 Task: Use a password generator extension to create strong and secure passwords.
Action: Mouse moved to (1264, 36)
Screenshot: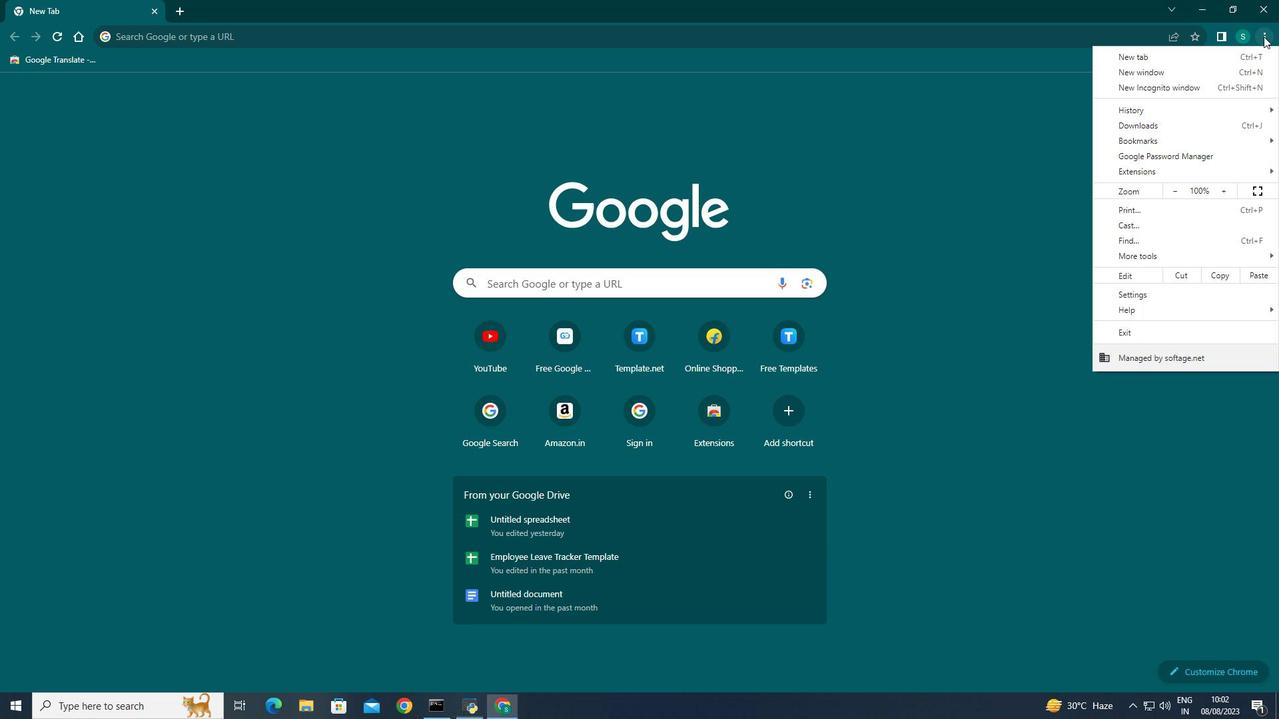 
Action: Mouse pressed left at (1264, 36)
Screenshot: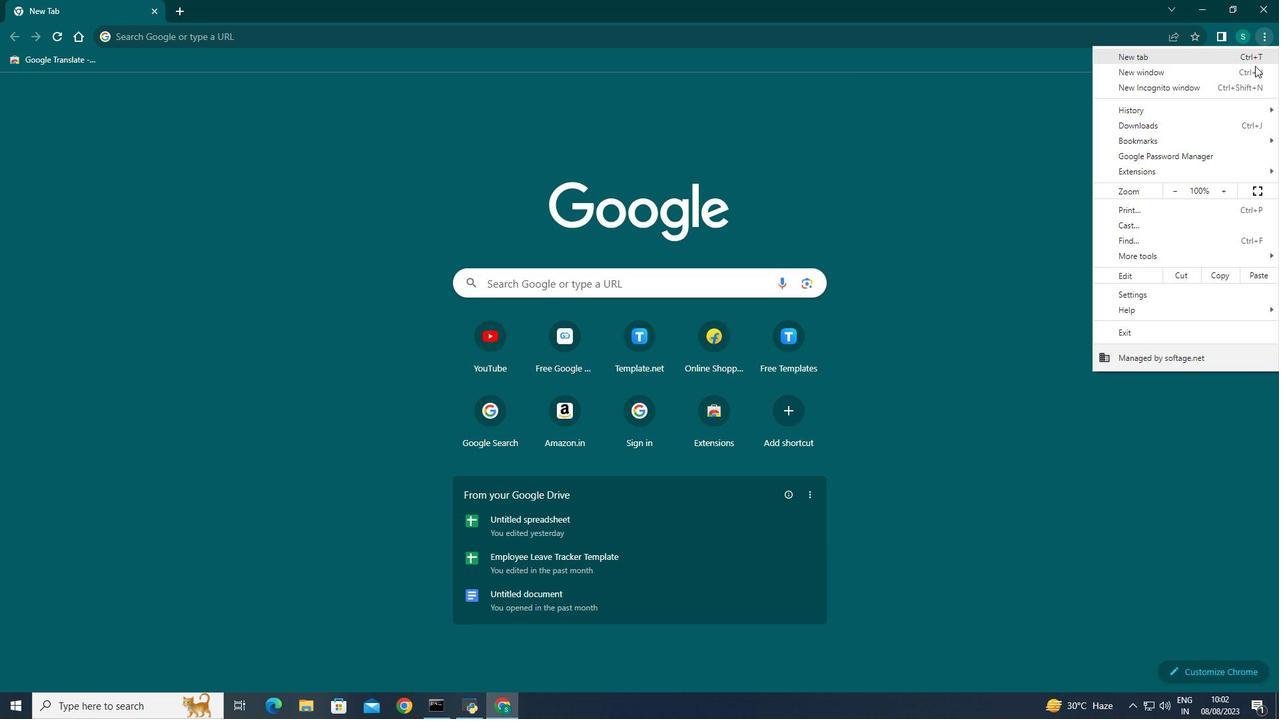 
Action: Mouse moved to (1159, 299)
Screenshot: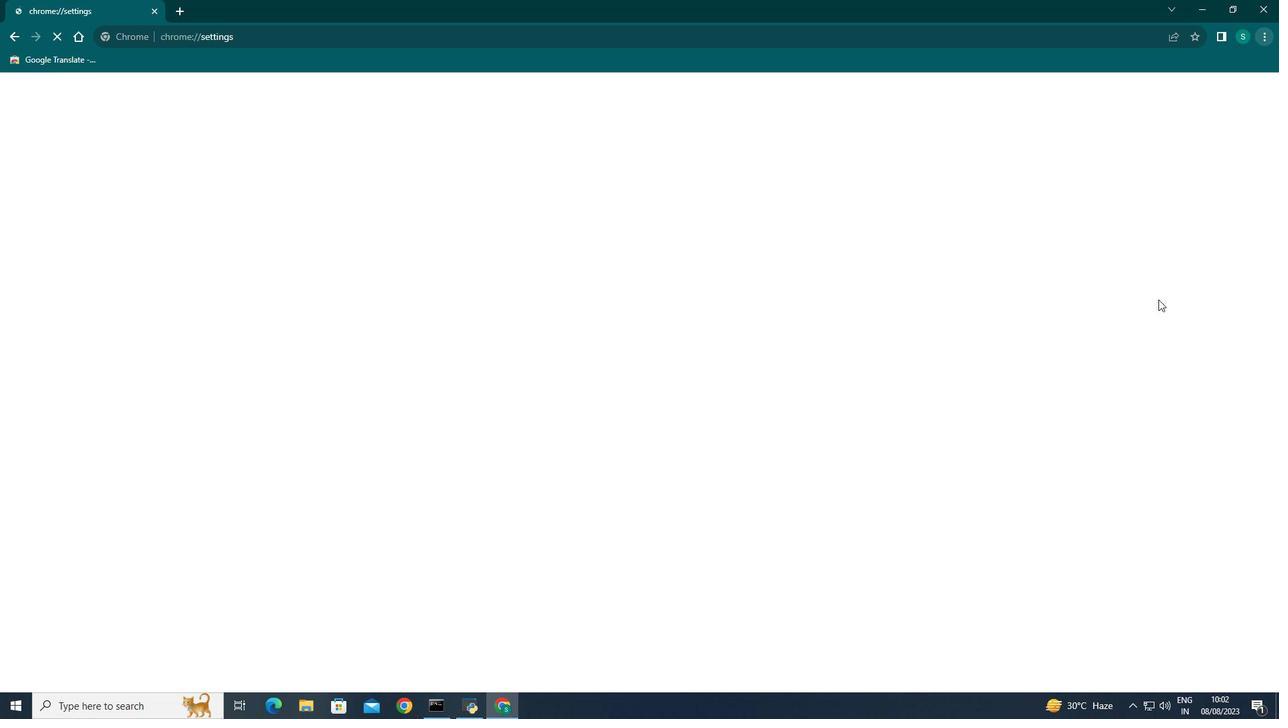 
Action: Mouse pressed left at (1159, 299)
Screenshot: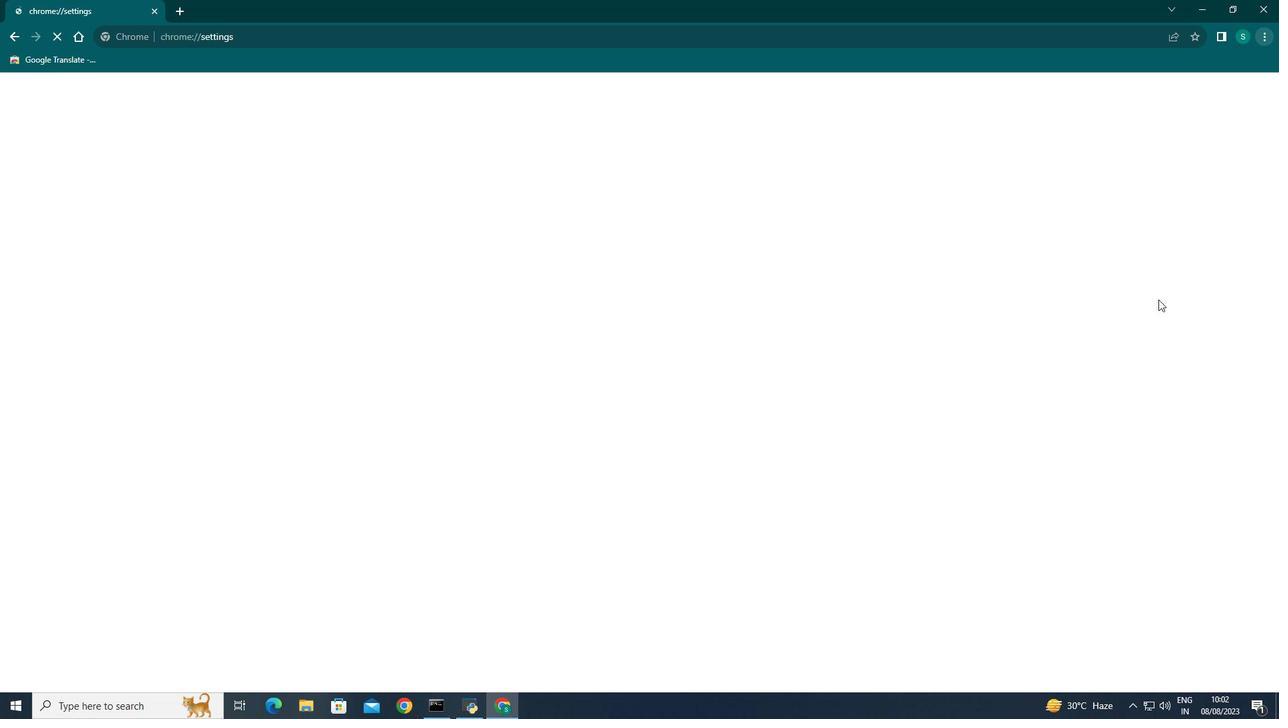 
Action: Mouse moved to (70, 499)
Screenshot: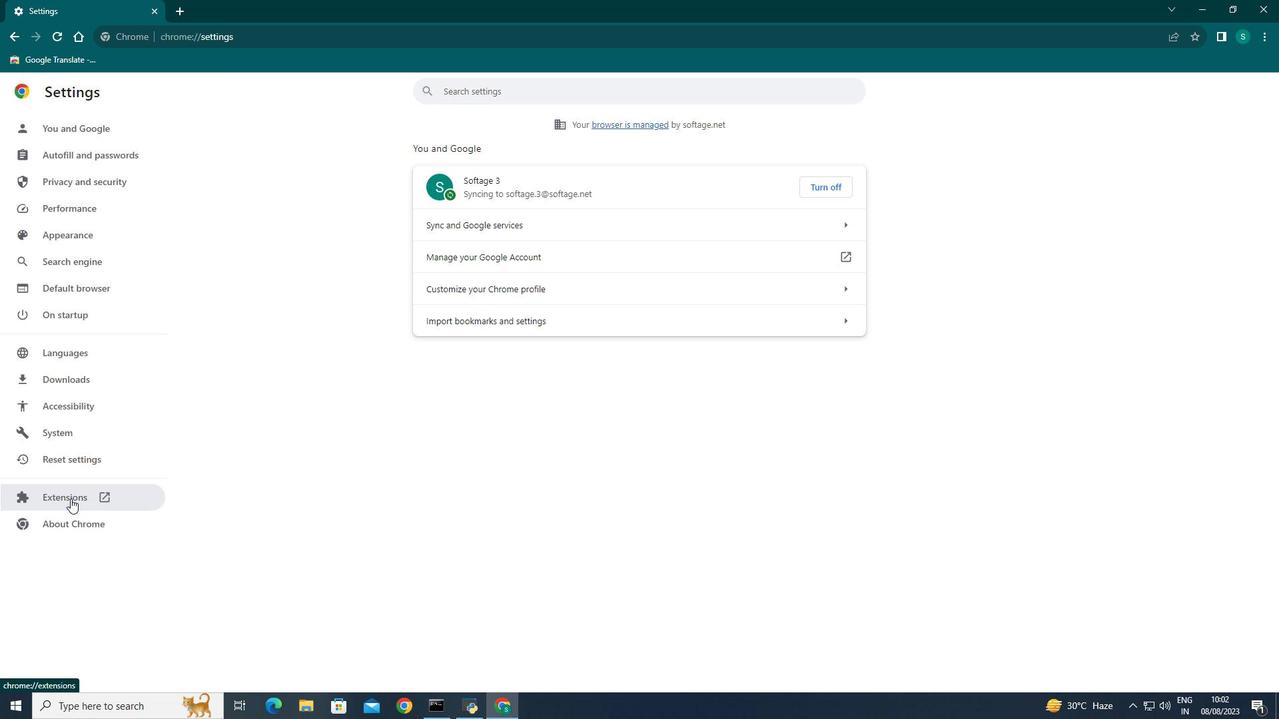 
Action: Mouse pressed left at (70, 499)
Screenshot: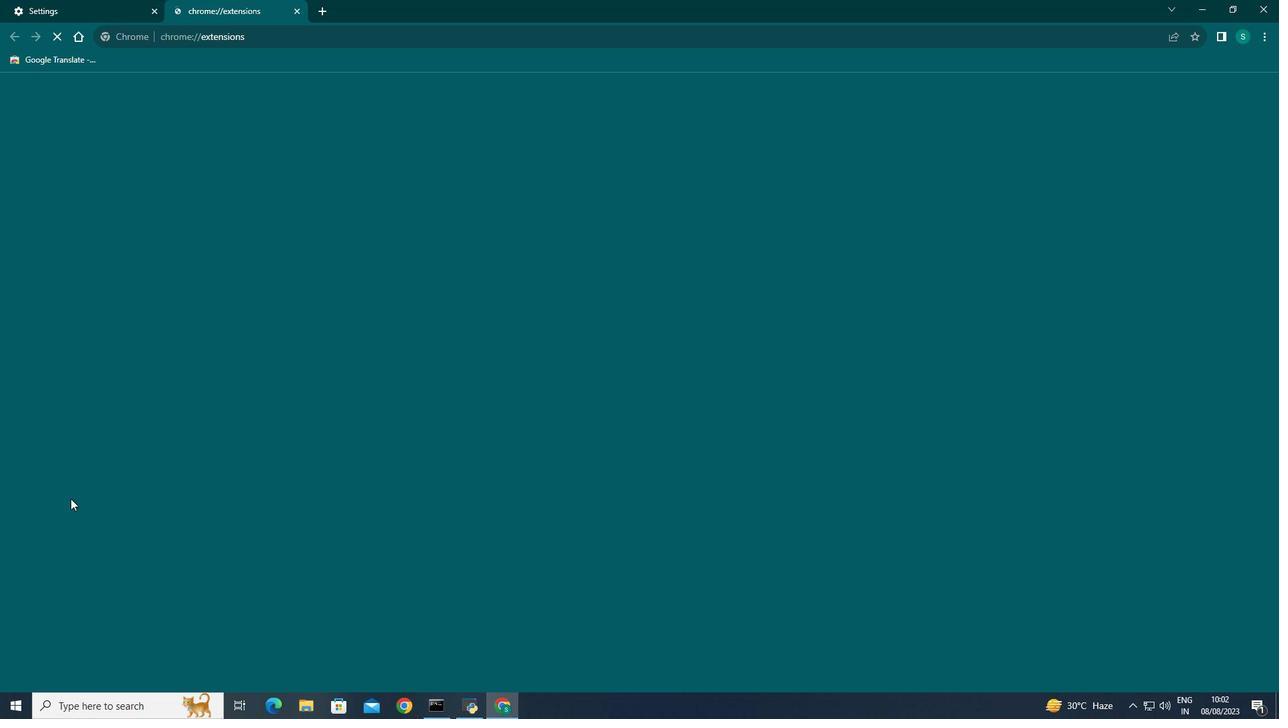 
Action: Mouse moved to (24, 90)
Screenshot: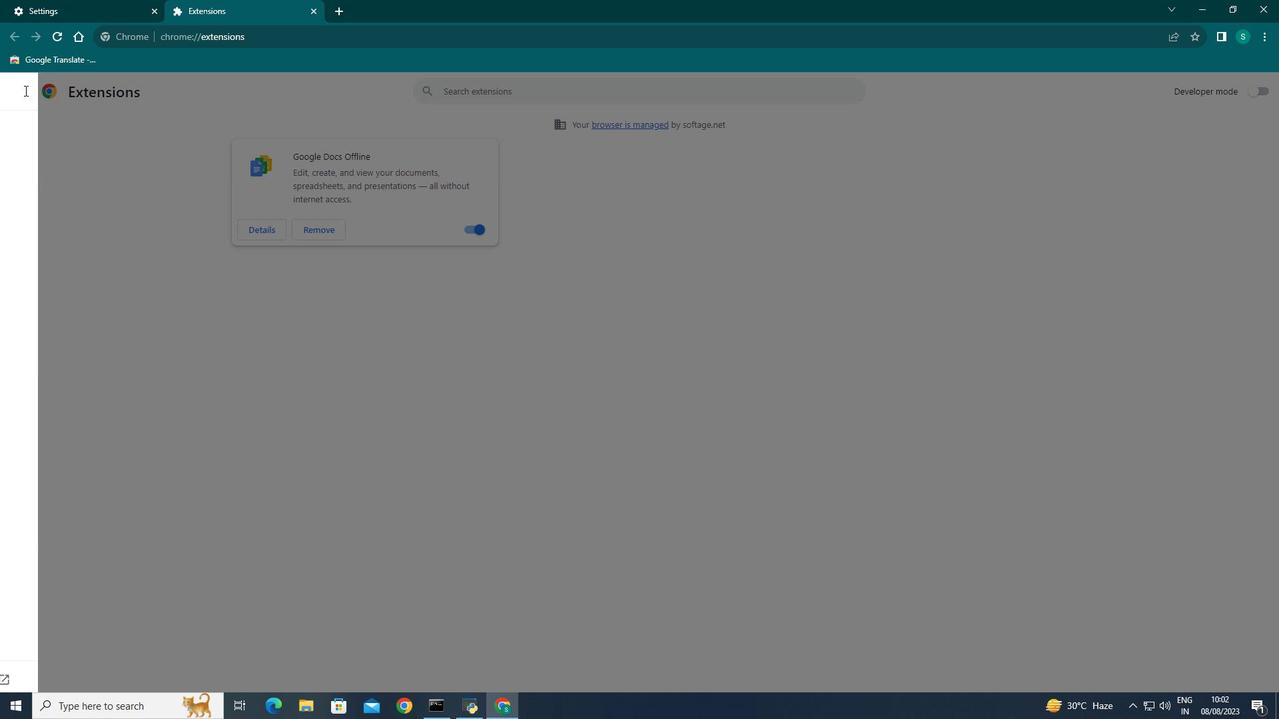 
Action: Mouse pressed left at (24, 90)
Screenshot: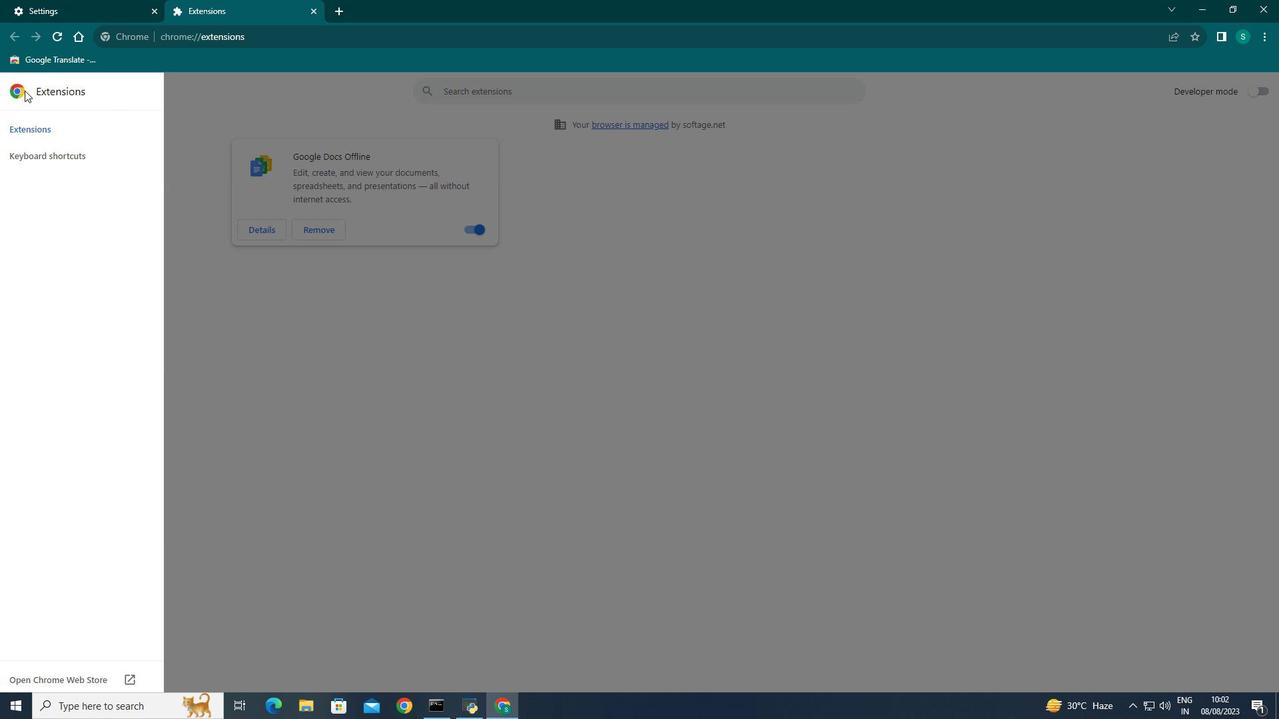 
Action: Mouse moved to (69, 675)
Screenshot: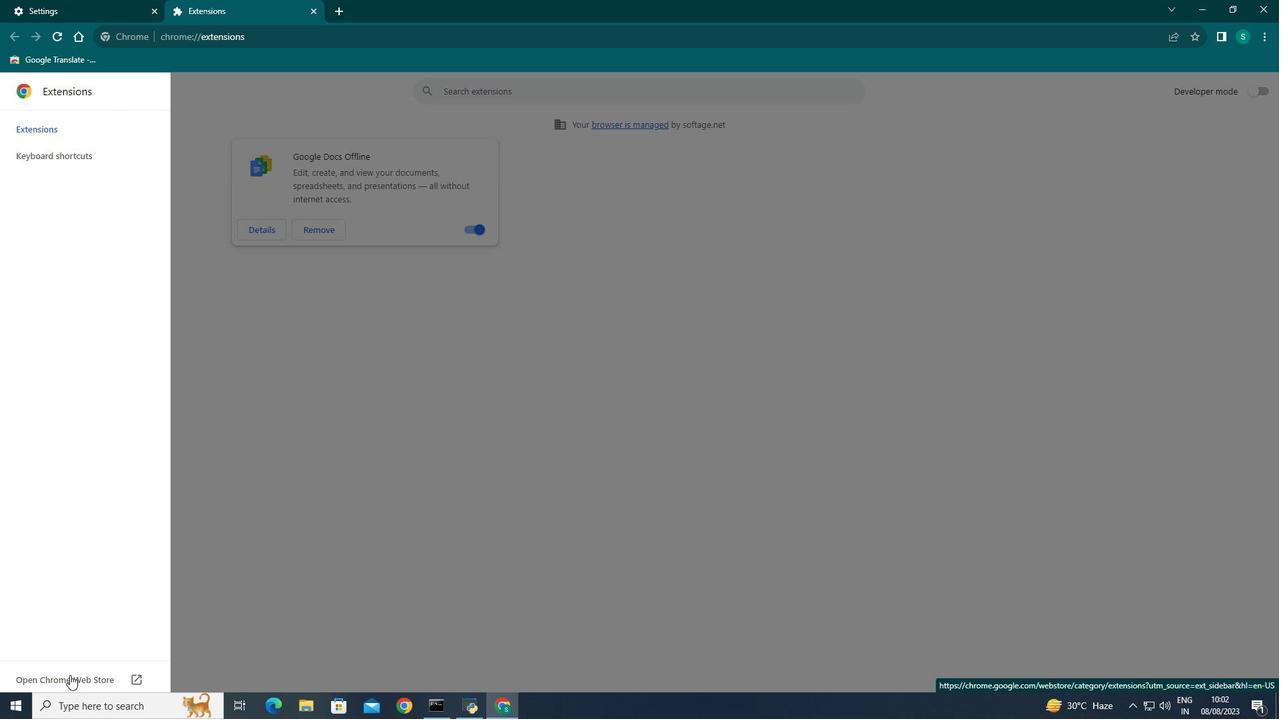 
Action: Mouse pressed left at (69, 675)
Screenshot: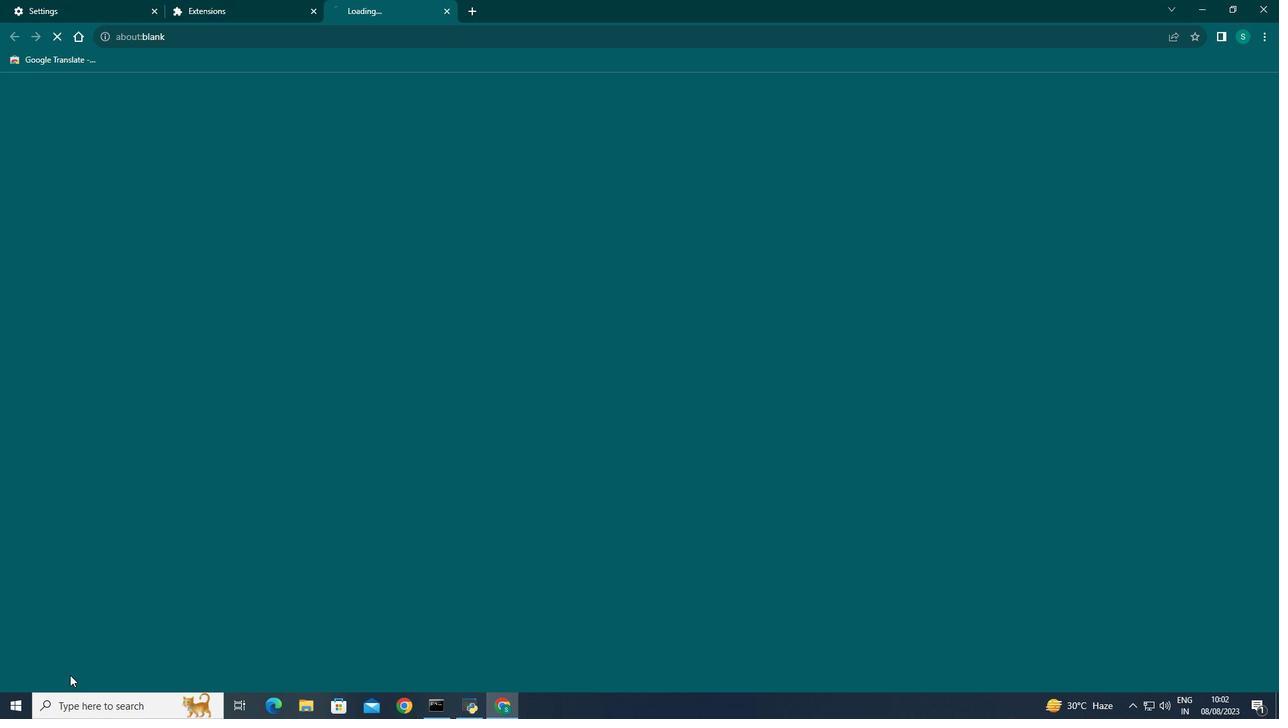 
Action: Mouse moved to (323, 149)
Screenshot: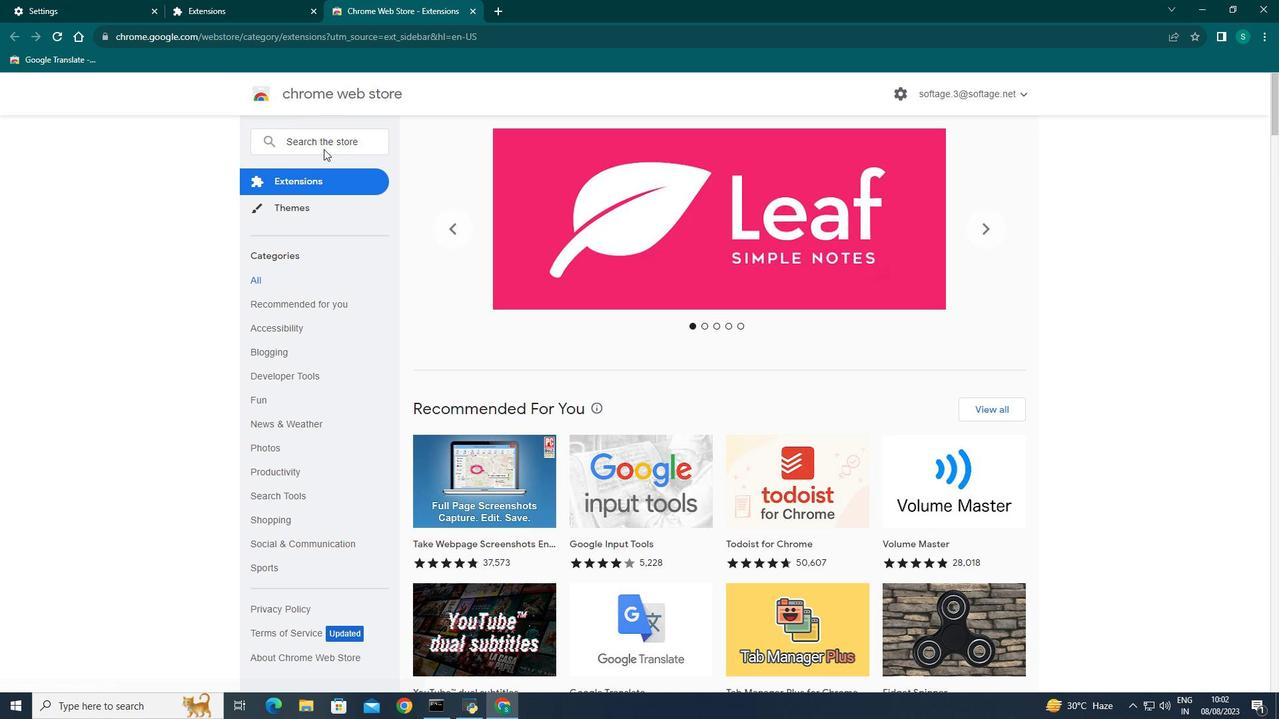 
Action: Mouse pressed left at (323, 149)
Screenshot: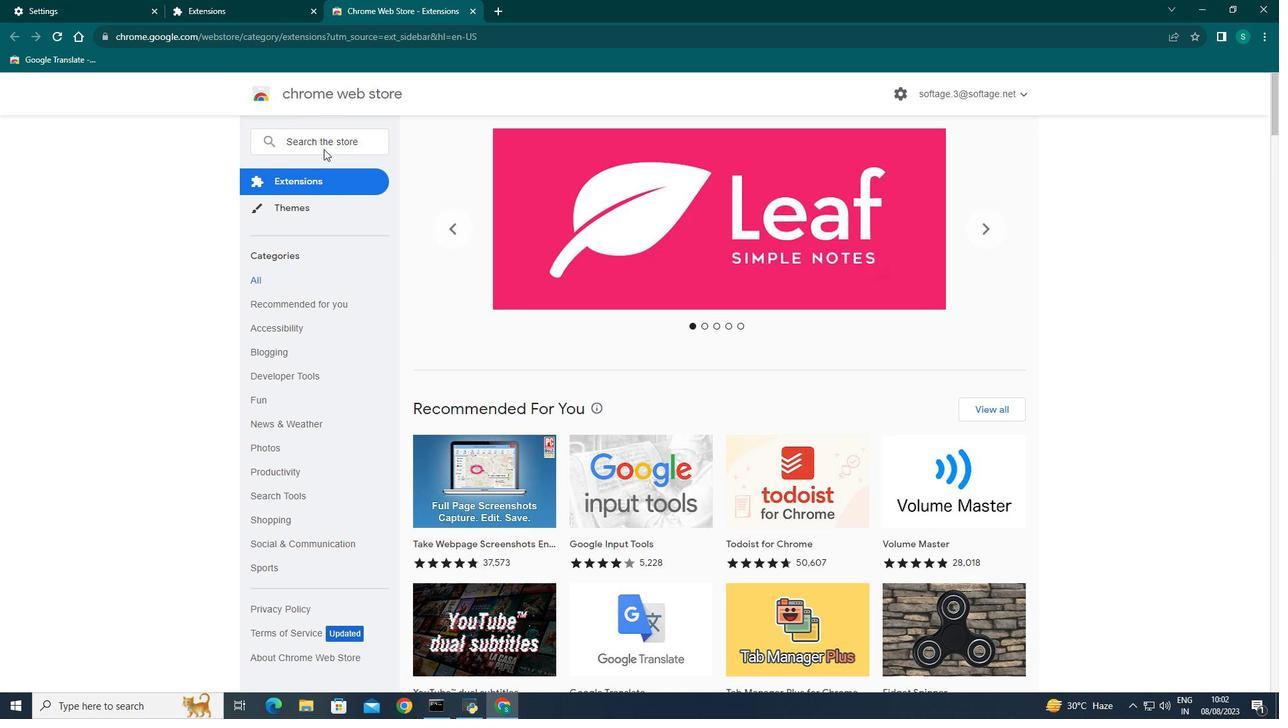 
Action: Key pressed <Key.caps_lock>P
Screenshot: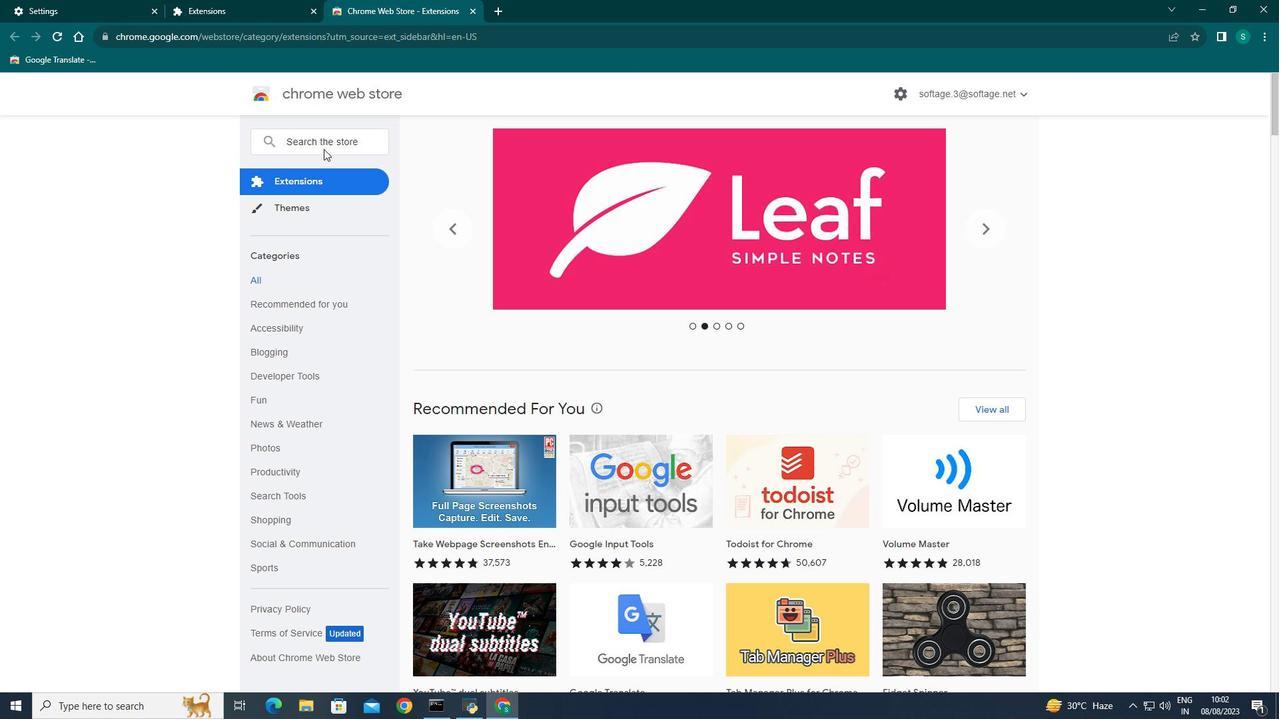 
Action: Mouse moved to (341, 141)
Screenshot: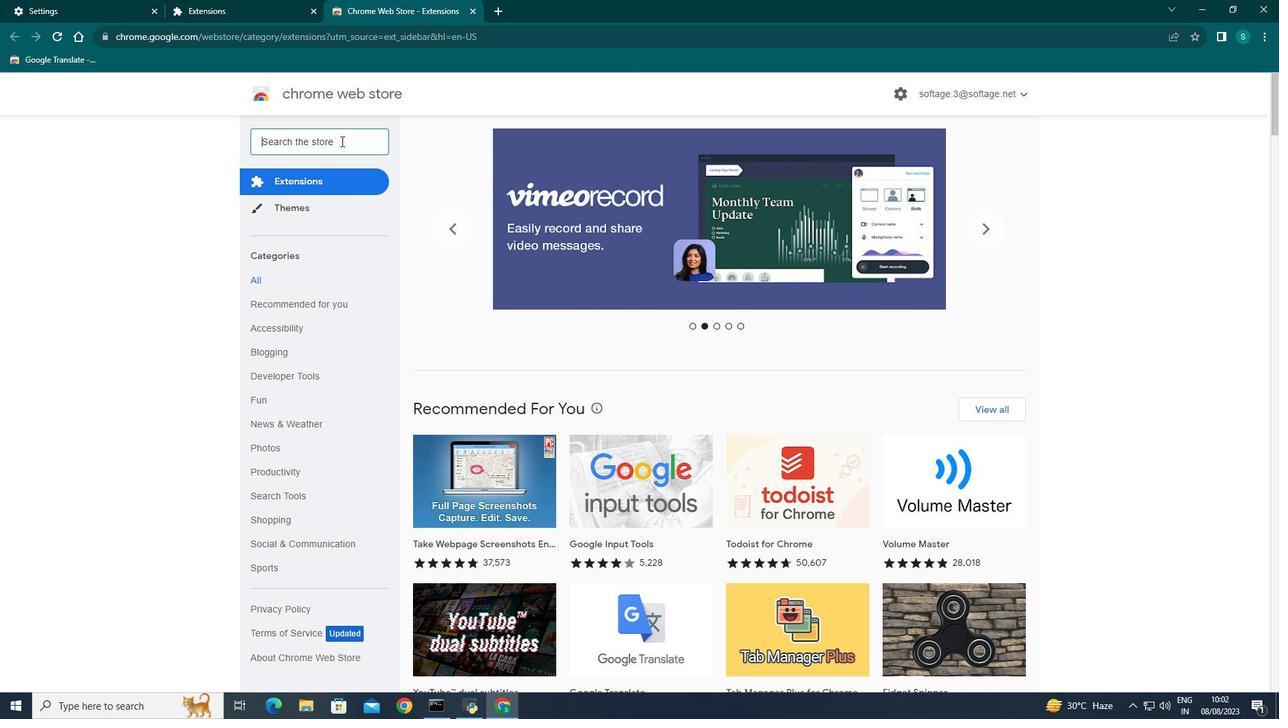 
Action: Mouse pressed left at (341, 141)
Screenshot: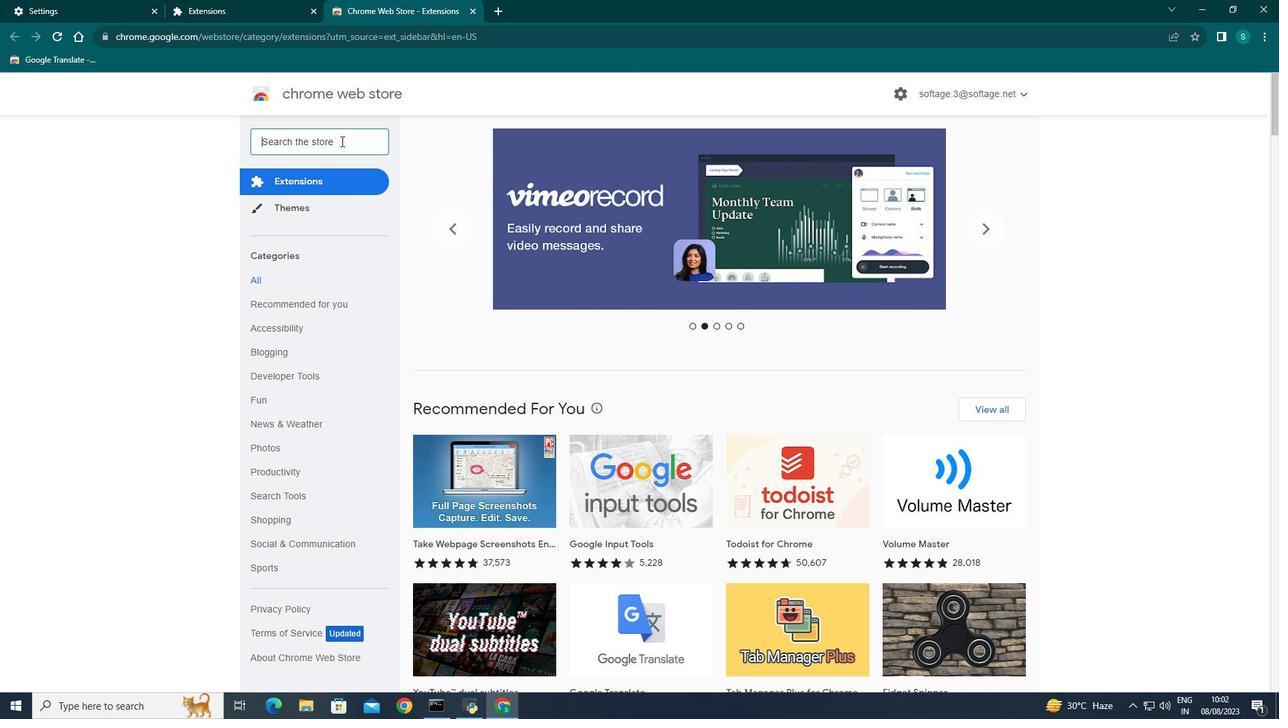 
Action: Key pressed PASSWORD<Key.space>GENERATOR<Key.enter>
Screenshot: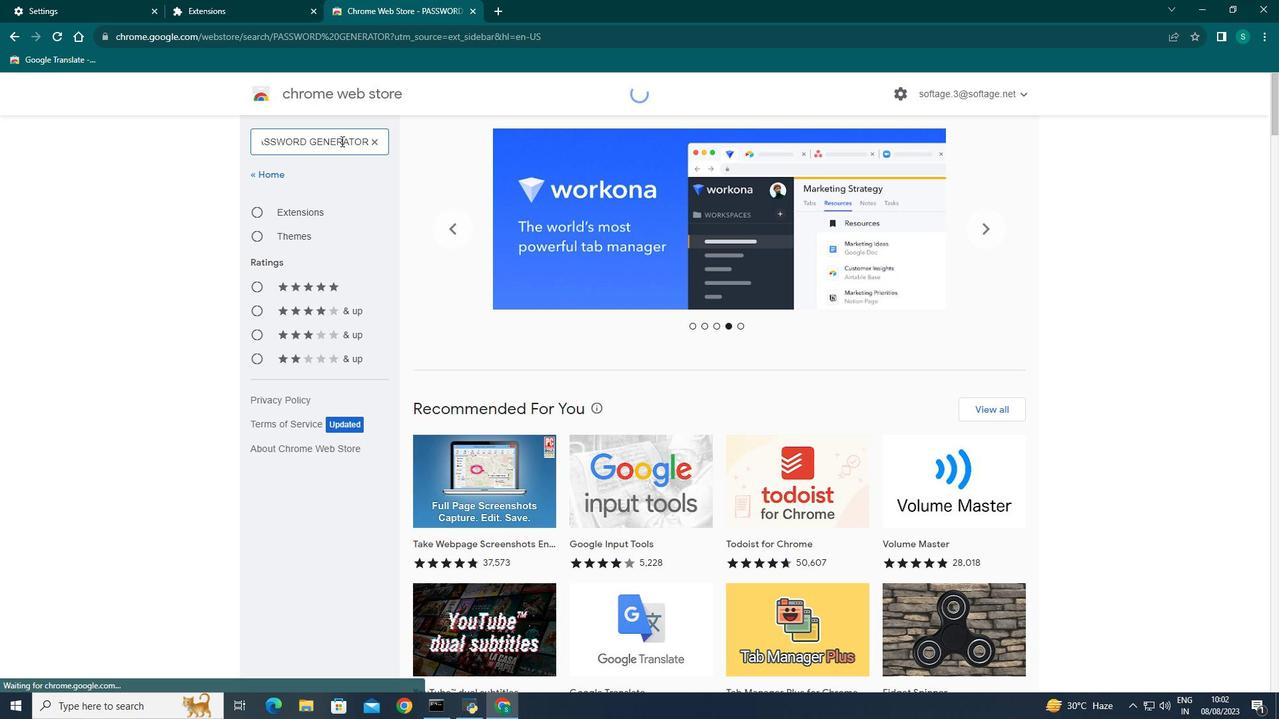 
Action: Mouse moved to (635, 465)
Screenshot: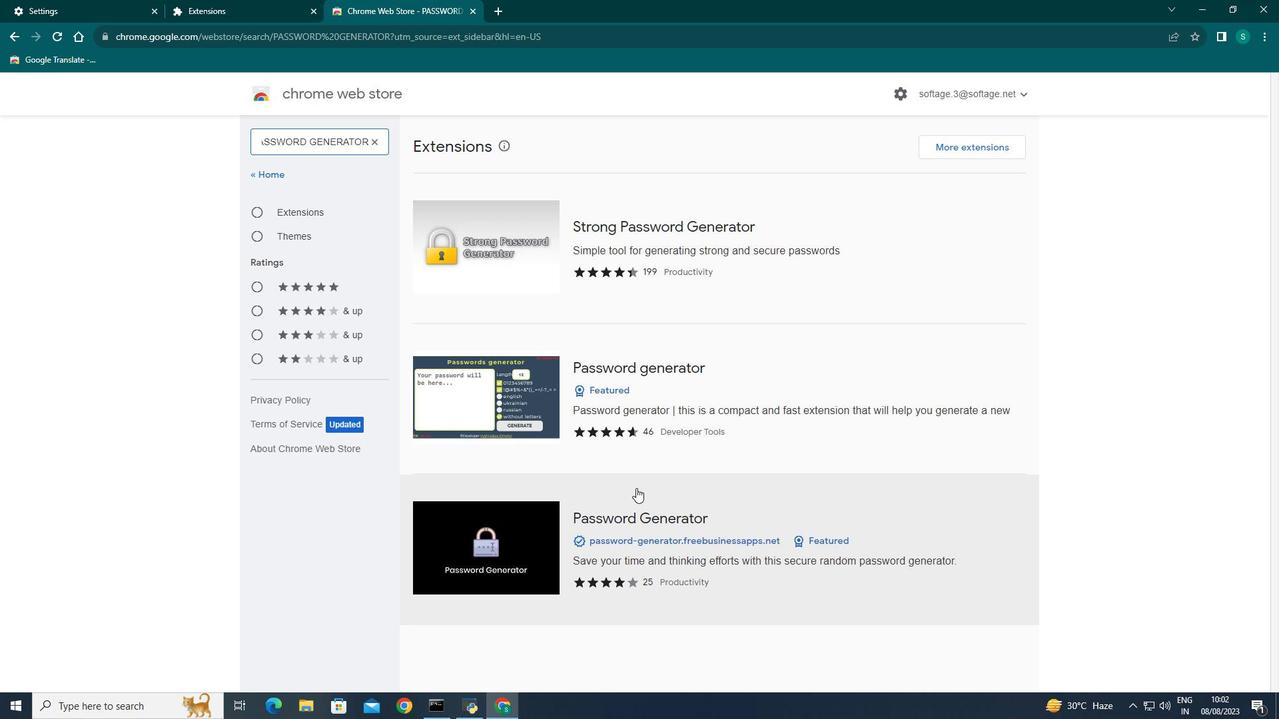 
Action: Mouse scrolled (635, 465) with delta (0, 0)
Screenshot: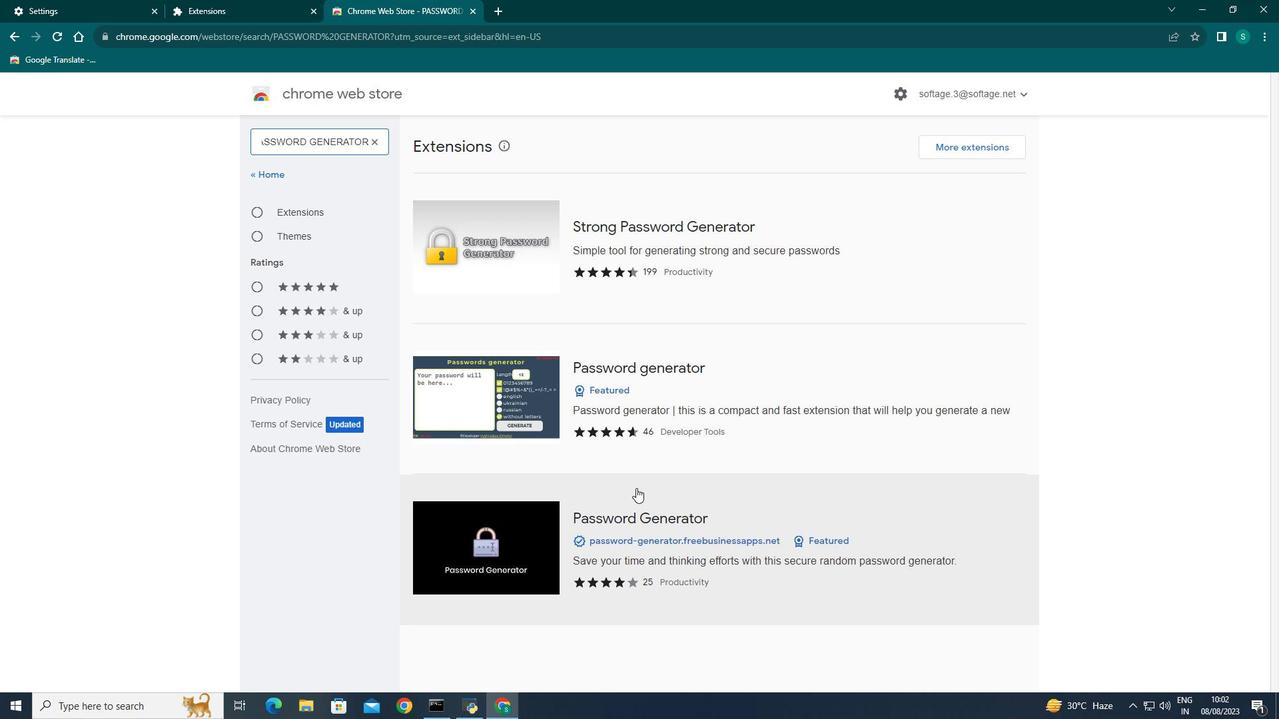 
Action: Mouse moved to (635, 468)
Screenshot: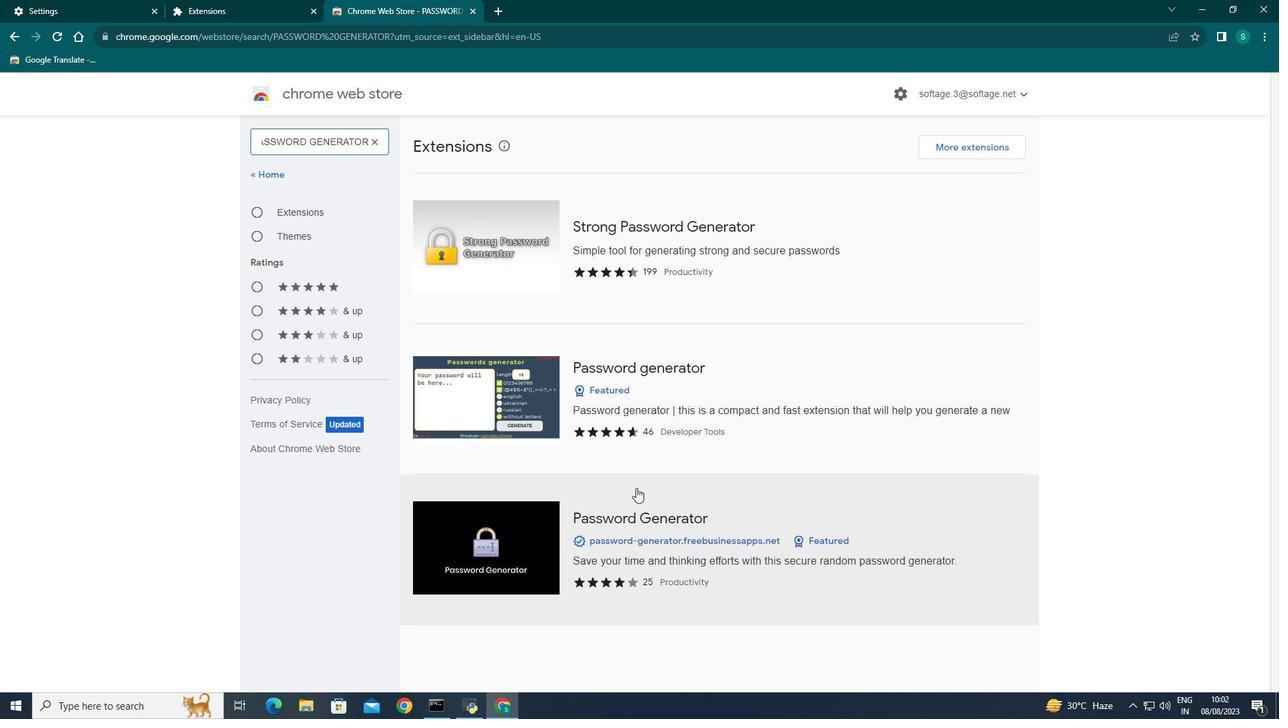
Action: Mouse scrolled (635, 467) with delta (0, 0)
Screenshot: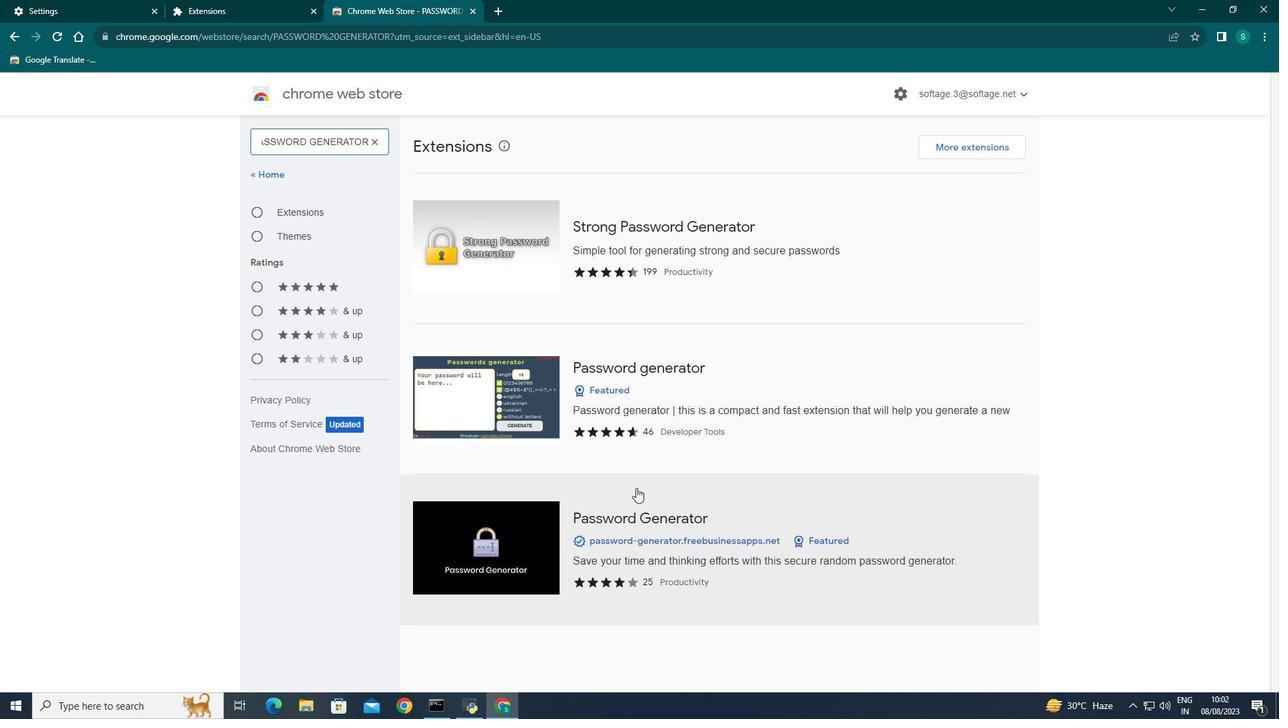 
Action: Mouse moved to (635, 469)
Screenshot: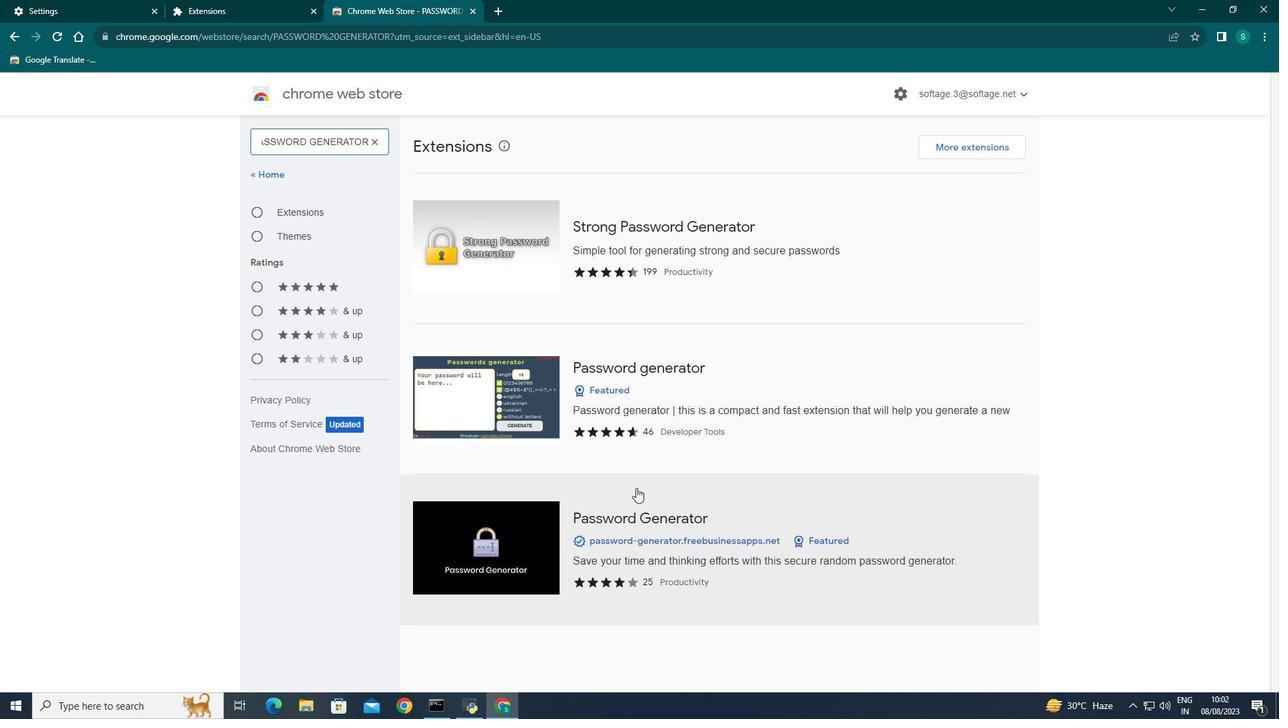 
Action: Mouse scrolled (635, 468) with delta (0, 0)
Screenshot: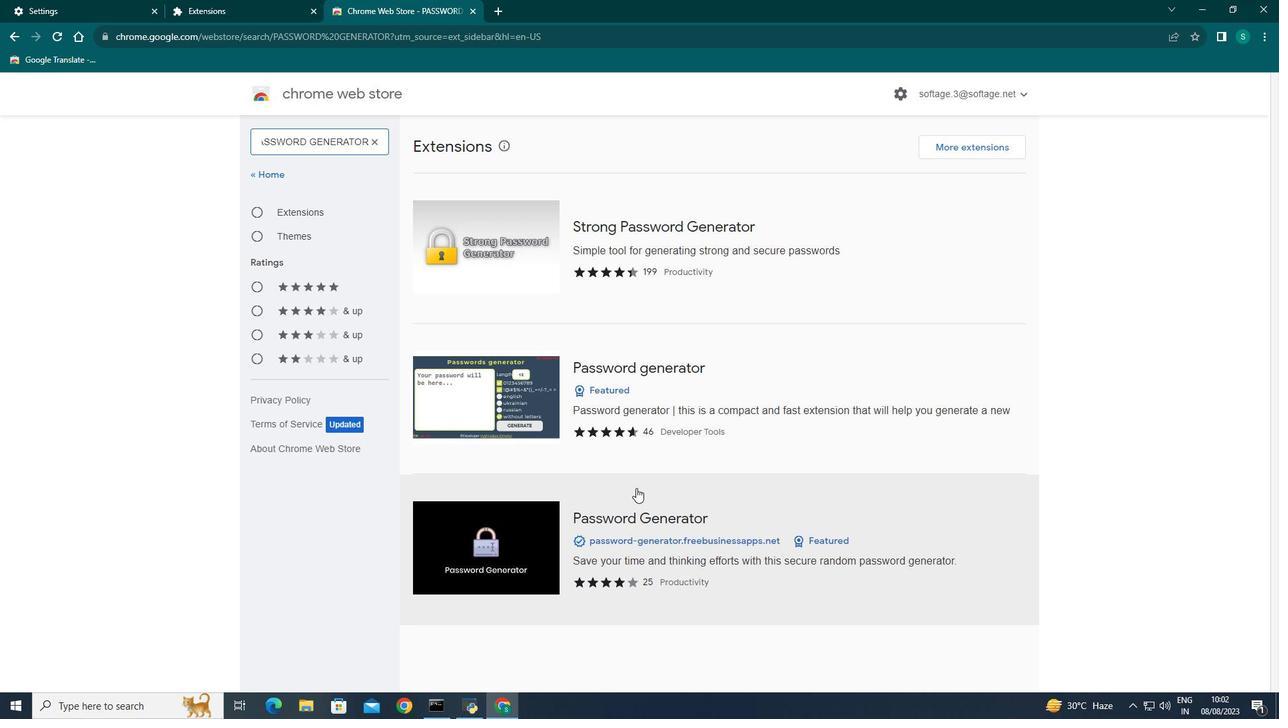 
Action: Mouse moved to (635, 469)
Screenshot: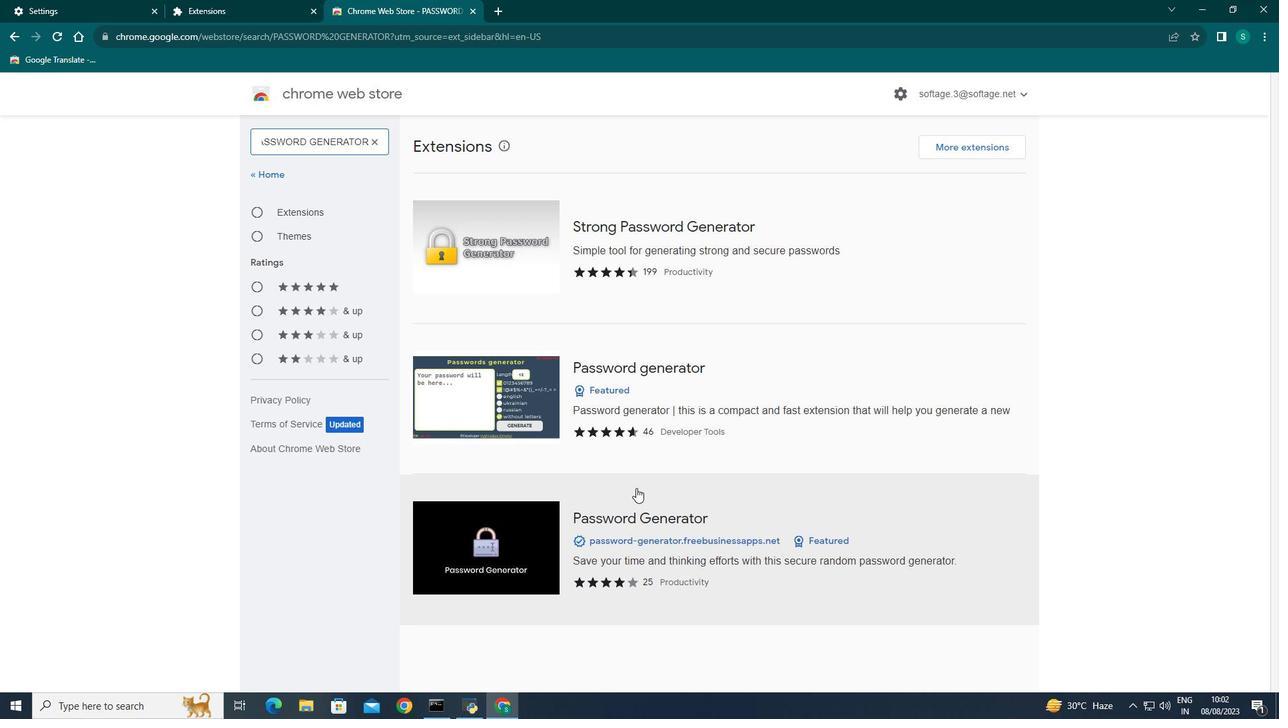 
Action: Mouse scrolled (635, 469) with delta (0, 0)
Screenshot: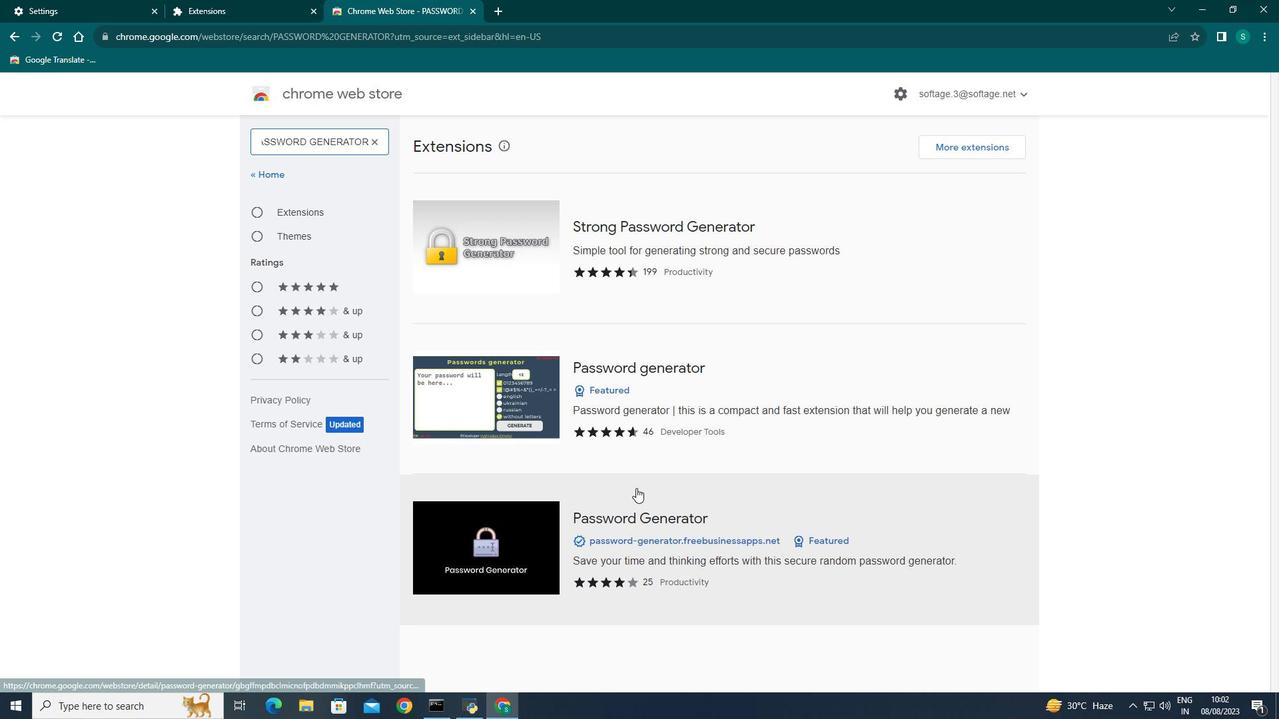 
Action: Mouse moved to (635, 471)
Screenshot: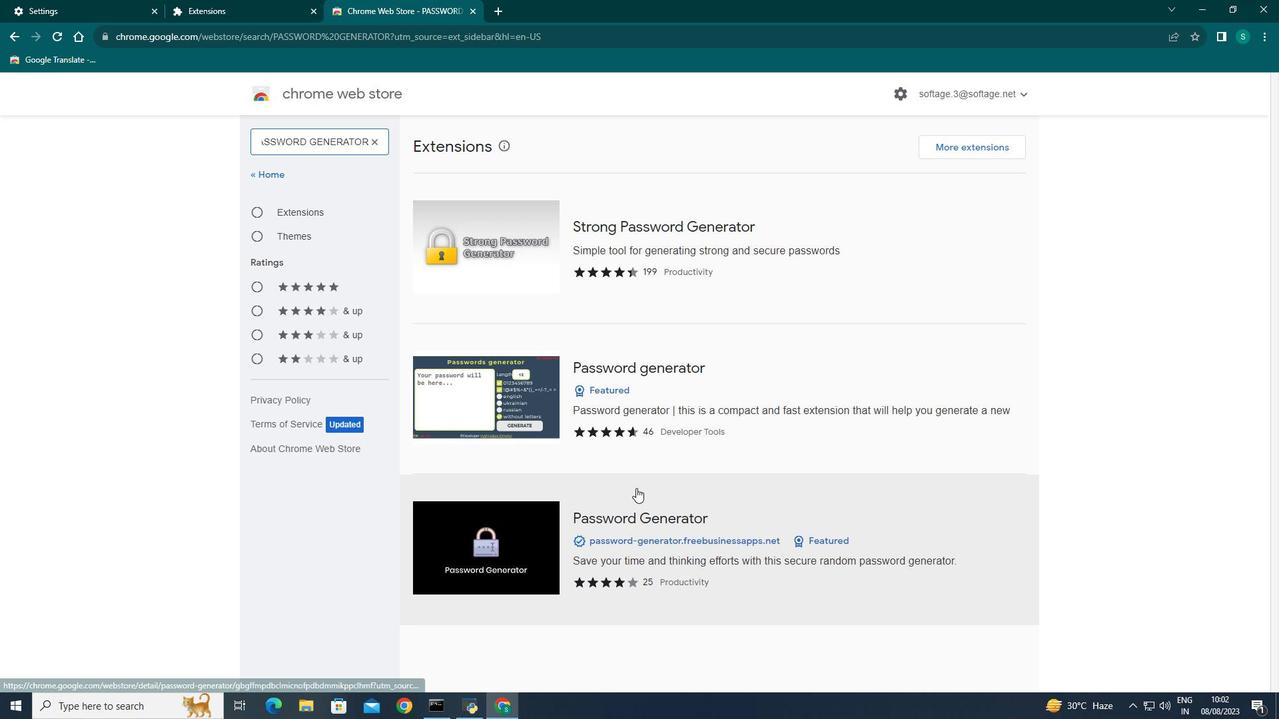 
Action: Mouse scrolled (635, 470) with delta (0, 0)
Screenshot: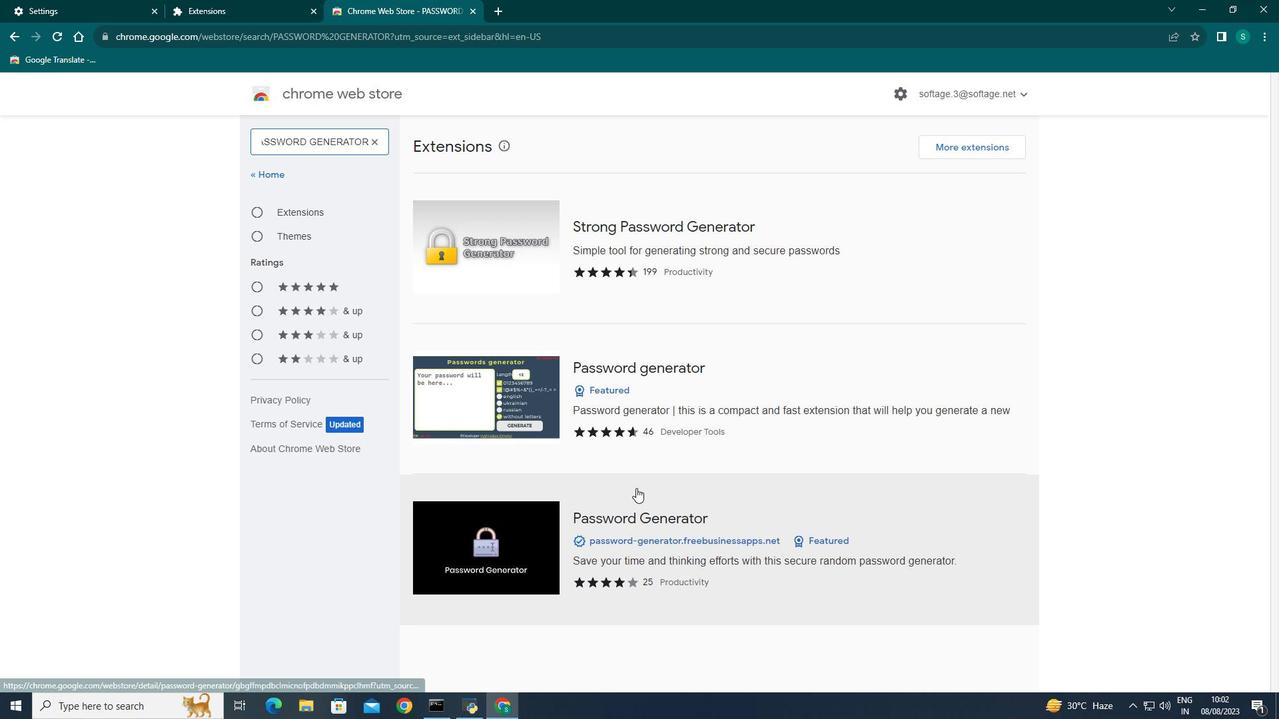
Action: Mouse moved to (647, 521)
Screenshot: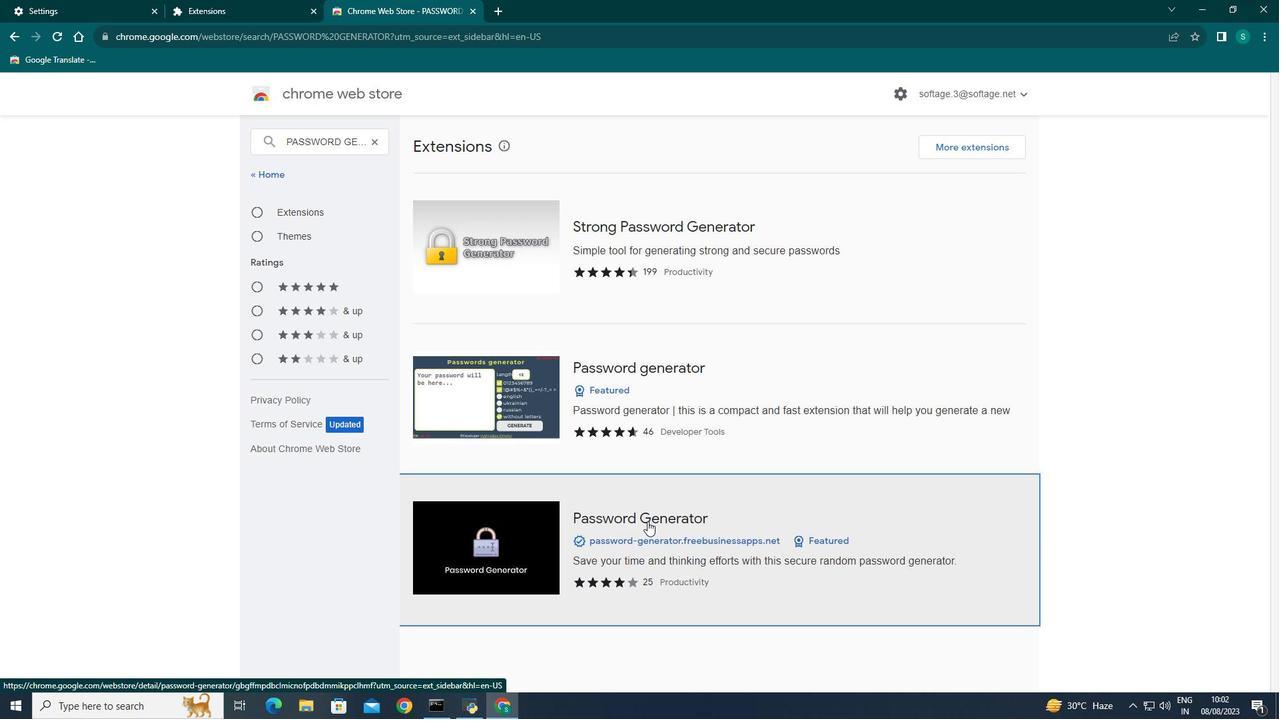 
Action: Mouse pressed left at (647, 521)
Screenshot: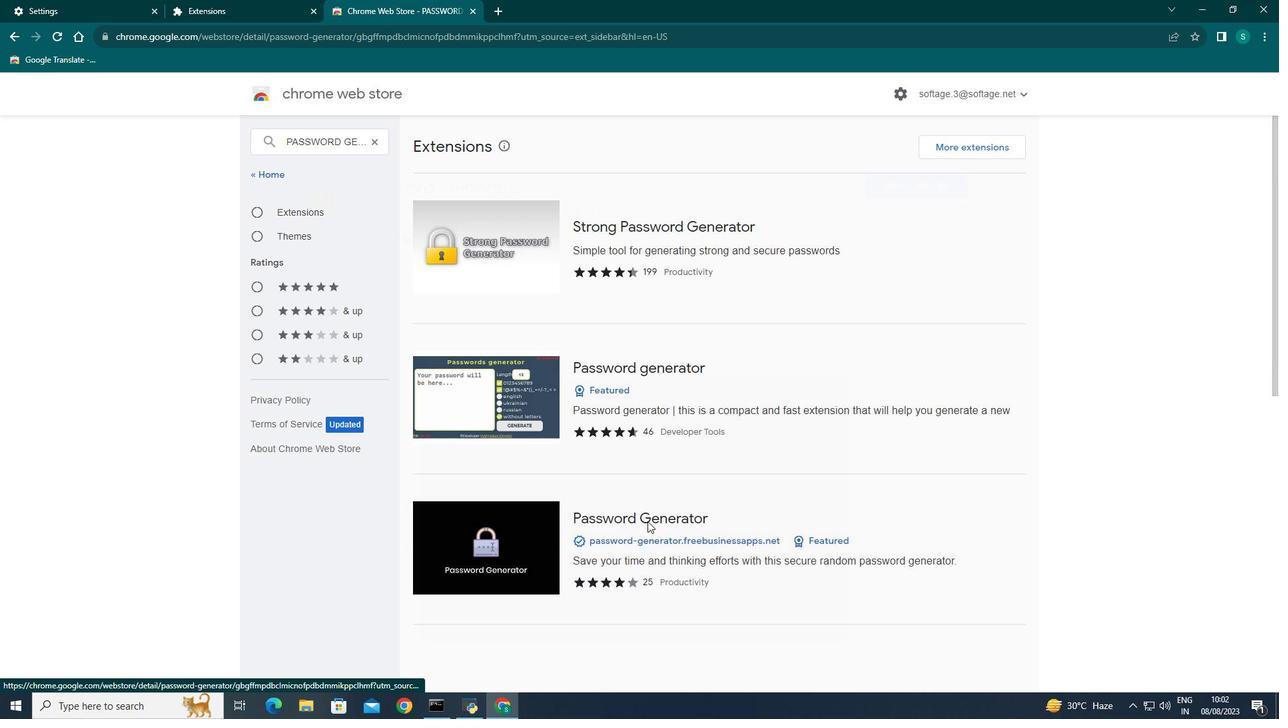
Action: Mouse moved to (780, 521)
Screenshot: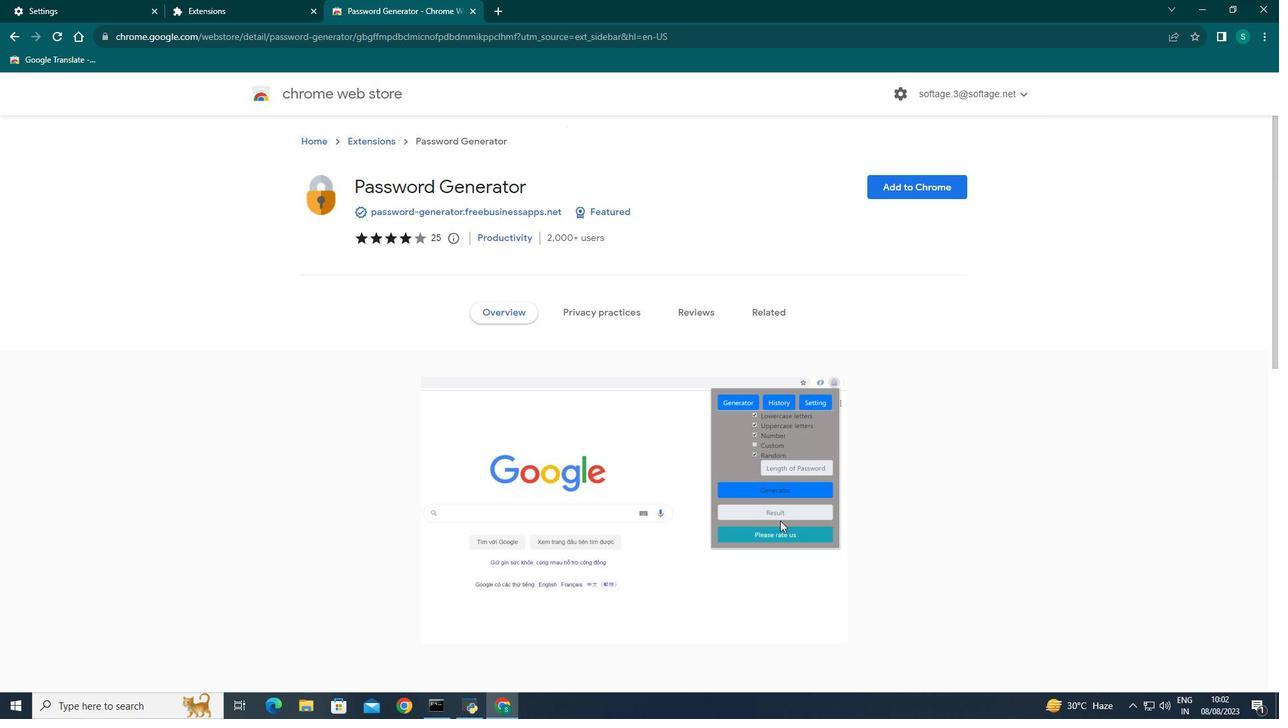 
Action: Mouse scrolled (780, 520) with delta (0, 0)
Screenshot: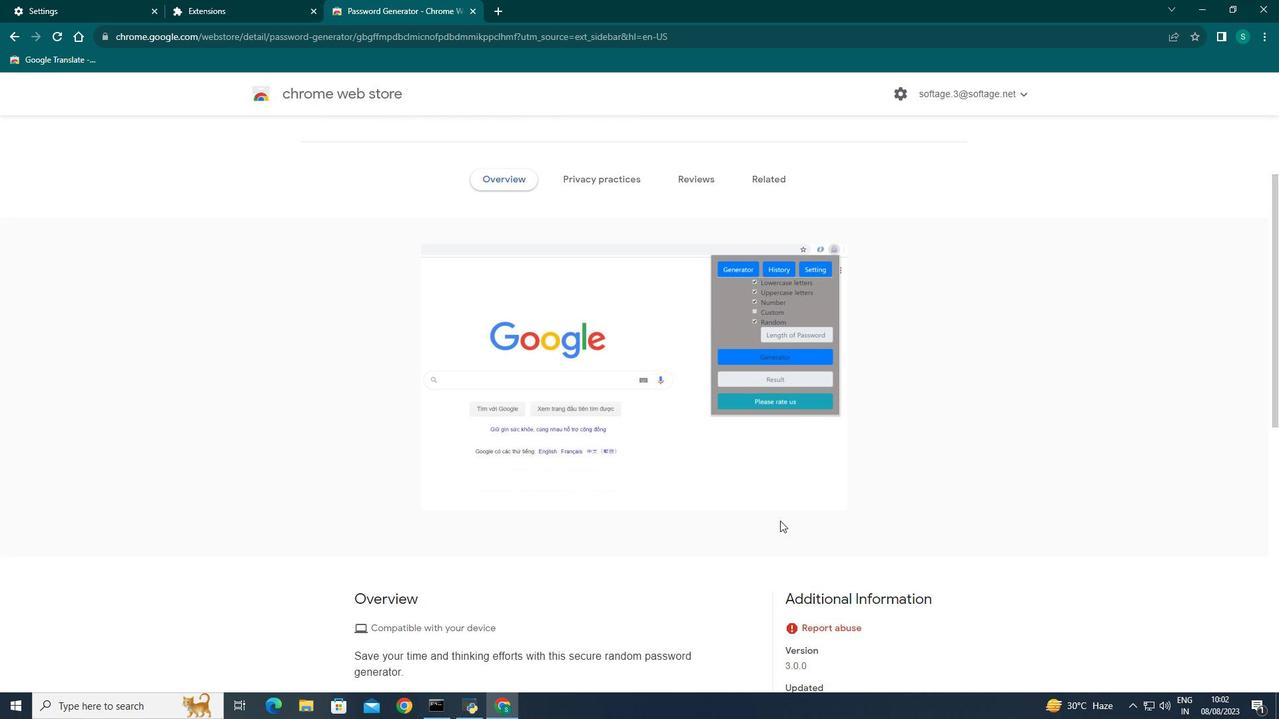 
Action: Mouse scrolled (780, 520) with delta (0, 0)
Screenshot: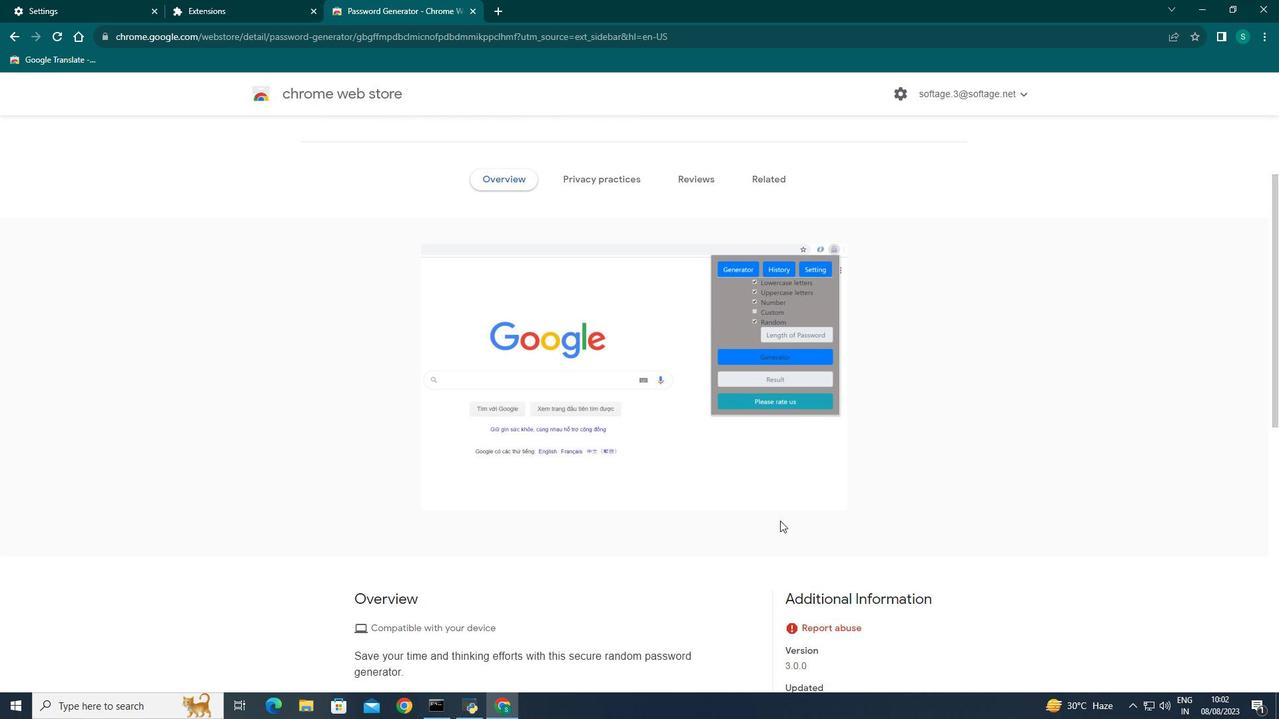 
Action: Mouse scrolled (780, 521) with delta (0, 0)
Screenshot: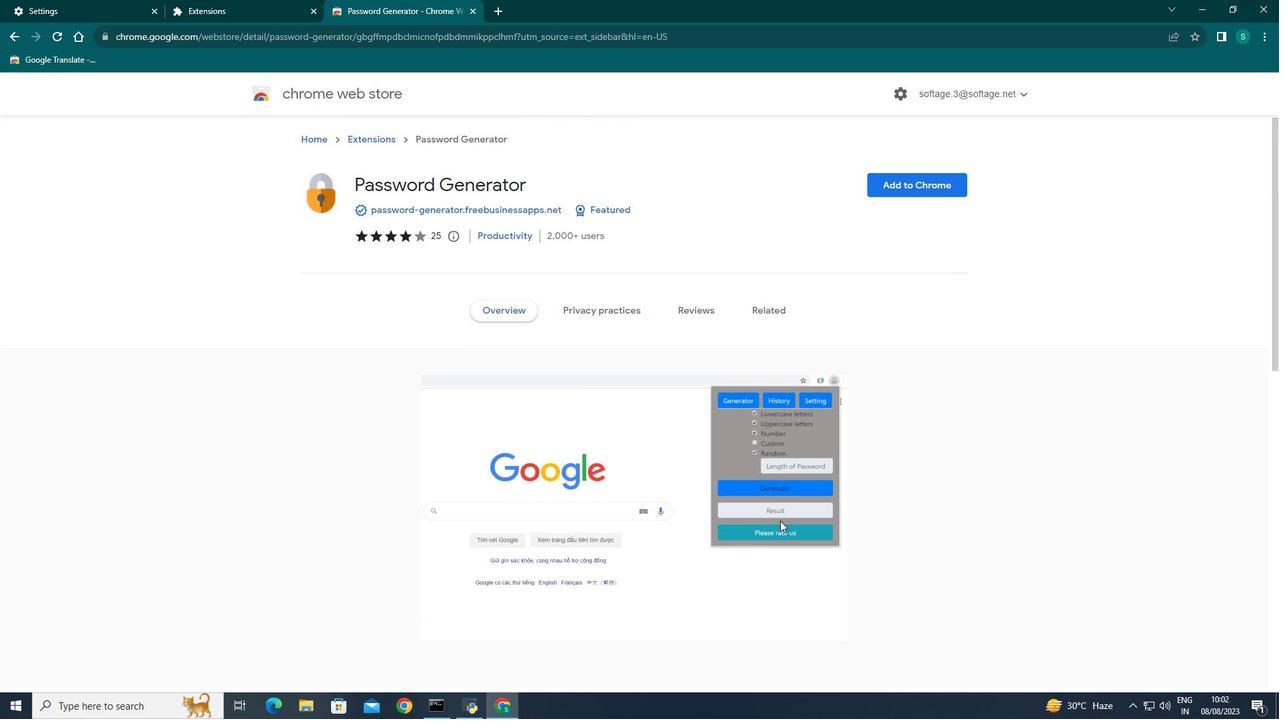 
Action: Mouse scrolled (780, 521) with delta (0, 0)
Screenshot: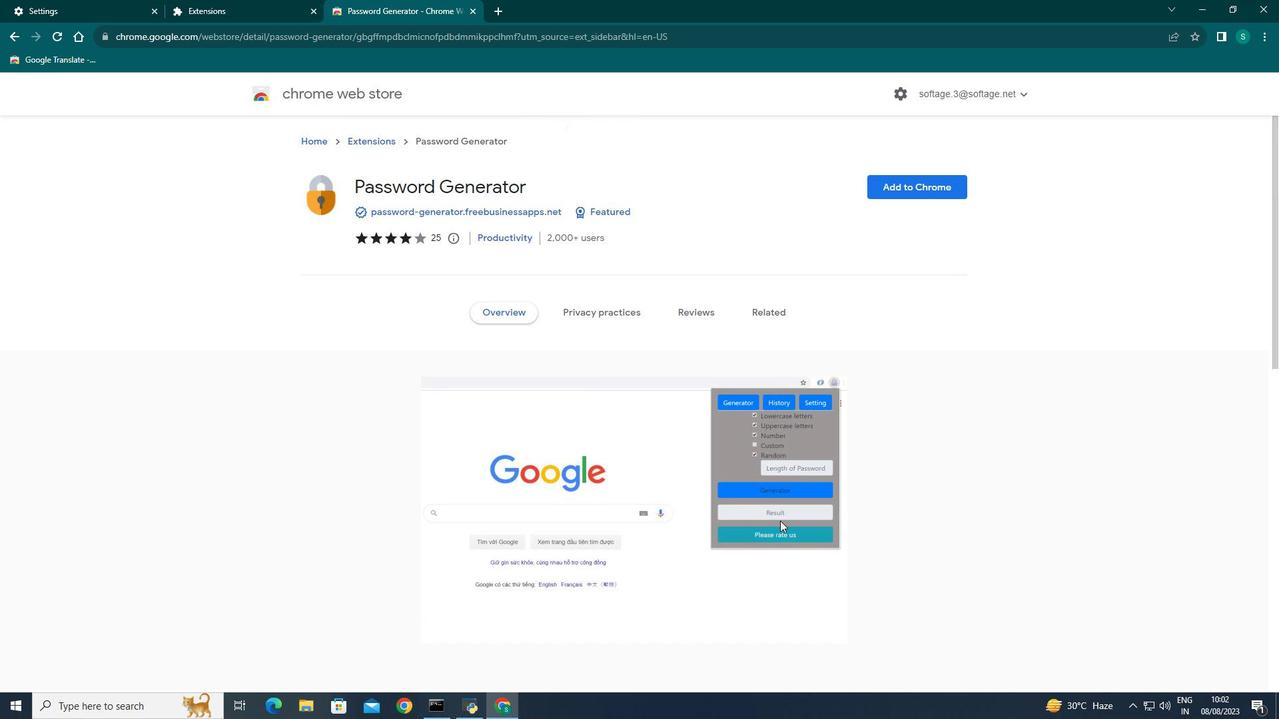 
Action: Mouse scrolled (780, 521) with delta (0, 0)
Screenshot: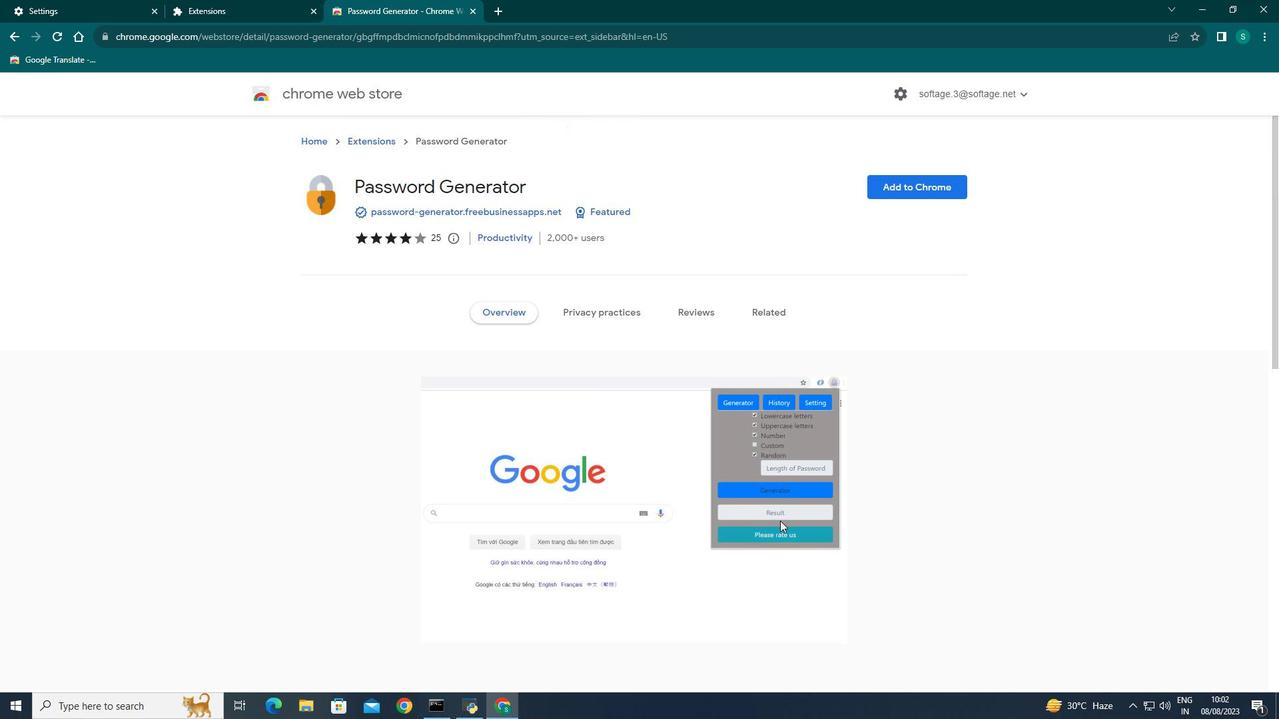 
Action: Mouse scrolled (780, 521) with delta (0, 0)
Screenshot: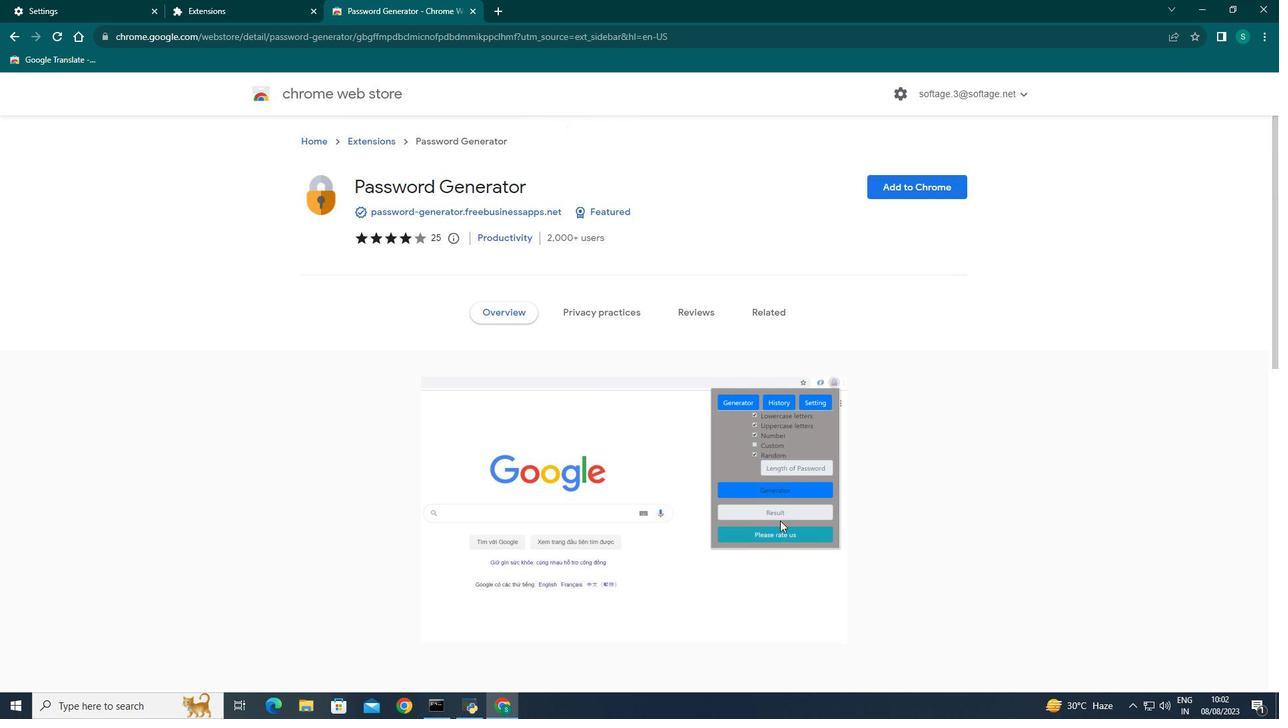
Action: Mouse scrolled (780, 521) with delta (0, 0)
Screenshot: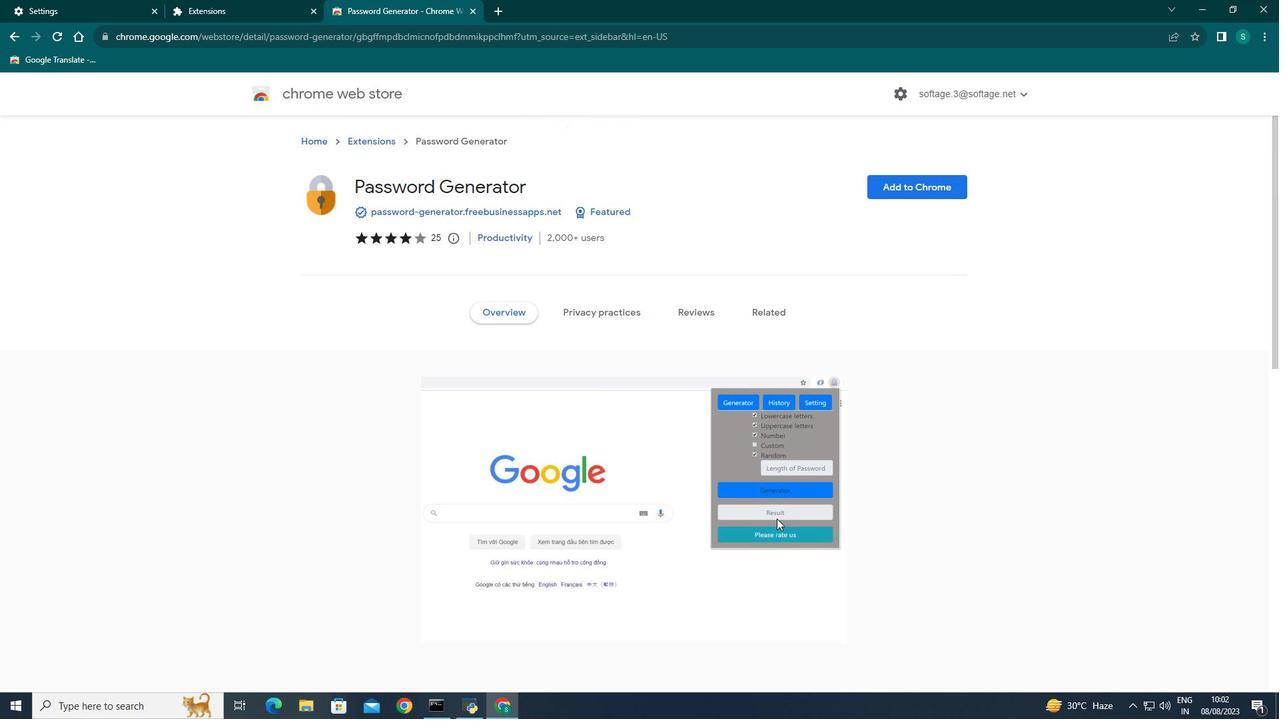 
Action: Mouse scrolled (780, 521) with delta (0, 0)
Screenshot: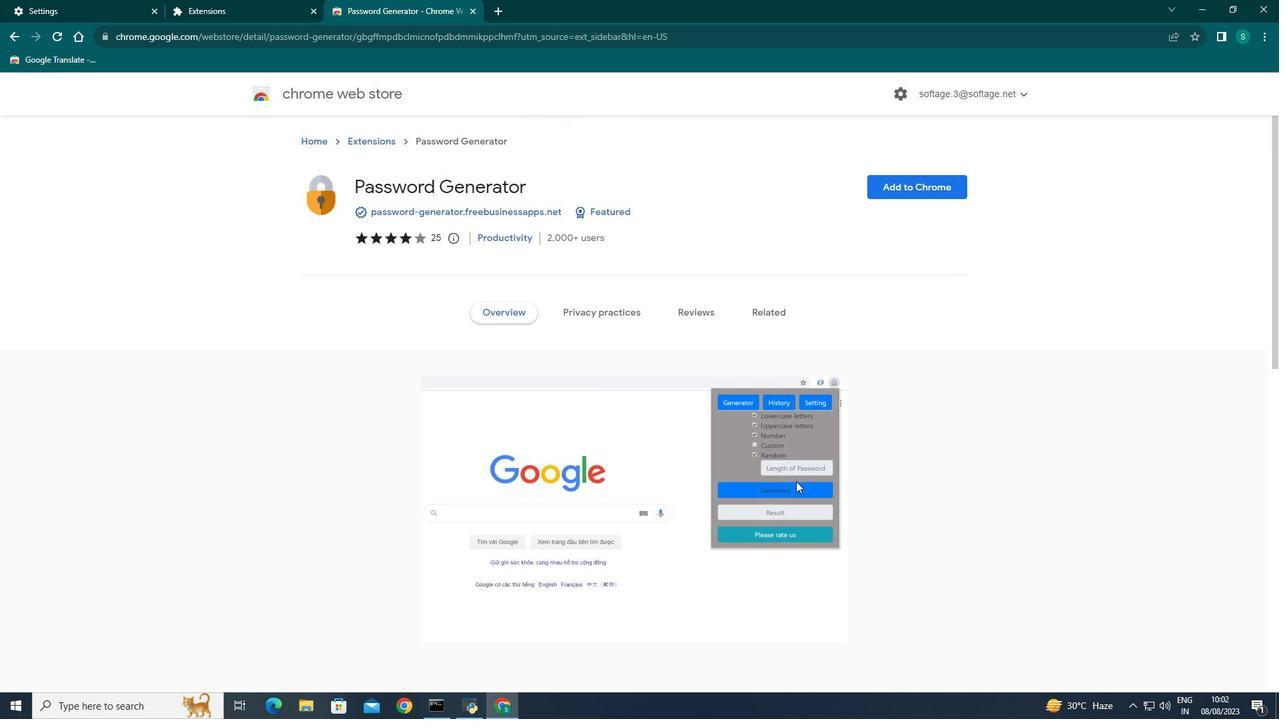 
Action: Mouse scrolled (780, 521) with delta (0, 0)
Screenshot: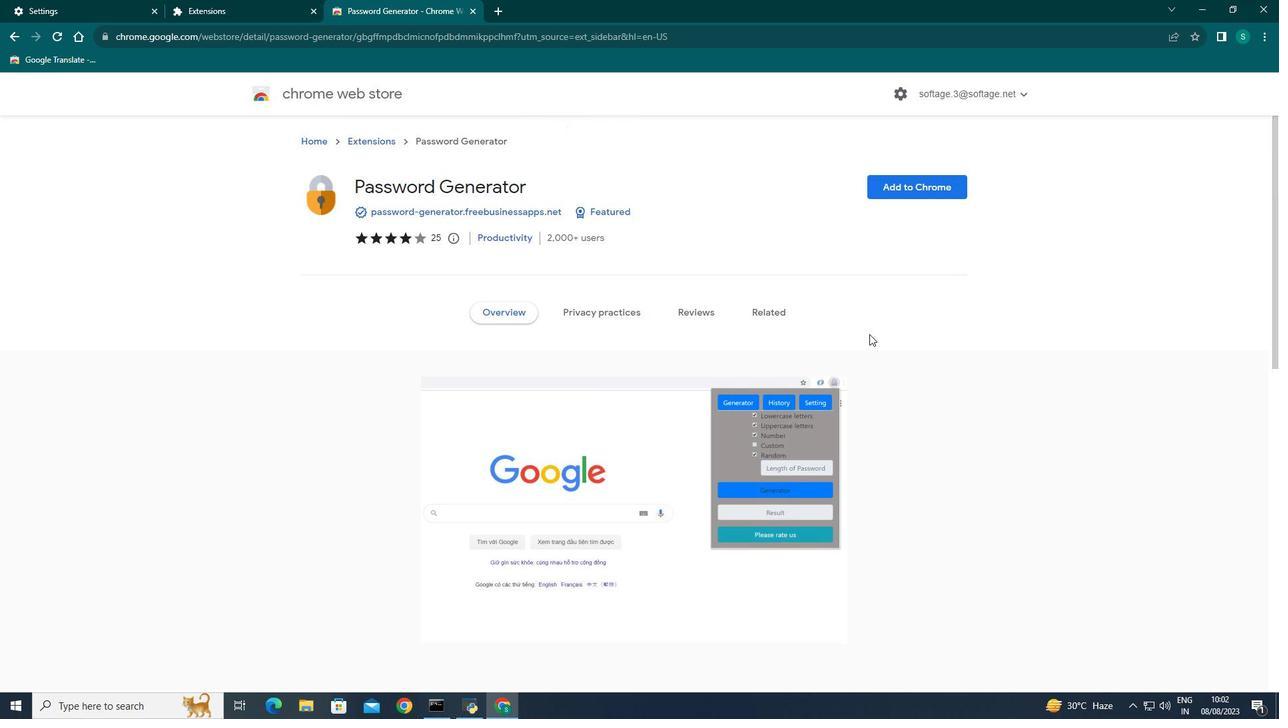 
Action: Mouse scrolled (780, 521) with delta (0, 0)
Screenshot: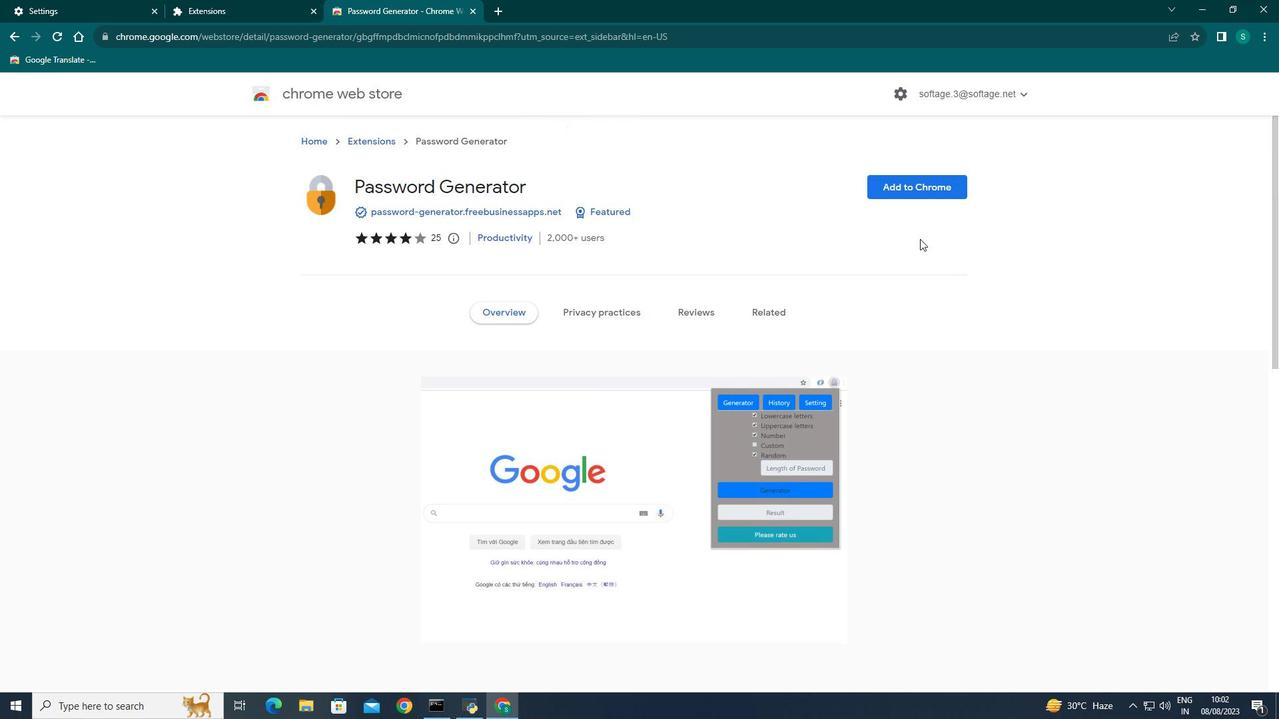 
Action: Mouse moved to (917, 193)
Screenshot: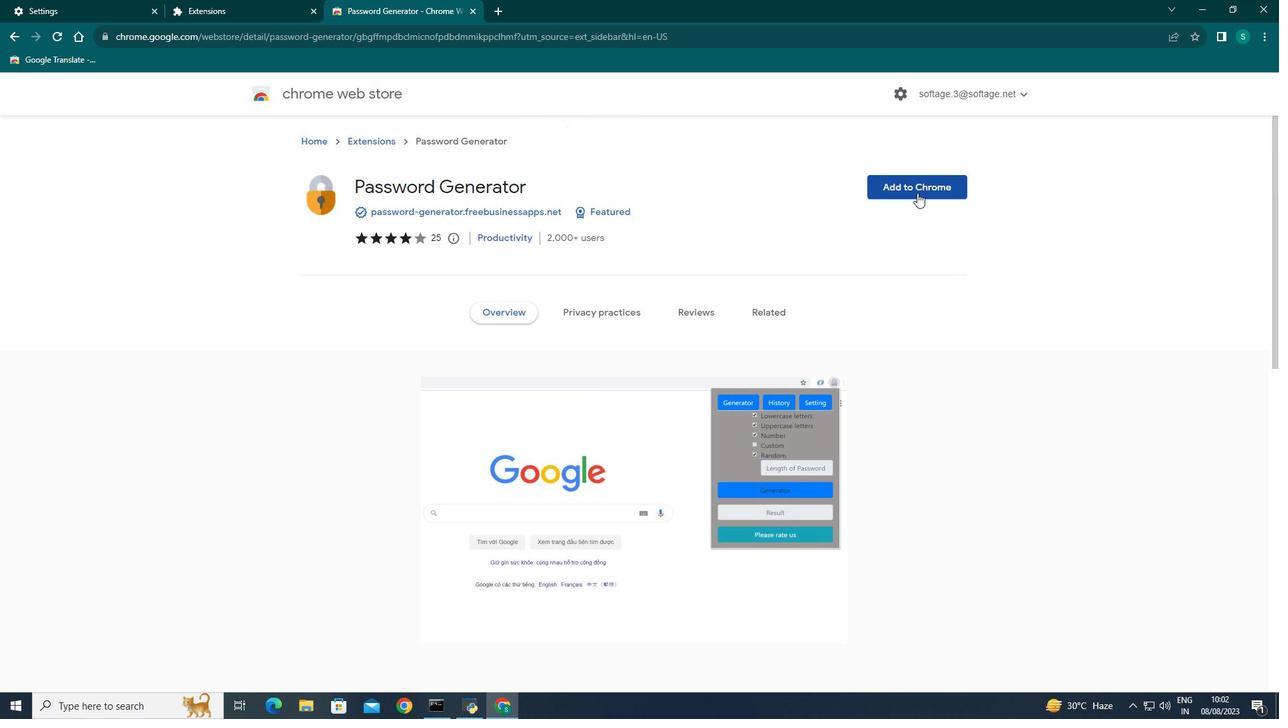 
Action: Mouse pressed left at (917, 193)
Screenshot: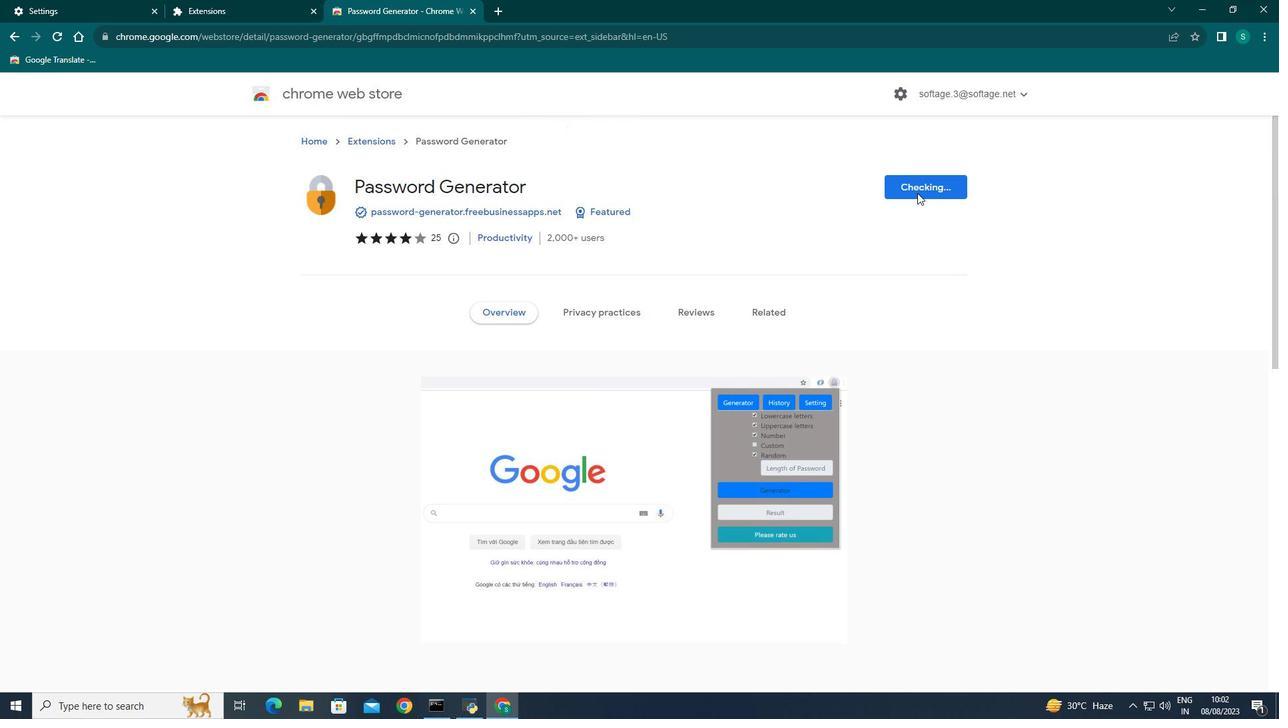 
Action: Mouse moved to (663, 102)
Screenshot: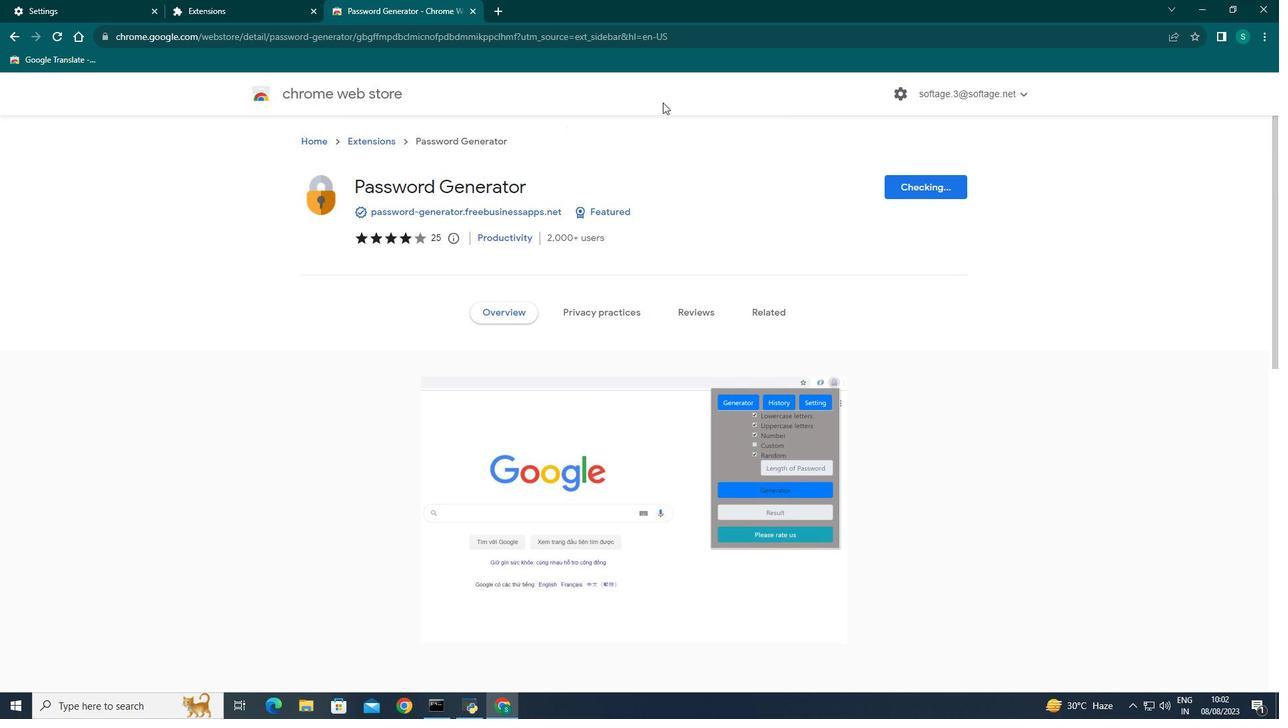 
Action: Mouse pressed left at (663, 102)
Screenshot: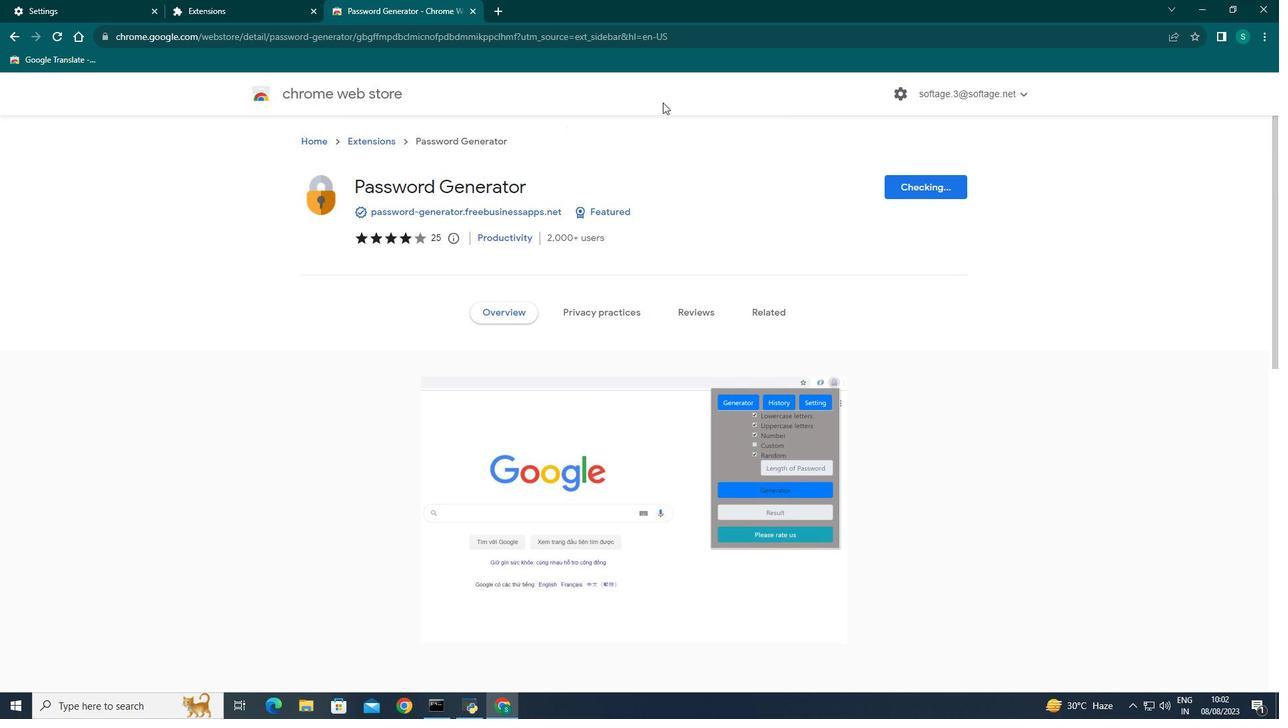 
Action: Mouse moved to (1175, 56)
Screenshot: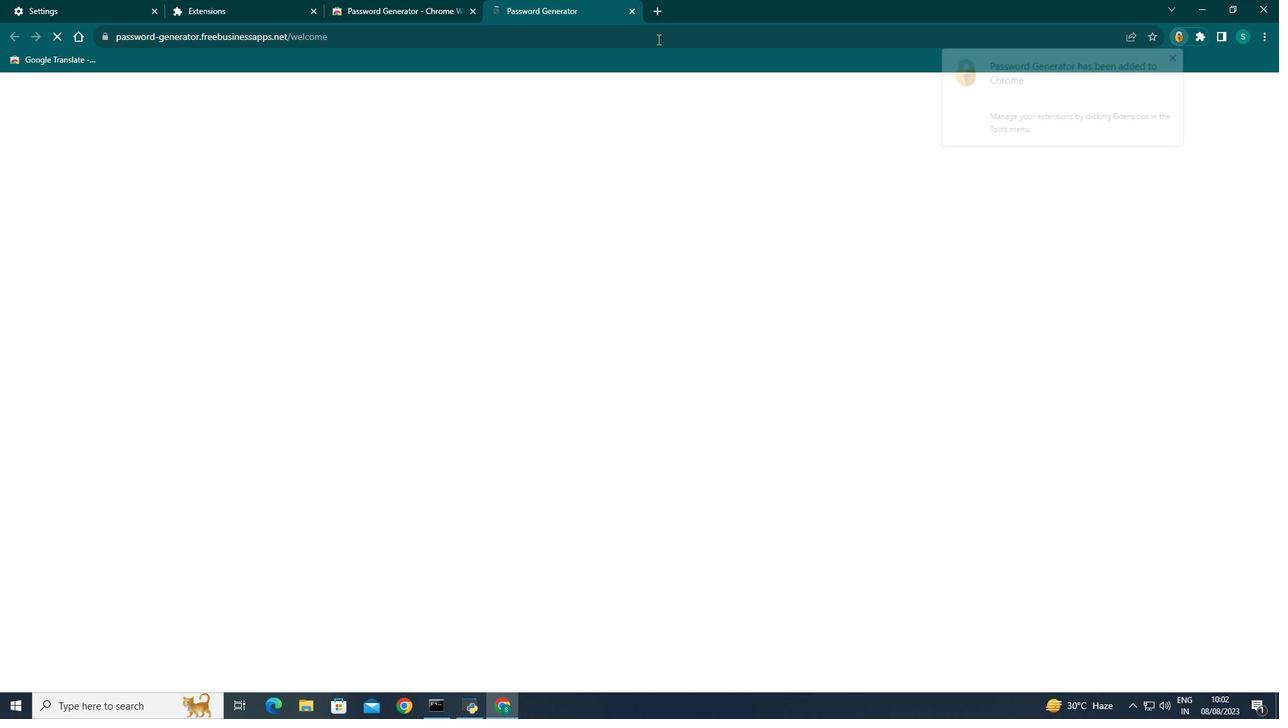 
Action: Mouse pressed left at (1175, 56)
Screenshot: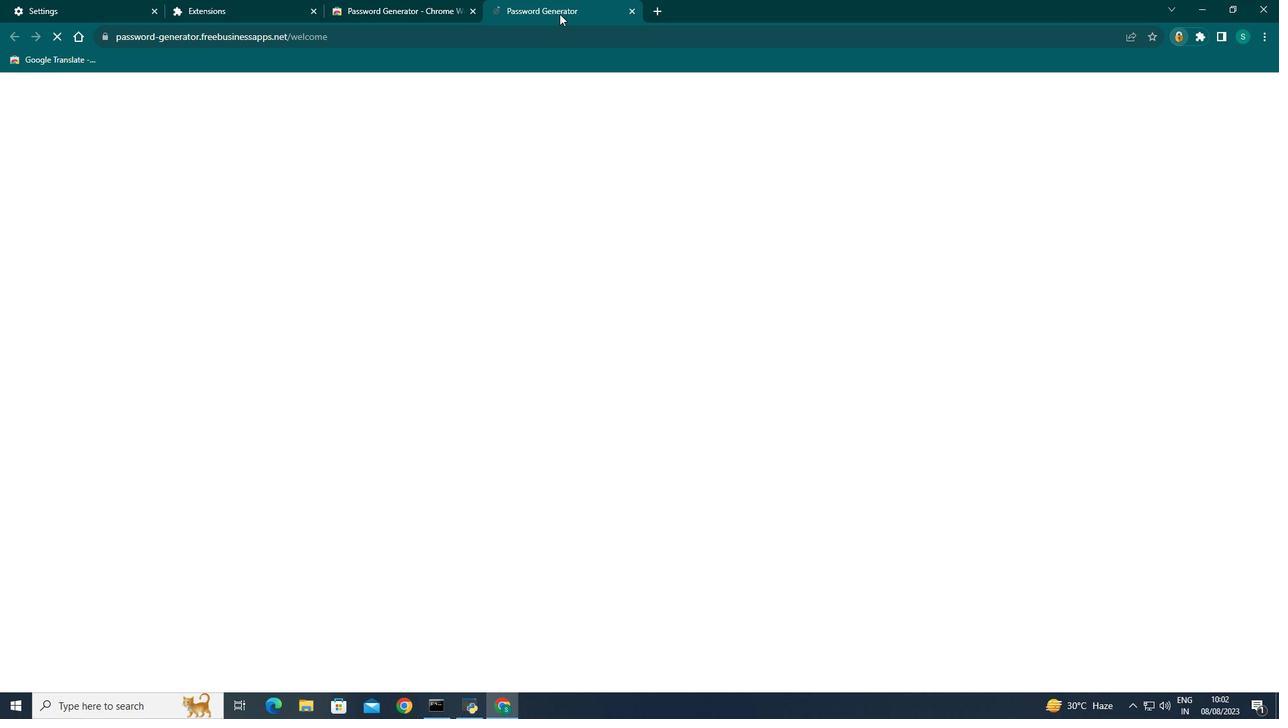 
Action: Mouse moved to (422, 0)
Screenshot: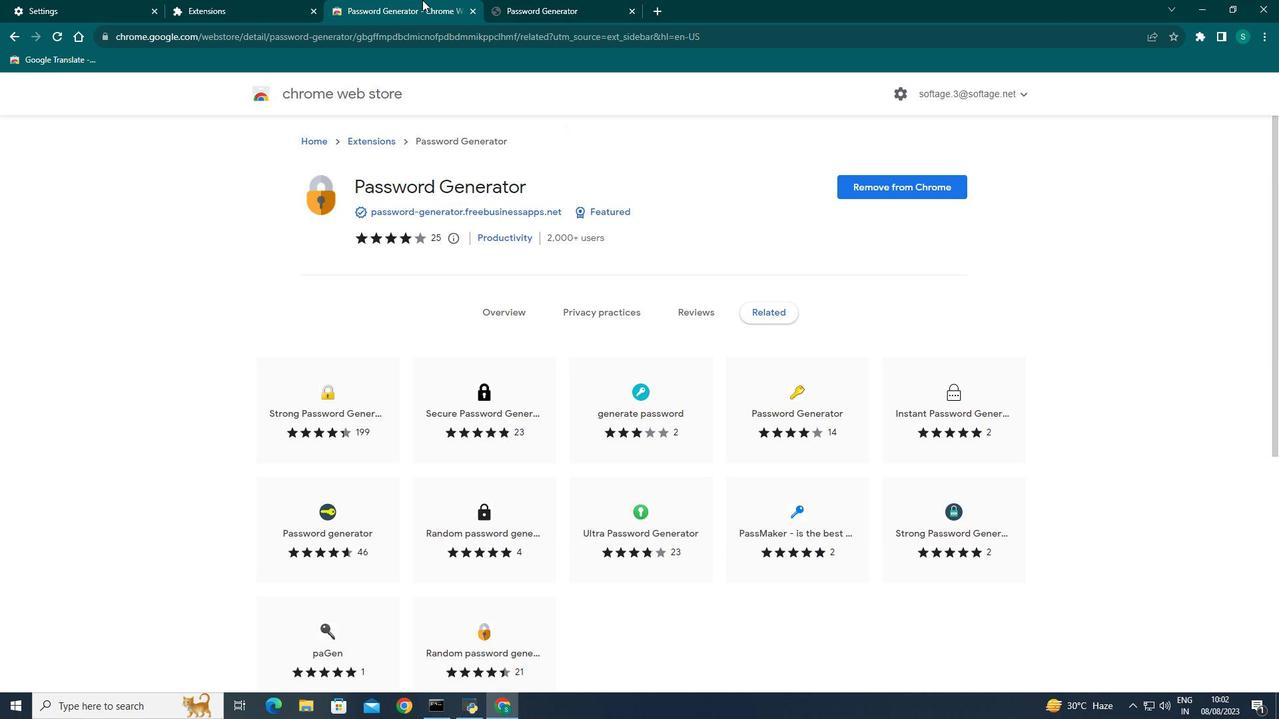 
Action: Mouse pressed left at (422, 0)
Screenshot: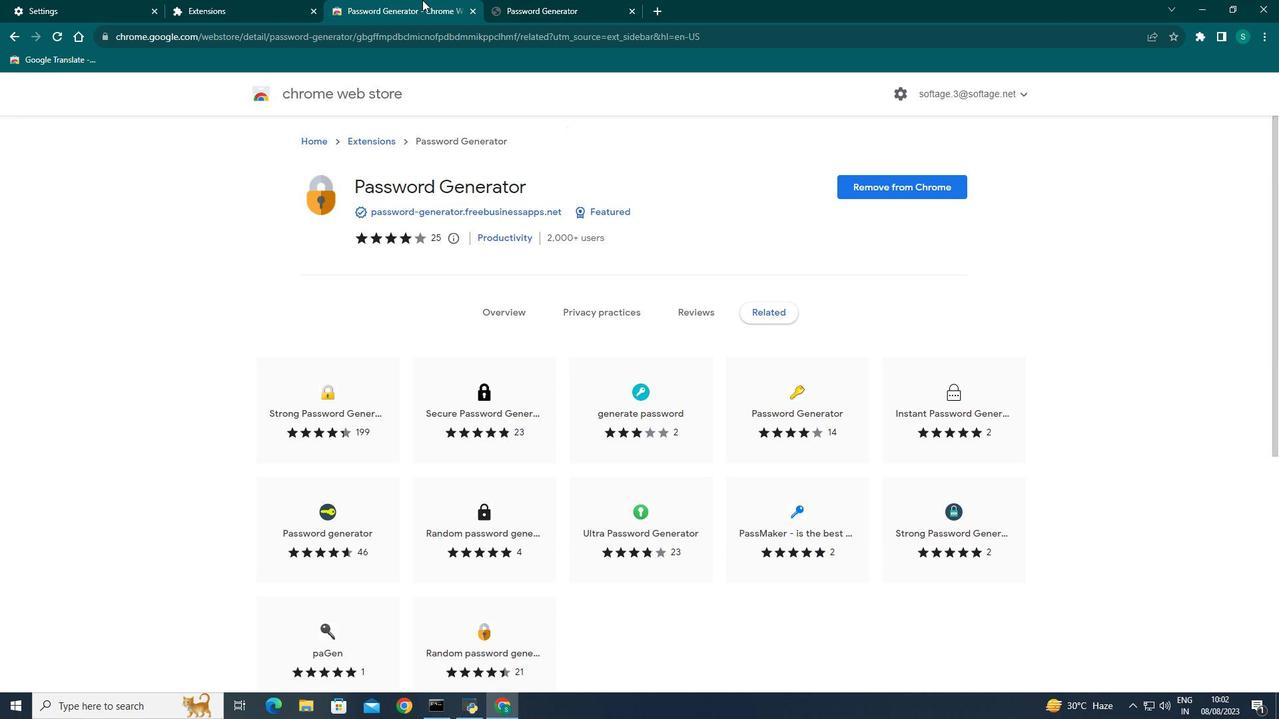 
Action: Mouse moved to (17, 37)
Screenshot: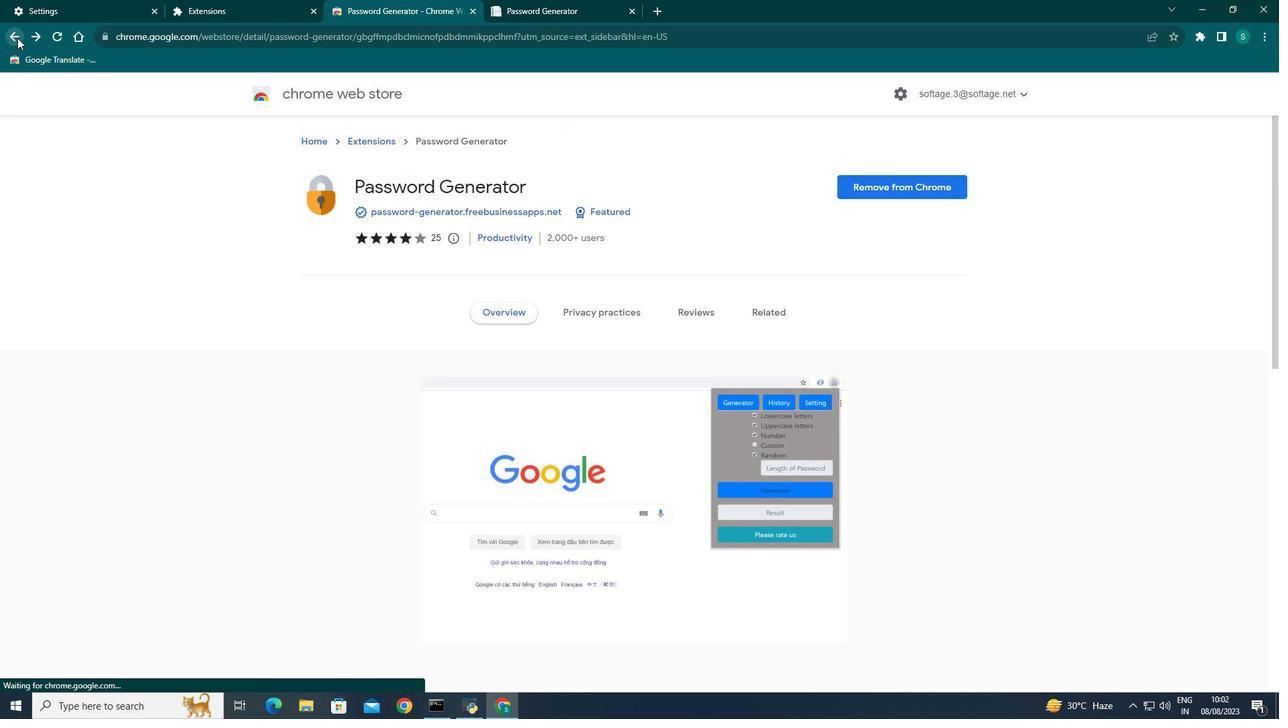 
Action: Mouse pressed left at (17, 37)
Screenshot: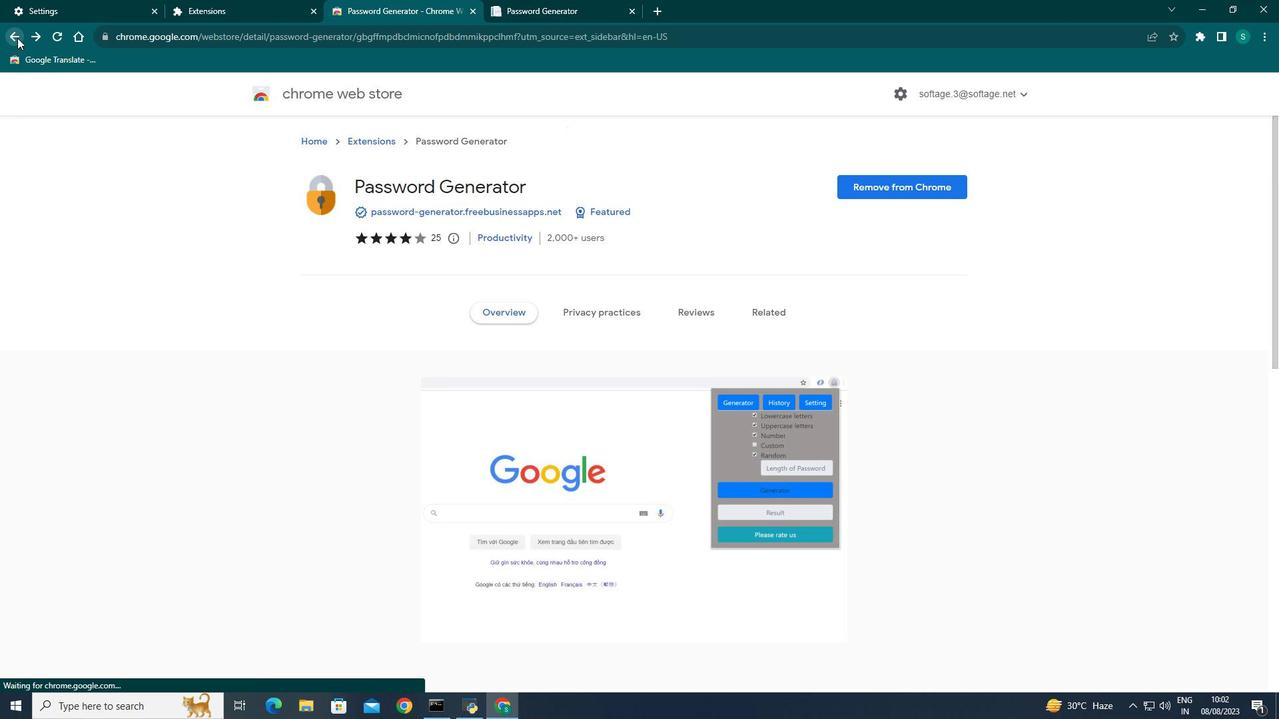 
Action: Mouse moved to (10, 36)
Screenshot: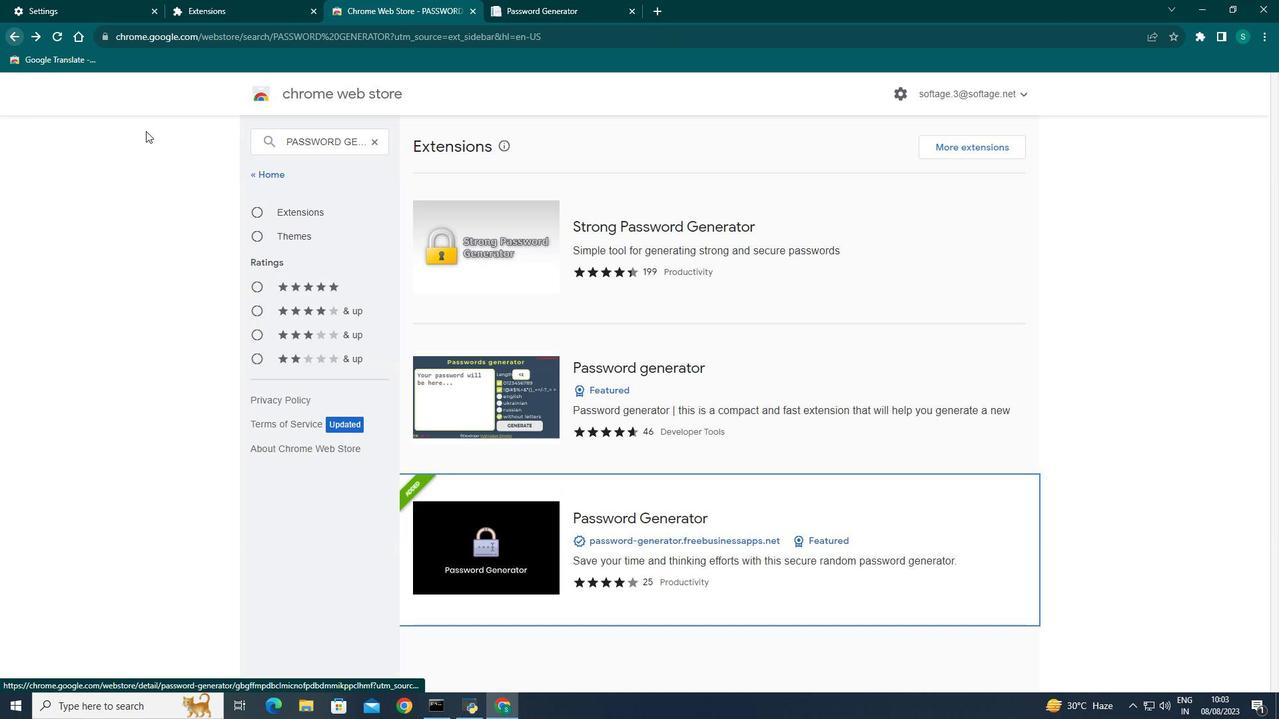 
Action: Mouse pressed left at (10, 36)
Screenshot: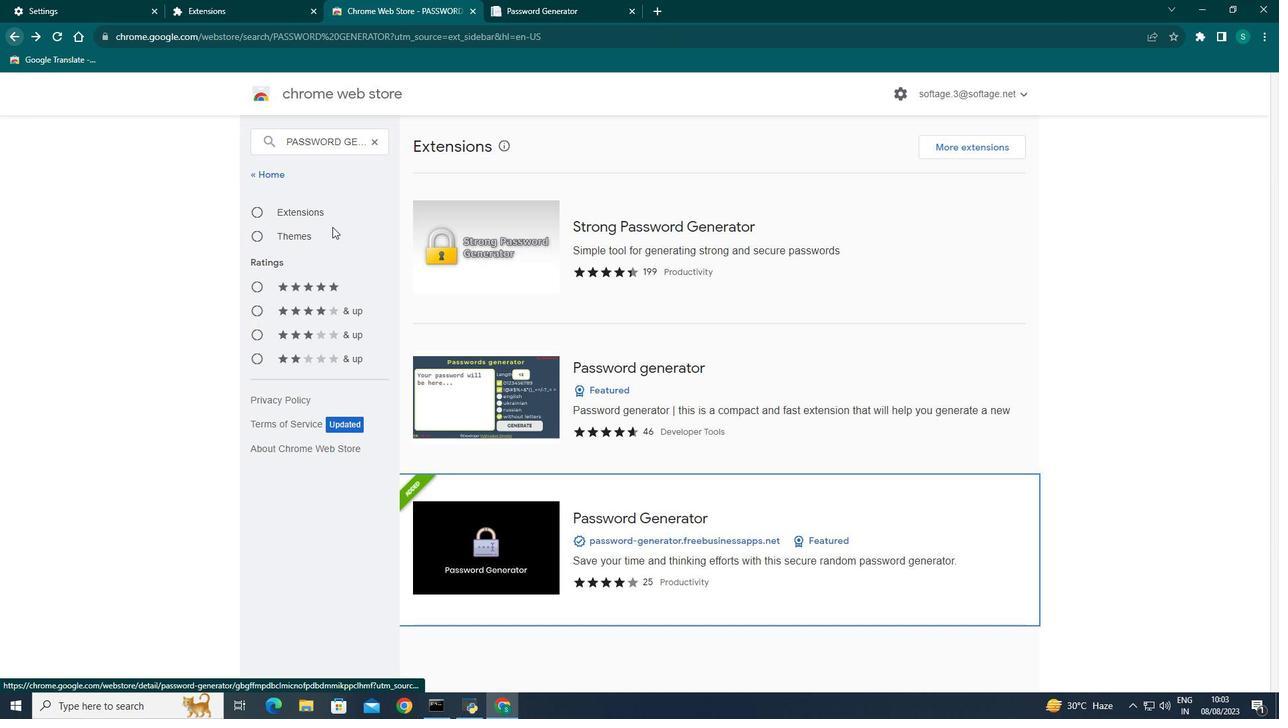 
Action: Mouse moved to (674, 395)
Screenshot: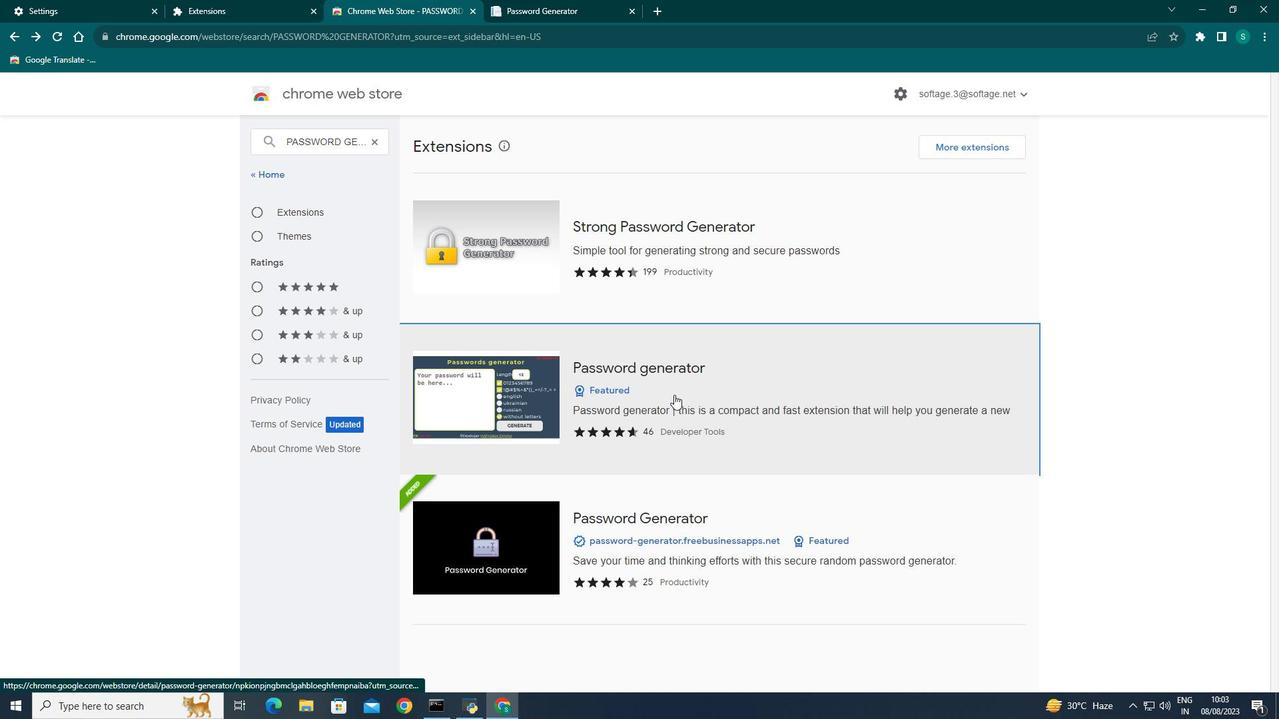 
Action: Mouse pressed left at (674, 395)
Screenshot: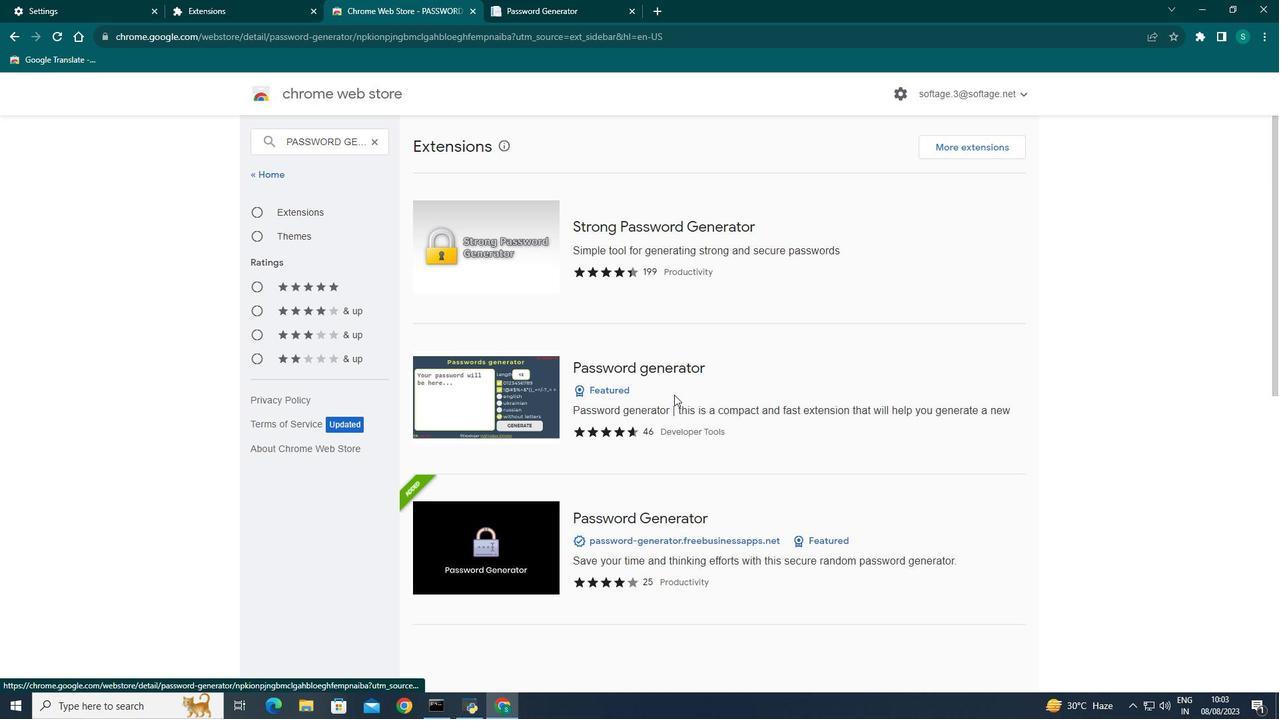 
Action: Mouse moved to (926, 196)
Screenshot: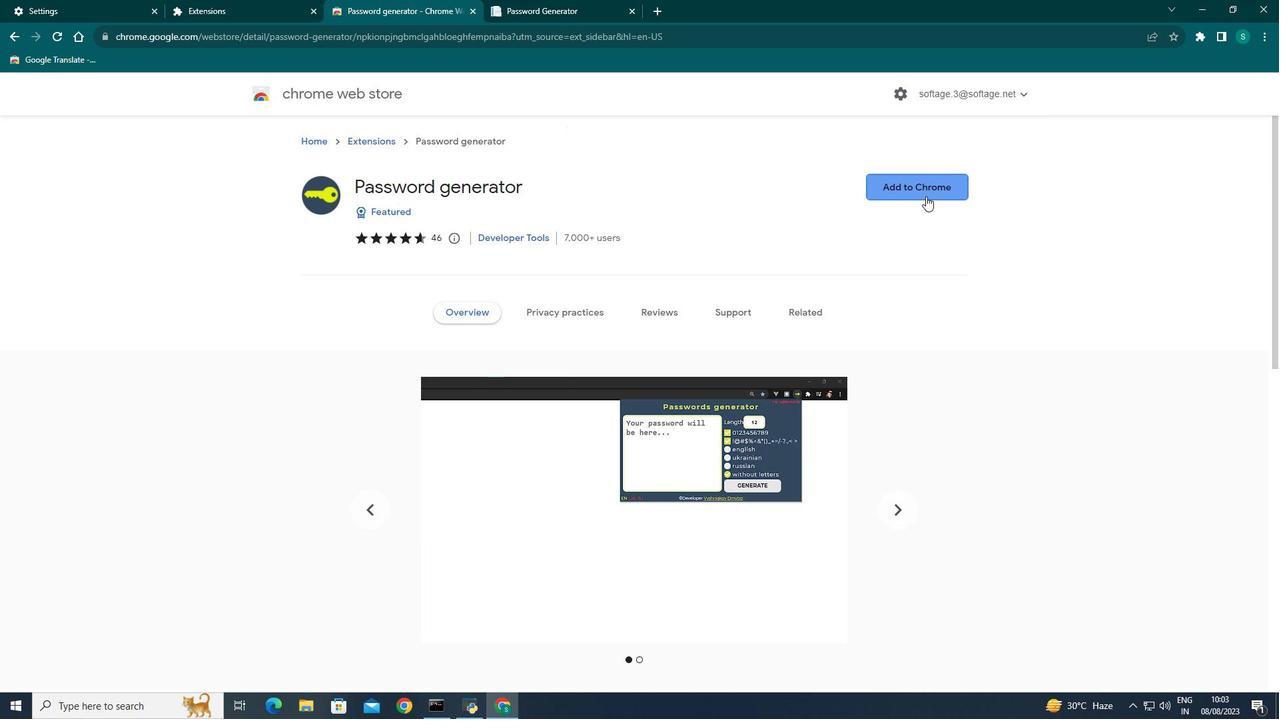 
Action: Mouse pressed left at (926, 196)
Screenshot: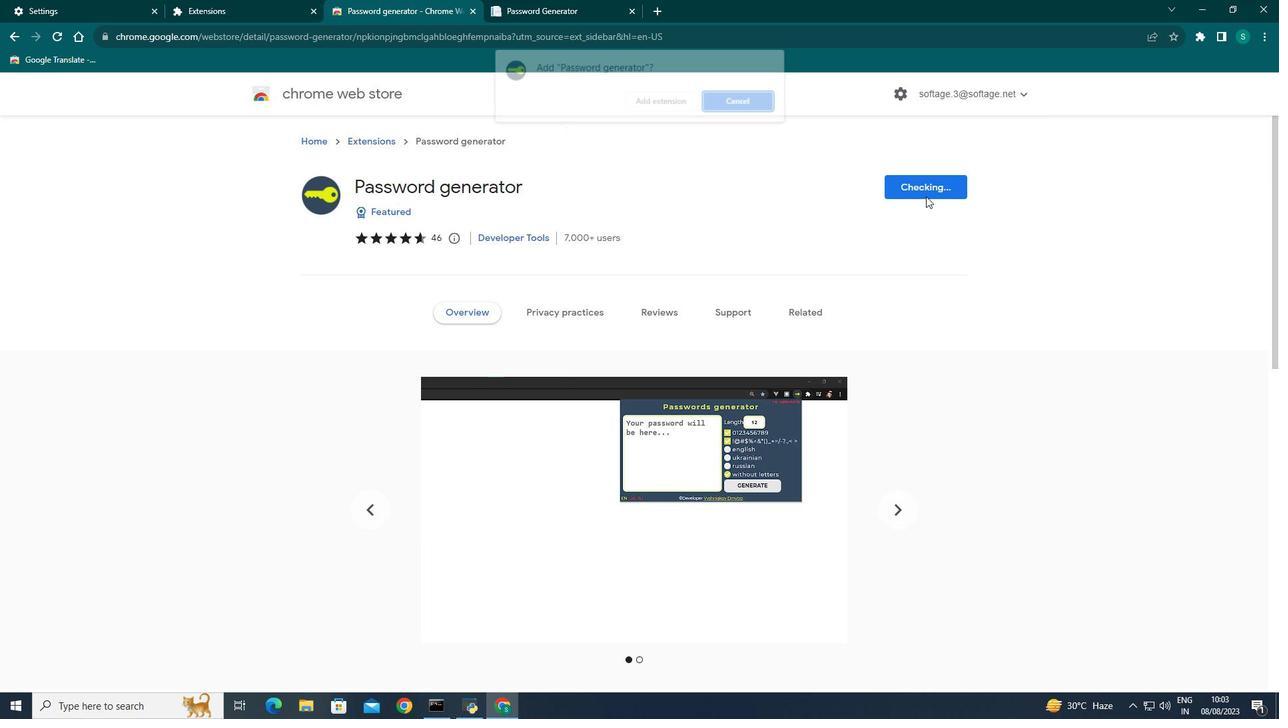 
Action: Mouse moved to (668, 105)
Screenshot: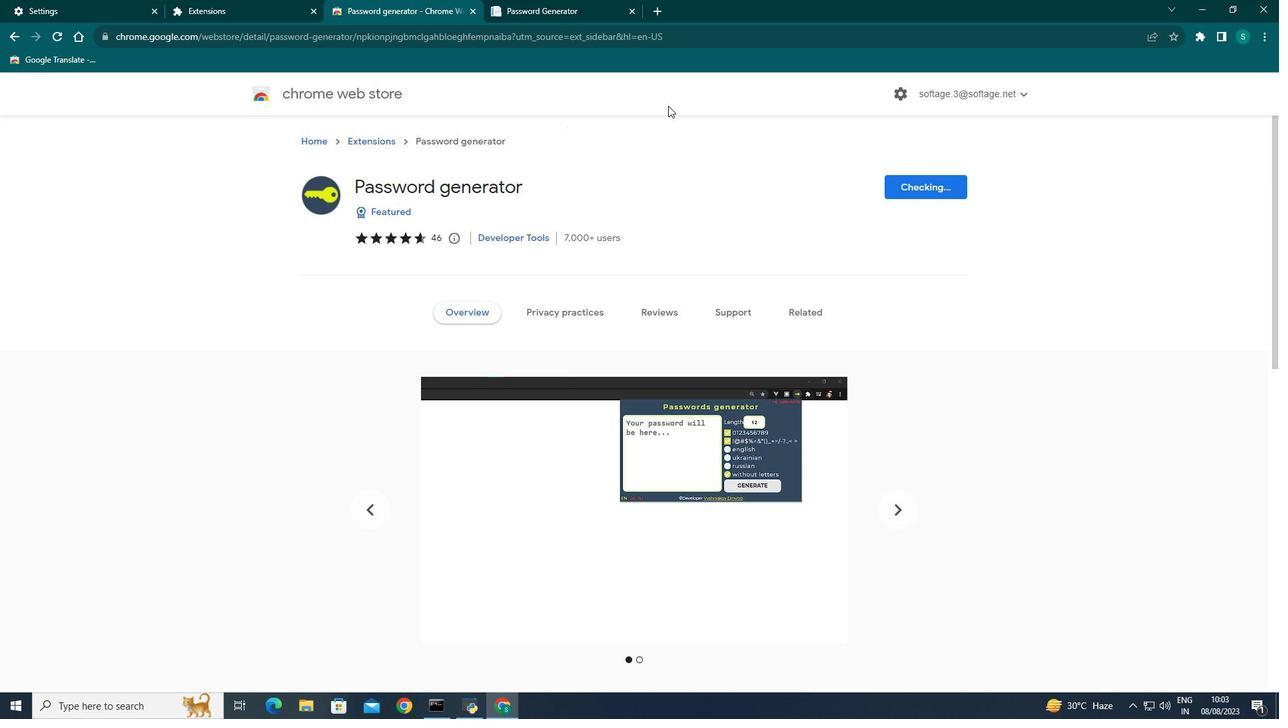 
Action: Mouse pressed left at (668, 105)
Screenshot: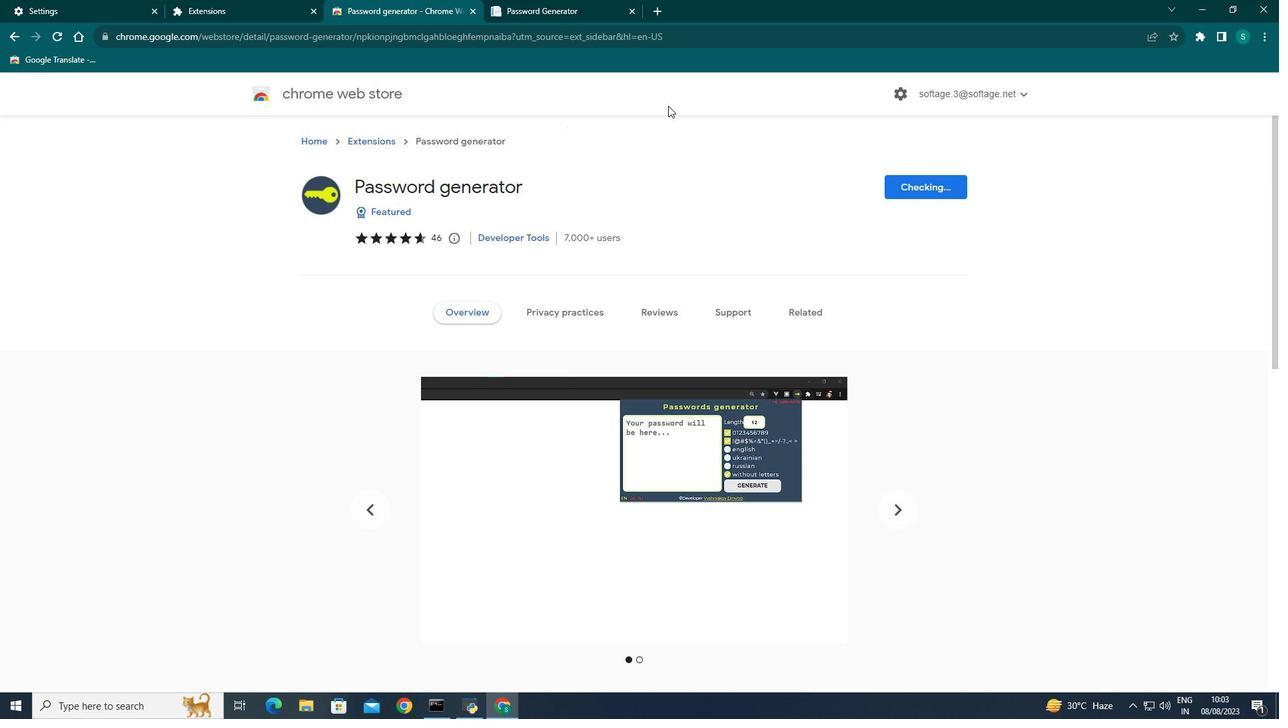 
Action: Mouse moved to (1179, 57)
Screenshot: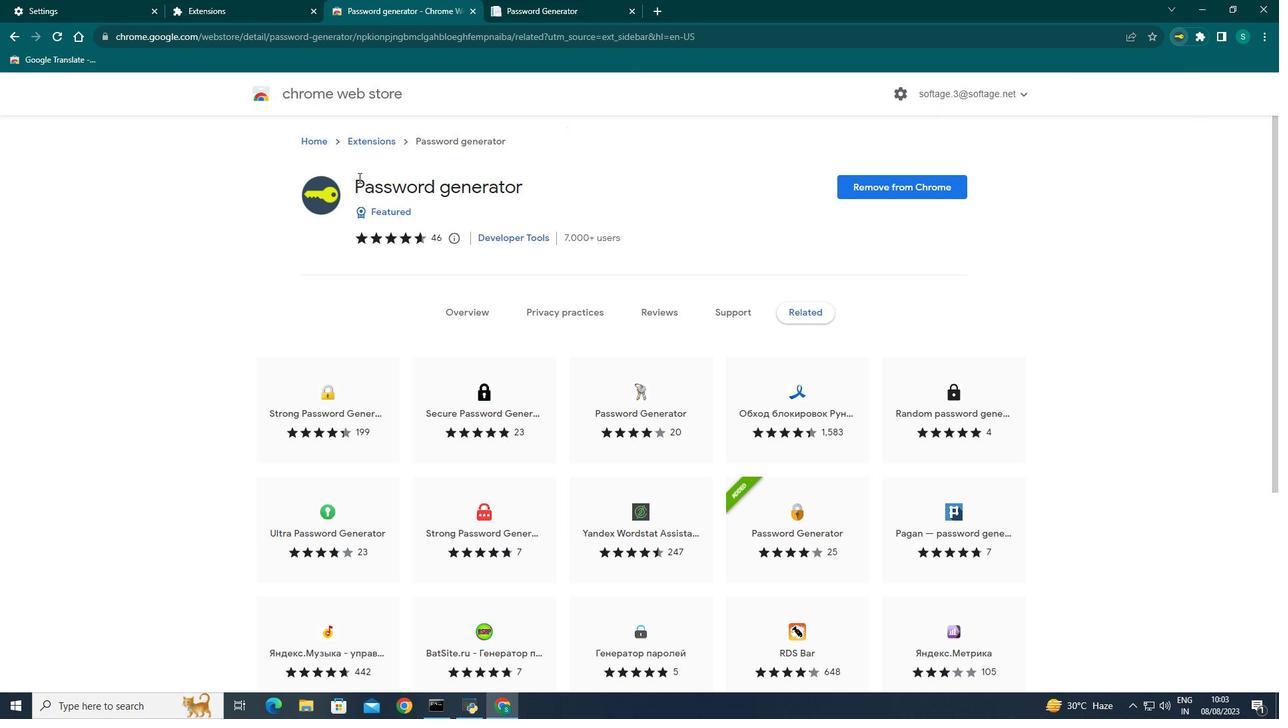 
Action: Mouse pressed left at (1179, 57)
Screenshot: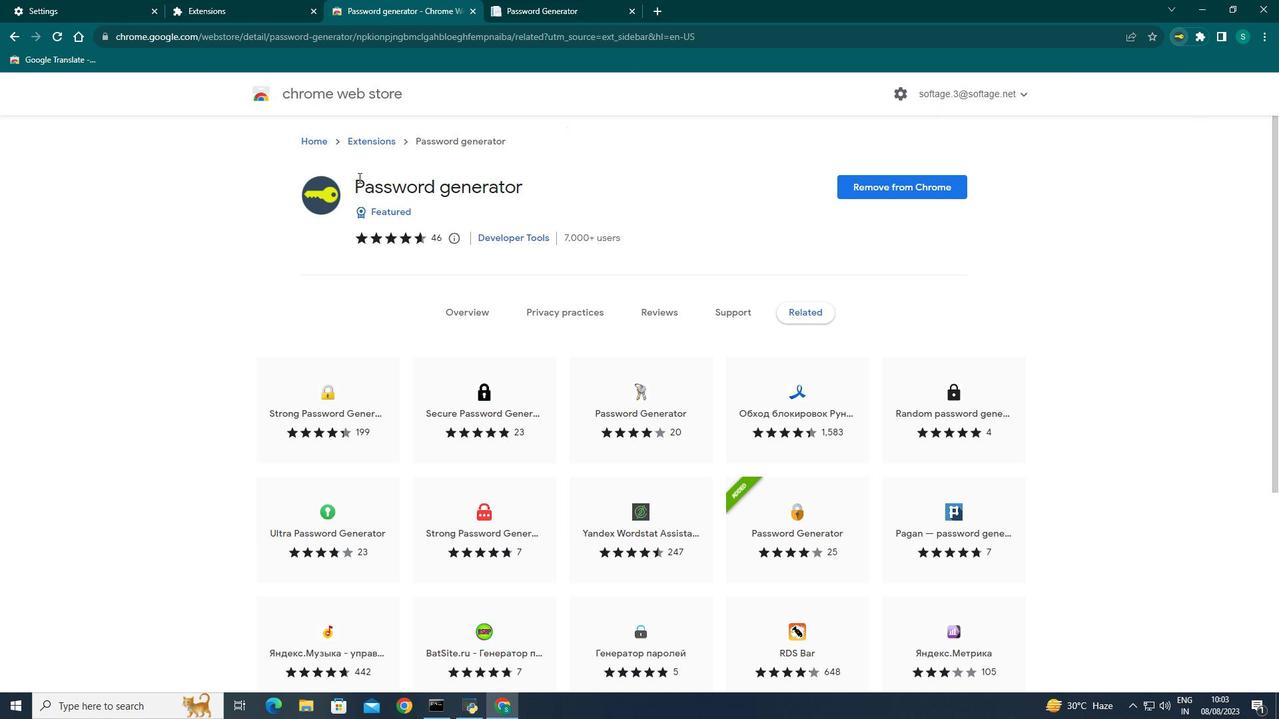 
Action: Mouse moved to (211, 2)
Screenshot: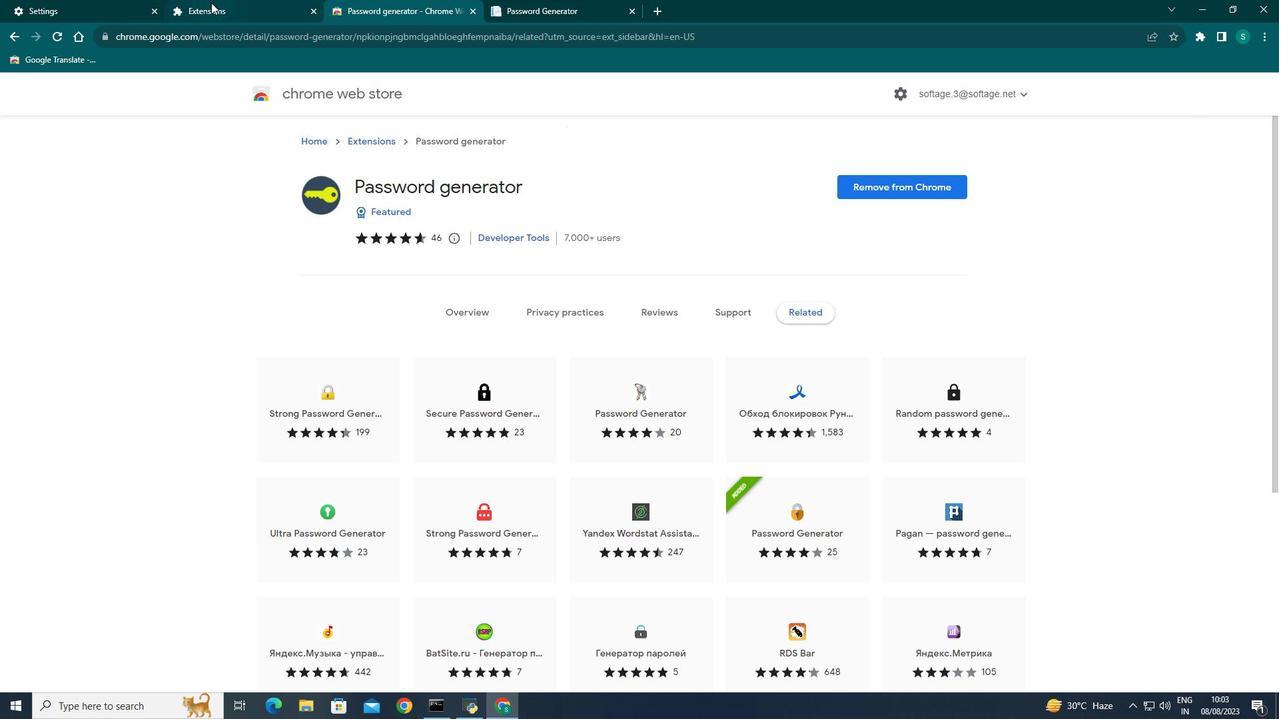 
Action: Mouse pressed left at (211, 2)
Screenshot: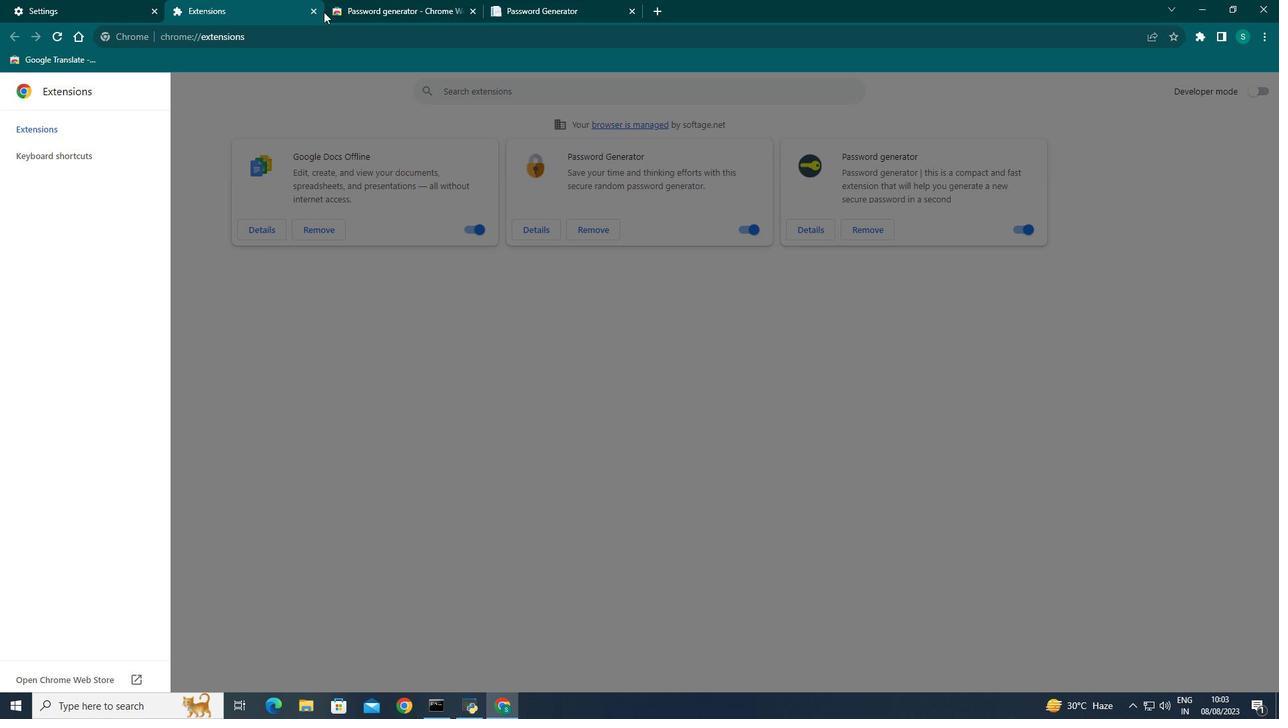 
Action: Mouse moved to (373, 0)
Screenshot: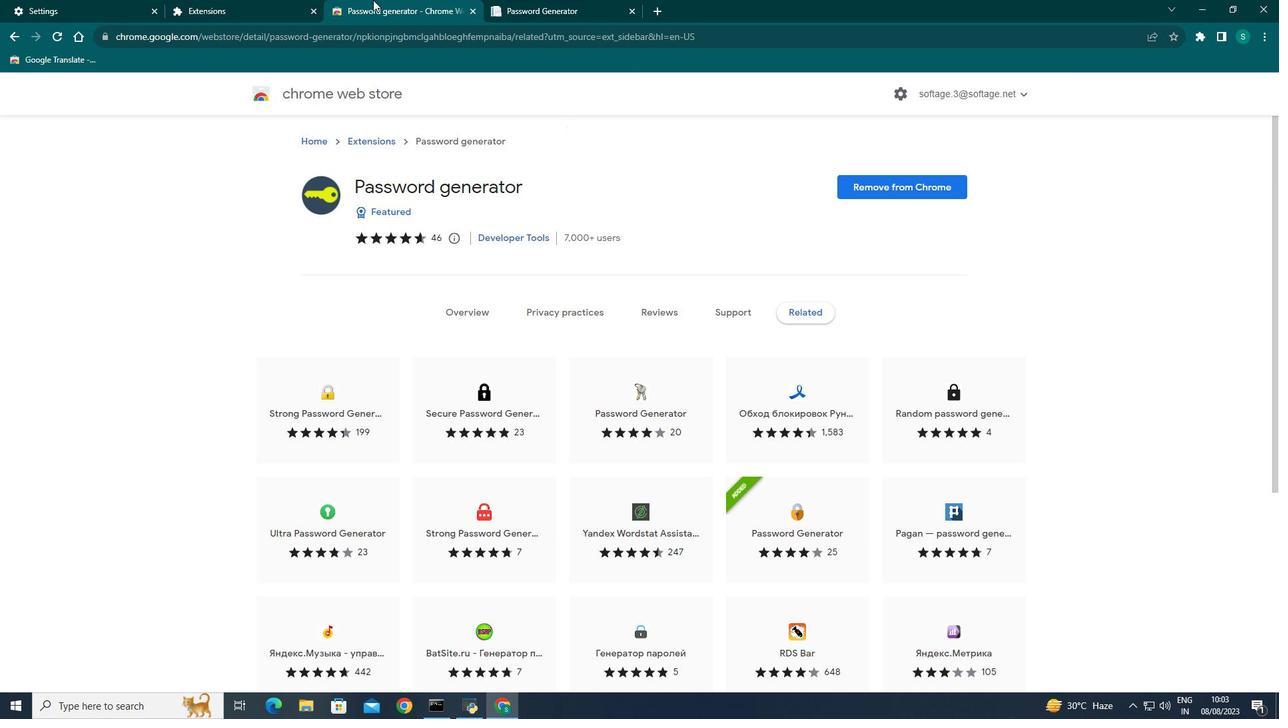 
Action: Mouse pressed left at (373, 0)
Screenshot: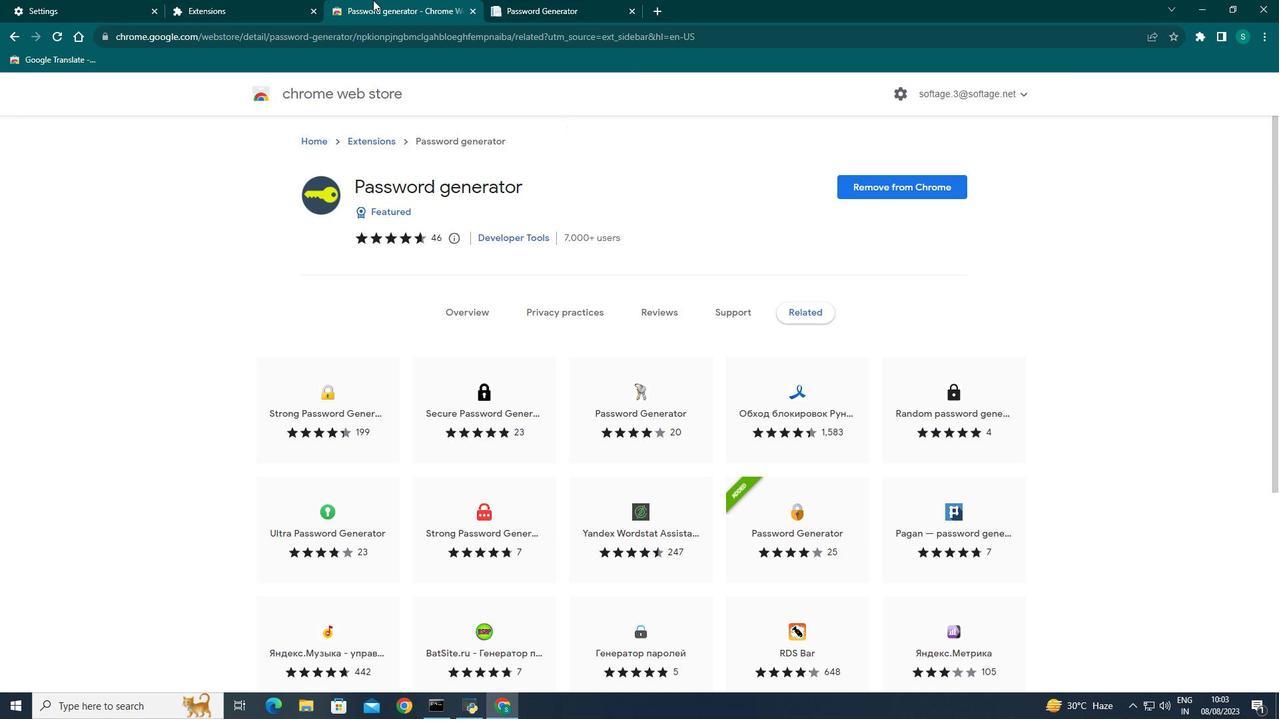 
Action: Mouse moved to (7, 26)
Screenshot: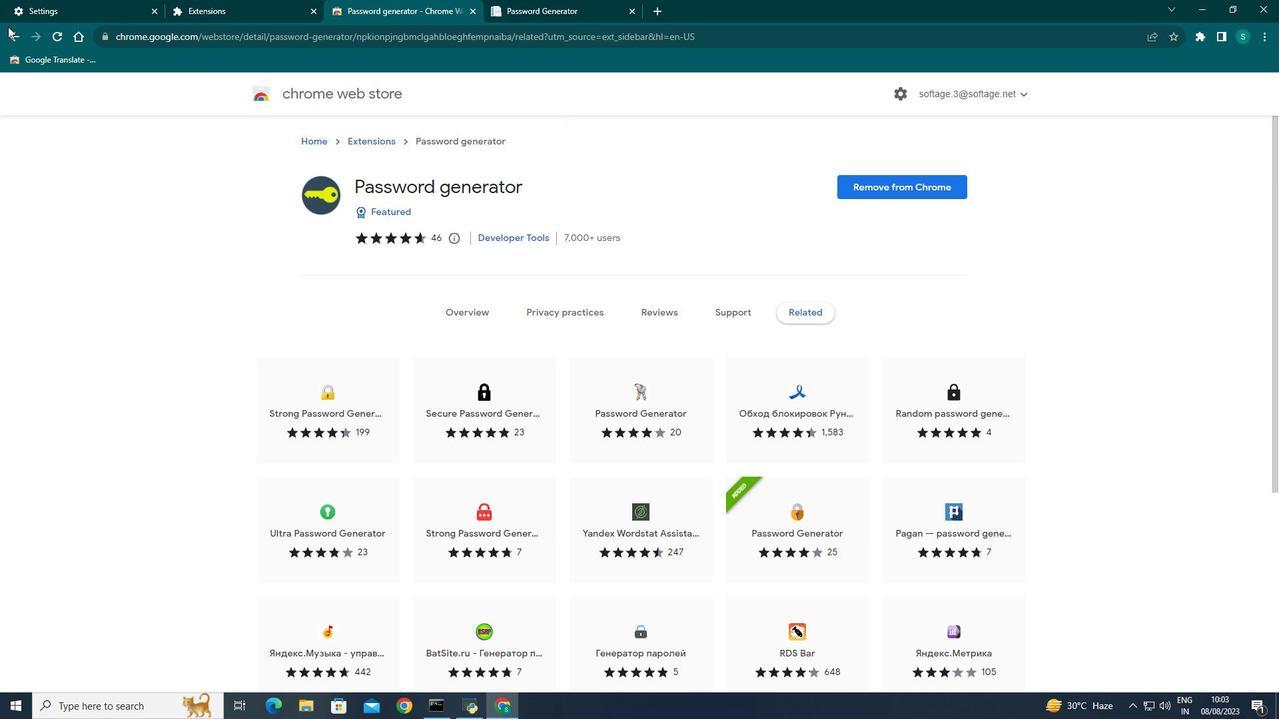 
Action: Mouse pressed left at (7, 26)
Screenshot: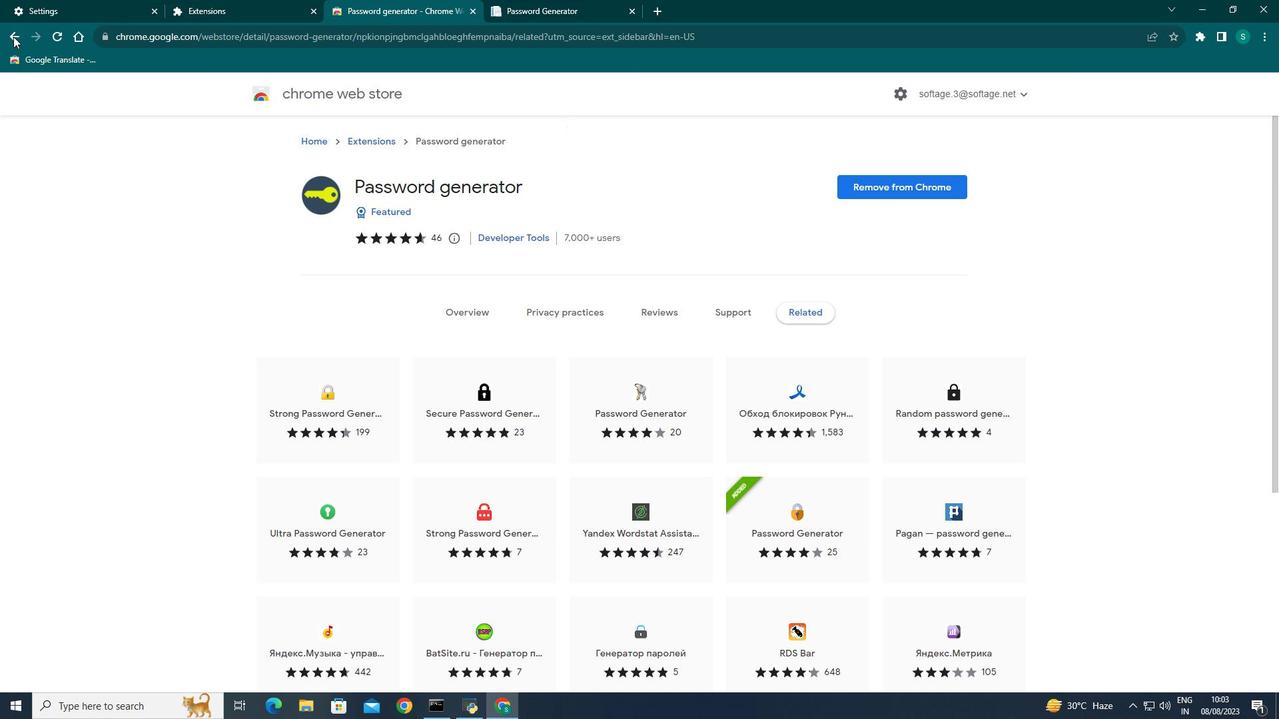 
Action: Mouse moved to (13, 36)
Screenshot: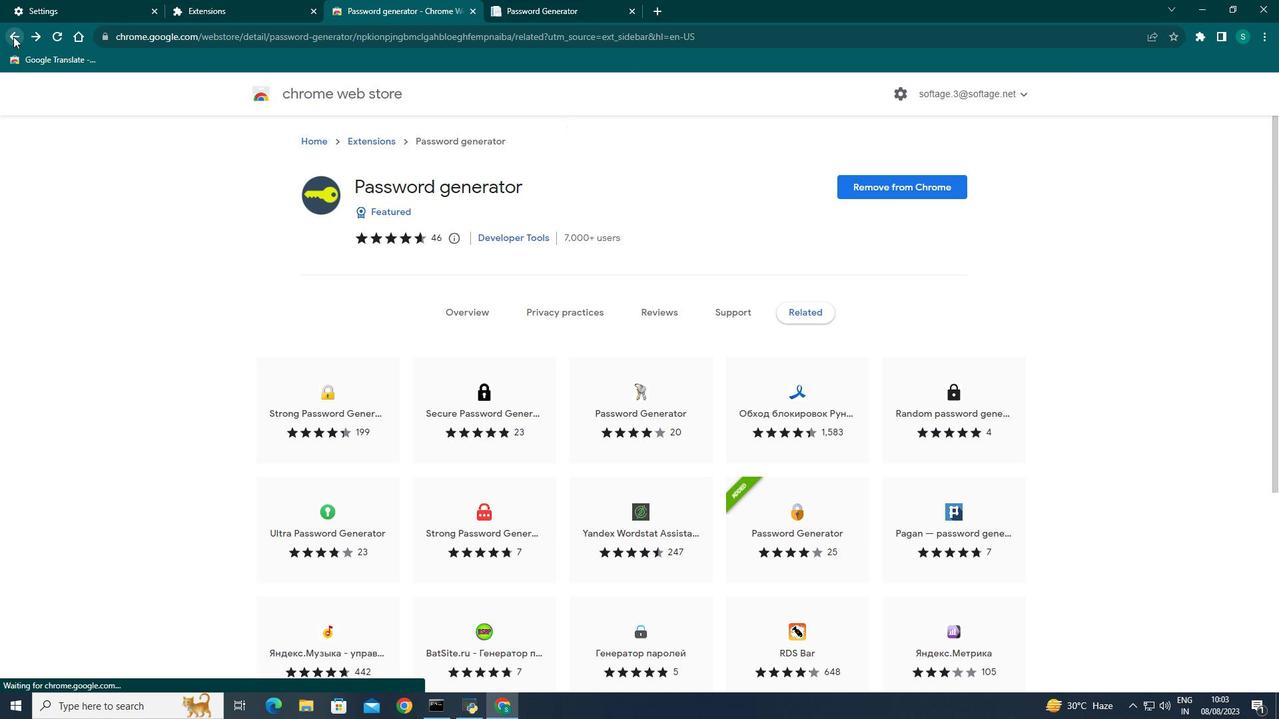 
Action: Mouse pressed left at (13, 36)
Screenshot: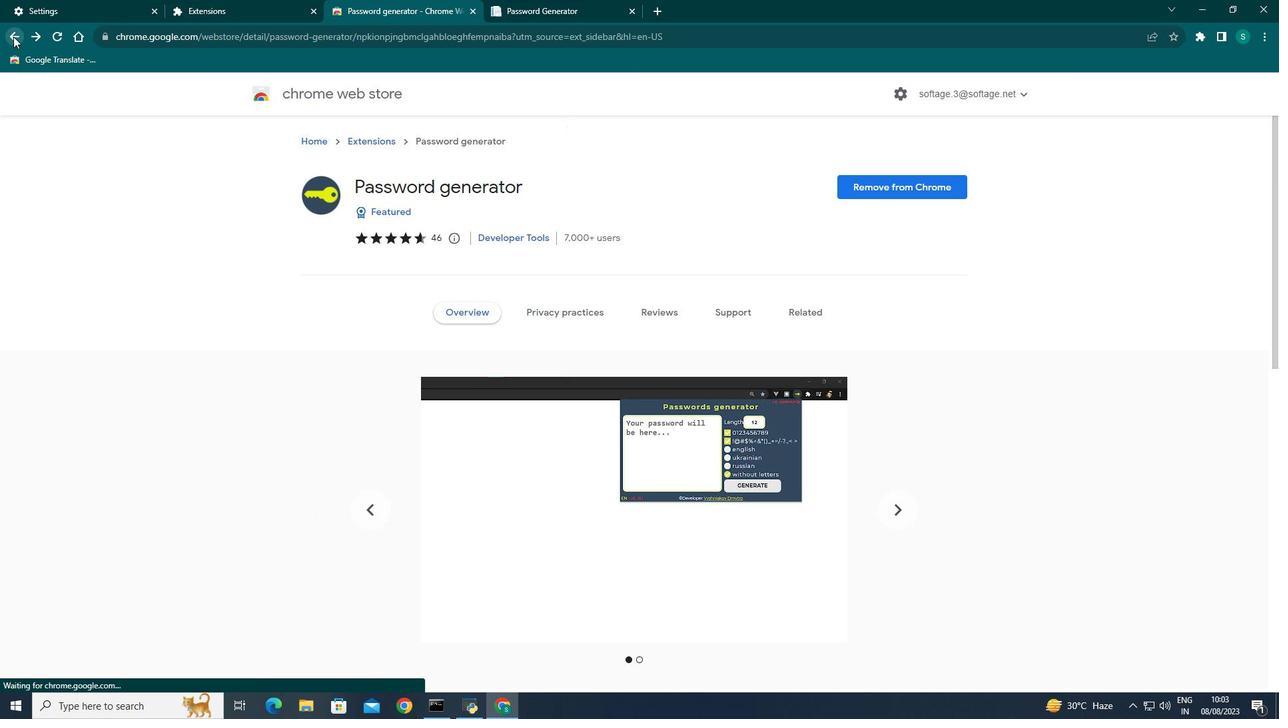 
Action: Mouse moved to (11, 37)
Screenshot: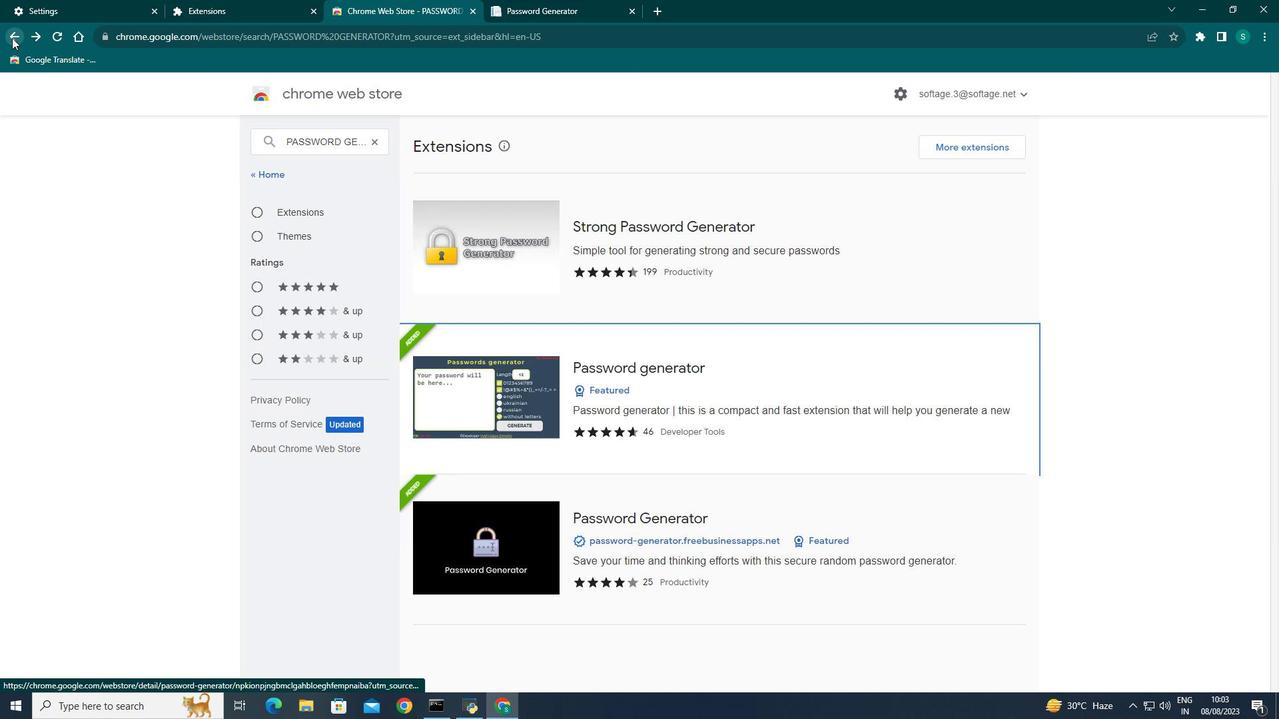 
Action: Mouse pressed left at (11, 37)
Screenshot: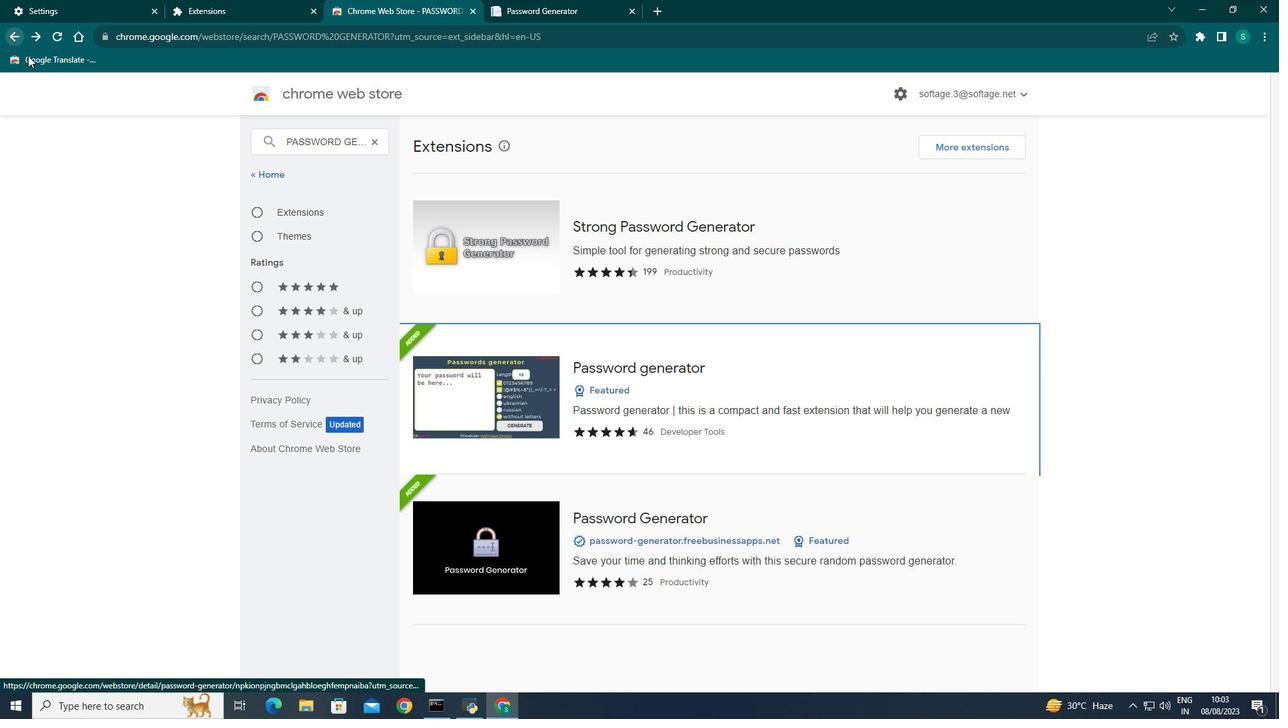 
Action: Mouse moved to (624, 256)
Screenshot: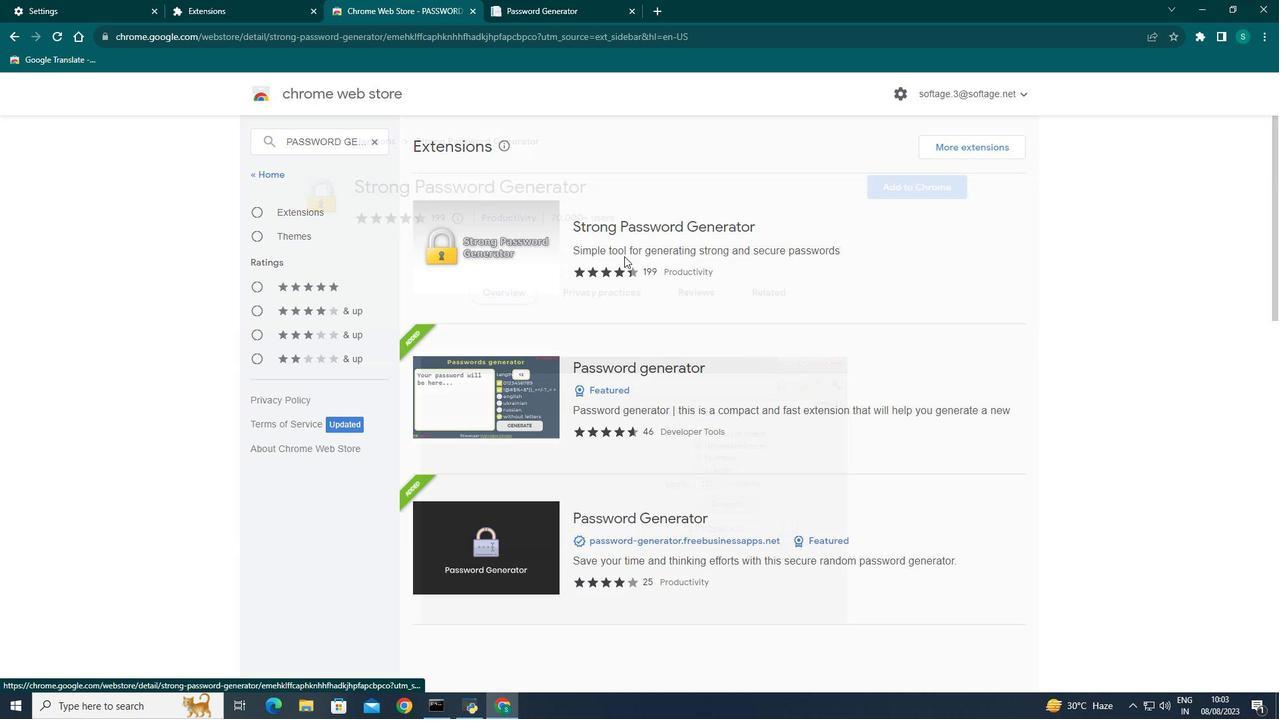 
Action: Mouse pressed left at (624, 256)
Screenshot: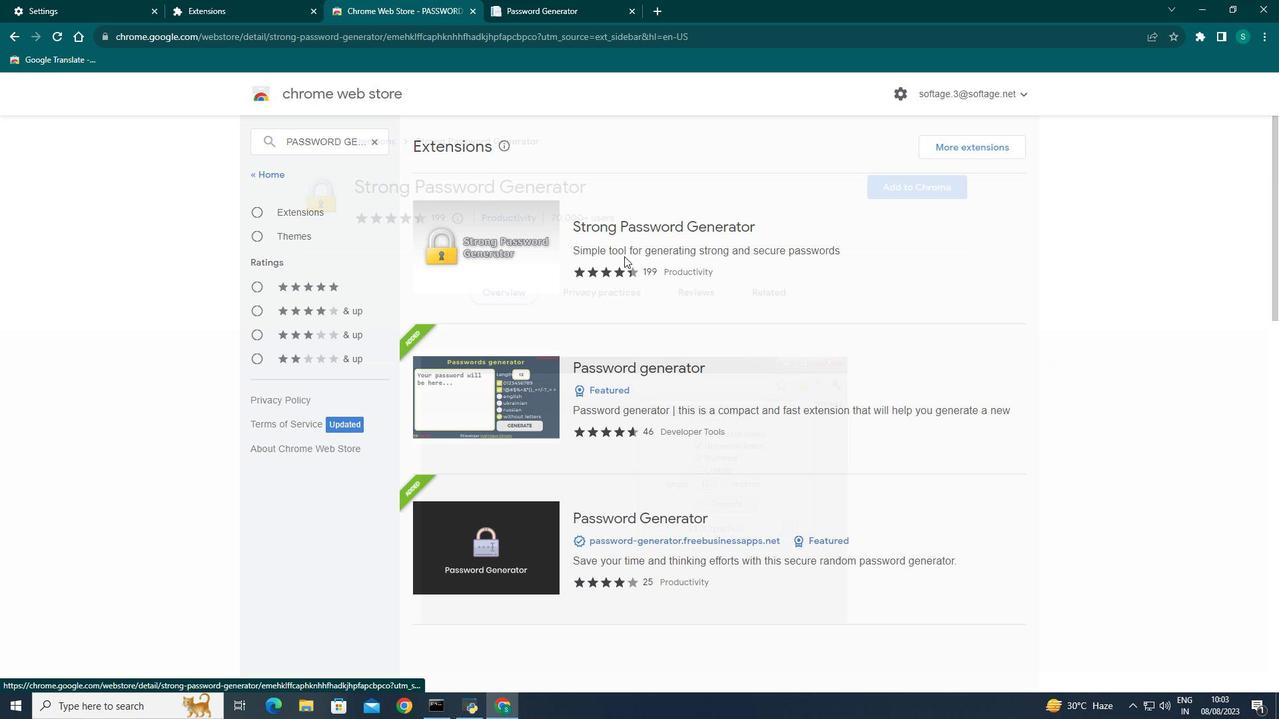 
Action: Mouse moved to (915, 189)
Screenshot: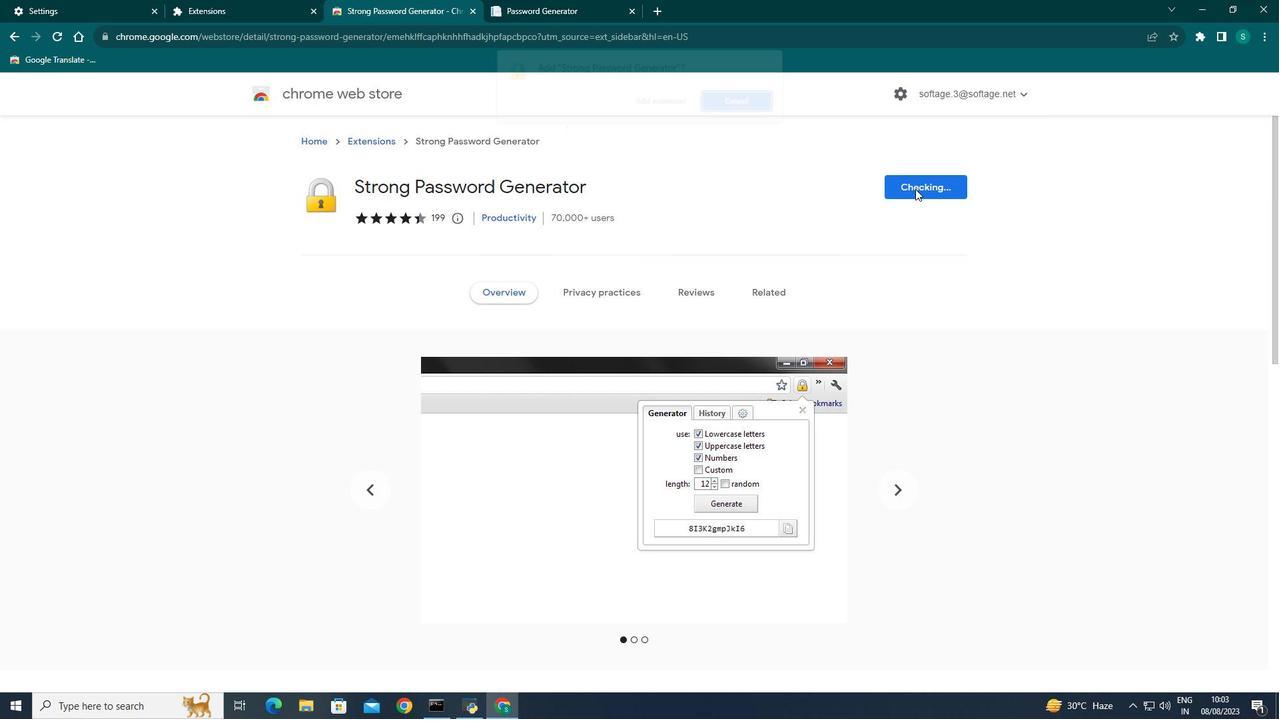 
Action: Mouse pressed left at (915, 189)
Screenshot: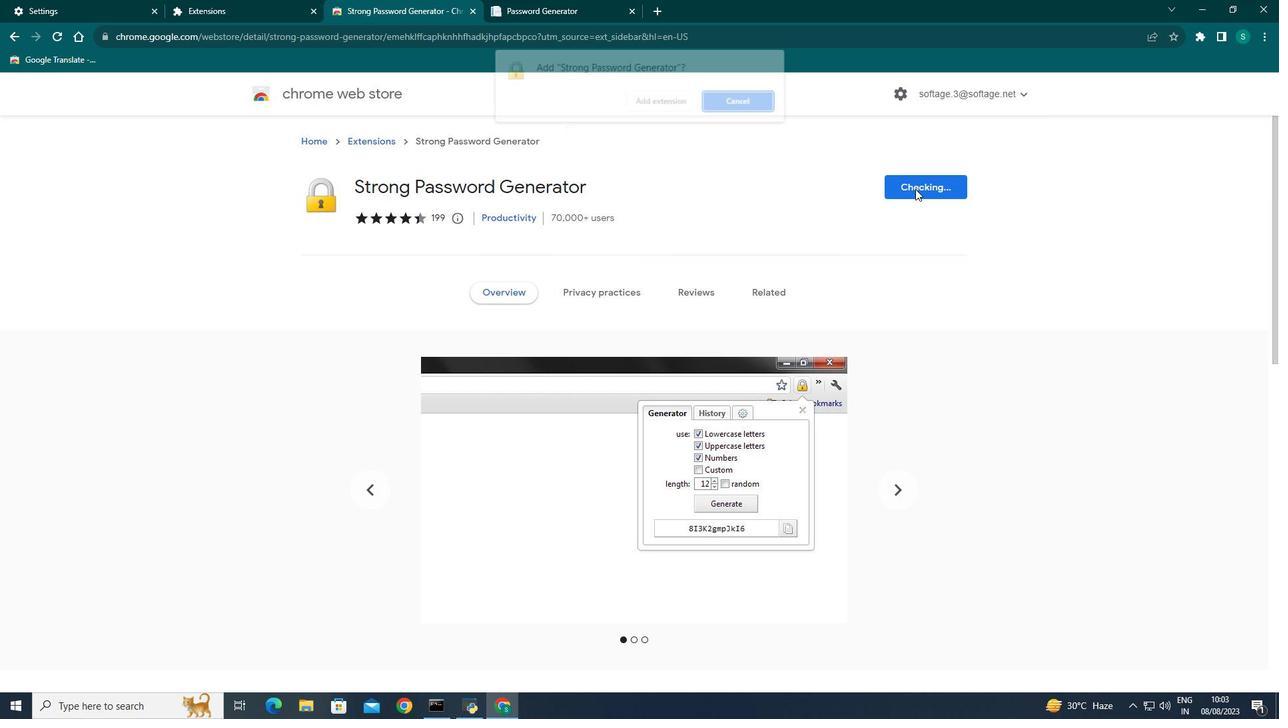 
Action: Mouse moved to (643, 106)
Screenshot: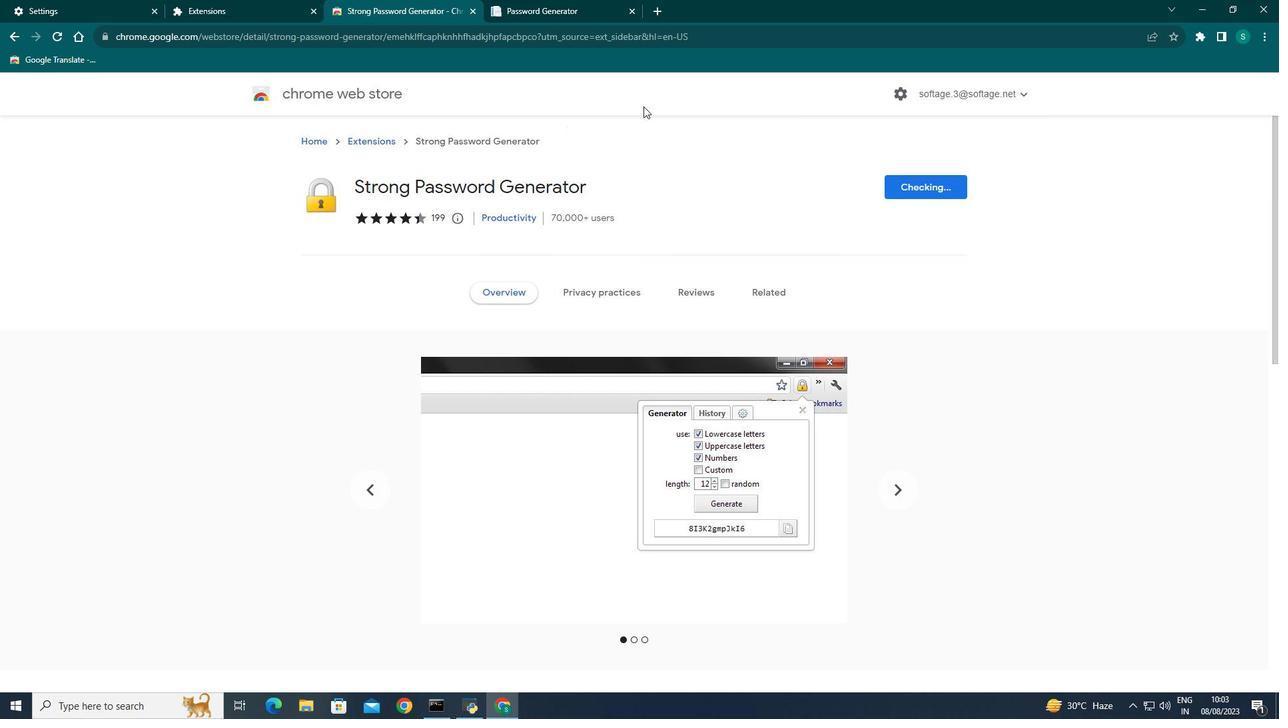 
Action: Mouse pressed left at (643, 106)
Screenshot: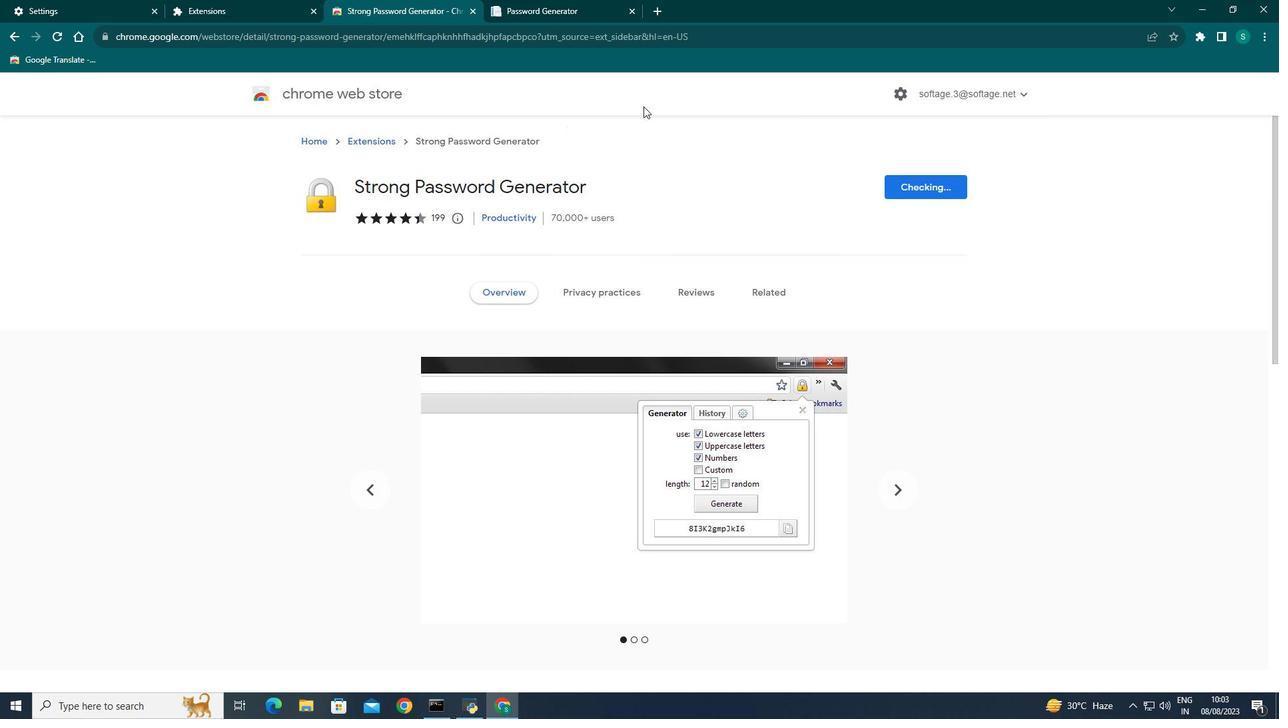 
Action: Mouse moved to (1175, 59)
Screenshot: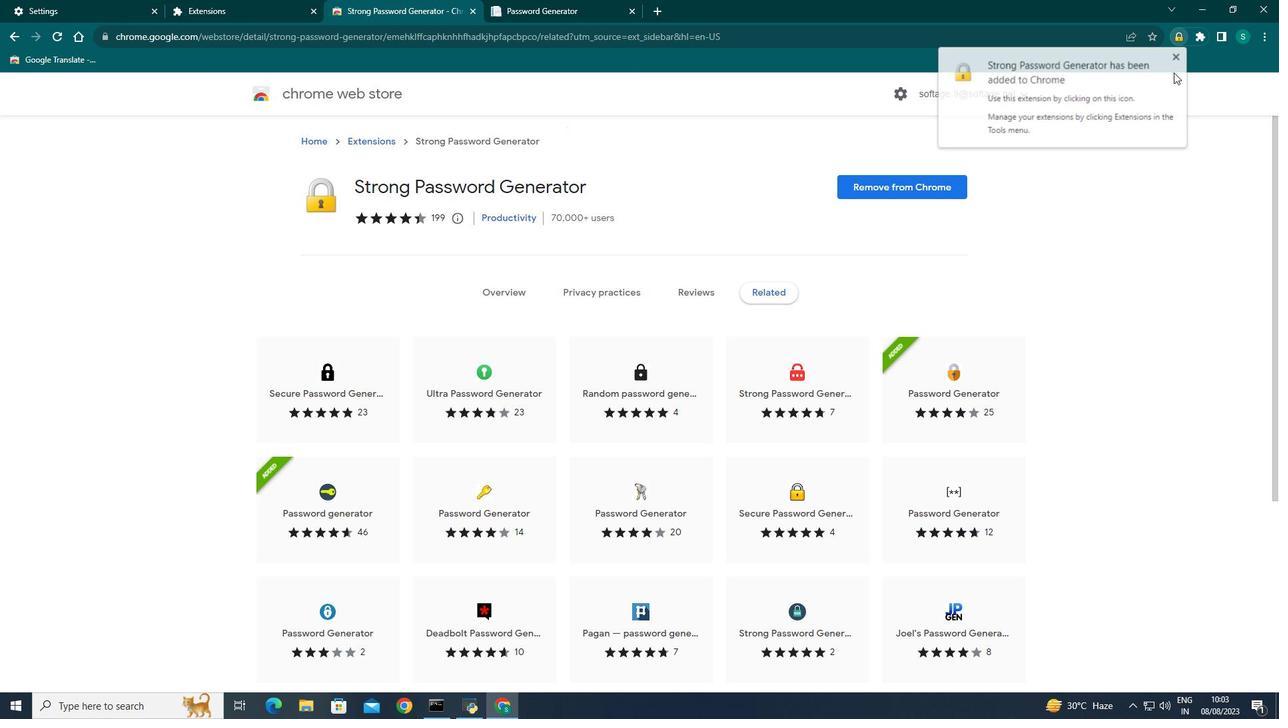 
Action: Mouse pressed left at (1175, 59)
Screenshot: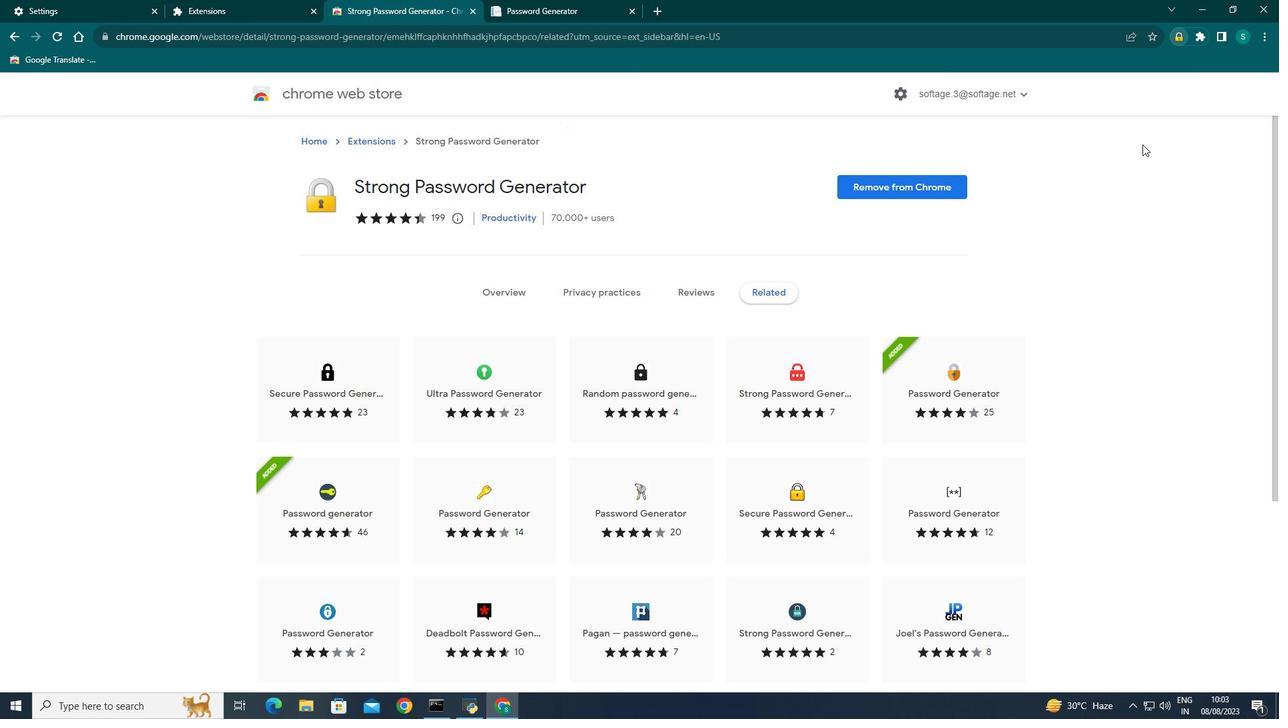 
Action: Mouse moved to (532, 9)
Screenshot: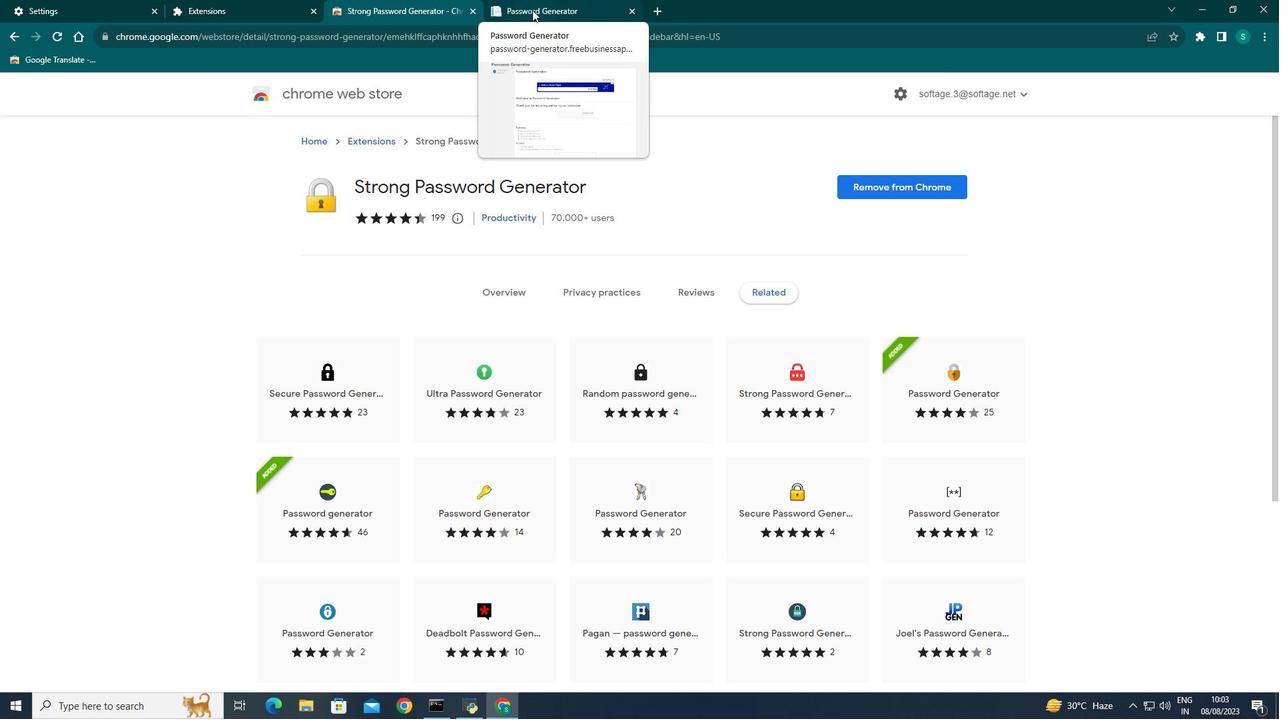 
Action: Mouse pressed left at (532, 9)
Screenshot: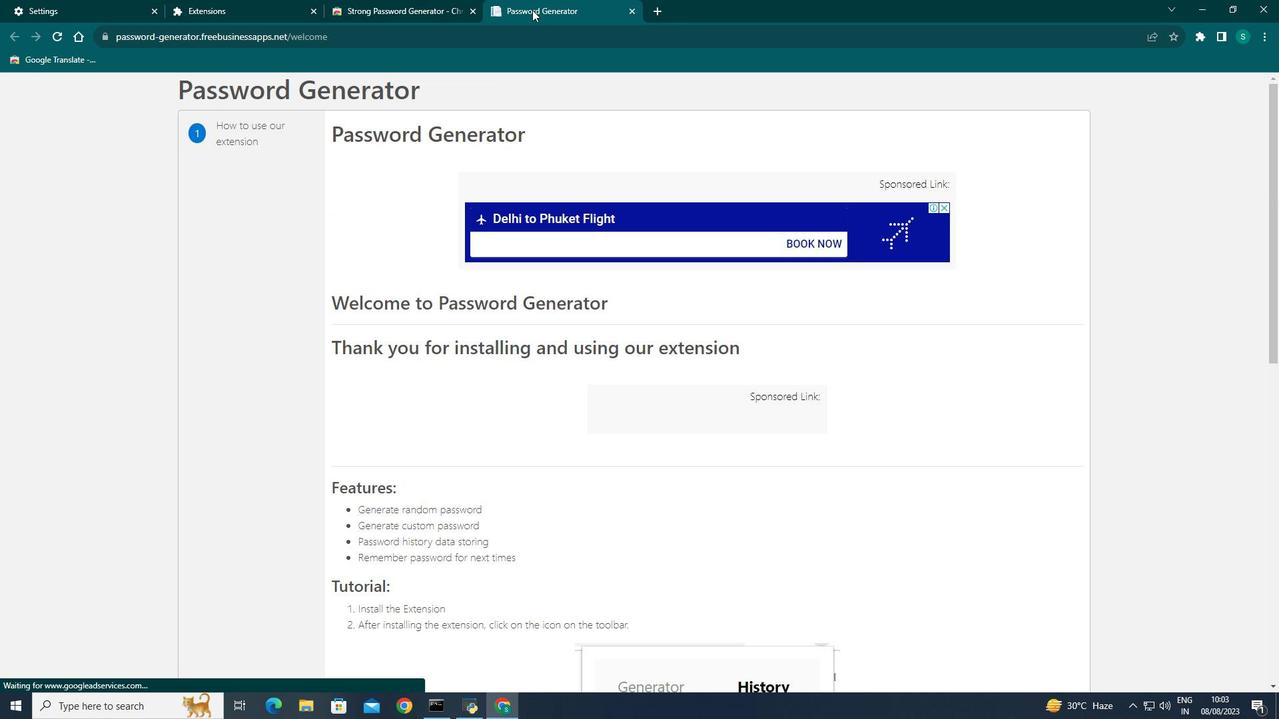 
Action: Mouse moved to (634, 11)
Screenshot: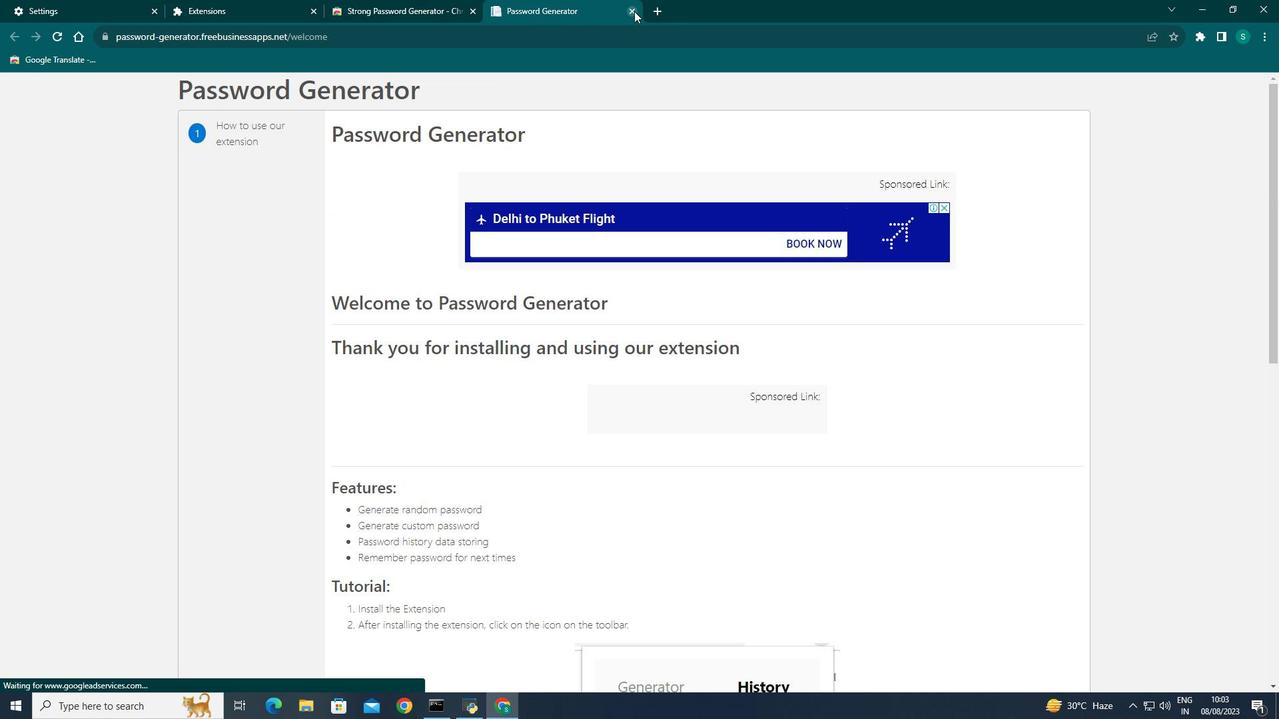 
Action: Mouse pressed left at (634, 11)
Screenshot: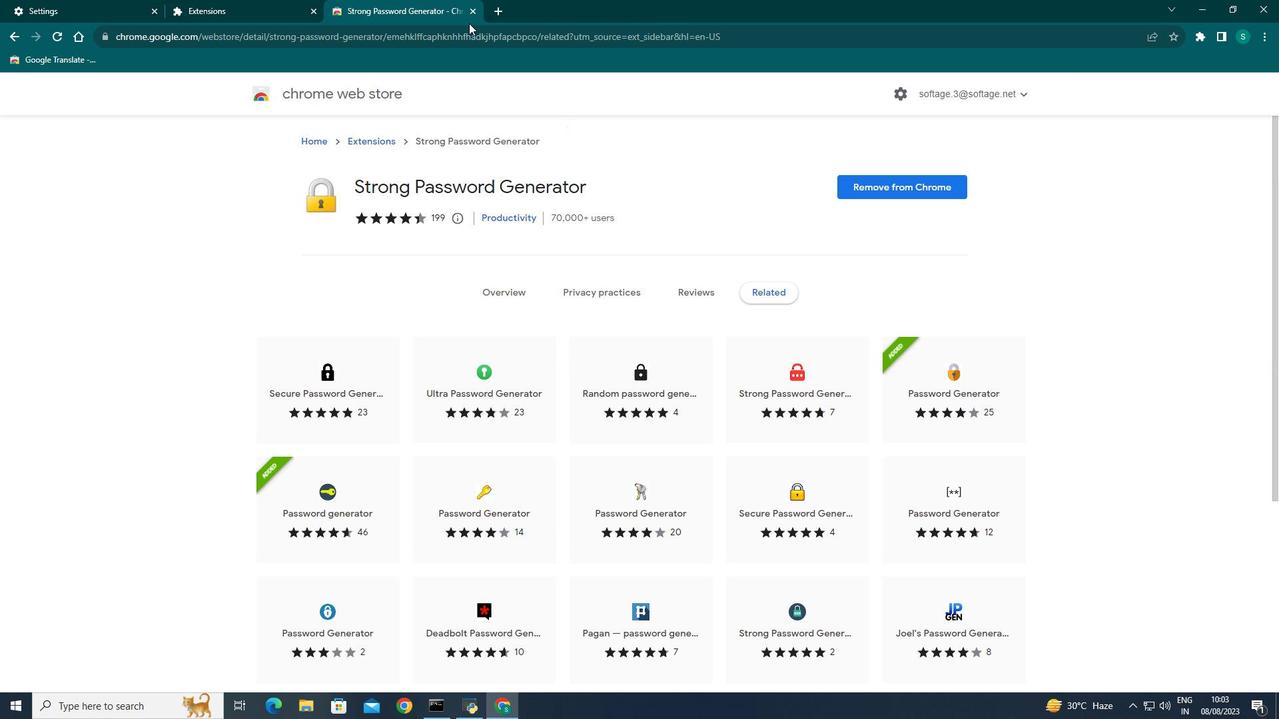 
Action: Mouse moved to (436, 15)
Screenshot: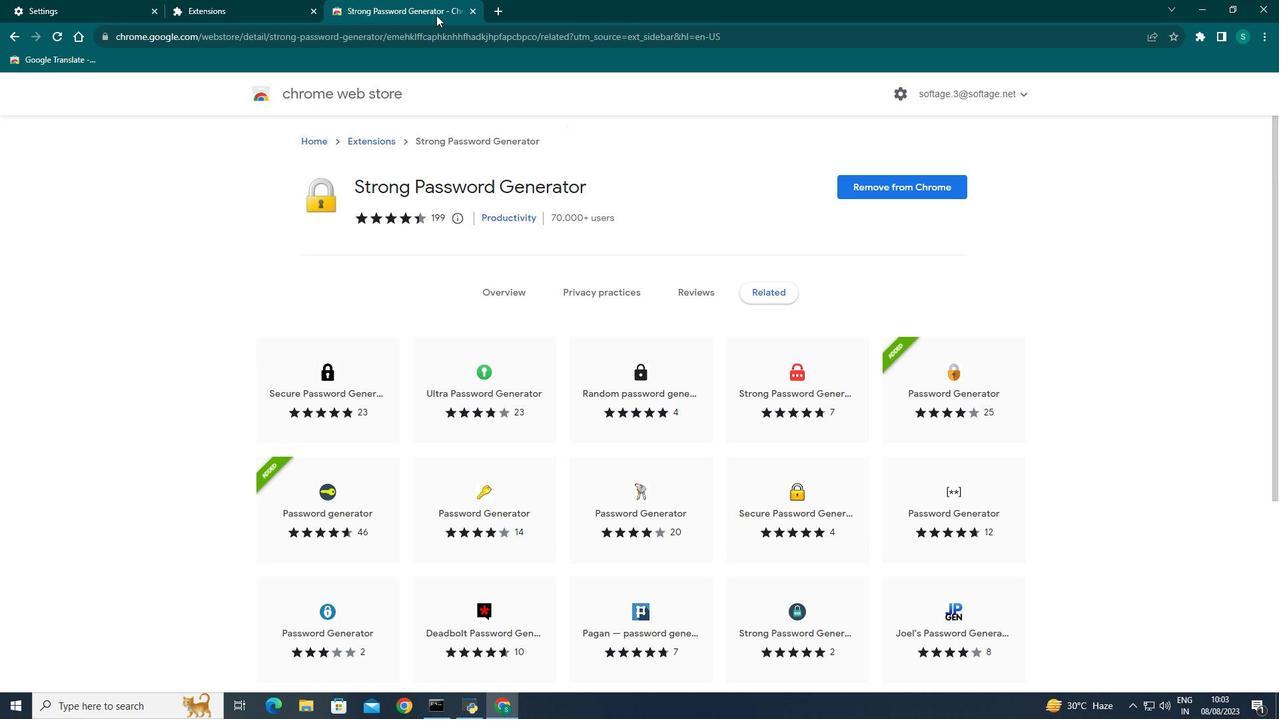 
Action: Mouse pressed left at (436, 15)
Screenshot: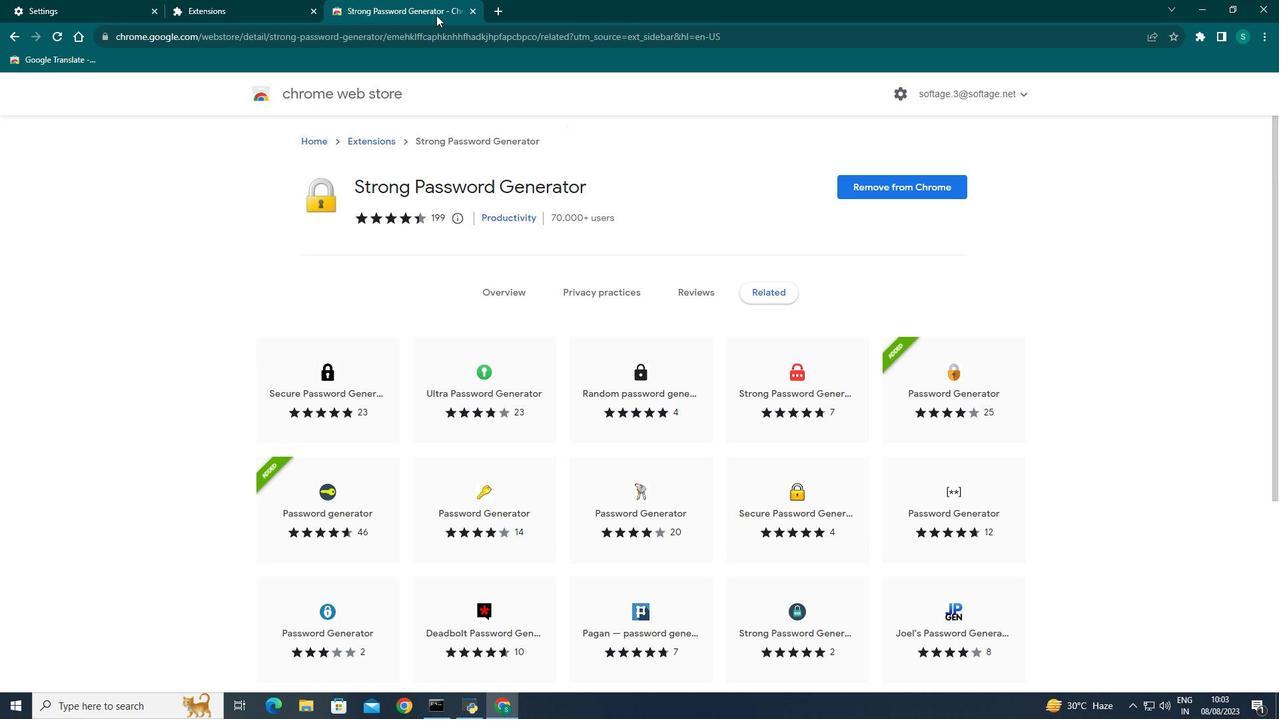 
Action: Mouse moved to (495, 10)
Screenshot: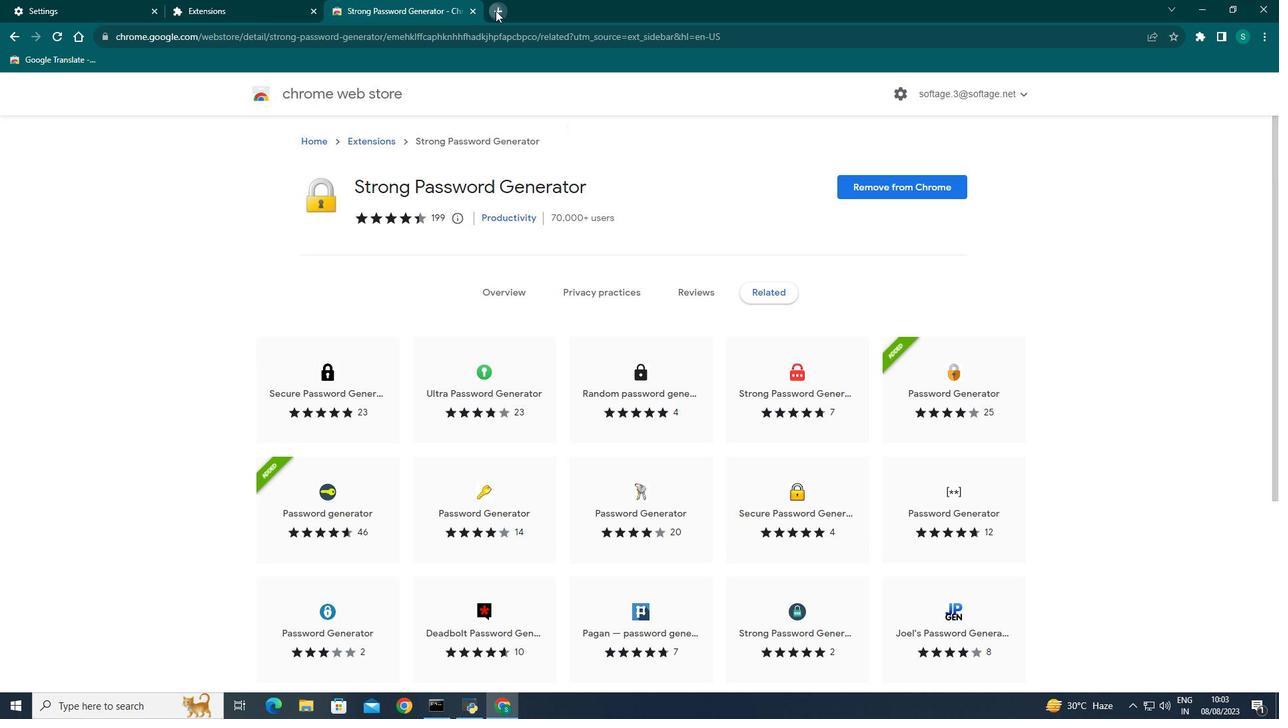 
Action: Mouse pressed left at (495, 10)
Screenshot: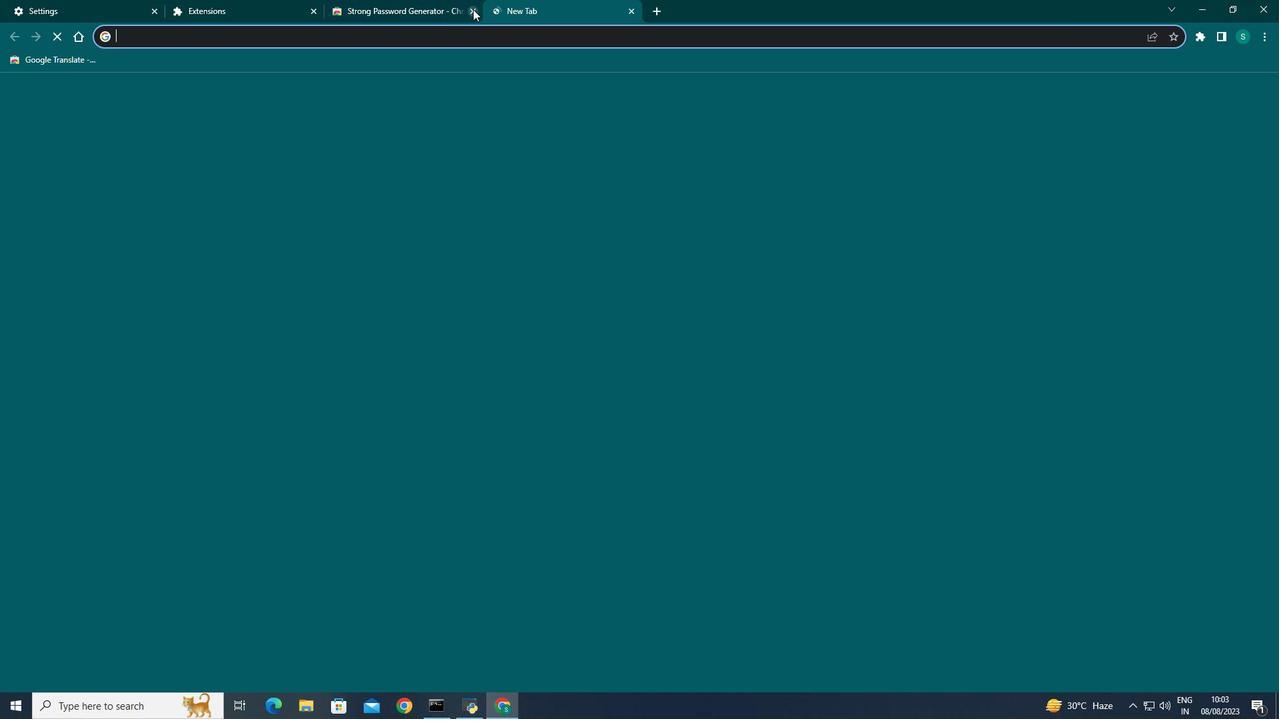 
Action: Mouse moved to (473, 9)
Screenshot: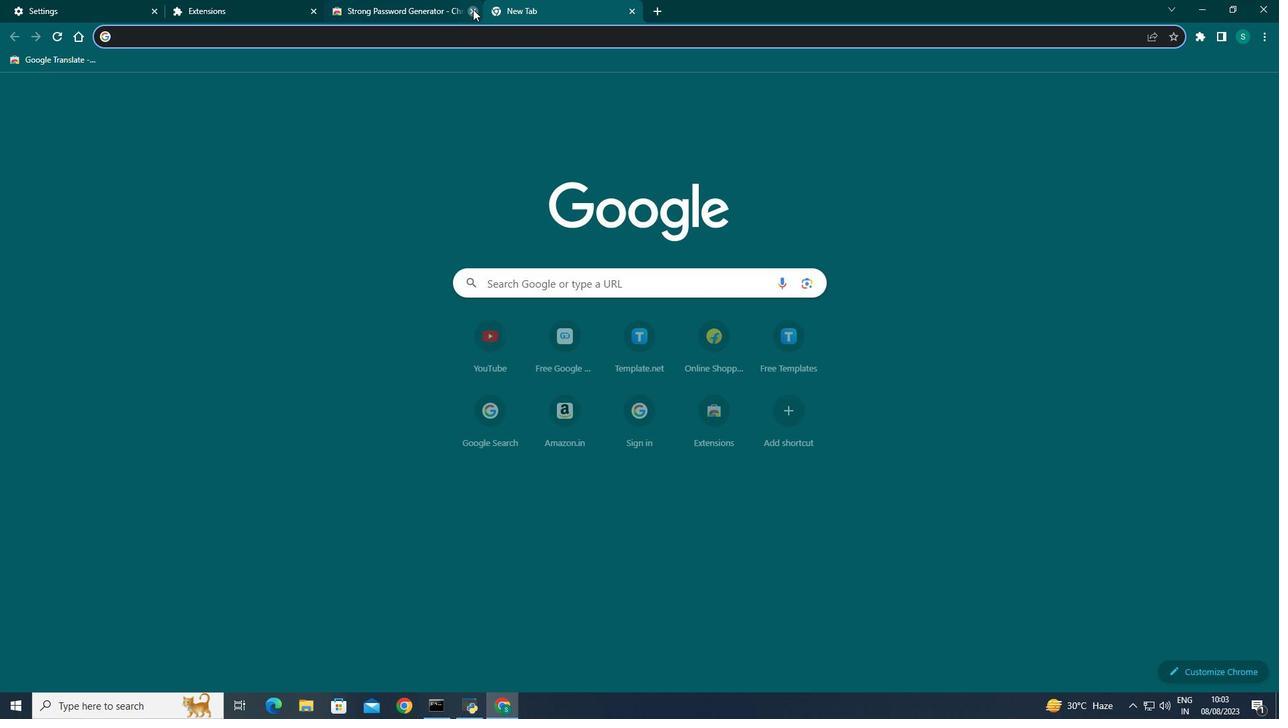 
Action: Mouse pressed left at (473, 9)
Screenshot: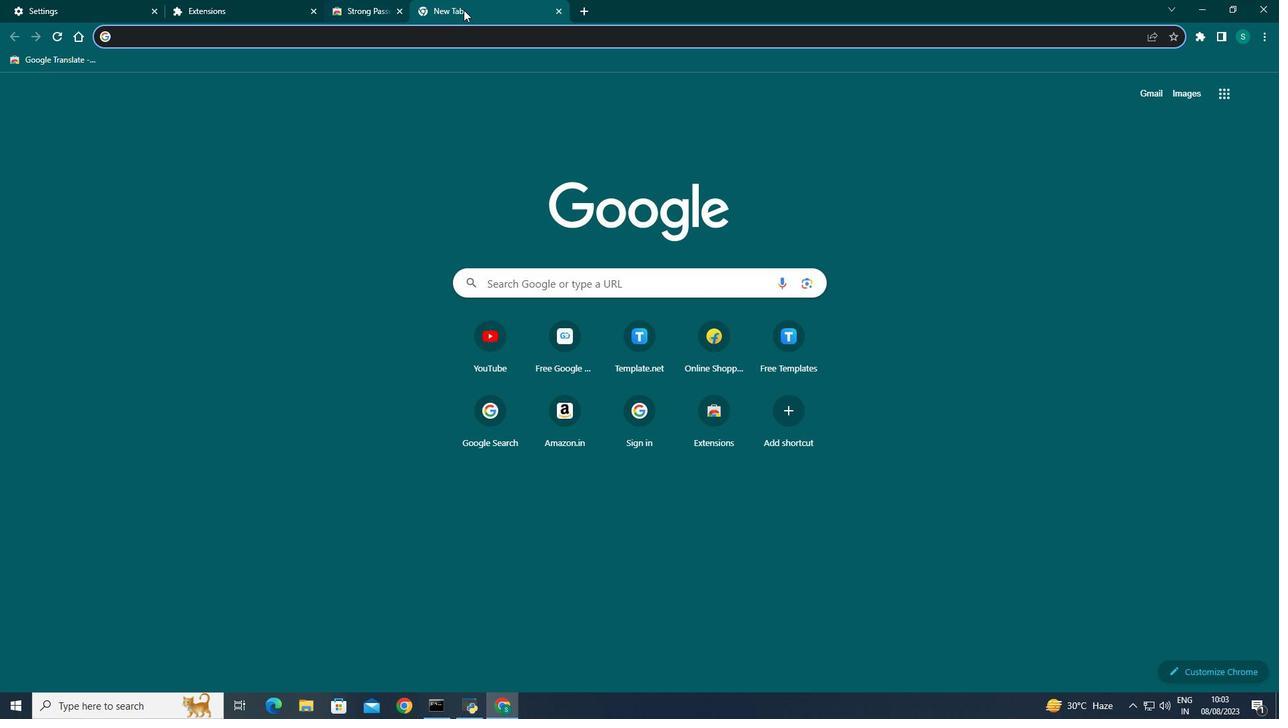 
Action: Mouse moved to (317, 9)
Screenshot: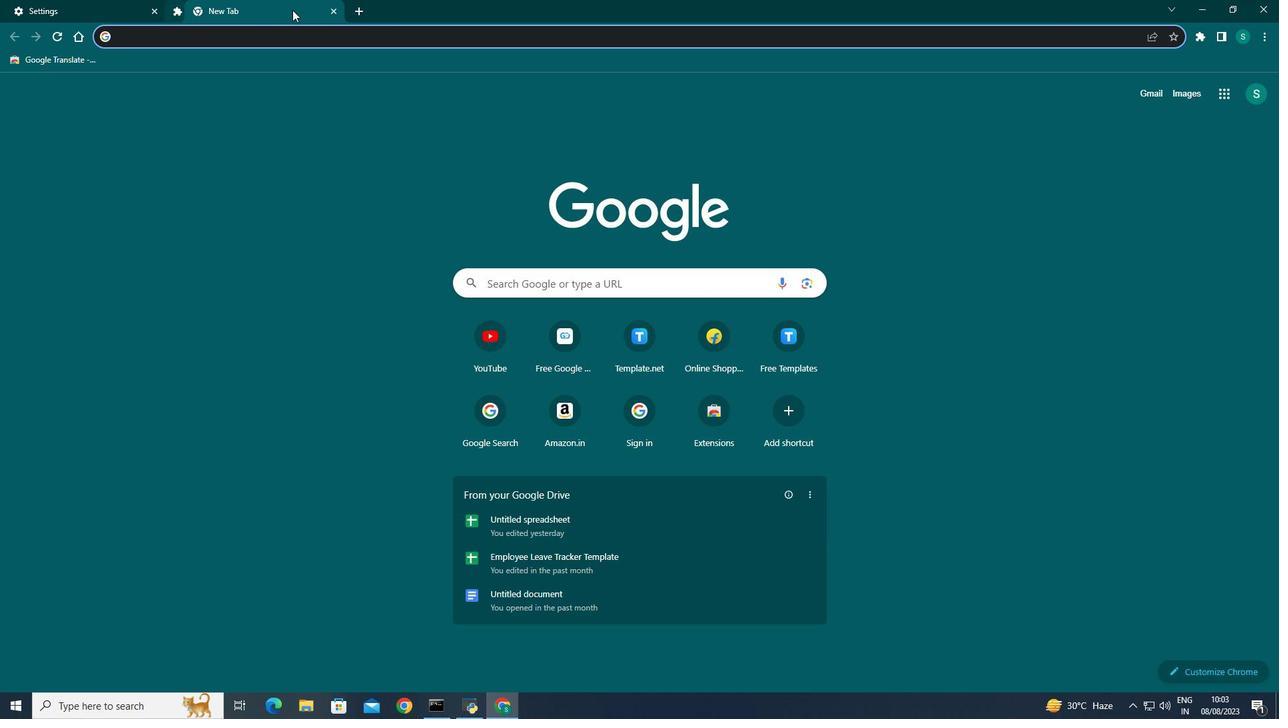 
Action: Mouse pressed left at (317, 9)
Screenshot: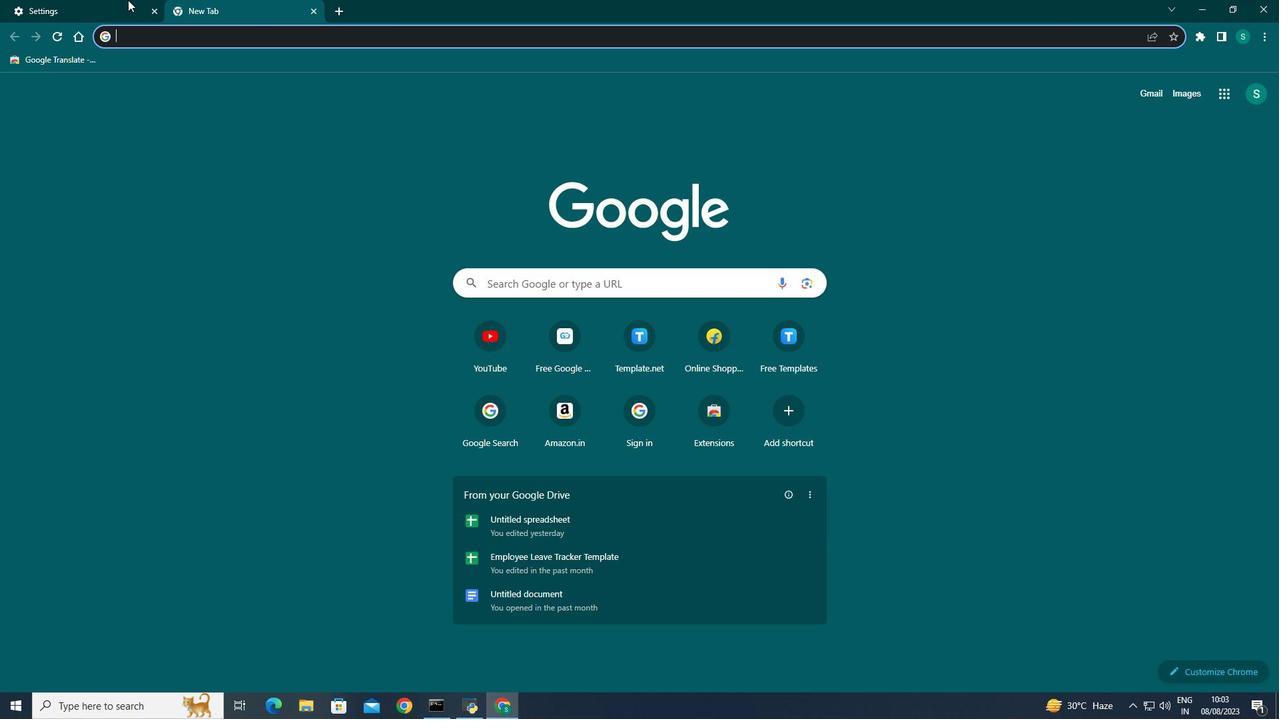 
Action: Mouse moved to (153, 9)
Screenshot: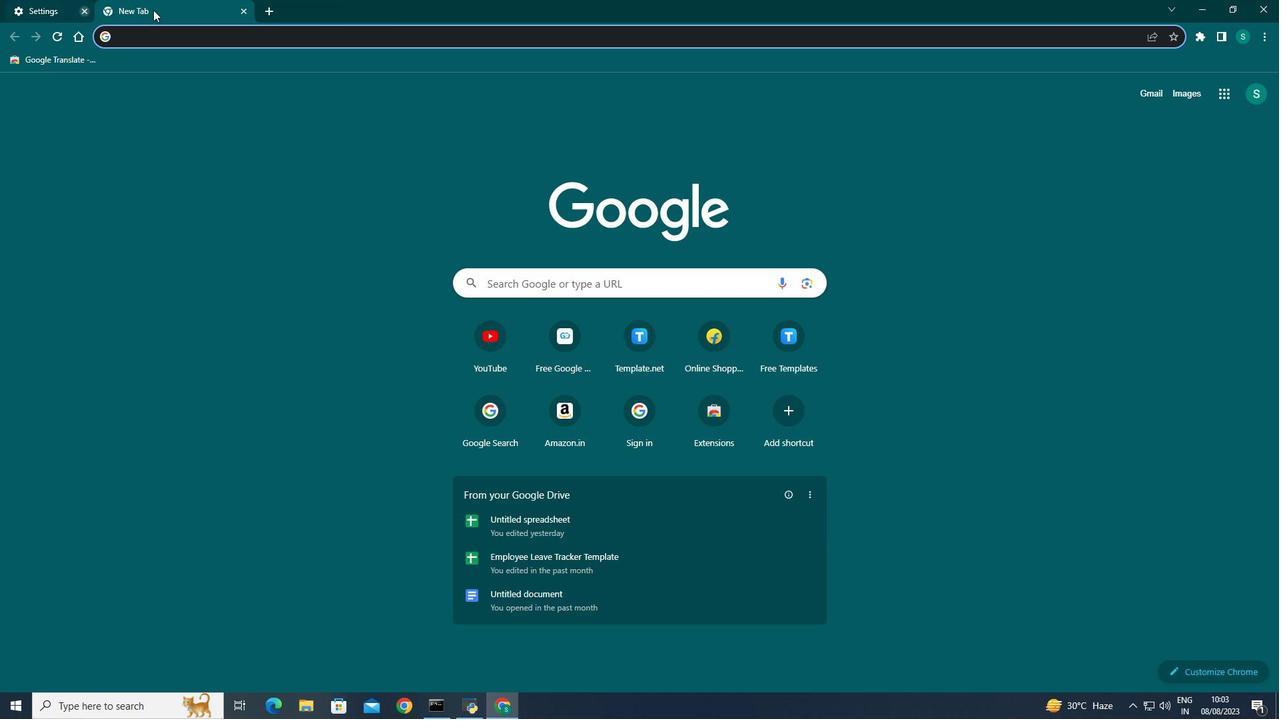 
Action: Mouse pressed left at (153, 9)
Screenshot: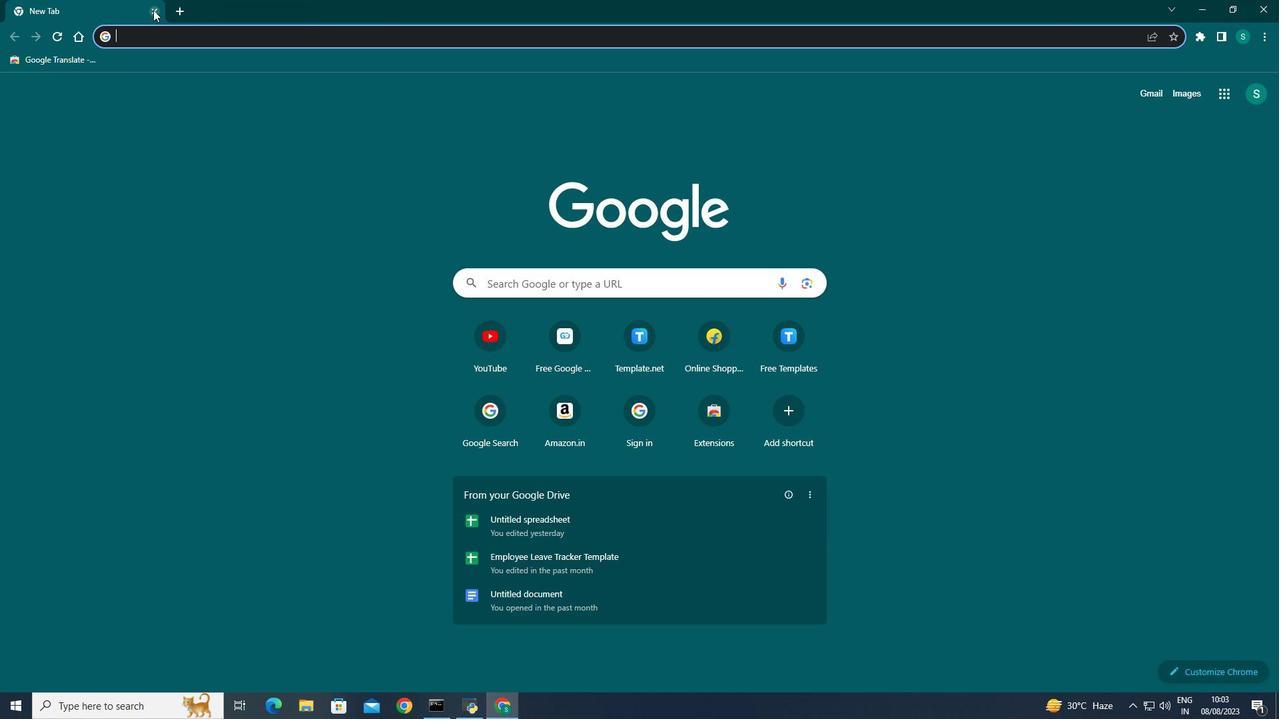 
Action: Mouse moved to (1203, 37)
Screenshot: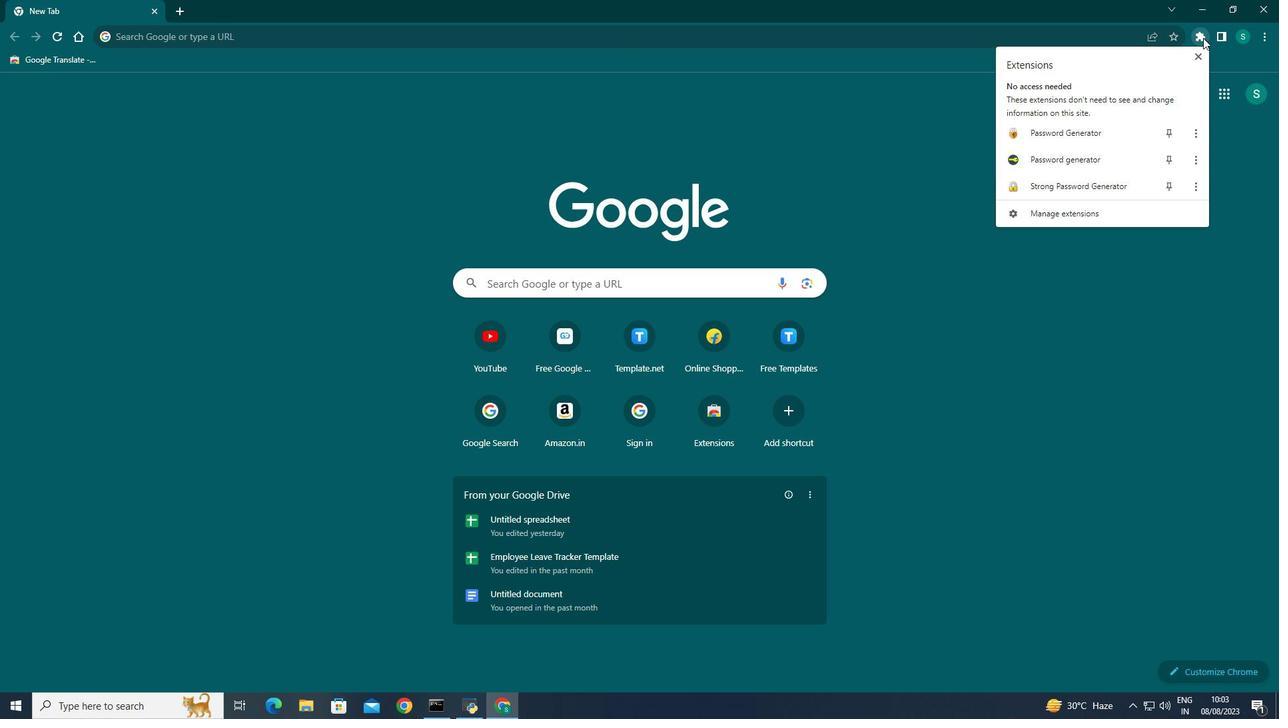 
Action: Mouse pressed left at (1203, 37)
Screenshot: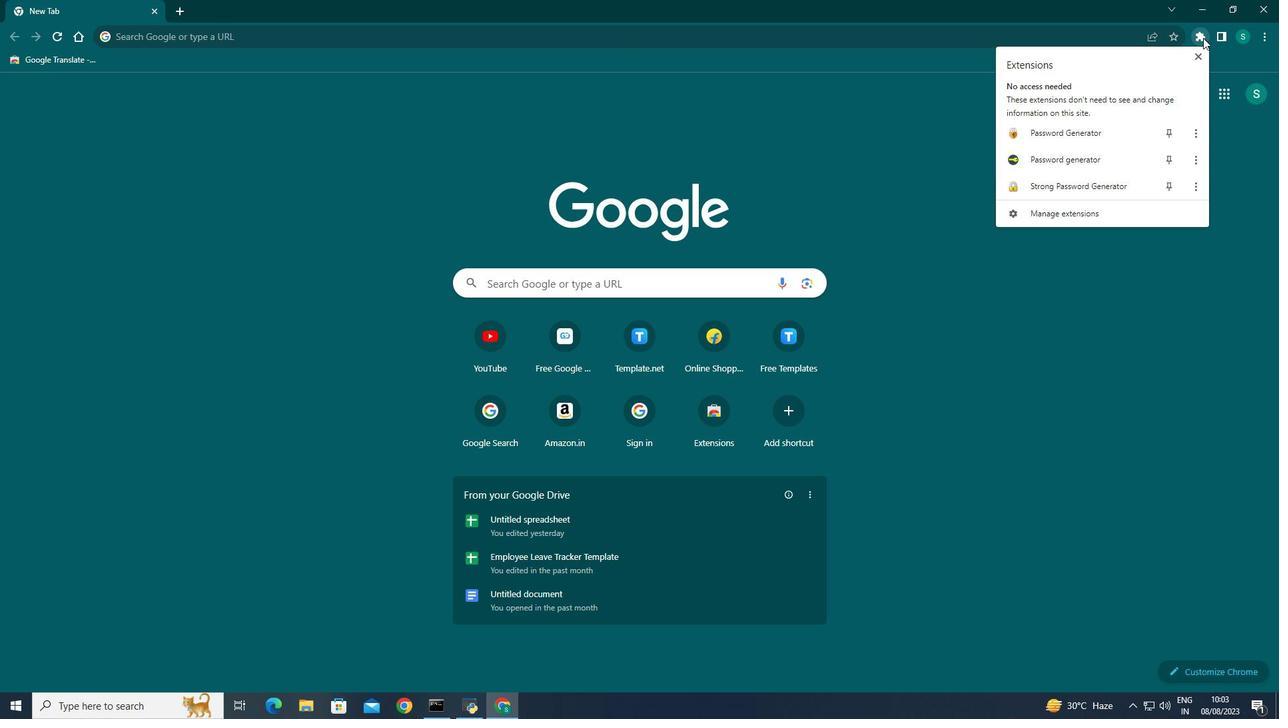 
Action: Mouse moved to (1085, 136)
Screenshot: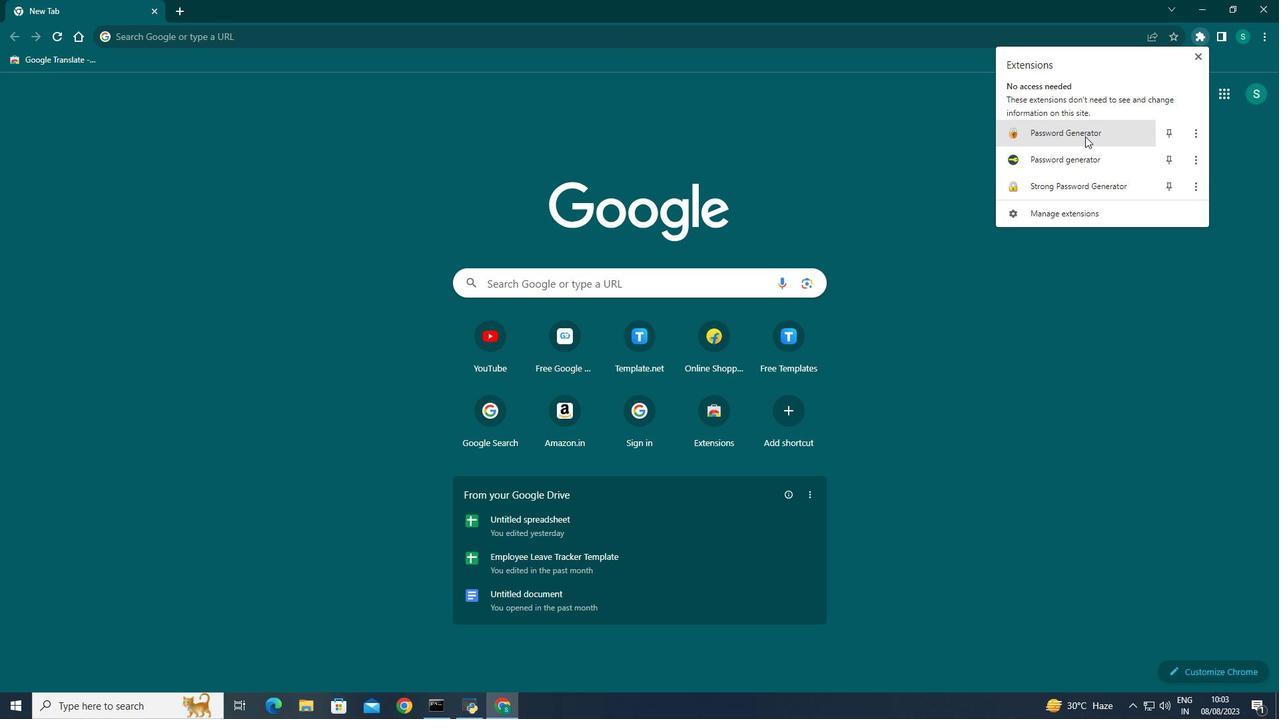 
Action: Mouse pressed left at (1085, 136)
Screenshot: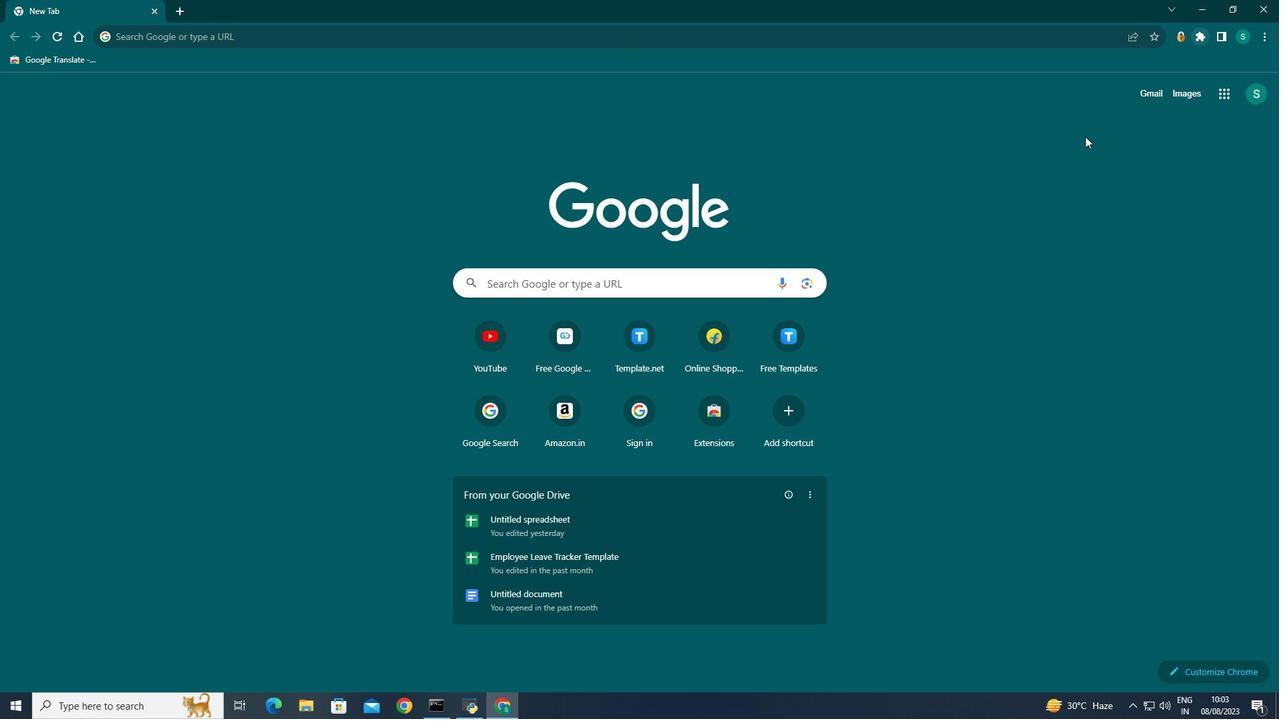 
Action: Mouse moved to (1108, 290)
Screenshot: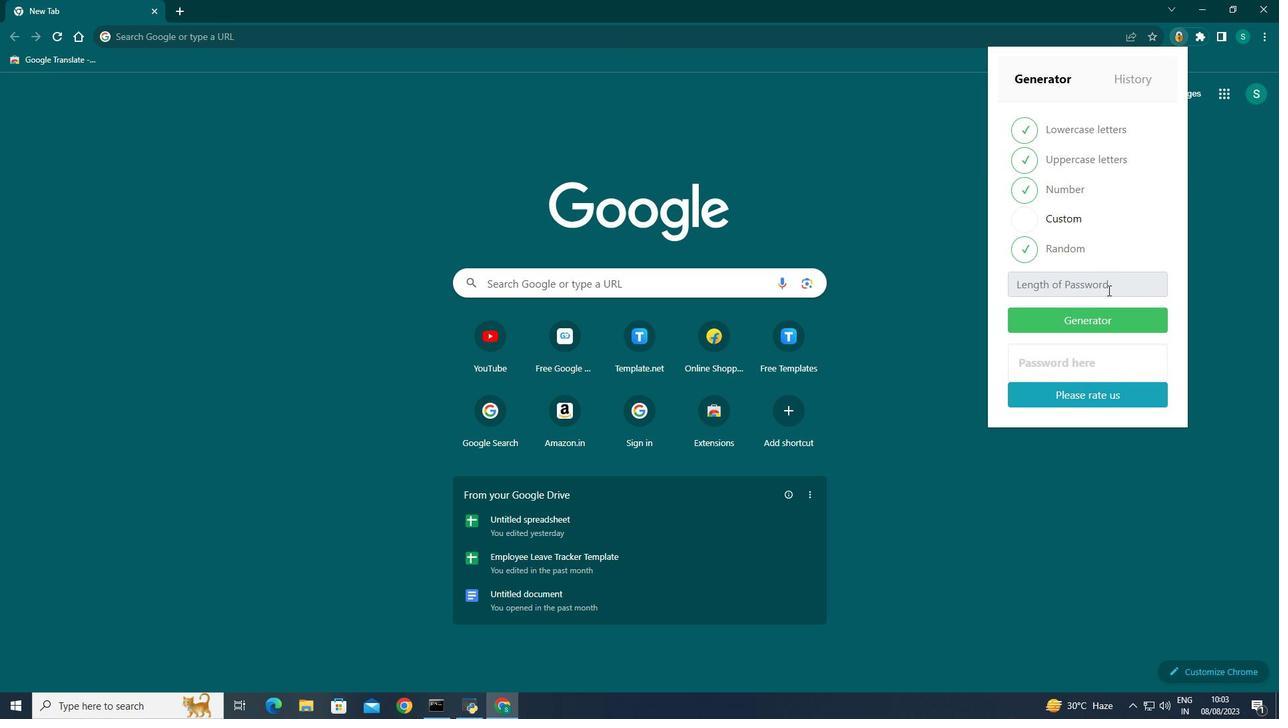 
Action: Mouse pressed left at (1108, 290)
Screenshot: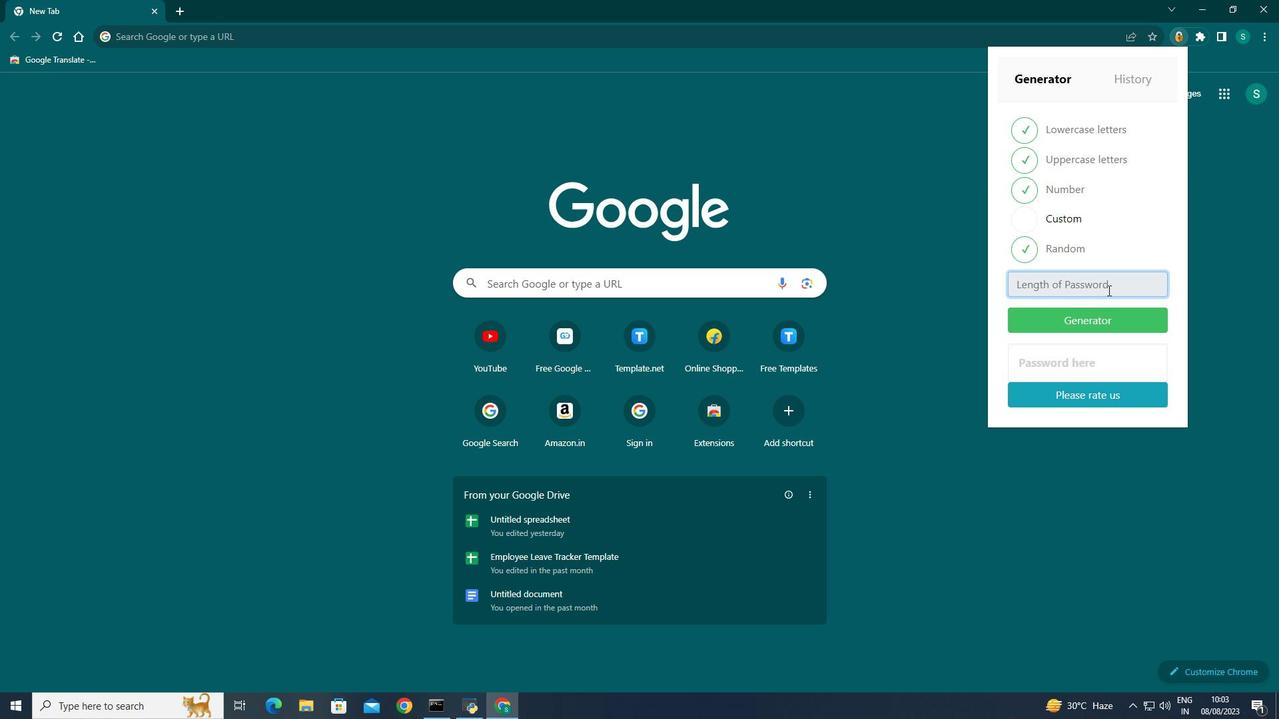 
Action: Mouse moved to (1029, 129)
Screenshot: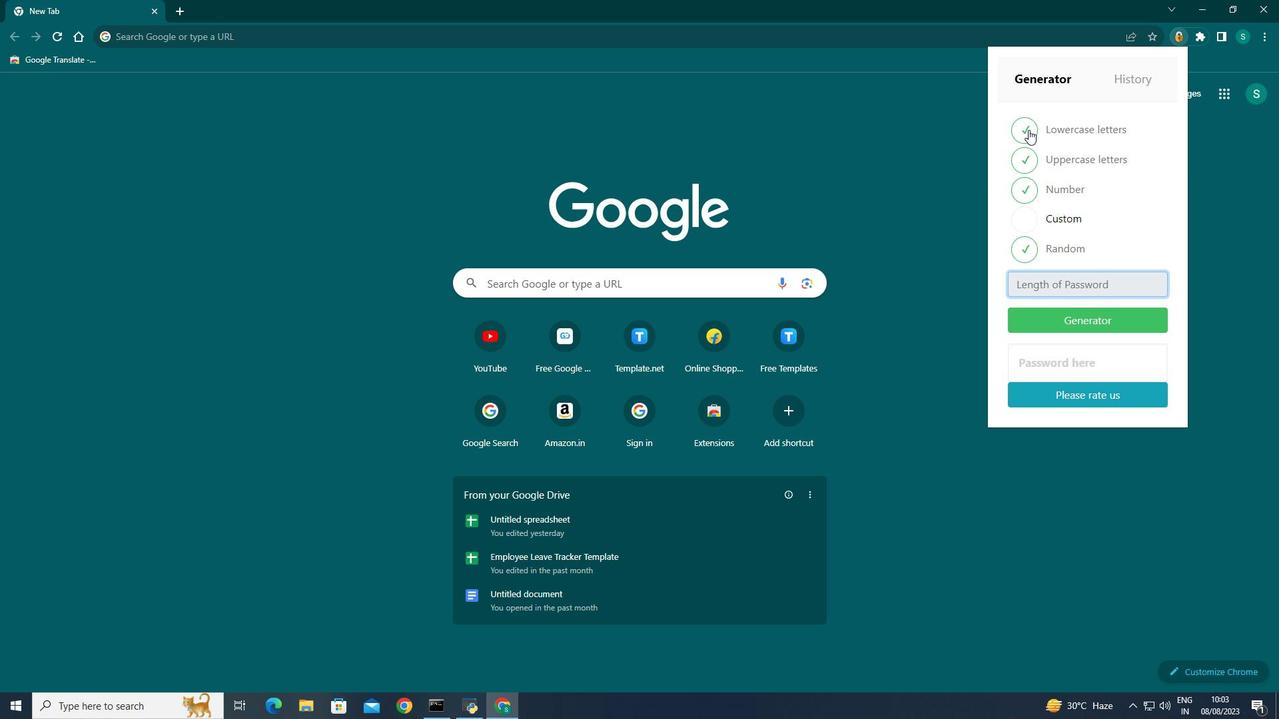 
Action: Mouse pressed left at (1029, 129)
Screenshot: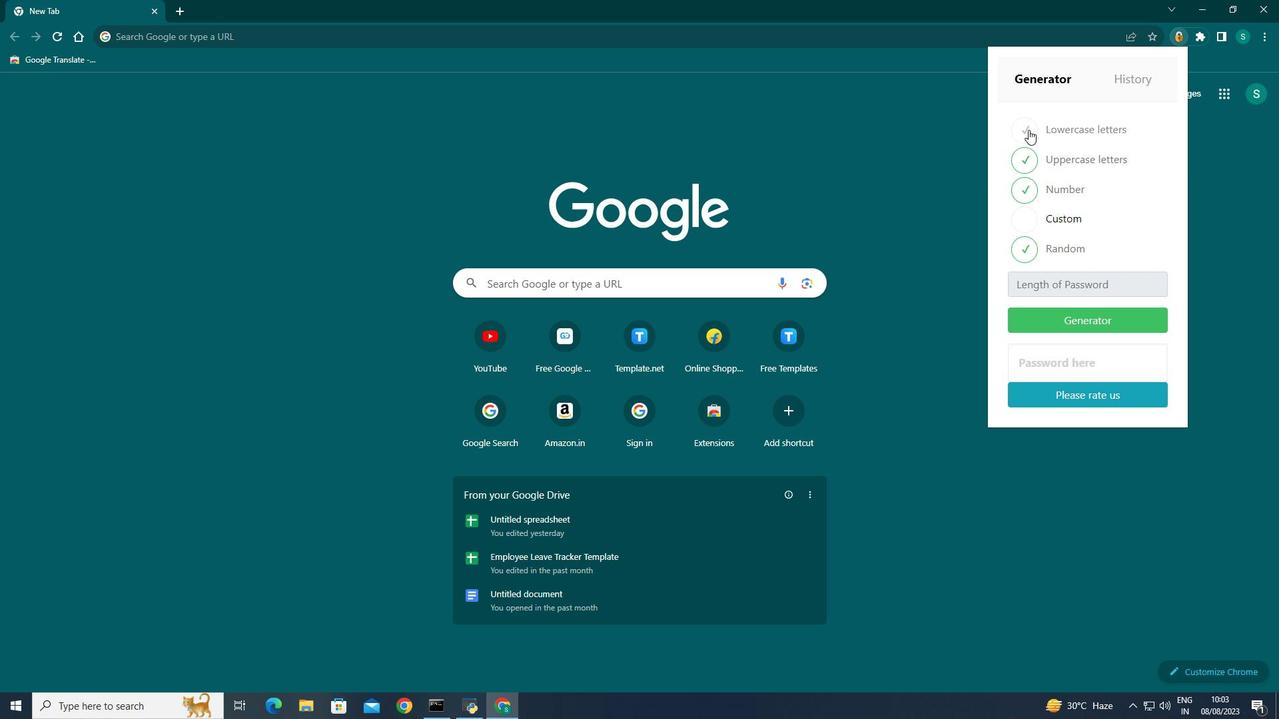 
Action: Mouse moved to (1027, 159)
Screenshot: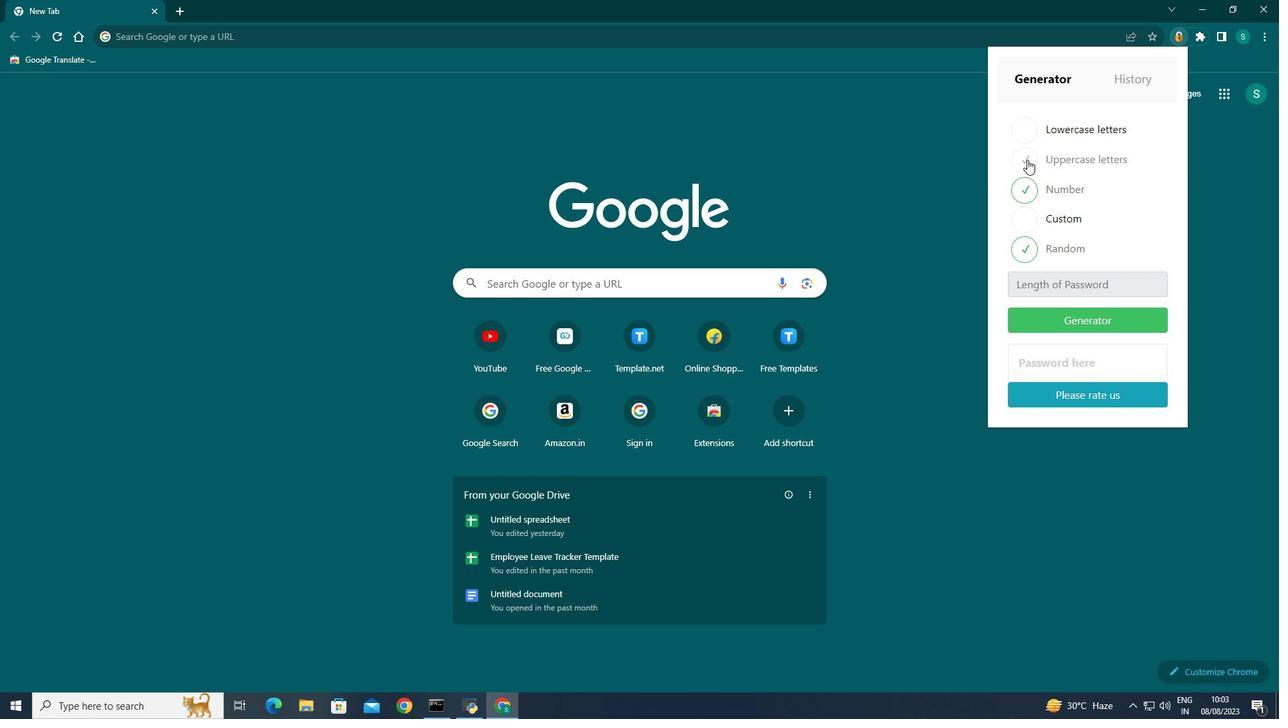 
Action: Mouse pressed left at (1027, 159)
Screenshot: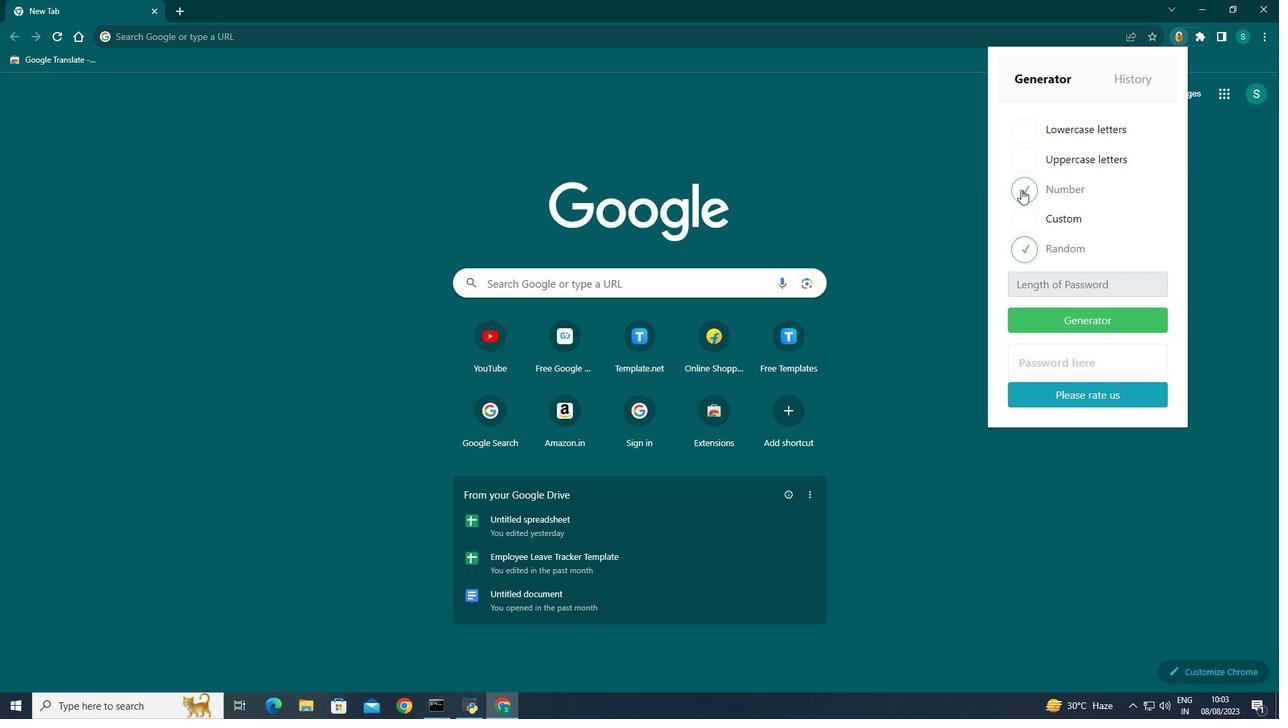 
Action: Mouse moved to (1021, 193)
Screenshot: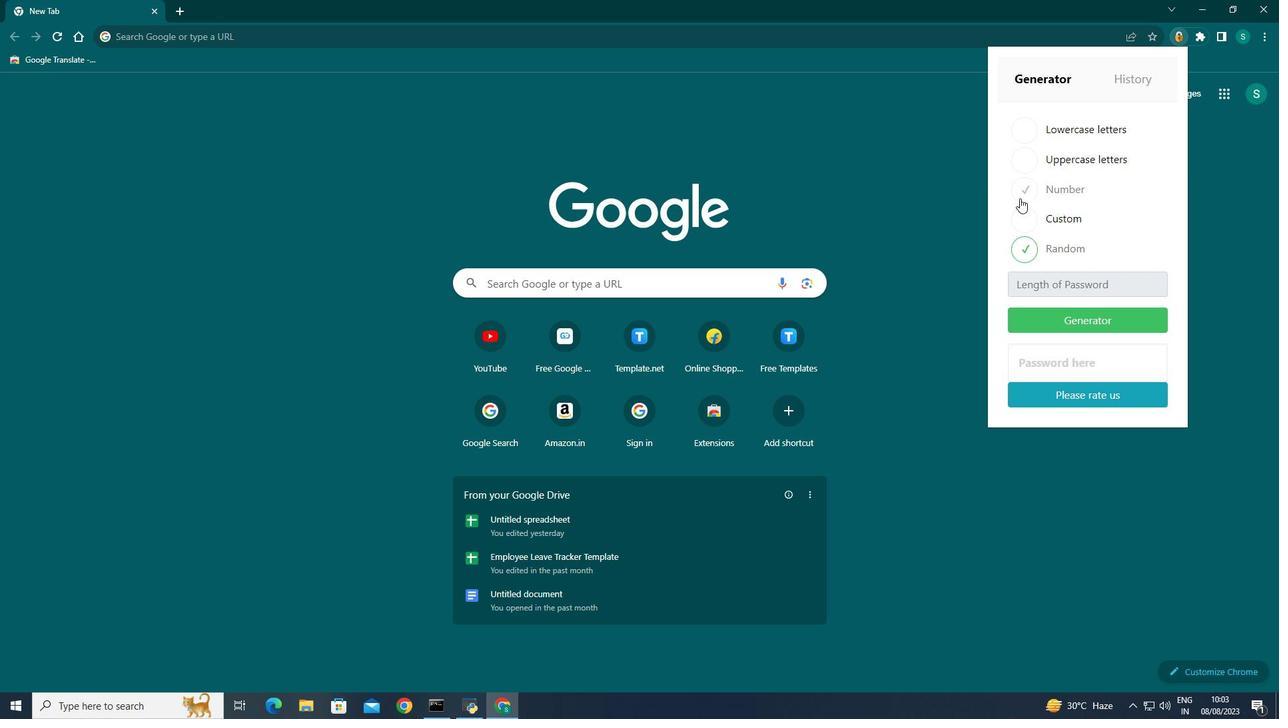 
Action: Mouse pressed left at (1021, 193)
Screenshot: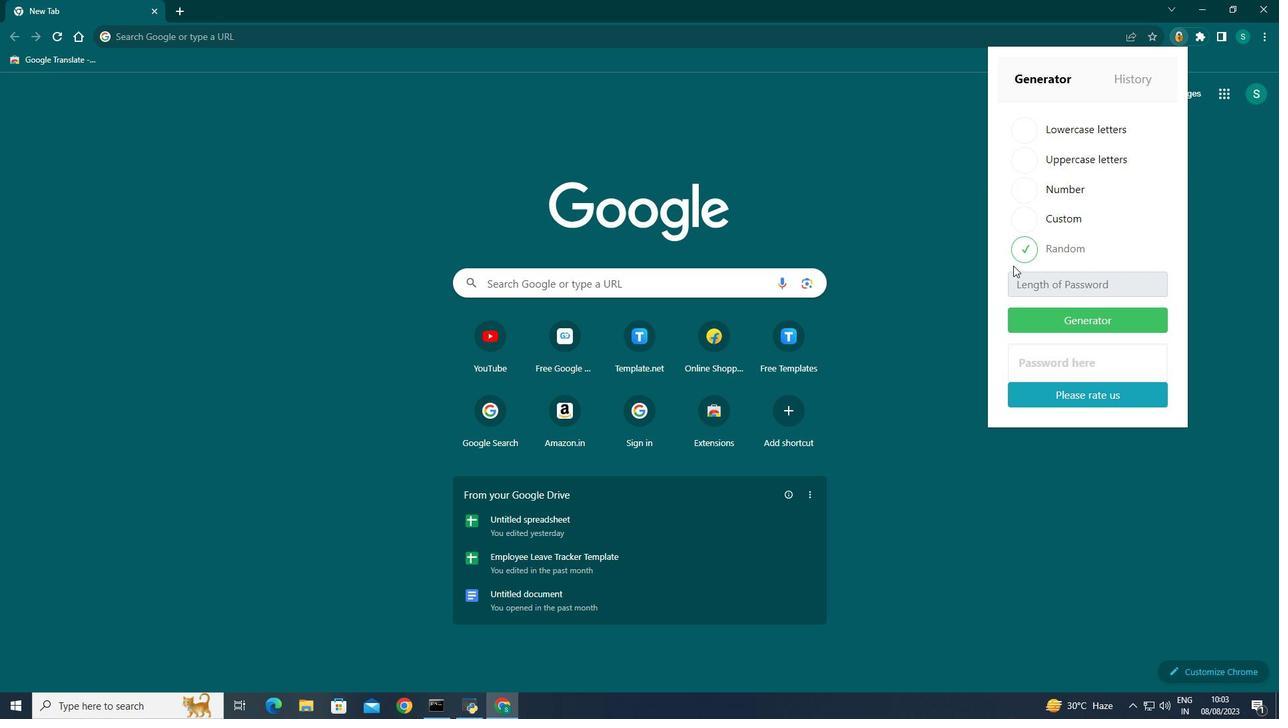 
Action: Mouse moved to (1023, 249)
Screenshot: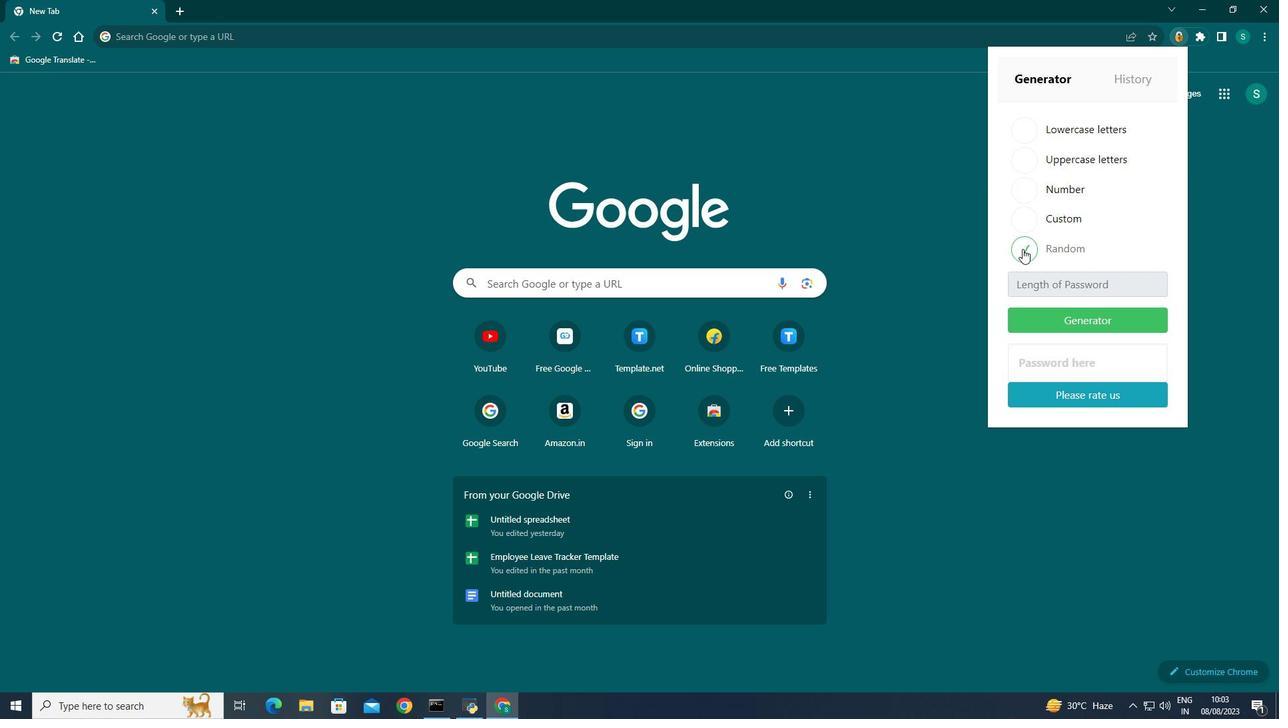
Action: Mouse pressed left at (1023, 249)
Screenshot: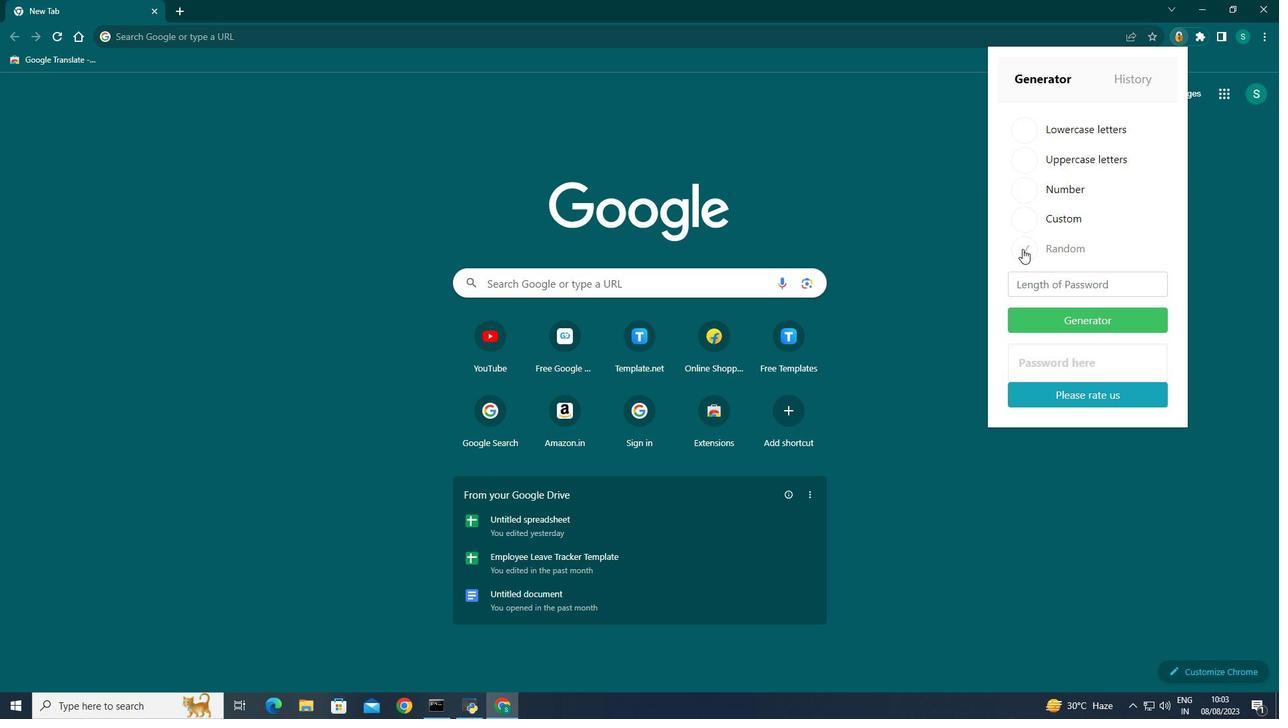 
Action: Mouse moved to (1032, 223)
Screenshot: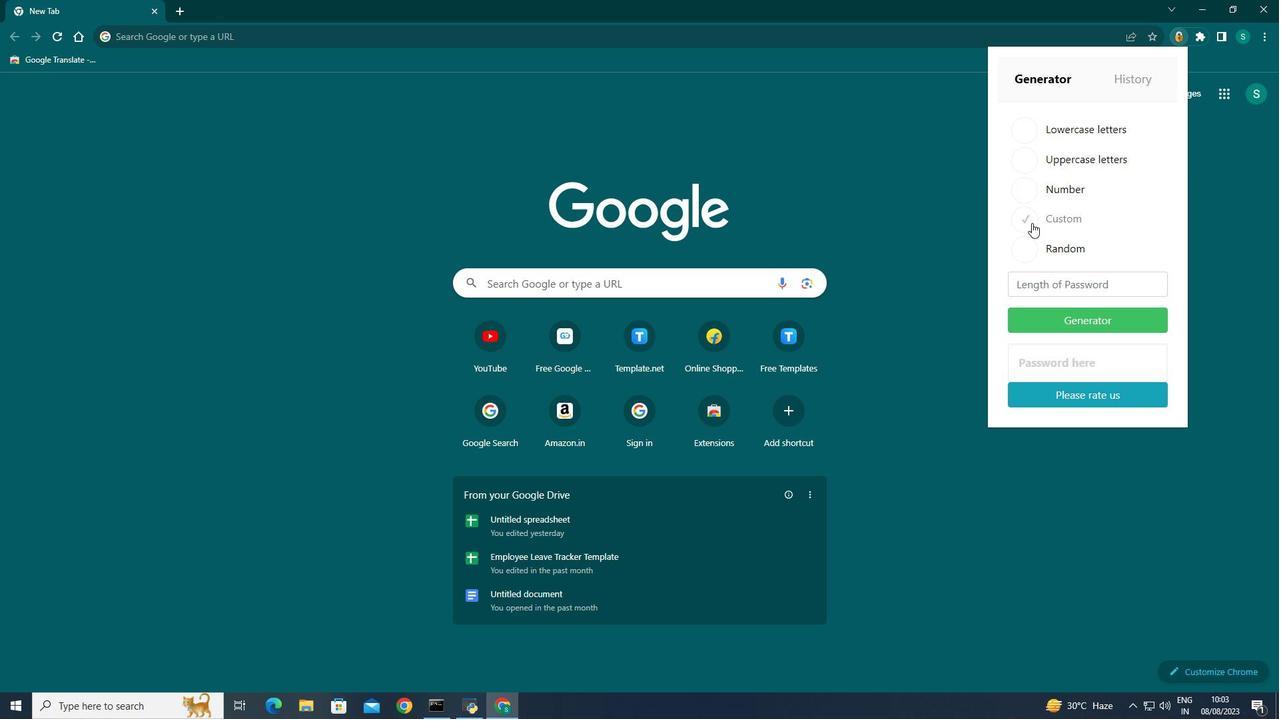 
Action: Mouse pressed left at (1032, 223)
Screenshot: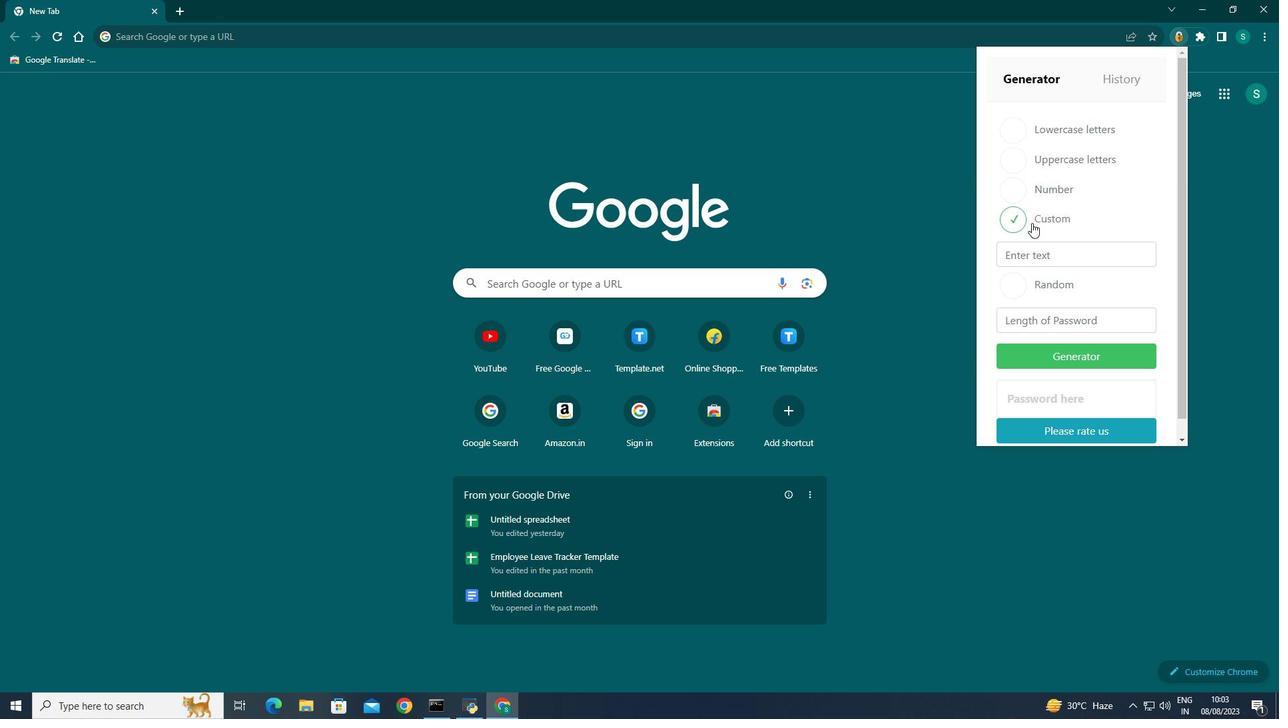 
Action: Mouse moved to (1012, 189)
Screenshot: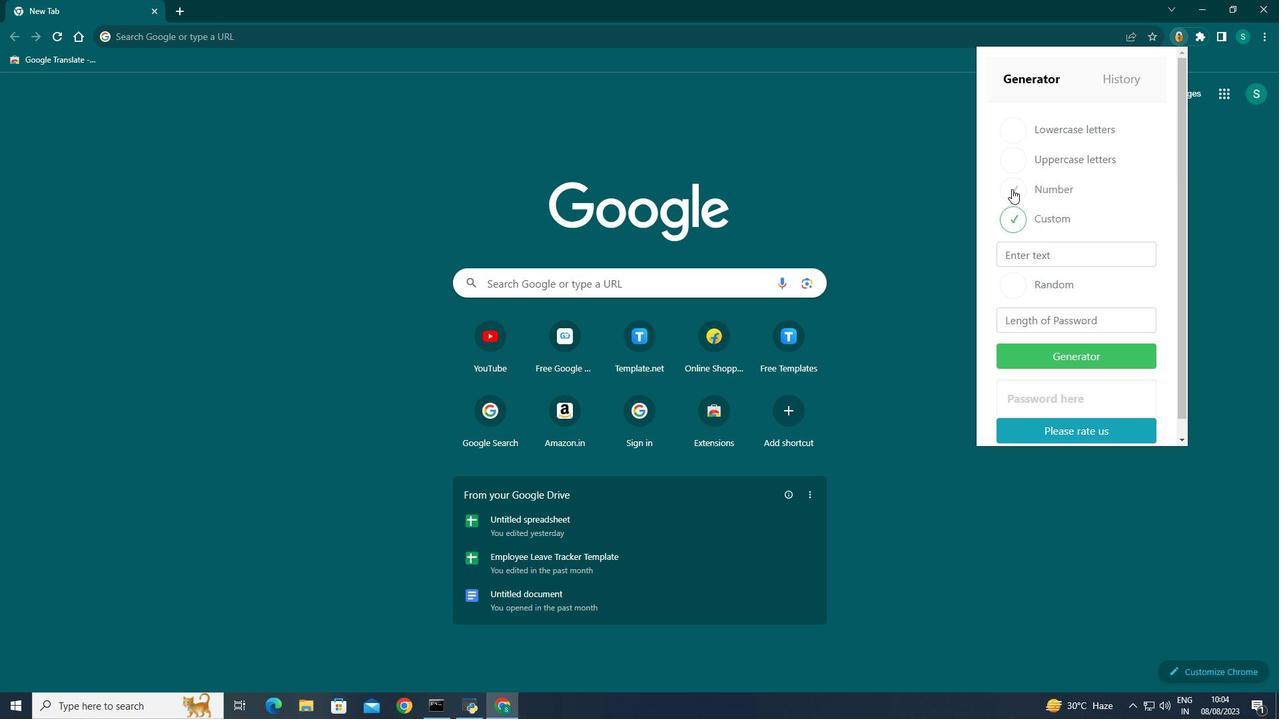 
Action: Mouse pressed left at (1012, 189)
Screenshot: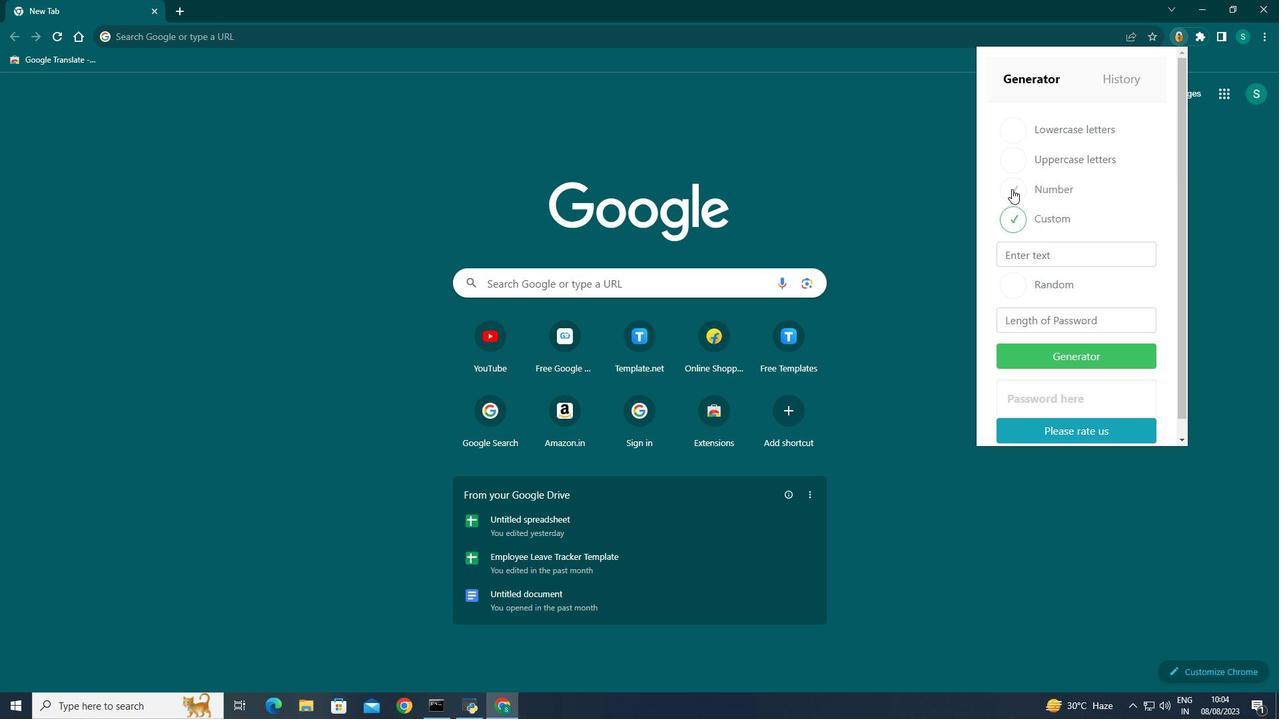 
Action: Mouse moved to (1014, 185)
Screenshot: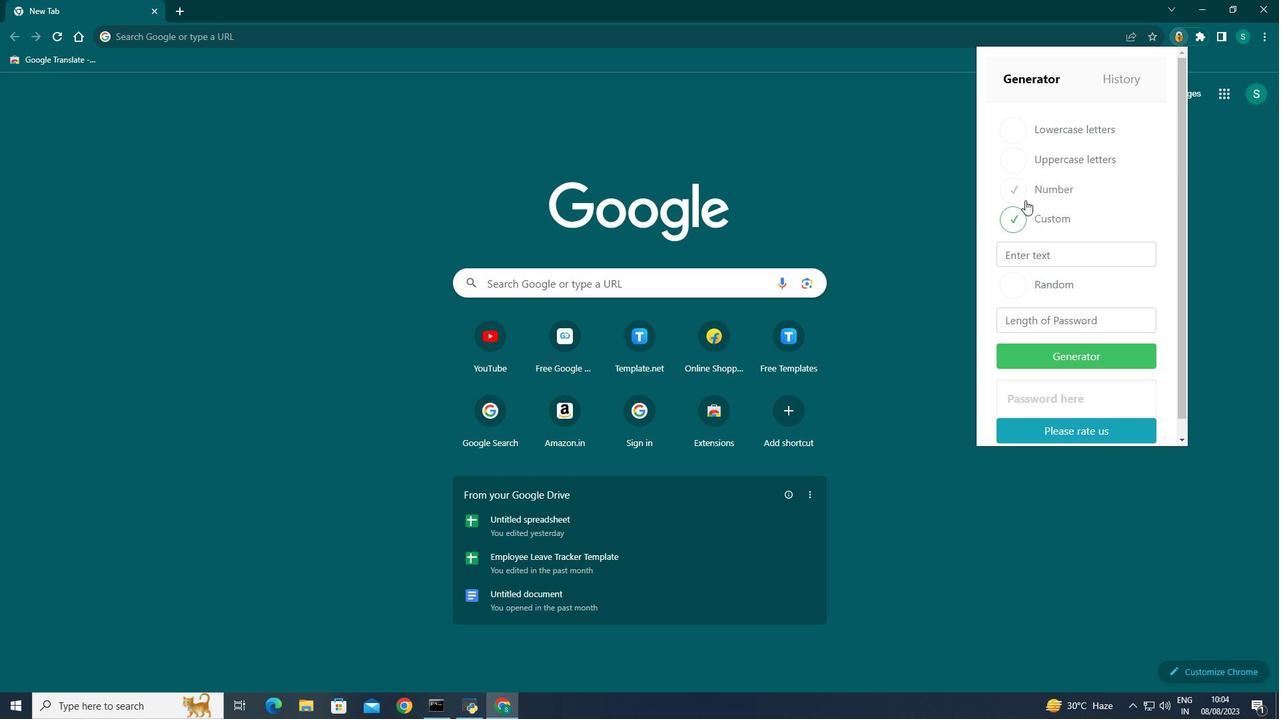 
Action: Mouse pressed left at (1014, 185)
Screenshot: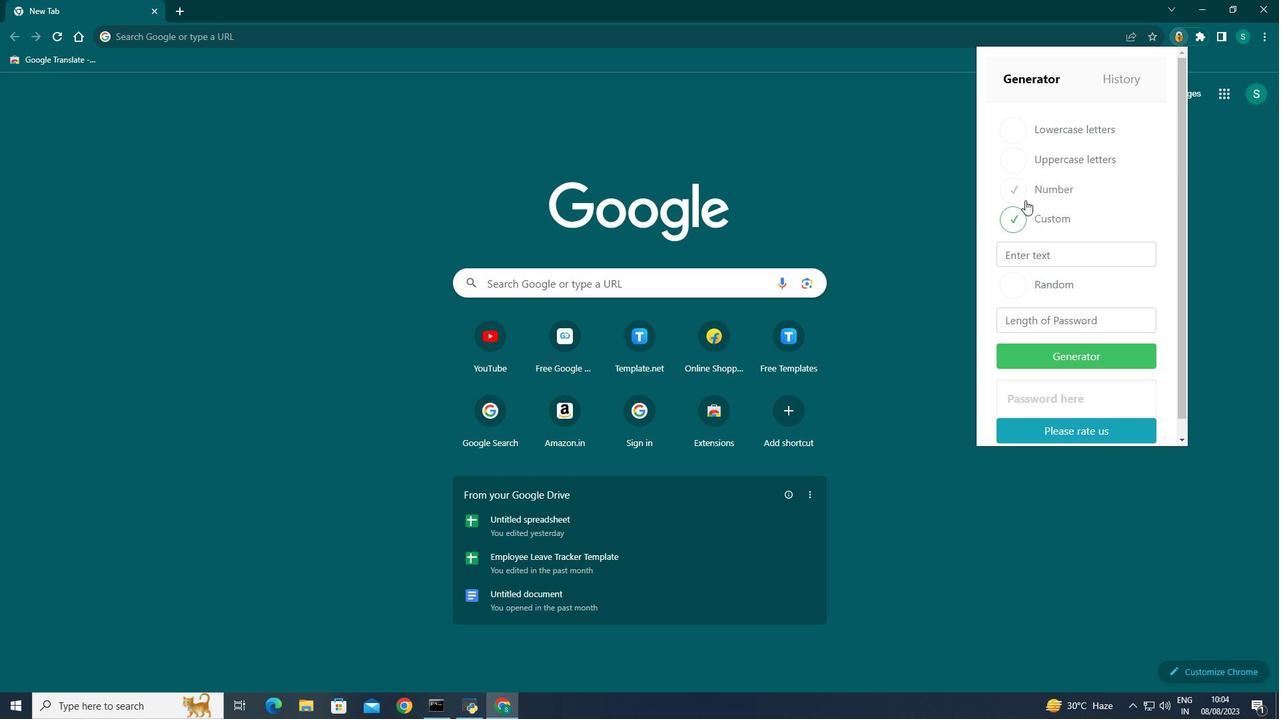 
Action: Mouse moved to (1017, 213)
Screenshot: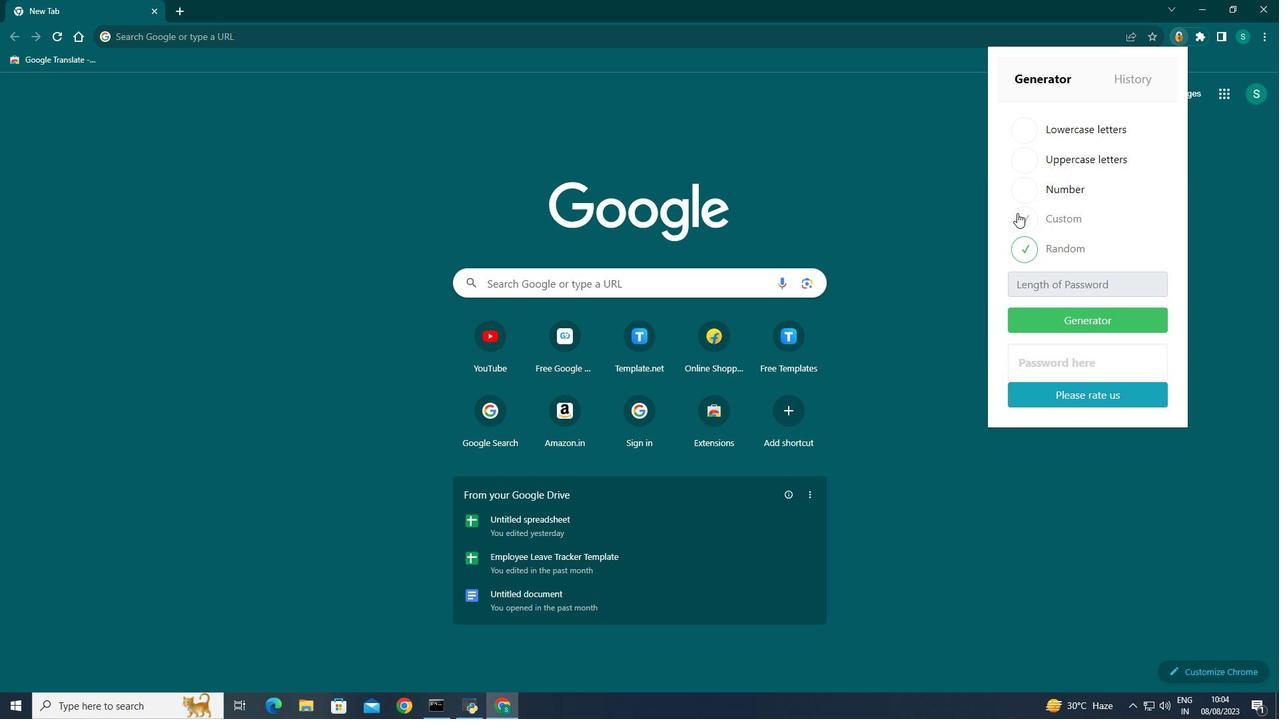 
Action: Mouse pressed left at (1017, 213)
Screenshot: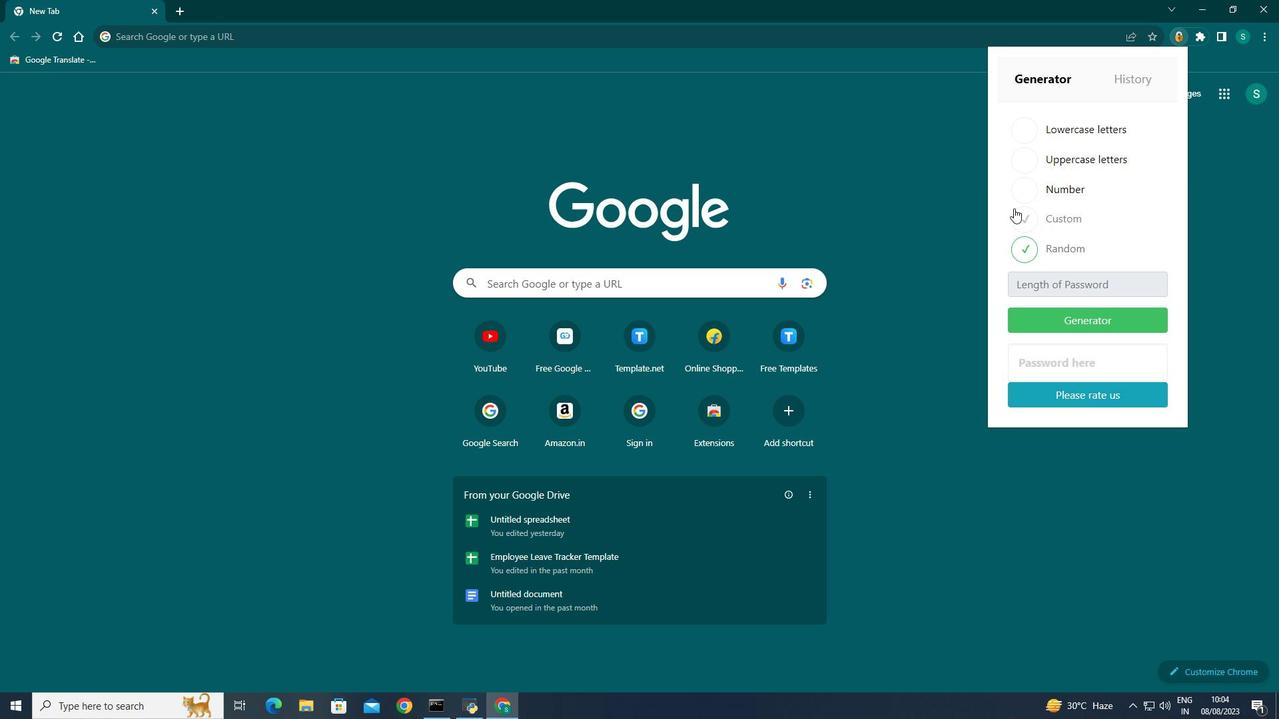 
Action: Mouse moved to (1023, 189)
Screenshot: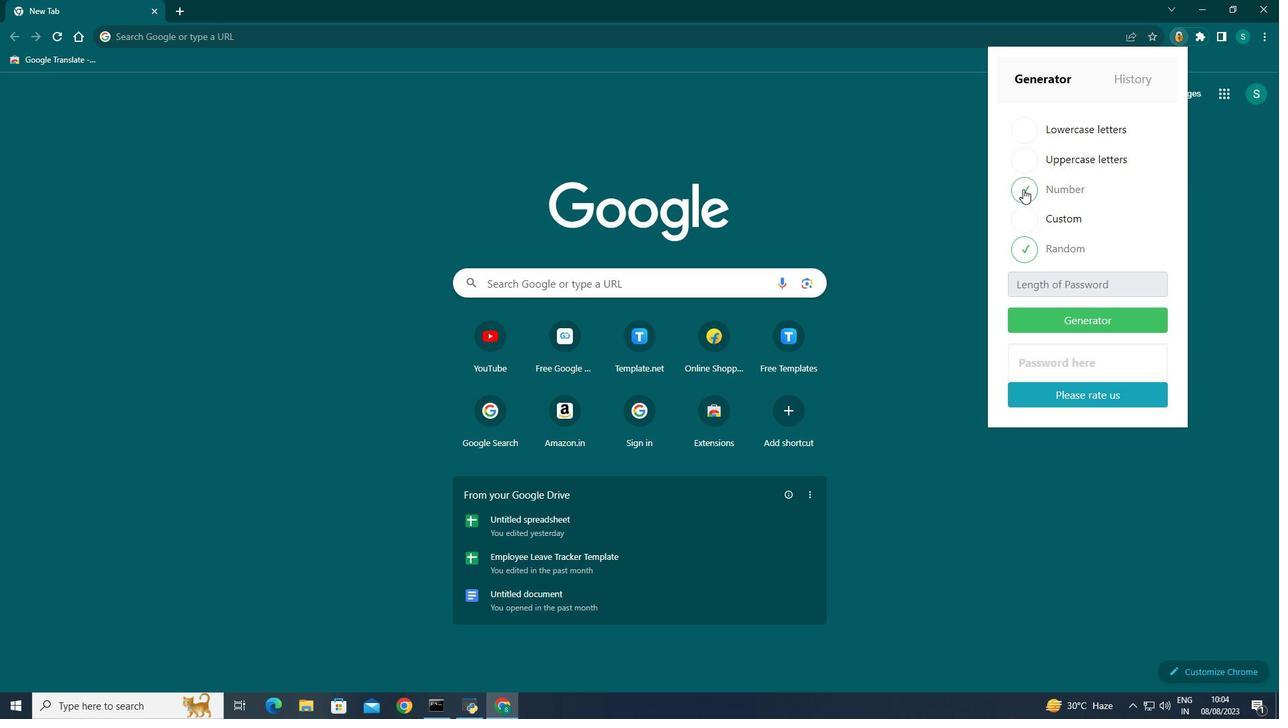 
Action: Mouse pressed left at (1023, 189)
Screenshot: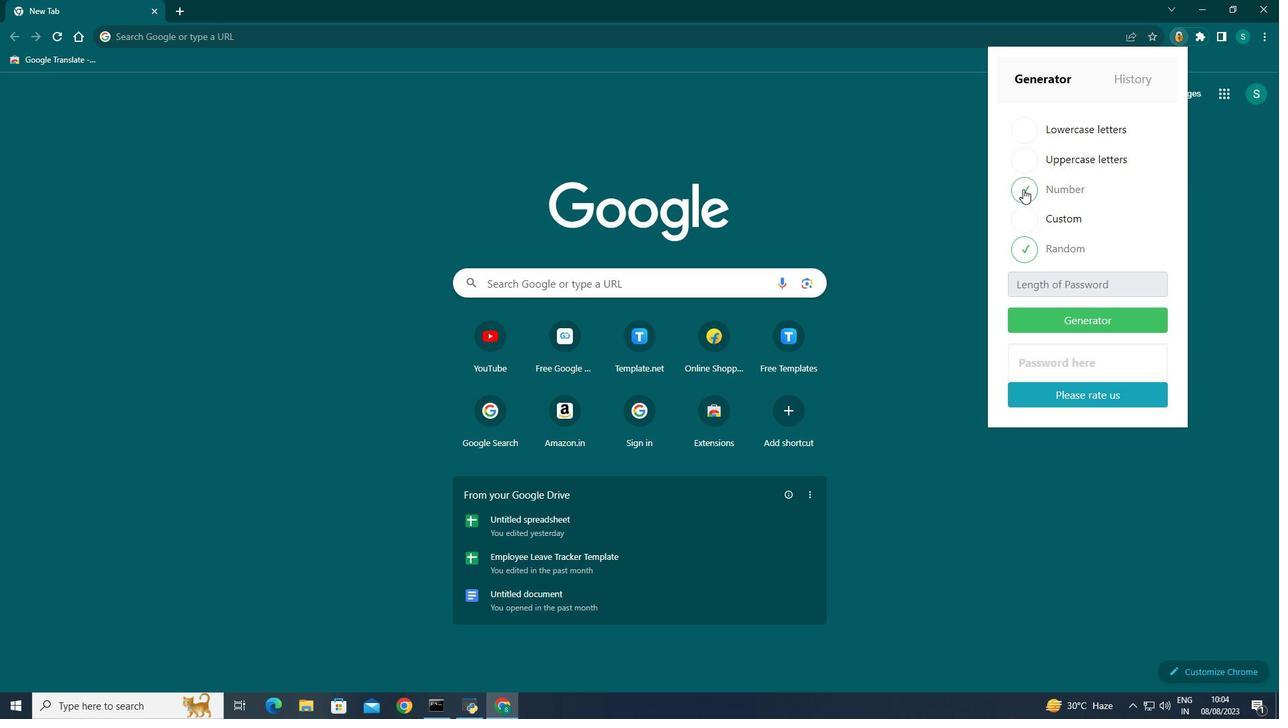 
Action: Mouse moved to (1026, 160)
Screenshot: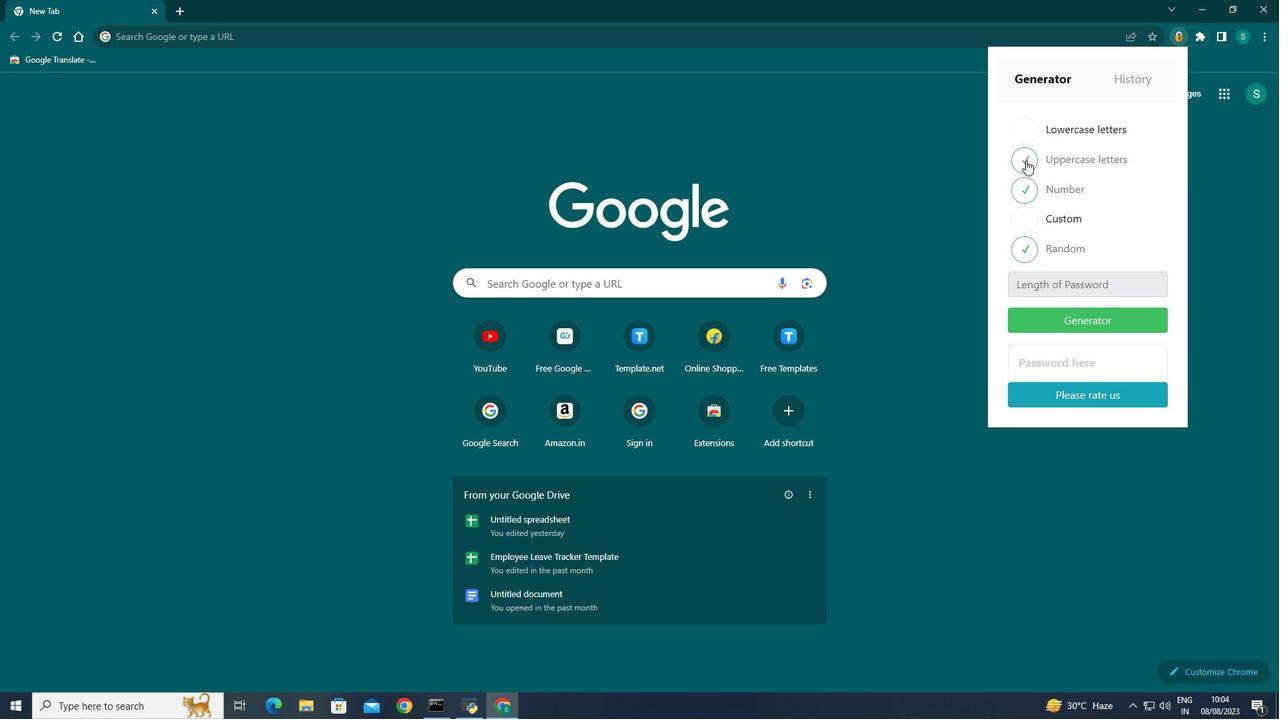 
Action: Mouse pressed left at (1026, 160)
Screenshot: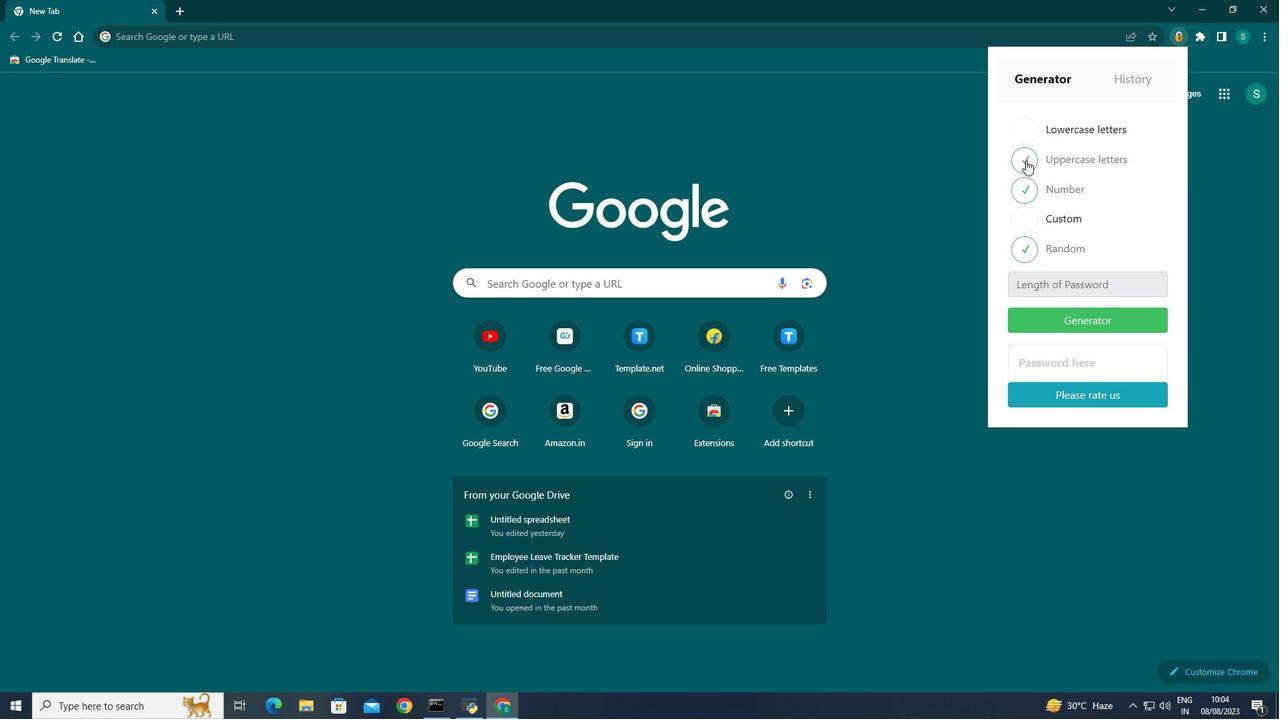 
Action: Mouse moved to (1023, 135)
Screenshot: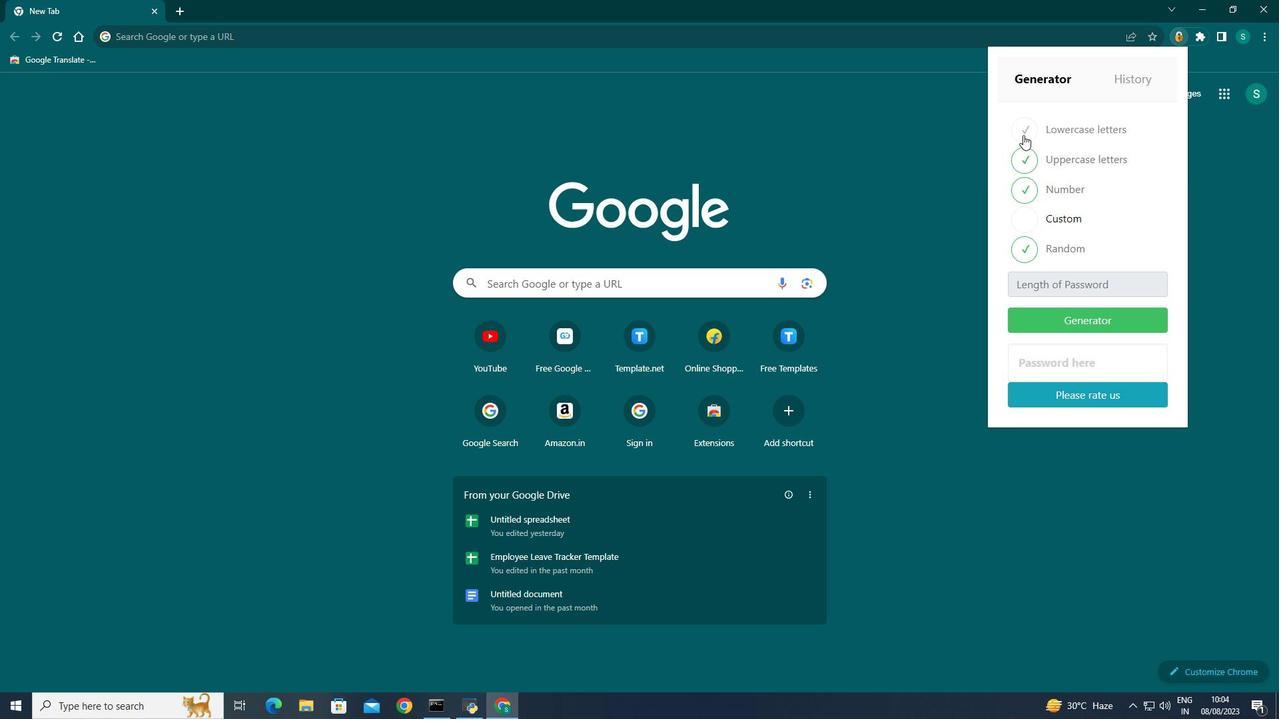 
Action: Mouse pressed left at (1023, 135)
Screenshot: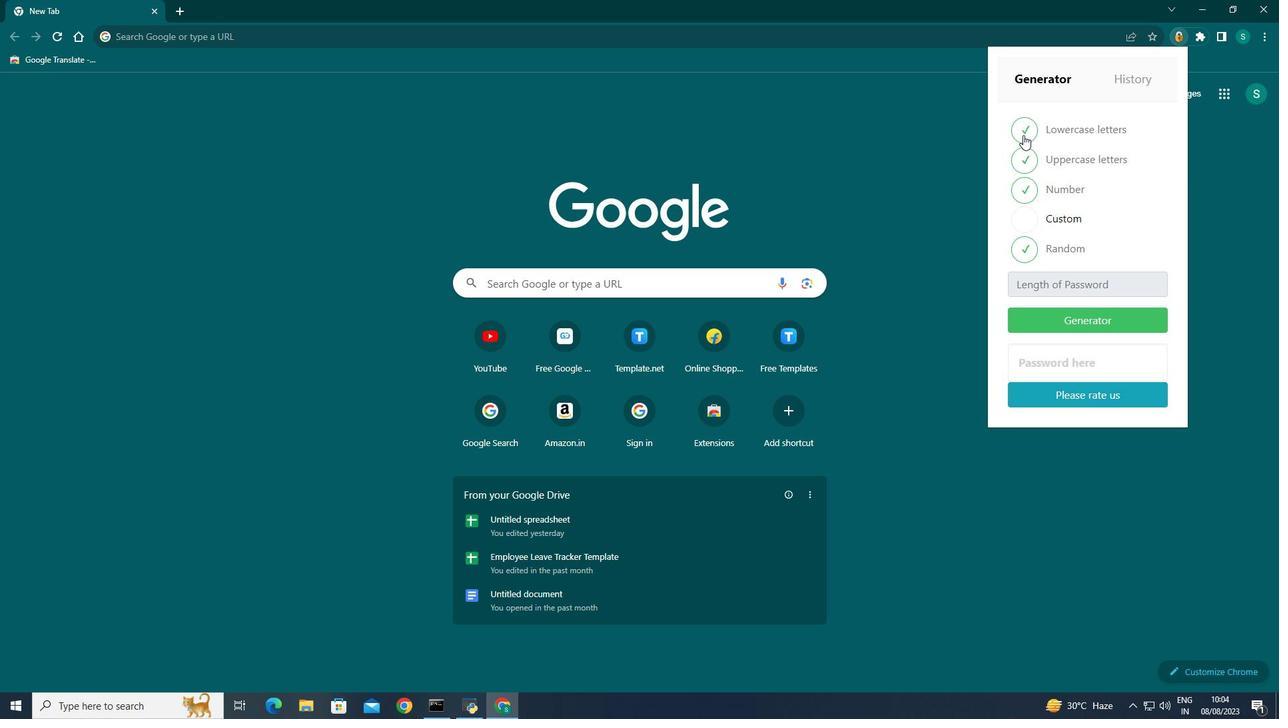 
Action: Mouse moved to (1068, 320)
Screenshot: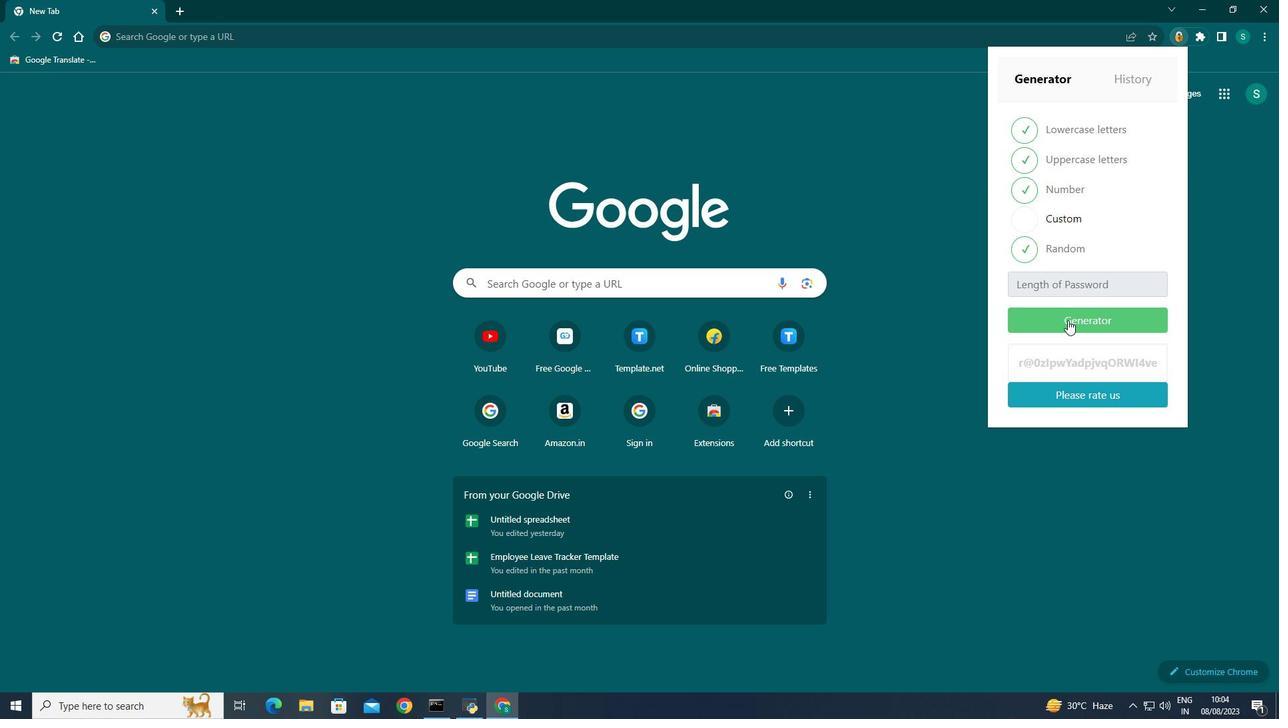 
Action: Mouse pressed left at (1068, 320)
Screenshot: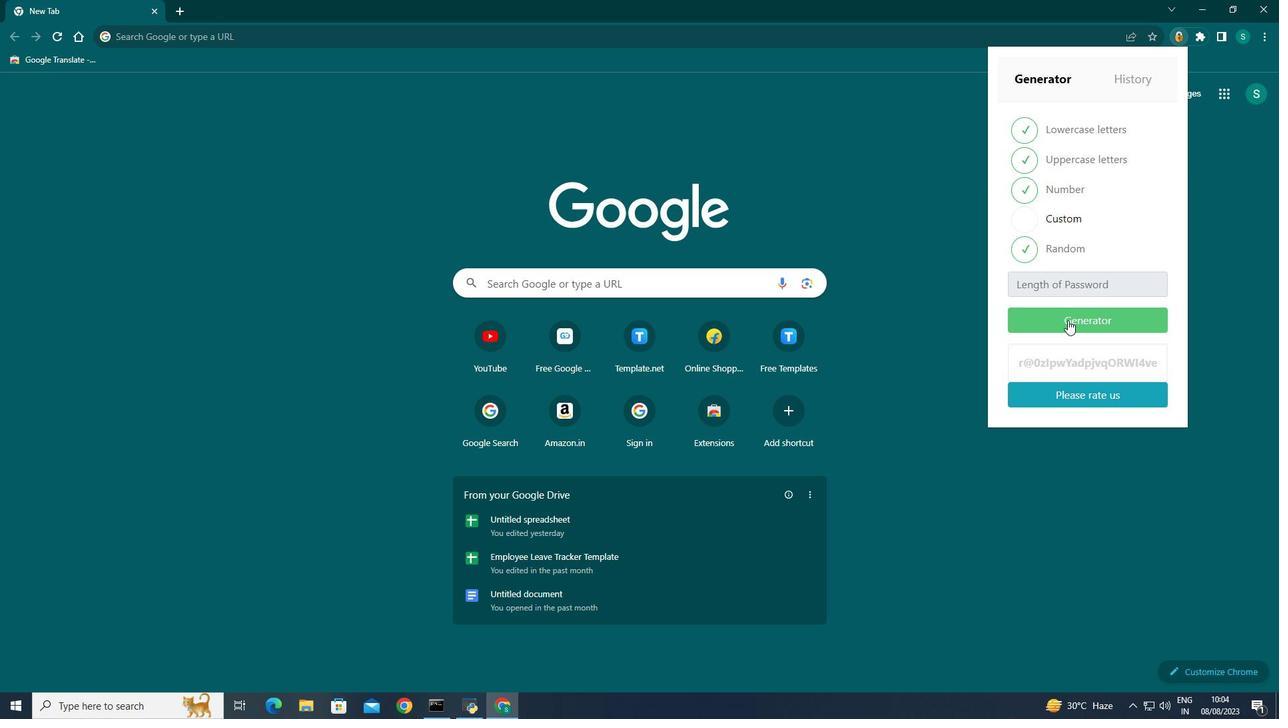 
Action: Mouse moved to (1029, 223)
Screenshot: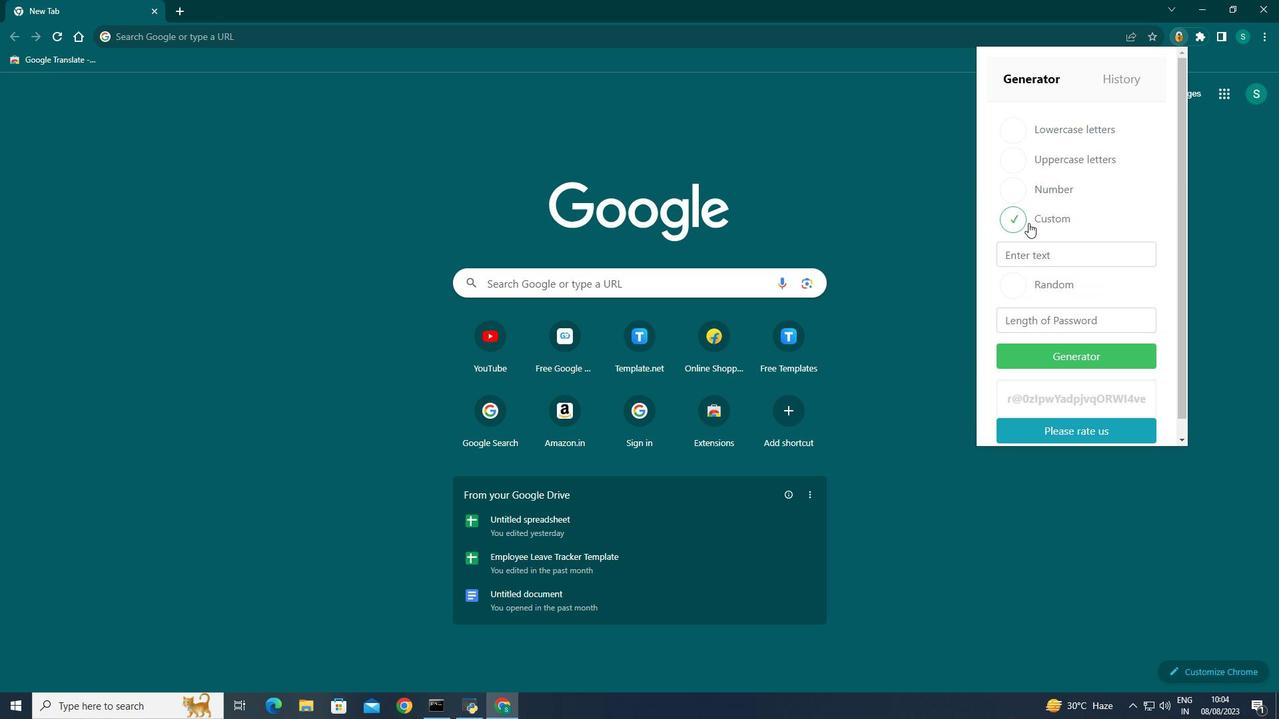 
Action: Mouse pressed left at (1029, 223)
Screenshot: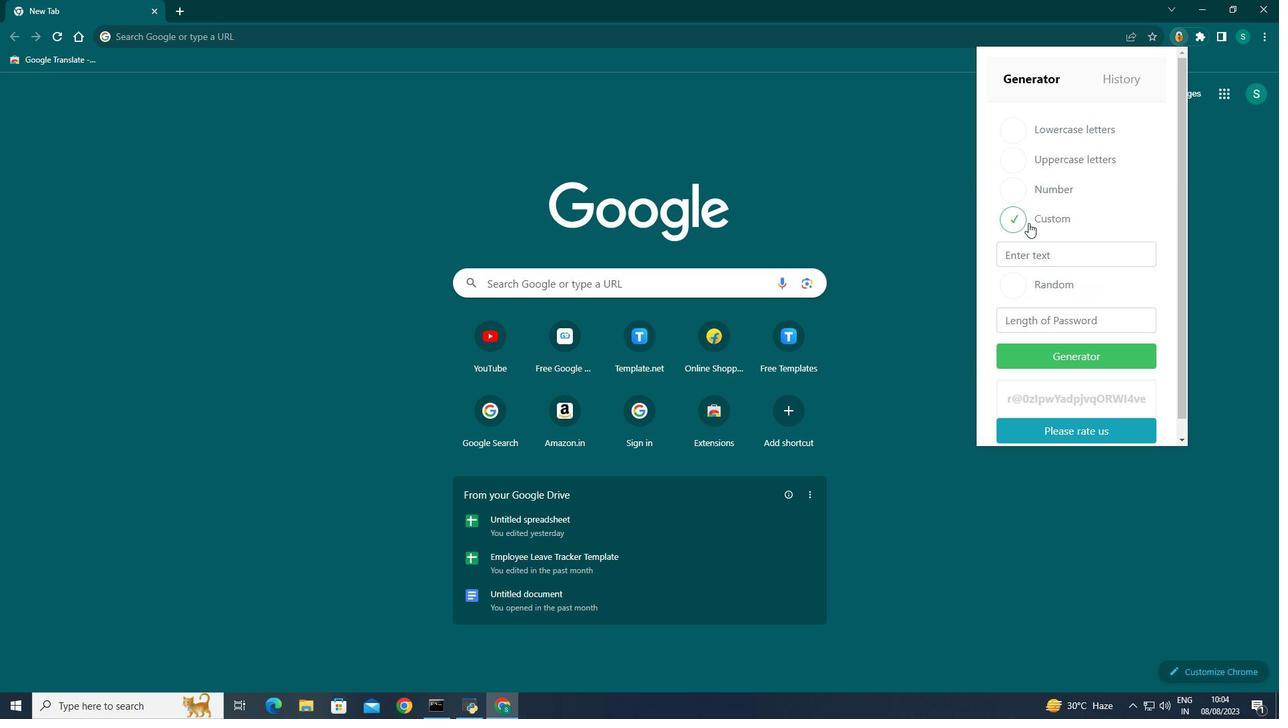 
Action: Mouse moved to (1015, 217)
Screenshot: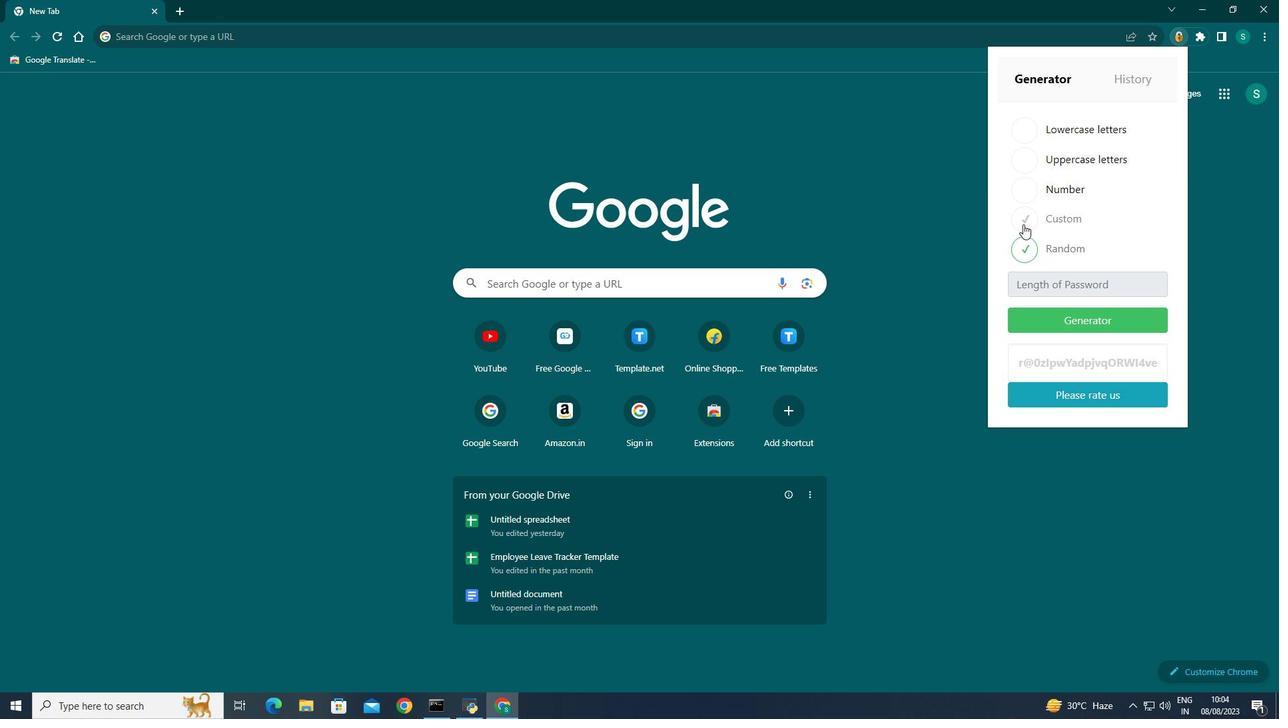 
Action: Mouse pressed left at (1015, 217)
Screenshot: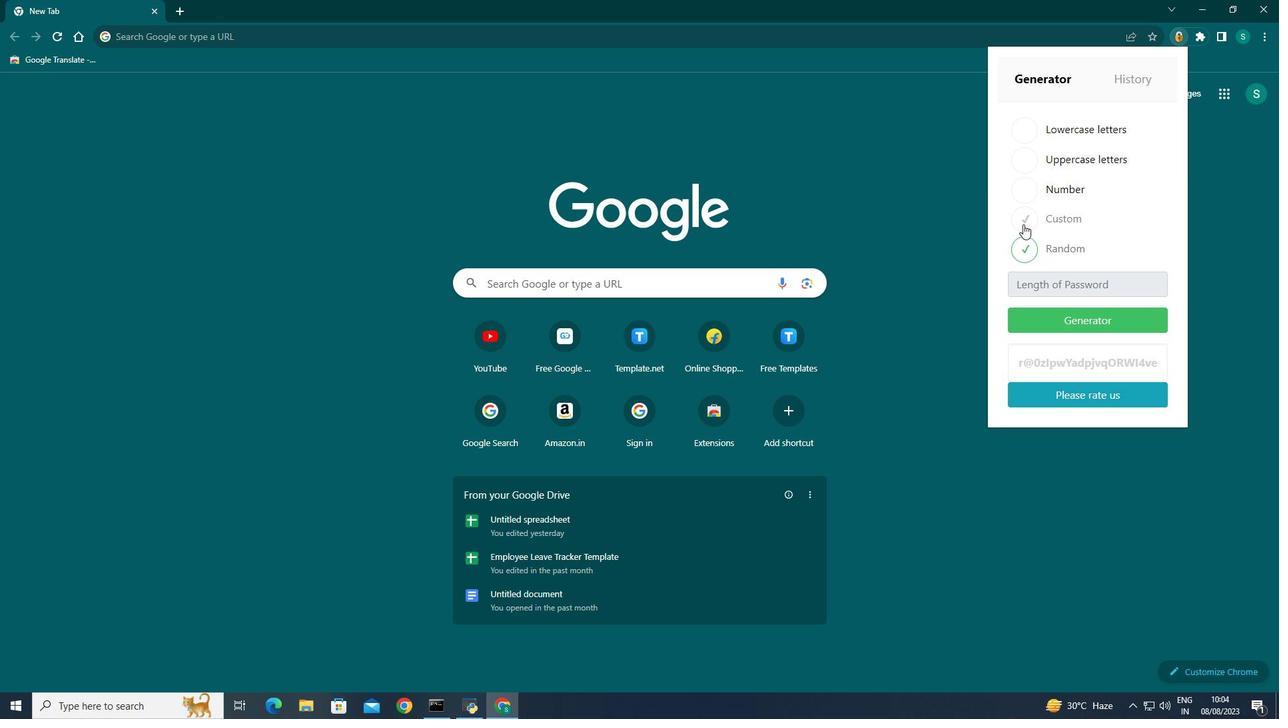 
Action: Mouse moved to (1026, 132)
Screenshot: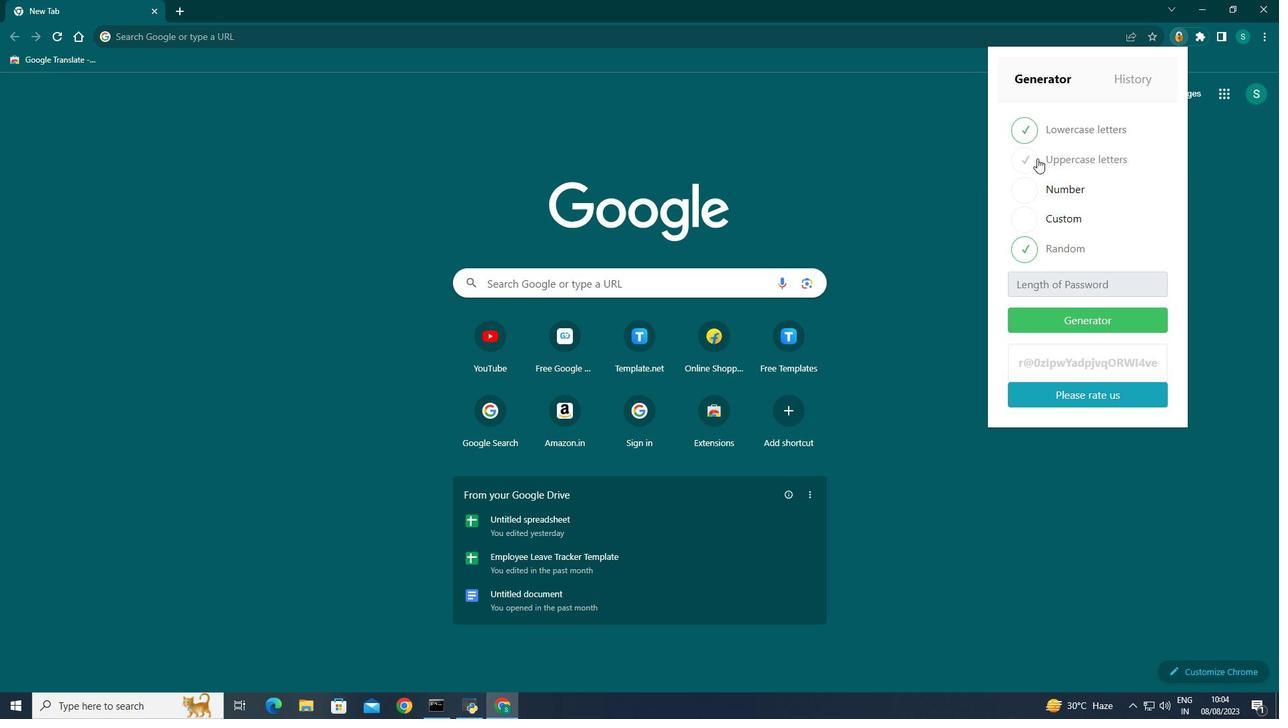 
Action: Mouse pressed left at (1026, 132)
Screenshot: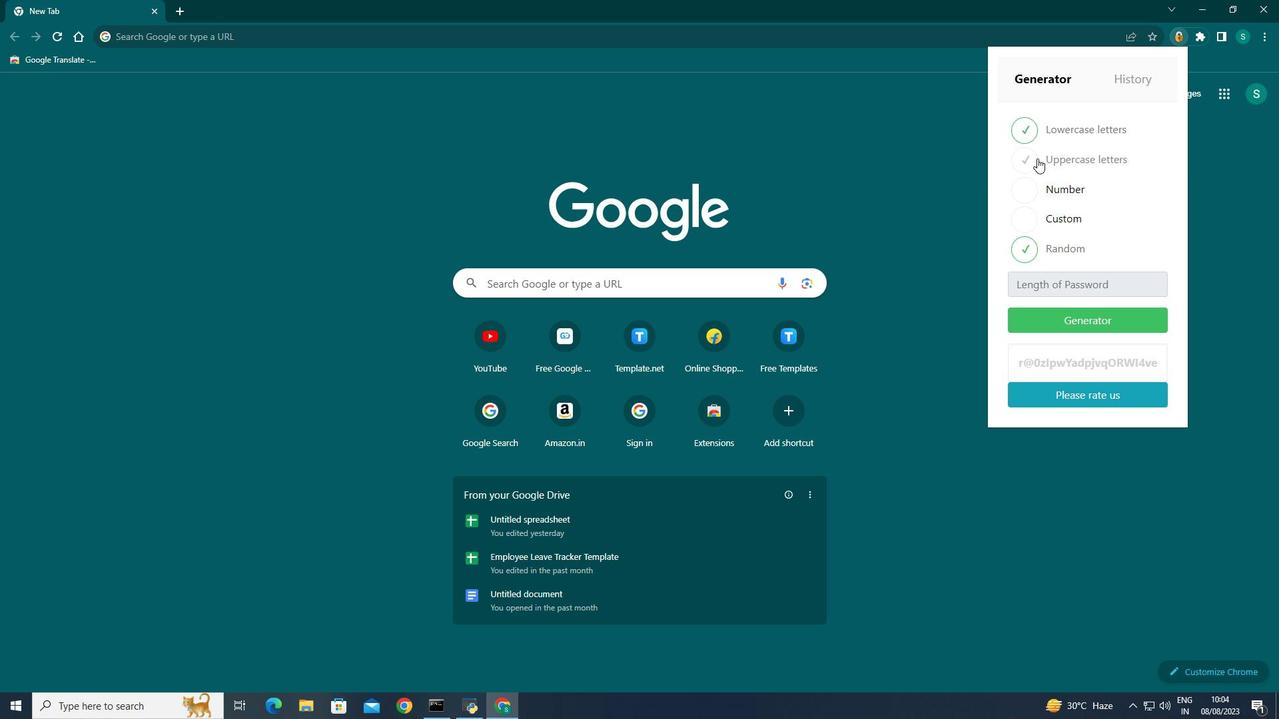 
Action: Mouse moved to (1029, 161)
Screenshot: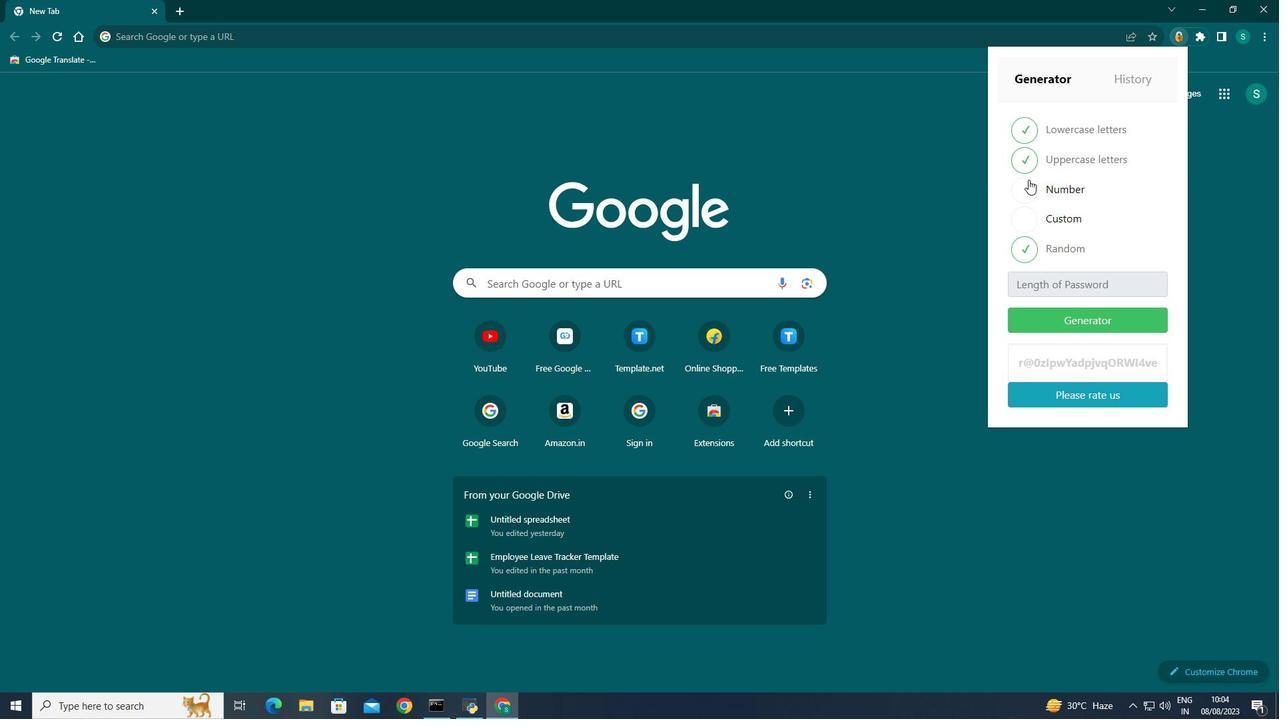 
Action: Mouse pressed left at (1029, 161)
Screenshot: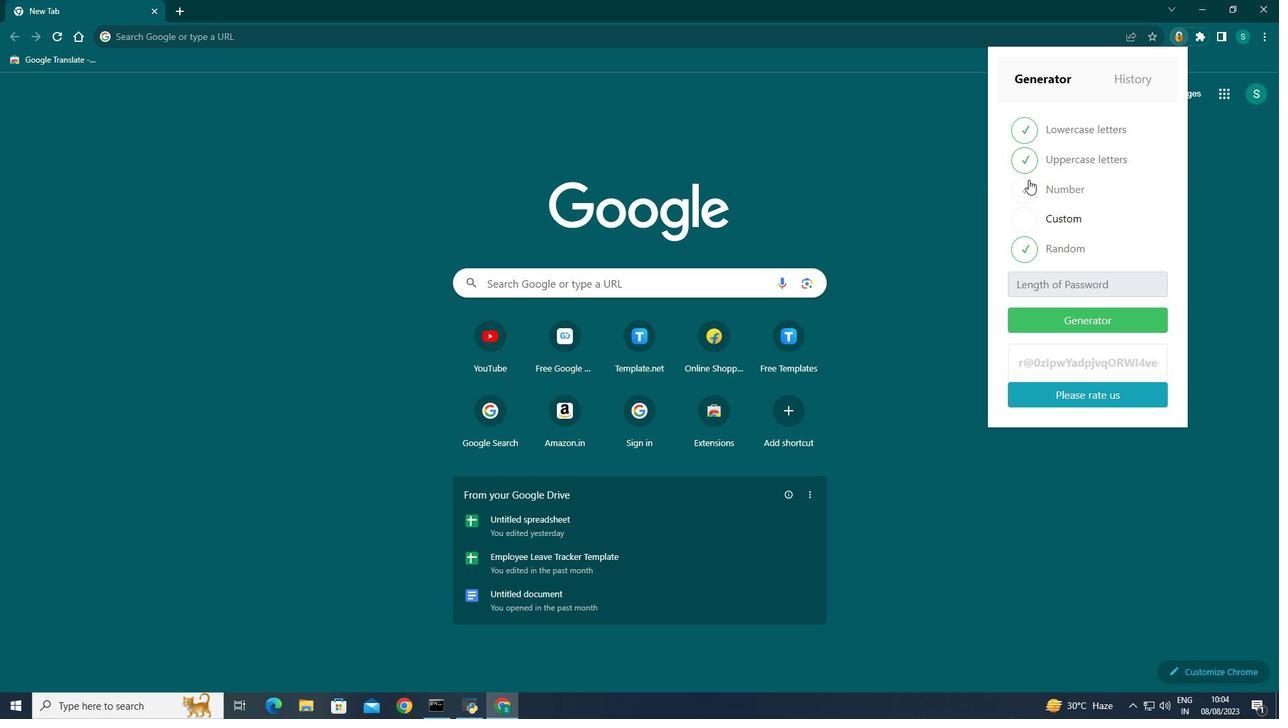 
Action: Mouse moved to (1029, 187)
Screenshot: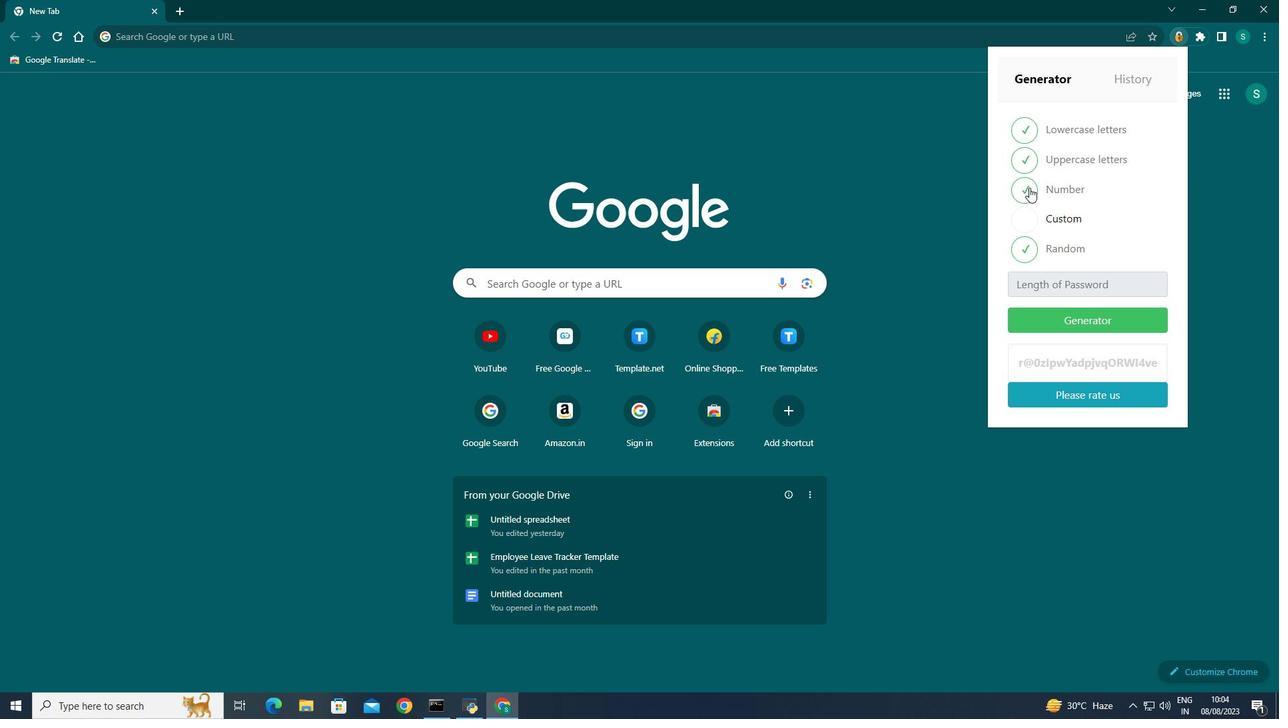 
Action: Mouse pressed left at (1029, 187)
Screenshot: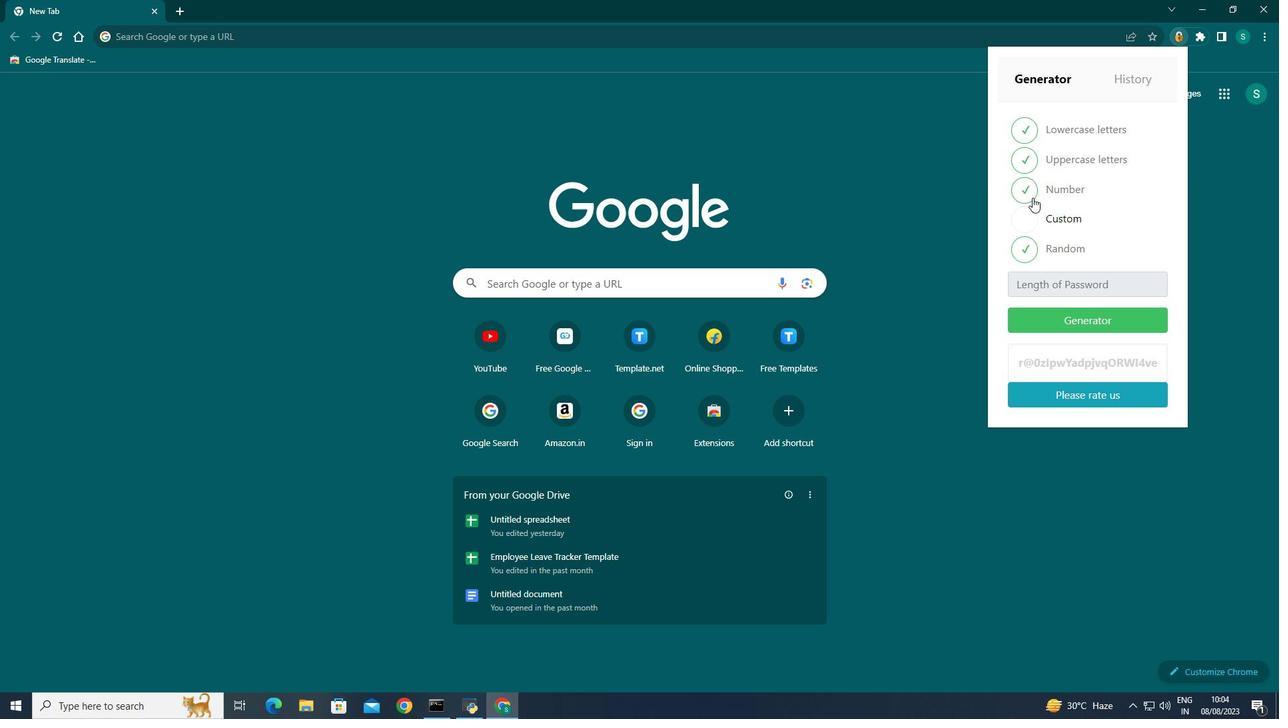 
Action: Mouse moved to (1087, 317)
Screenshot: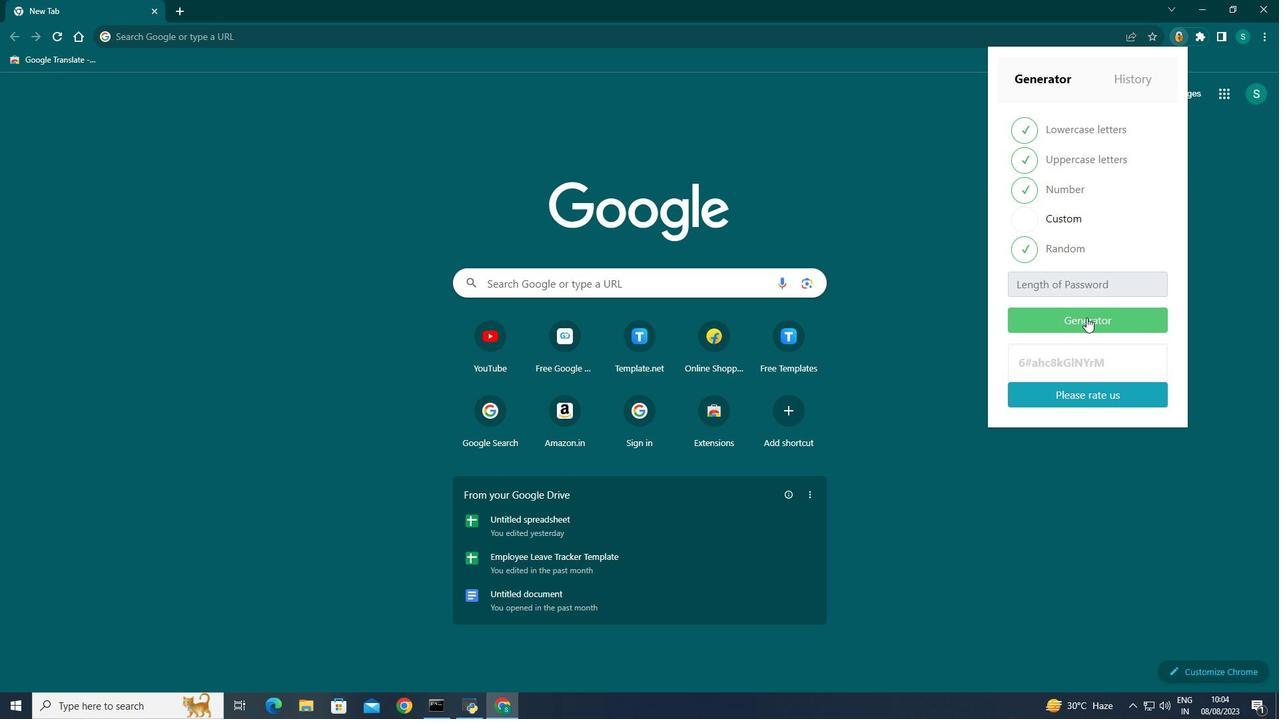 
Action: Mouse pressed left at (1087, 317)
Screenshot: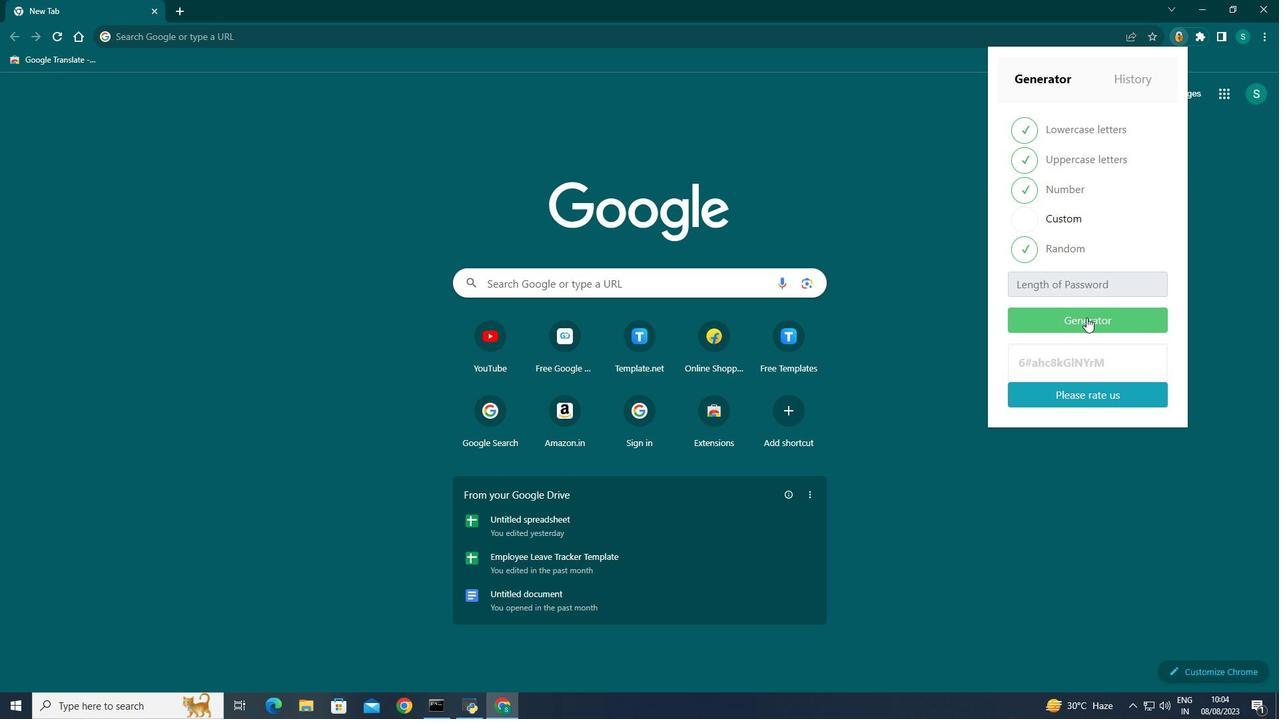 
Action: Mouse moved to (1094, 321)
Screenshot: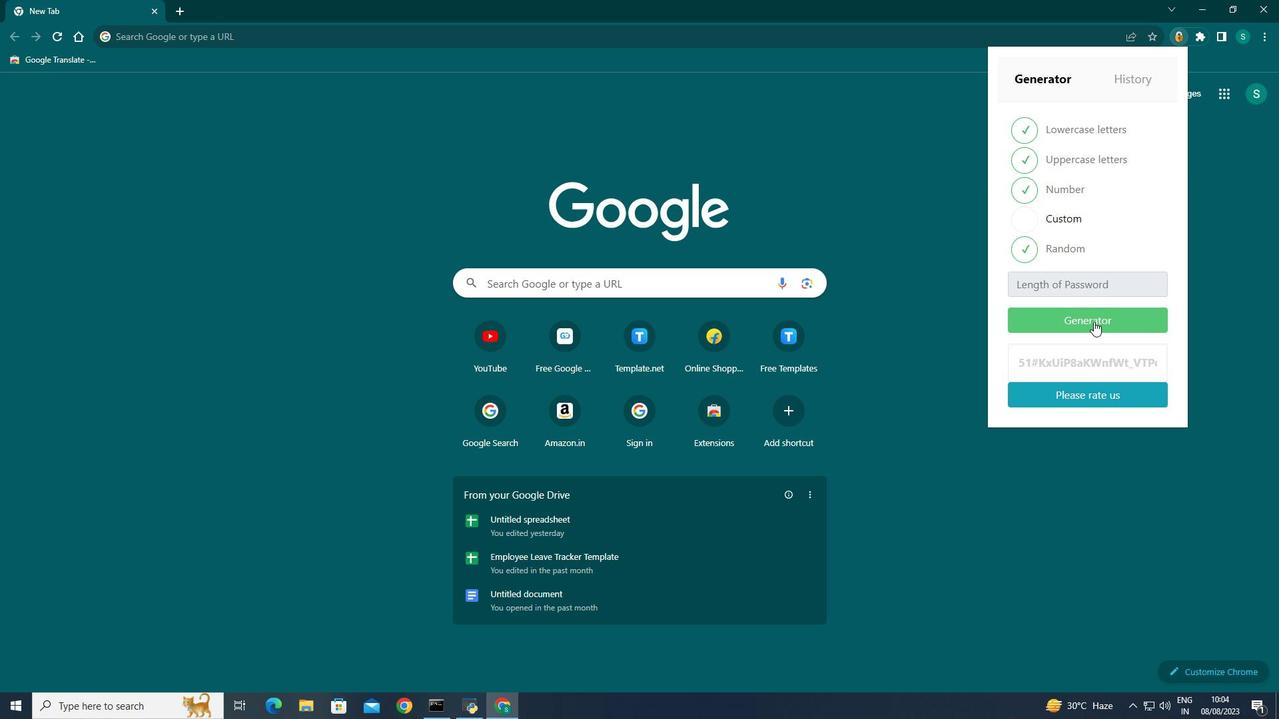 
Action: Mouse pressed left at (1094, 321)
Screenshot: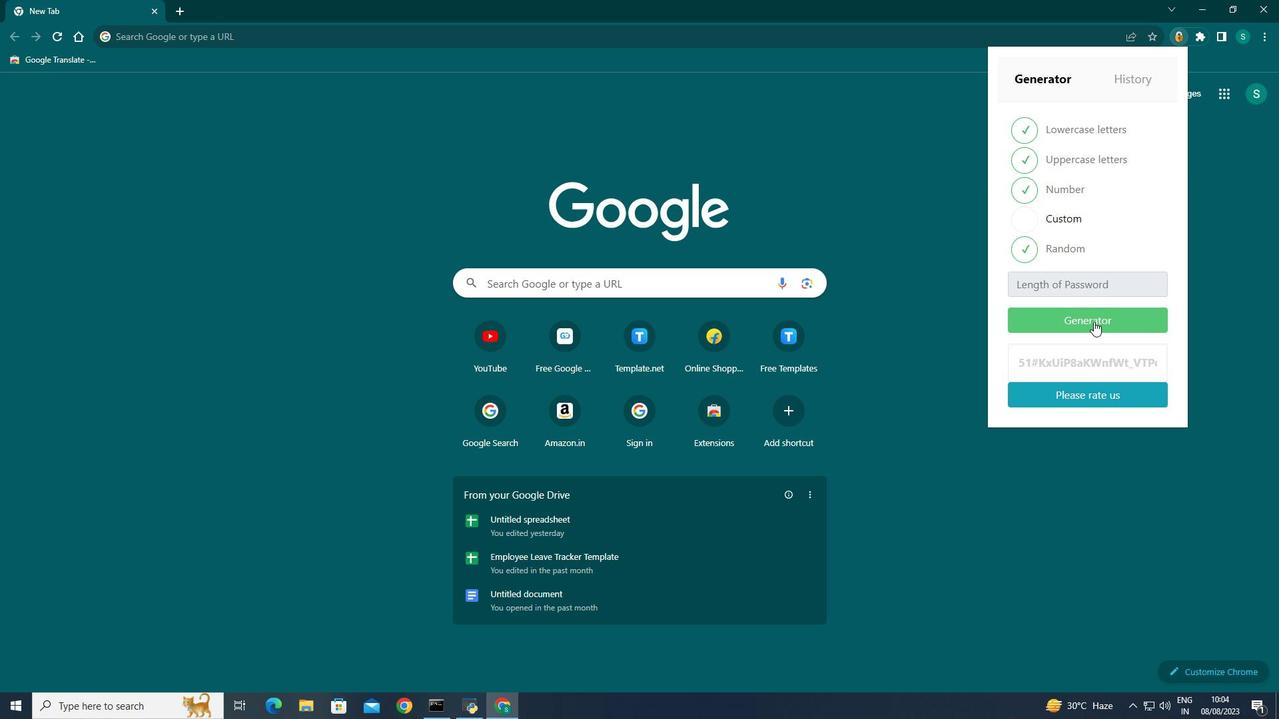 
Action: Mouse moved to (1067, 281)
Screenshot: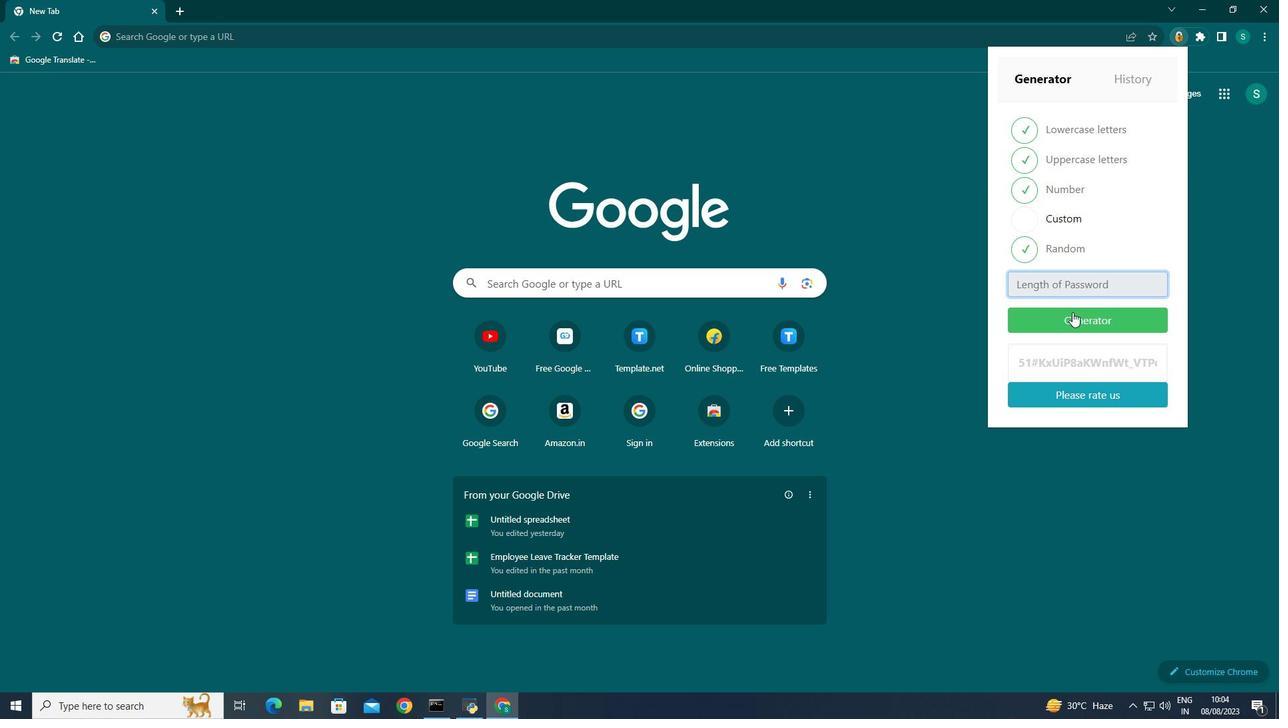 
Action: Mouse pressed left at (1067, 281)
Screenshot: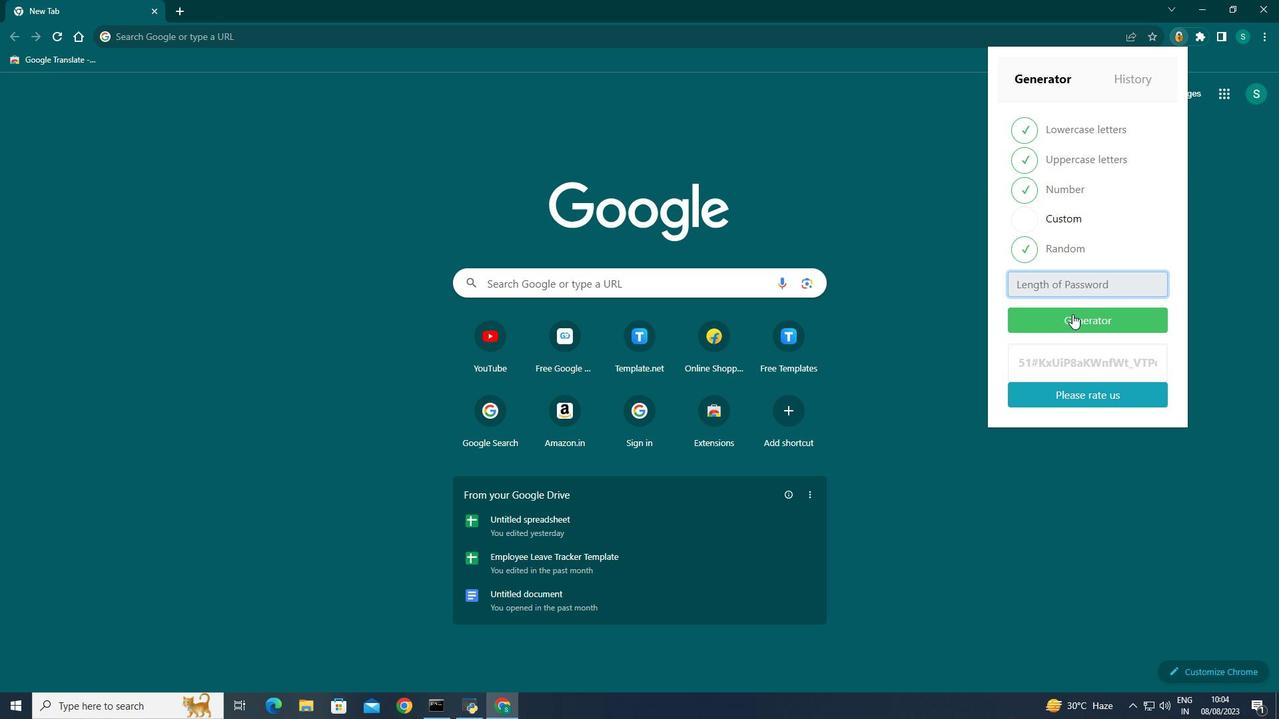 
Action: Mouse moved to (1089, 322)
Screenshot: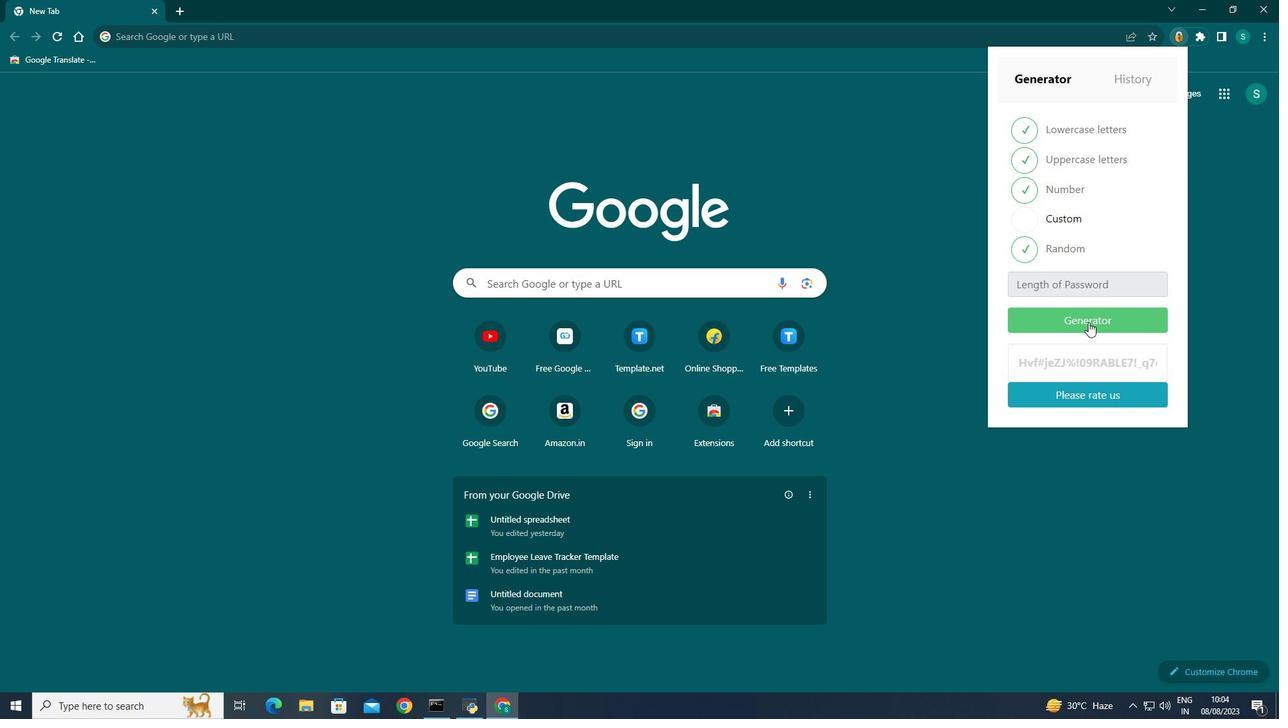 
Action: Mouse pressed left at (1089, 322)
Screenshot: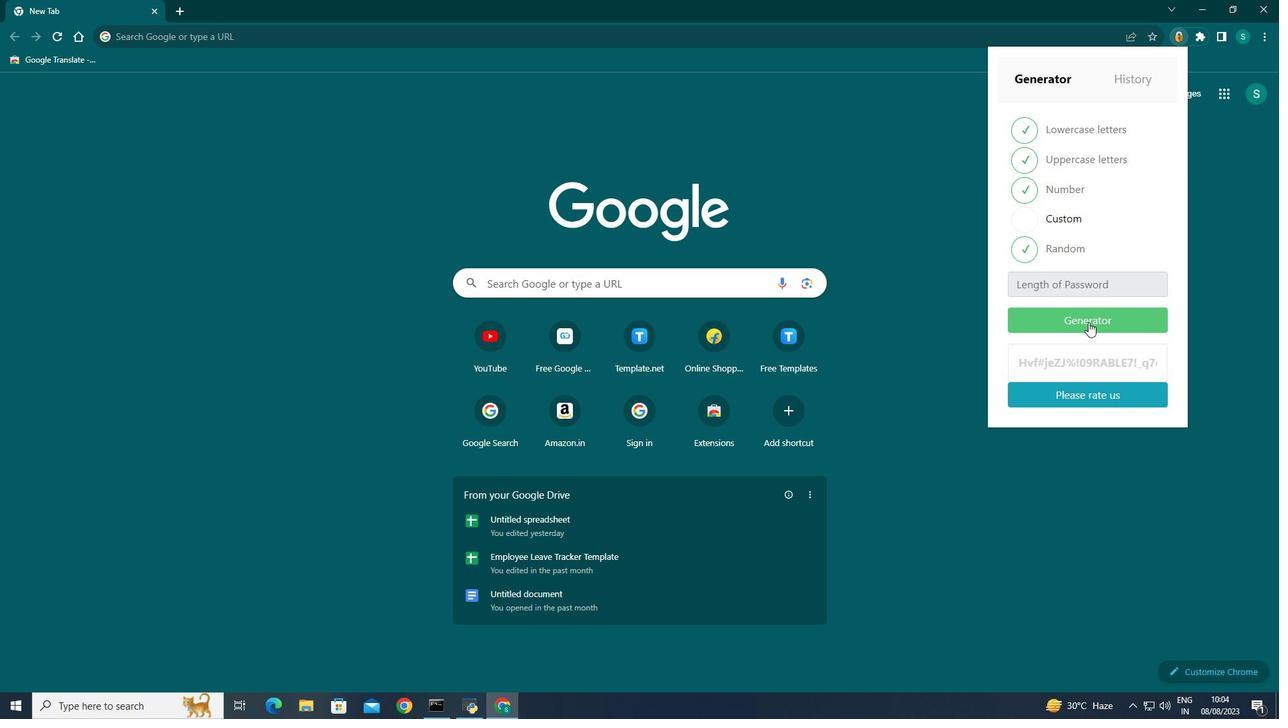 
Action: Mouse pressed left at (1089, 322)
Screenshot: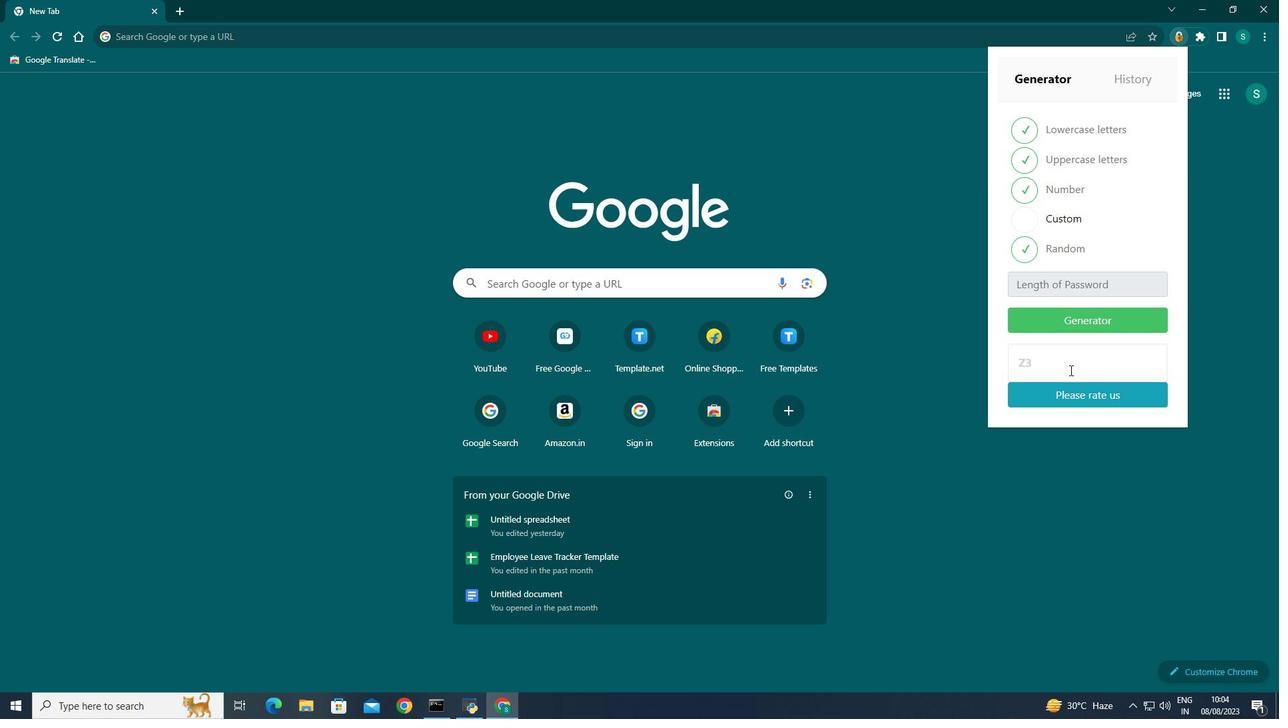 
Action: Mouse moved to (1055, 317)
Screenshot: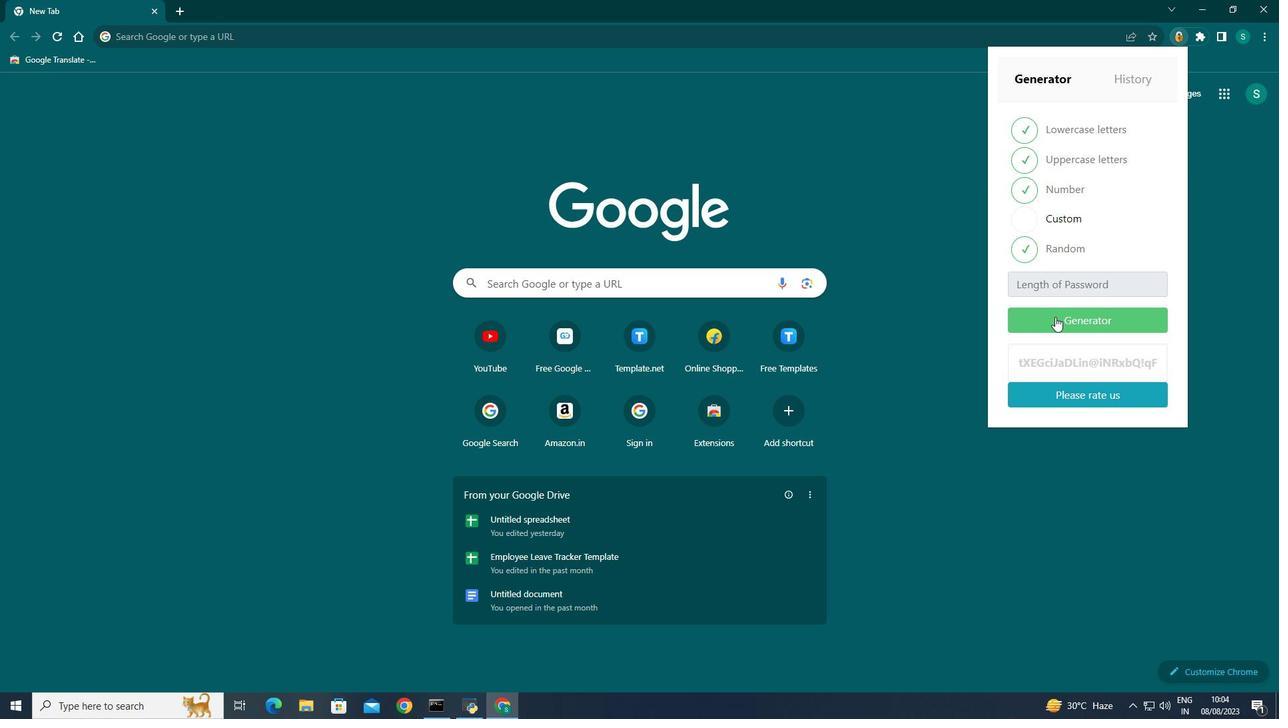 
Action: Mouse pressed left at (1055, 317)
Screenshot: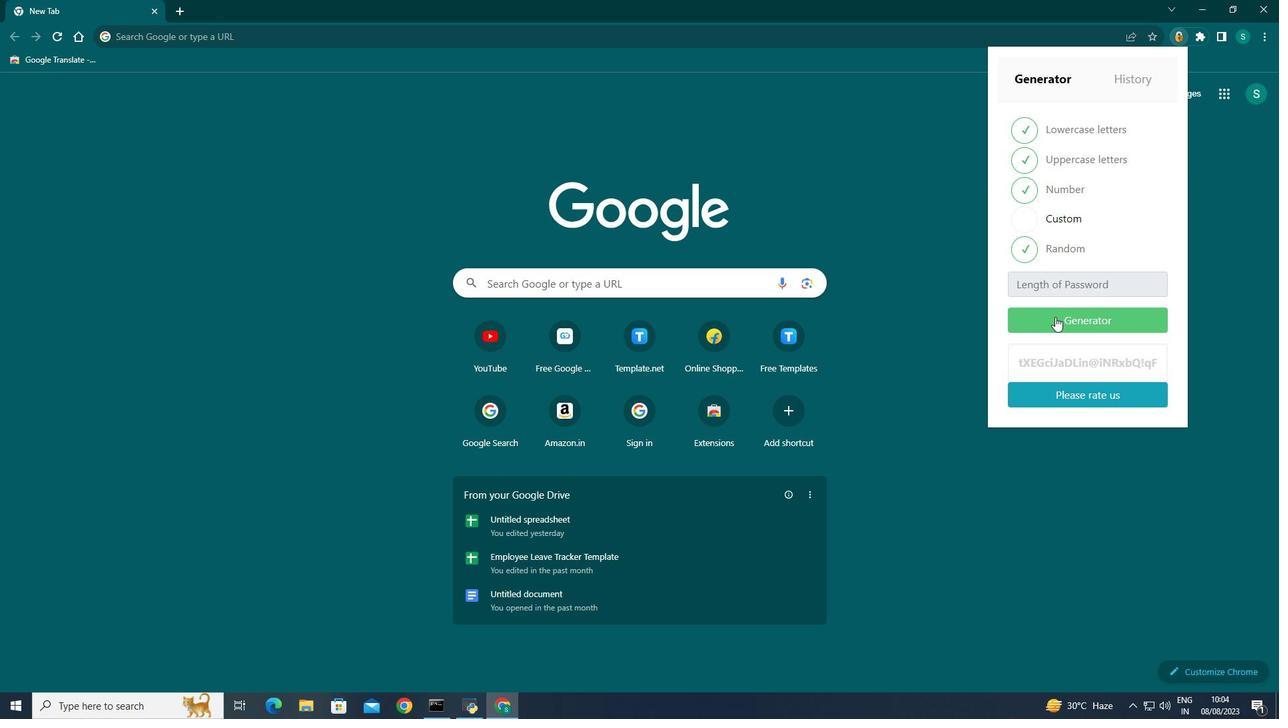 
Action: Mouse moved to (1159, 361)
Screenshot: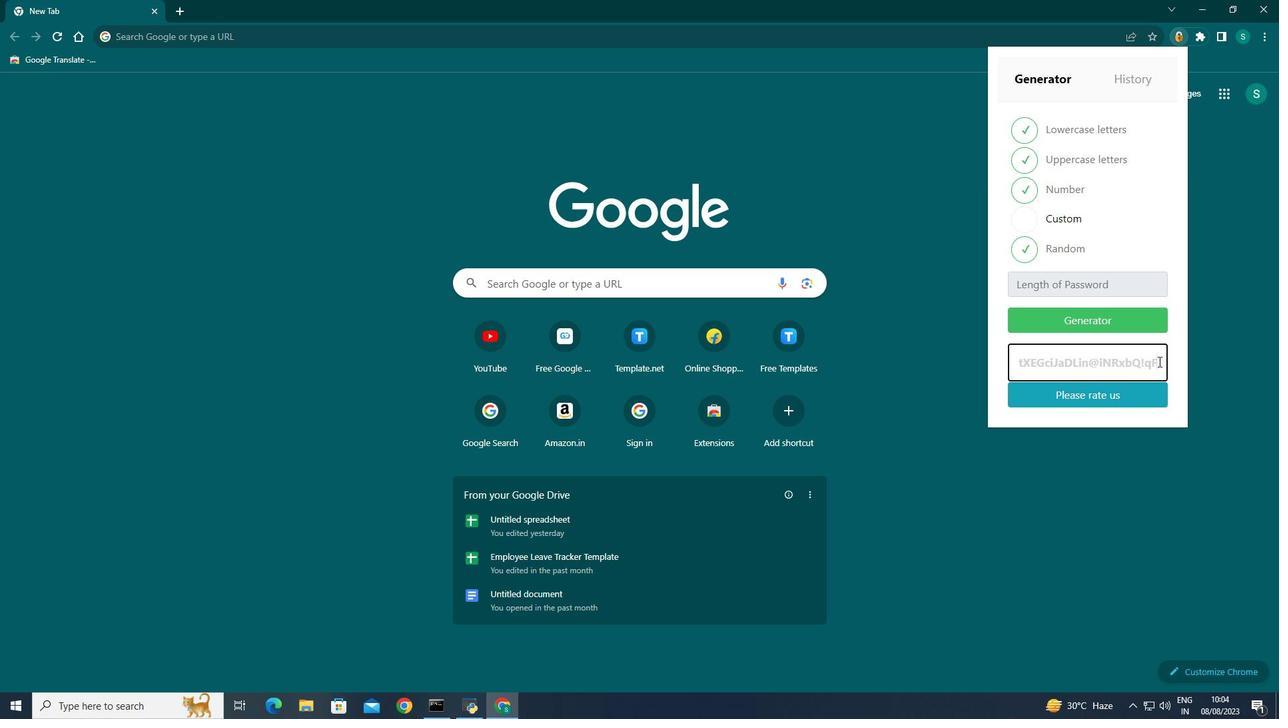 
Action: Mouse pressed left at (1159, 361)
Screenshot: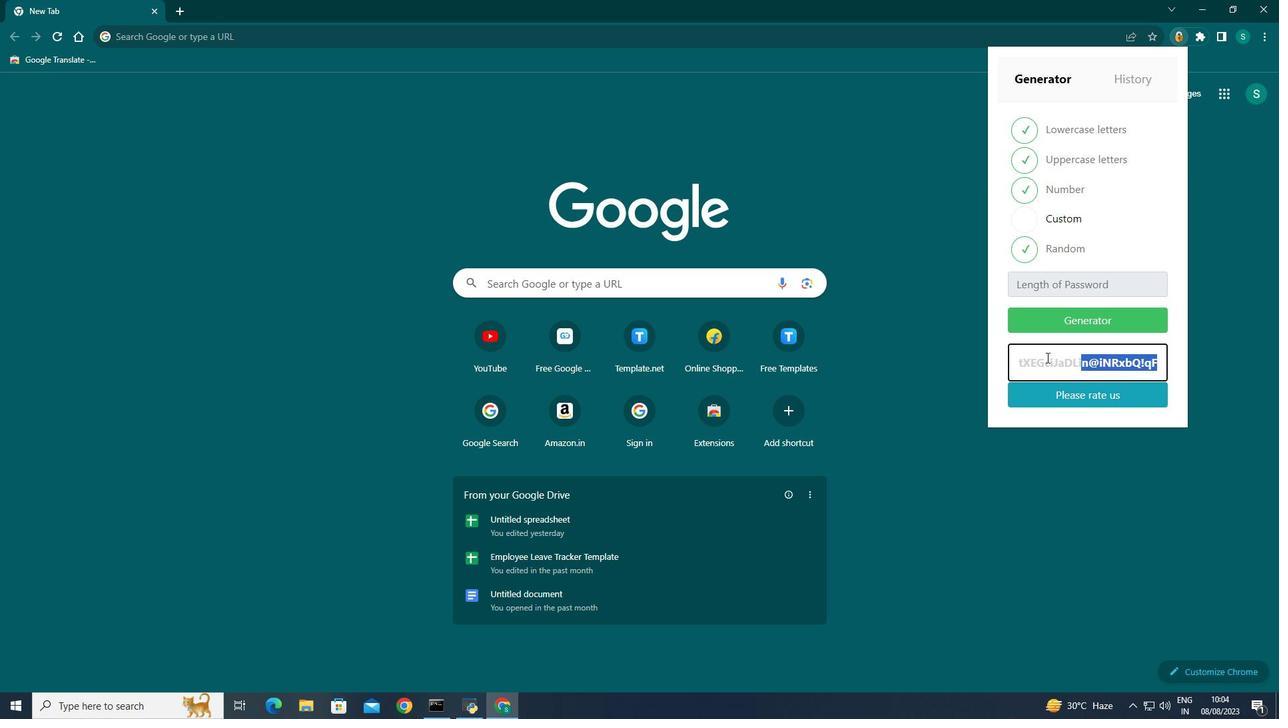
Action: Mouse moved to (1134, 355)
Screenshot: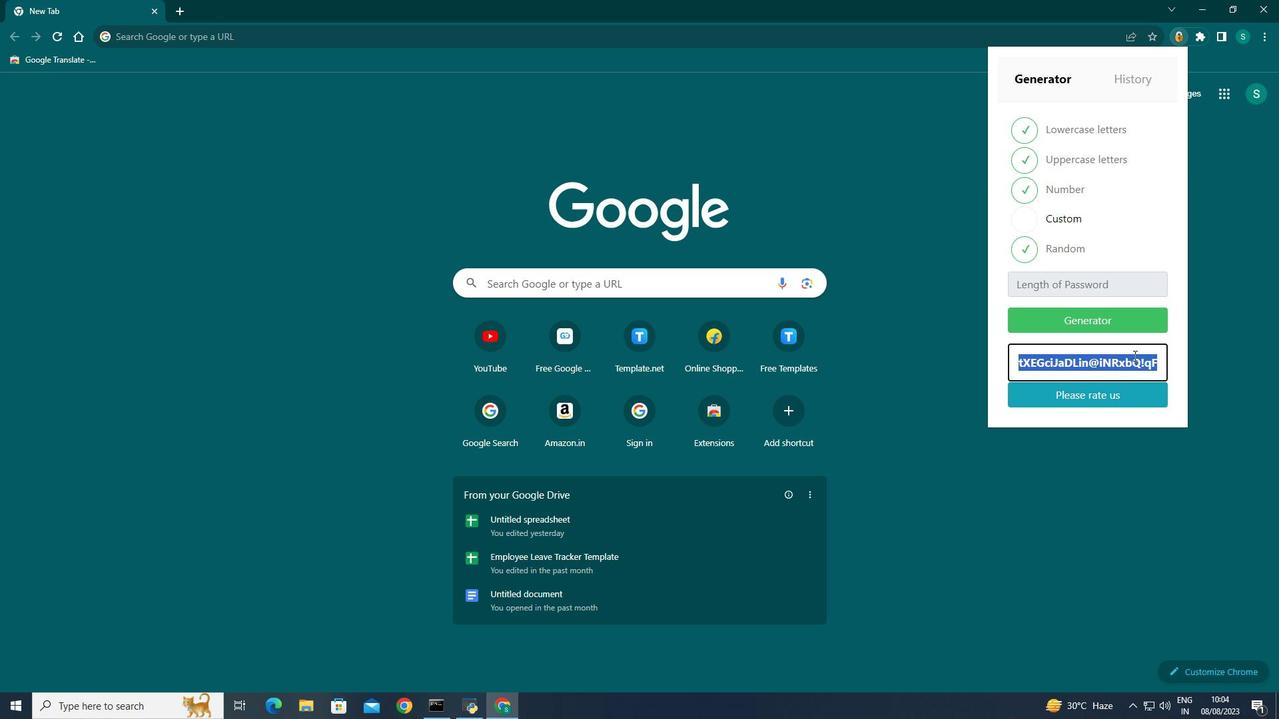 
Action: Mouse pressed left at (1134, 355)
Screenshot: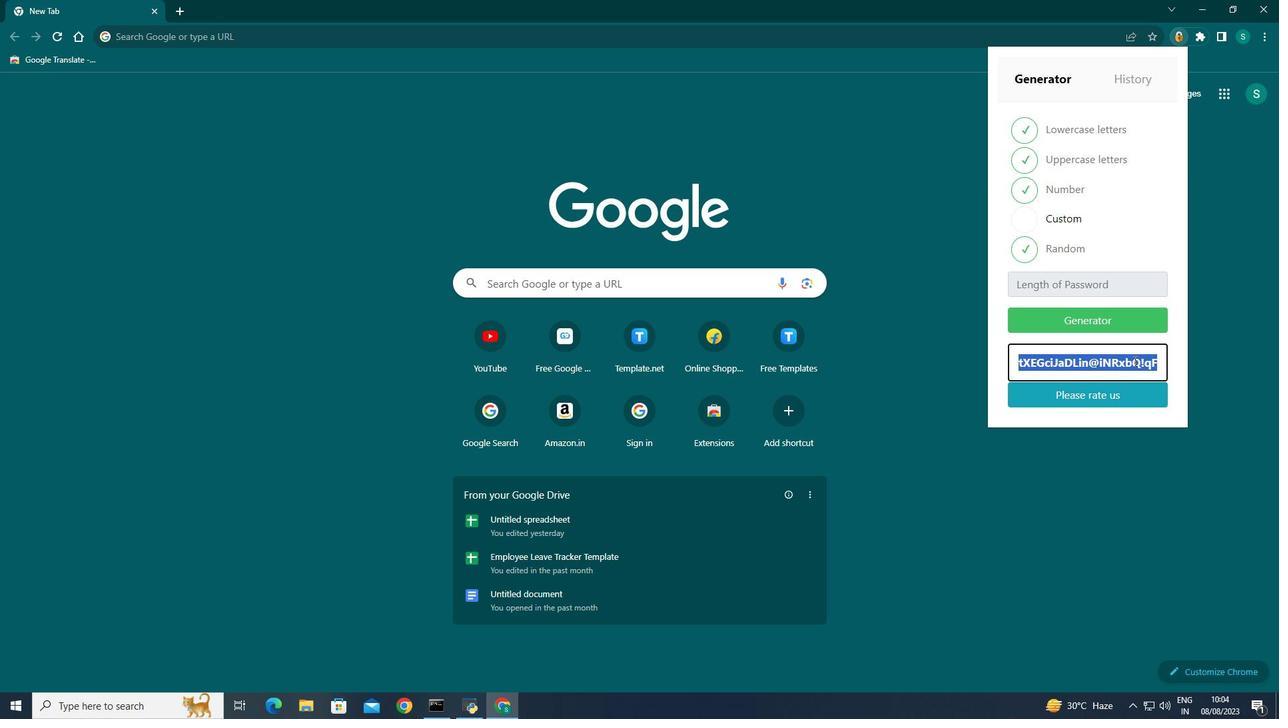 
Action: Mouse moved to (1135, 371)
Screenshot: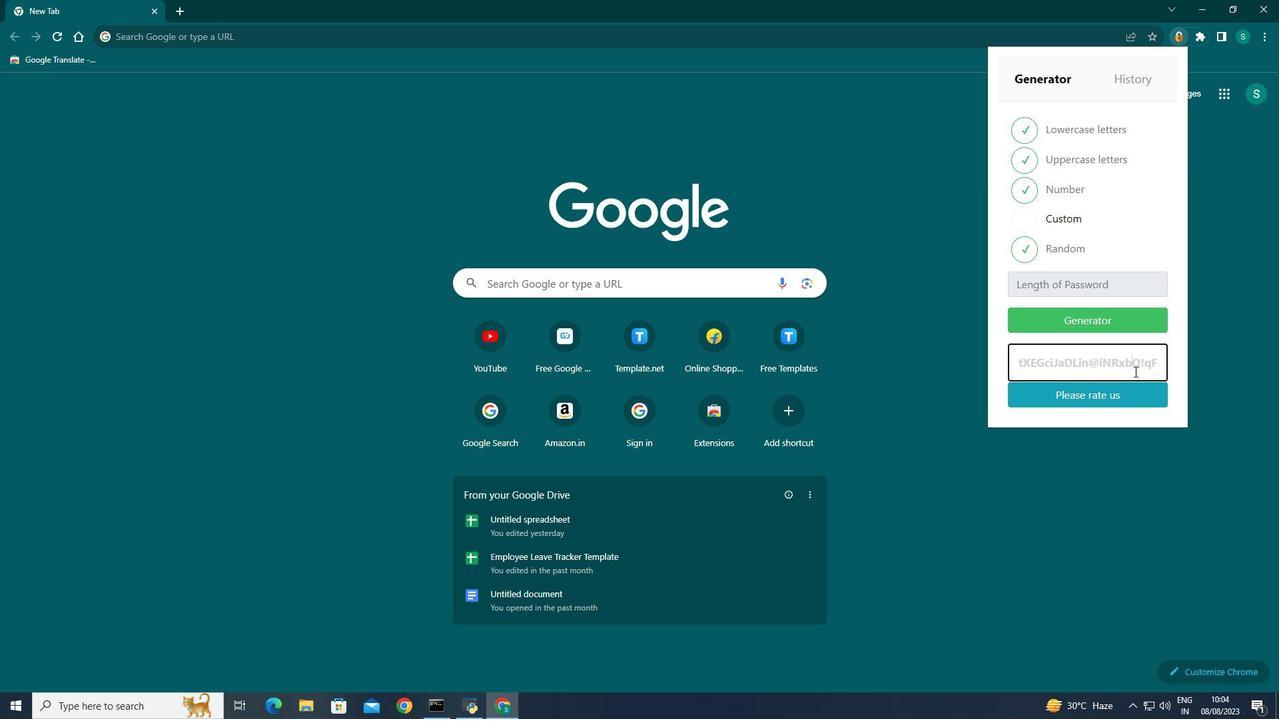 
Action: Mouse pressed left at (1135, 371)
Screenshot: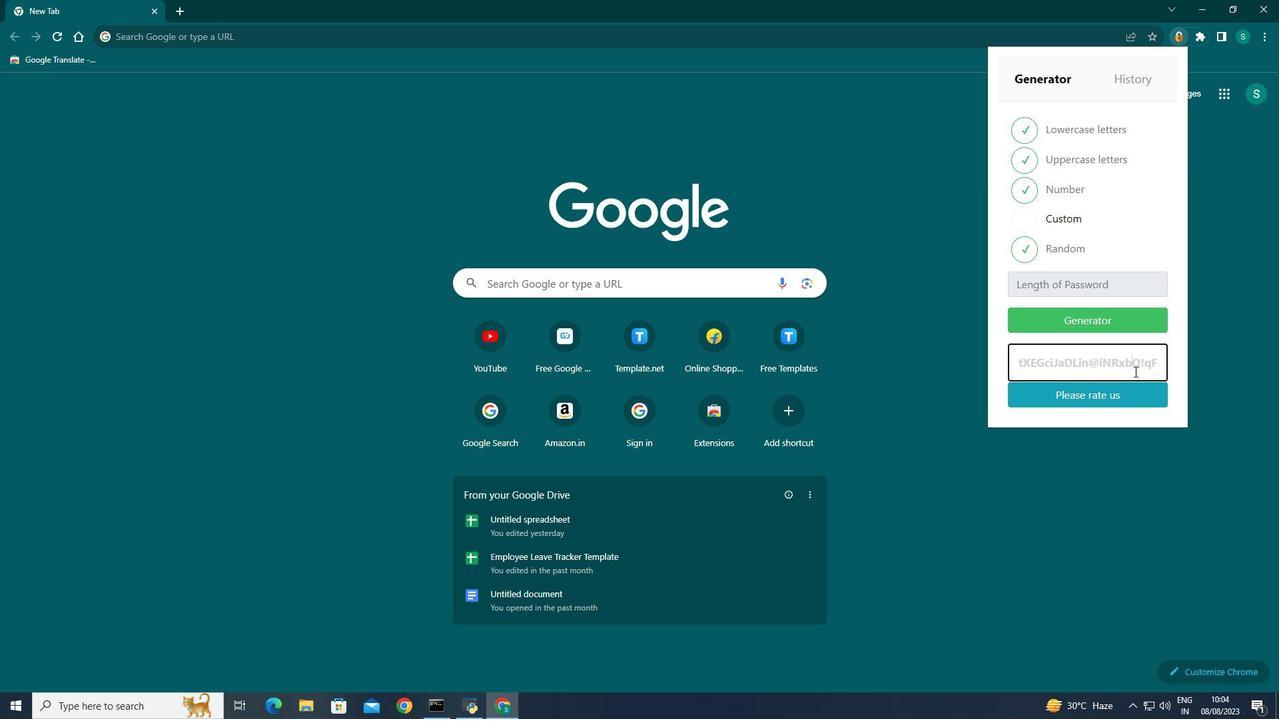 
Action: Mouse moved to (1079, 286)
Screenshot: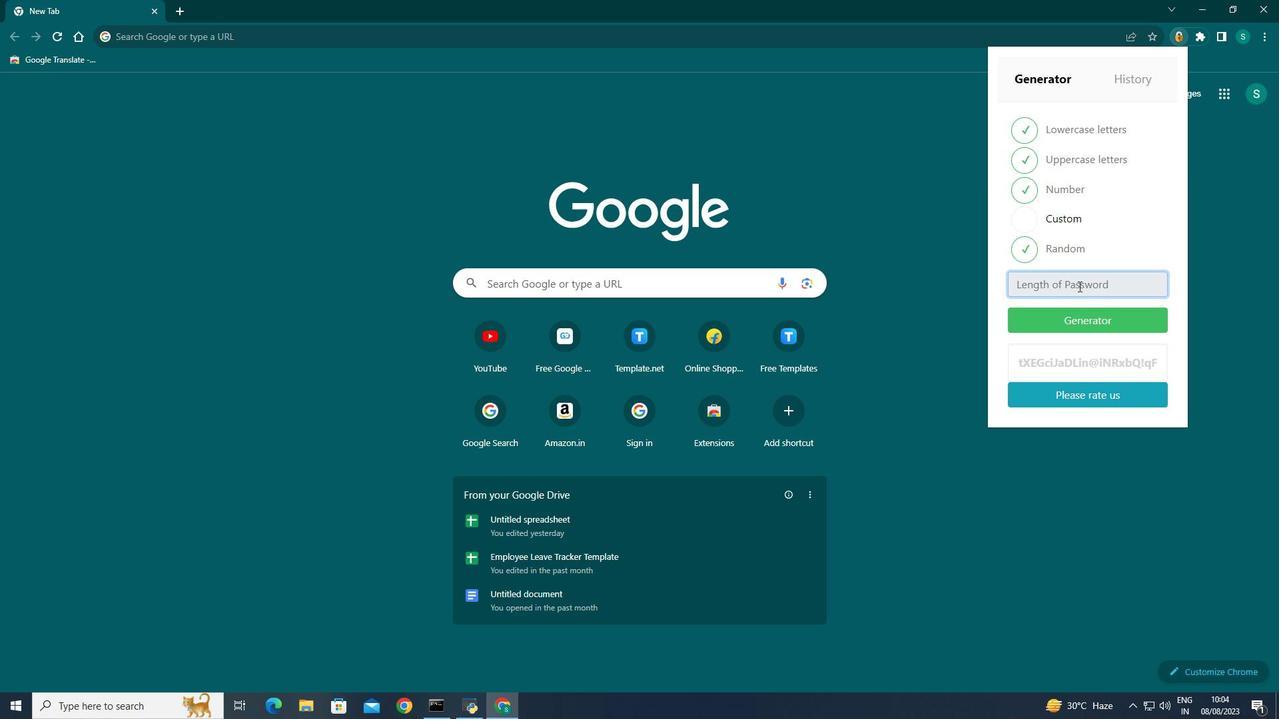 
Action: Mouse pressed left at (1079, 286)
Screenshot: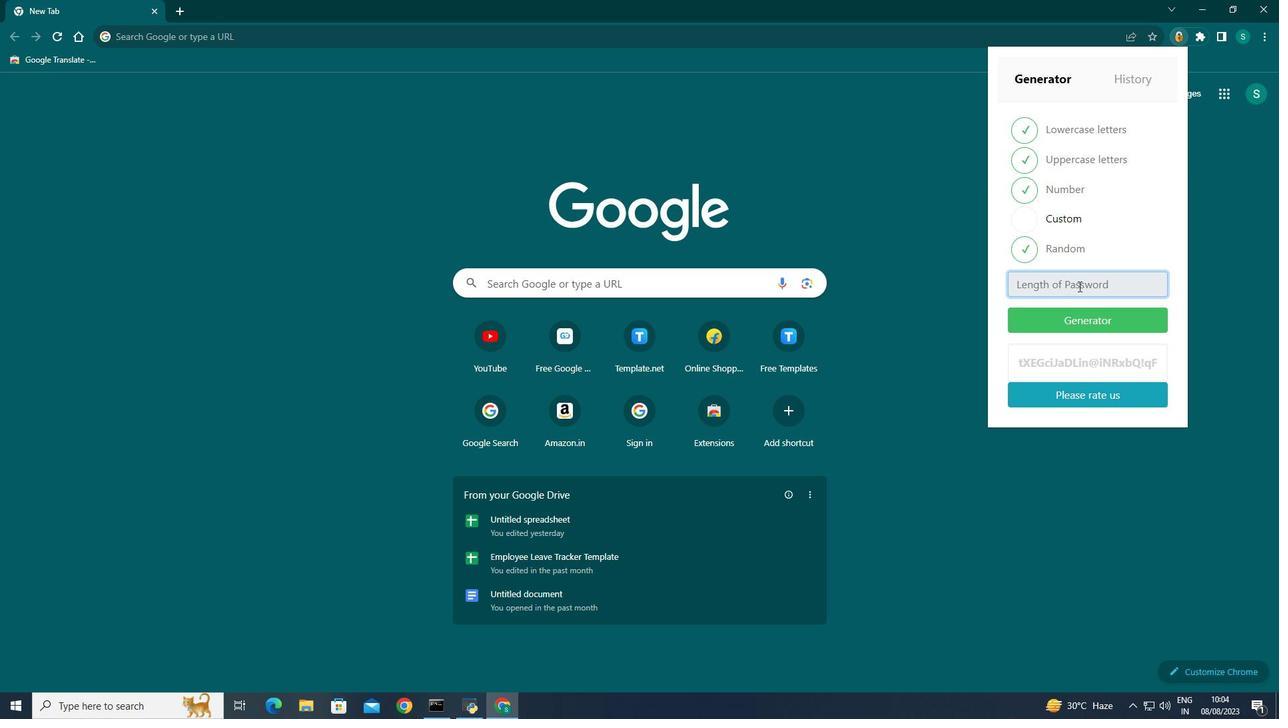 
Action: Key pressed 12
Screenshot: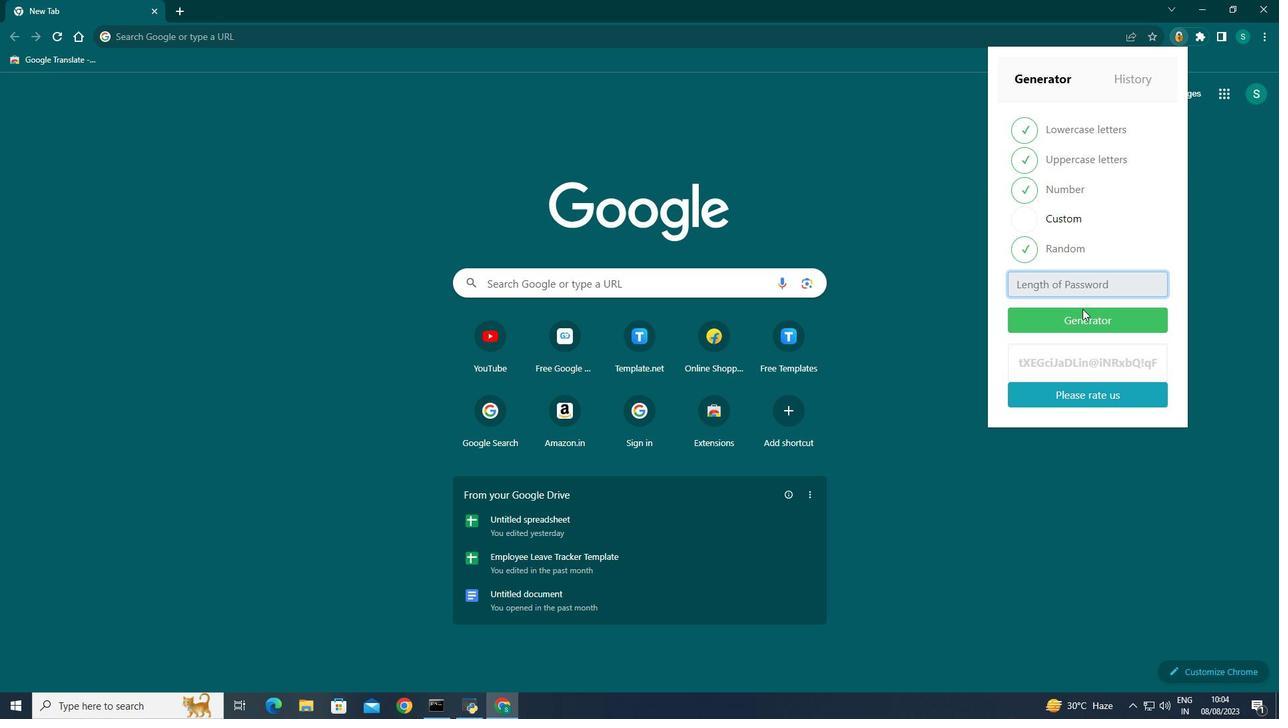 
Action: Mouse moved to (1084, 323)
Screenshot: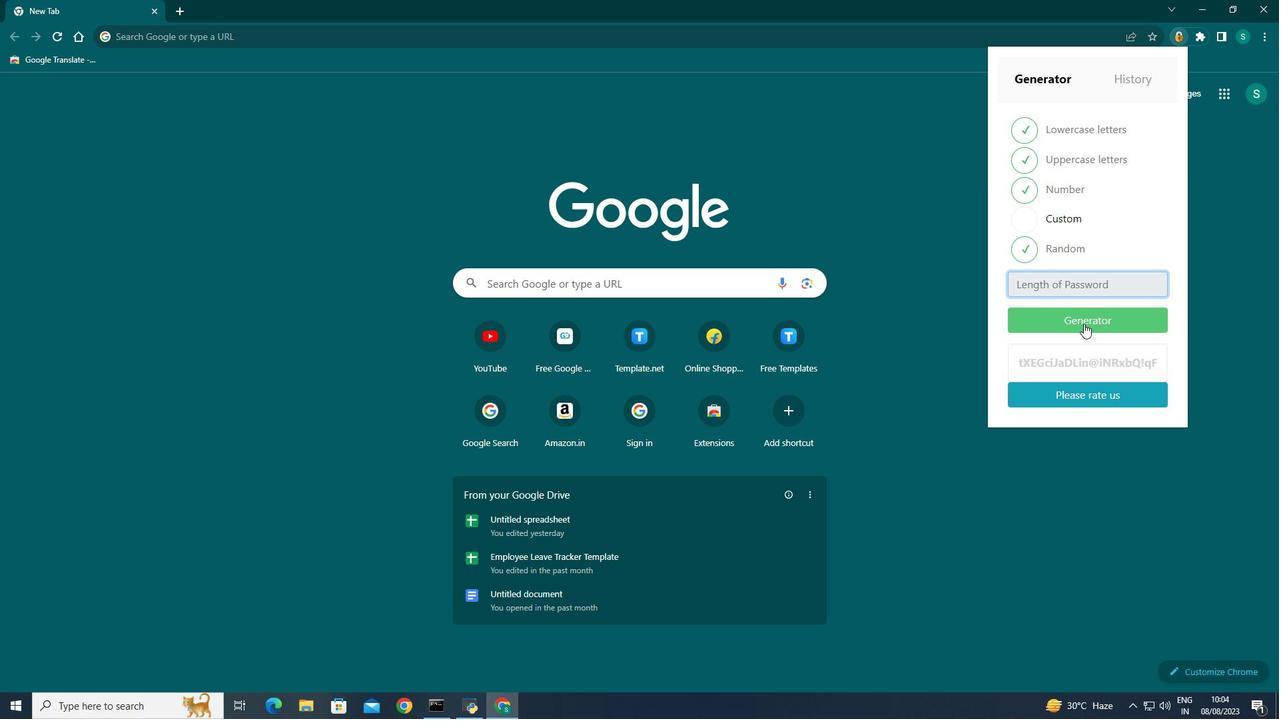 
Action: Mouse pressed left at (1084, 323)
Screenshot: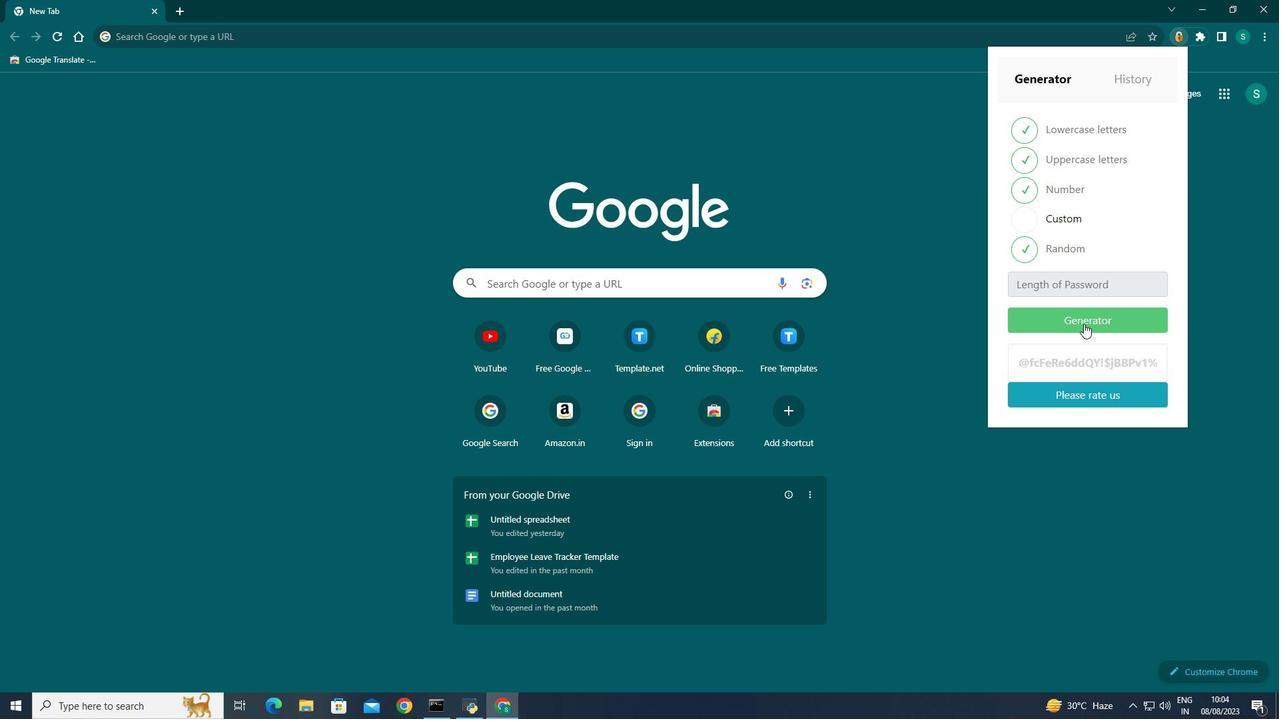 
Action: Mouse moved to (1074, 287)
Screenshot: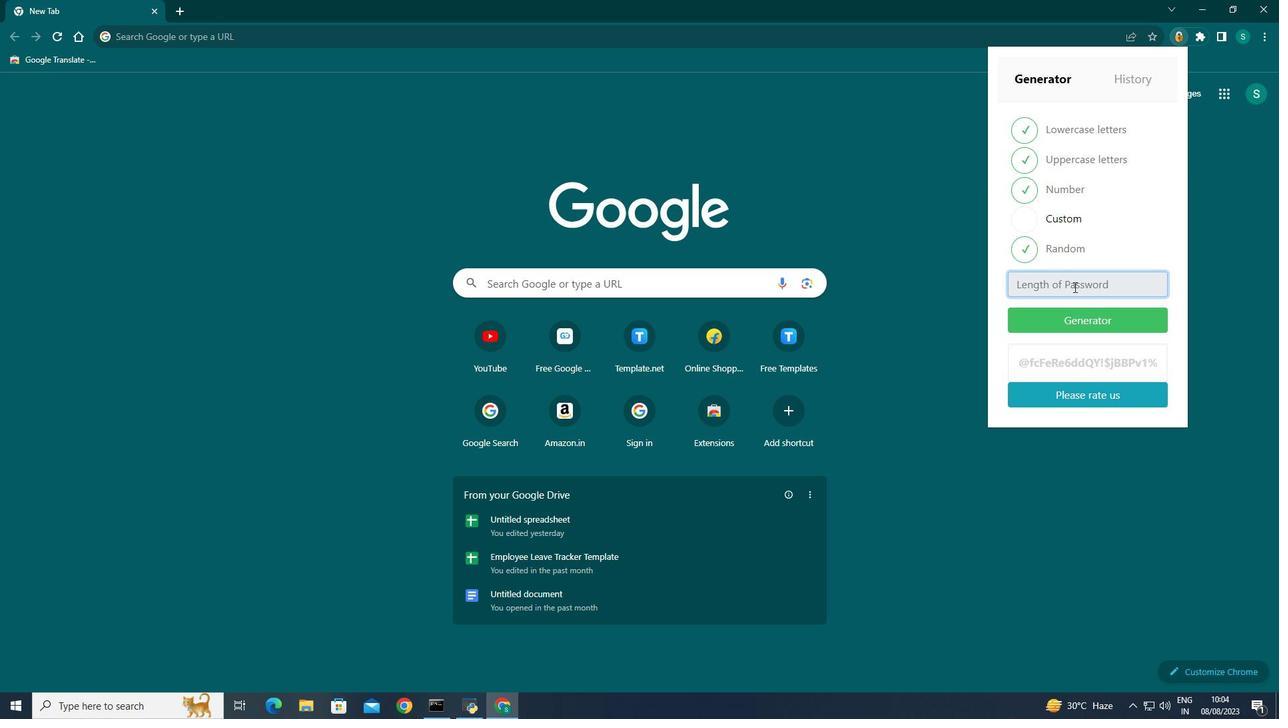 
Action: Mouse pressed left at (1074, 287)
Screenshot: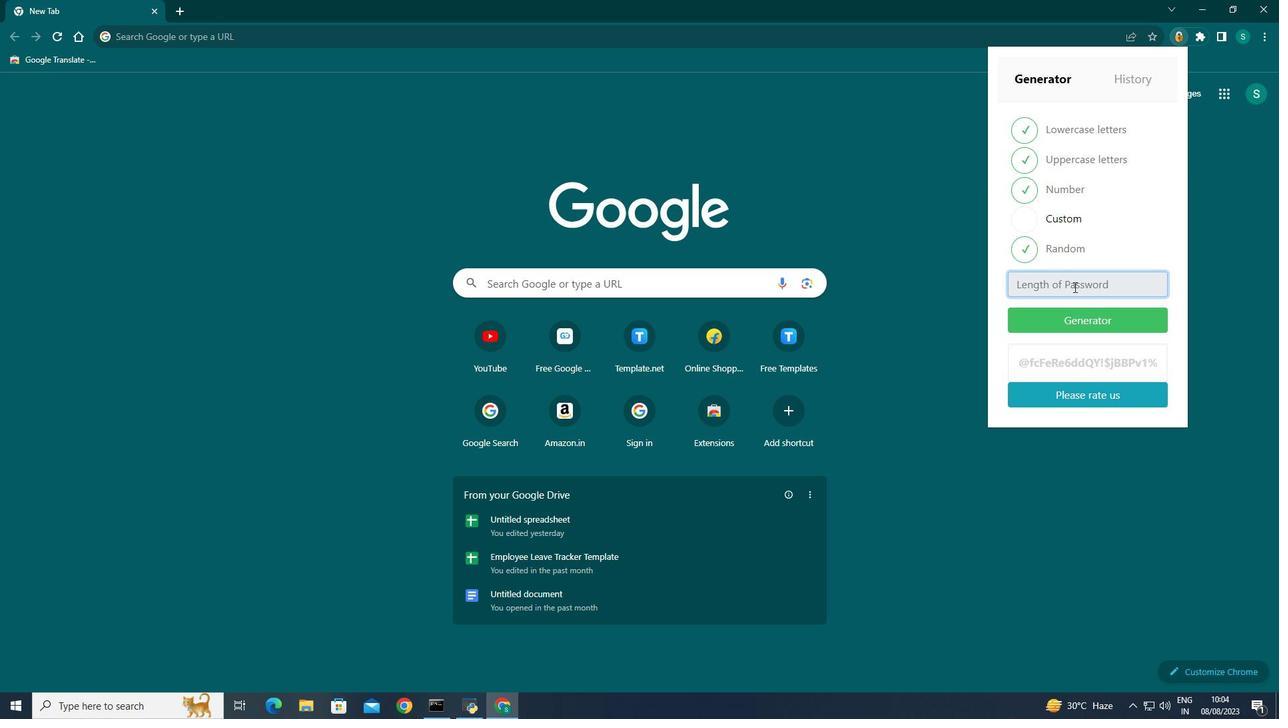 
Action: Key pressed 12
Screenshot: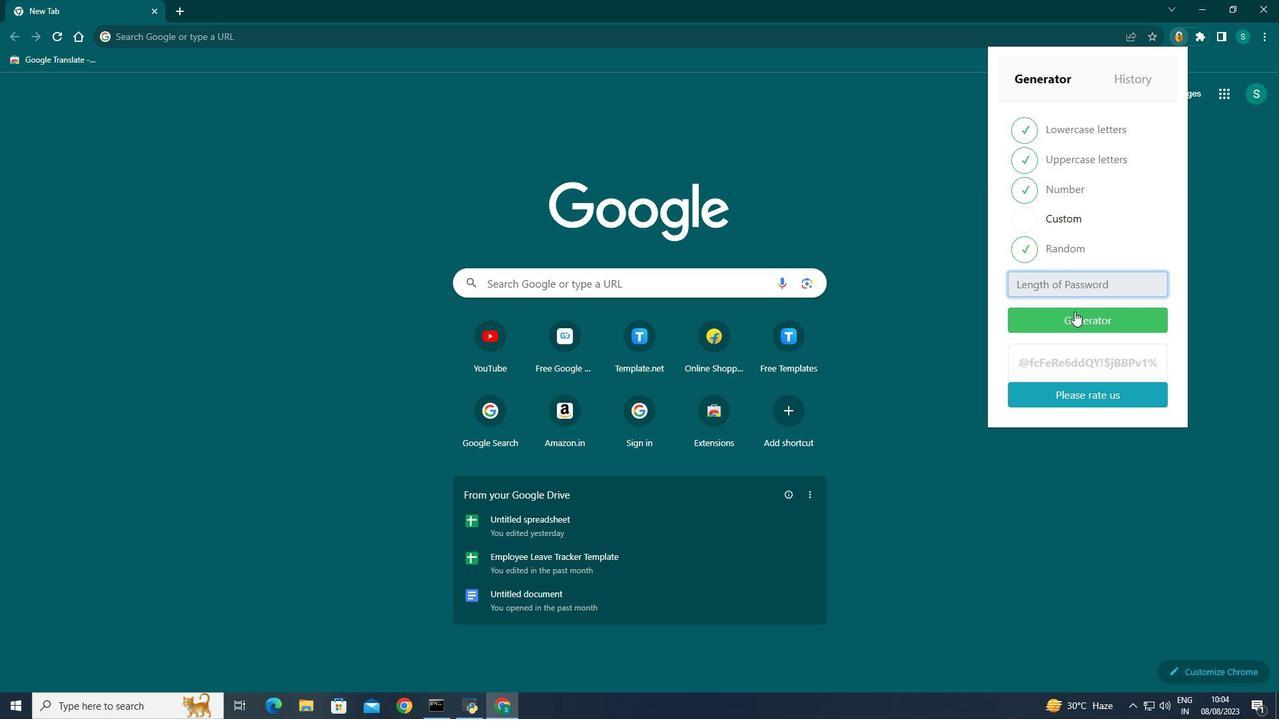
Action: Mouse moved to (1079, 285)
Screenshot: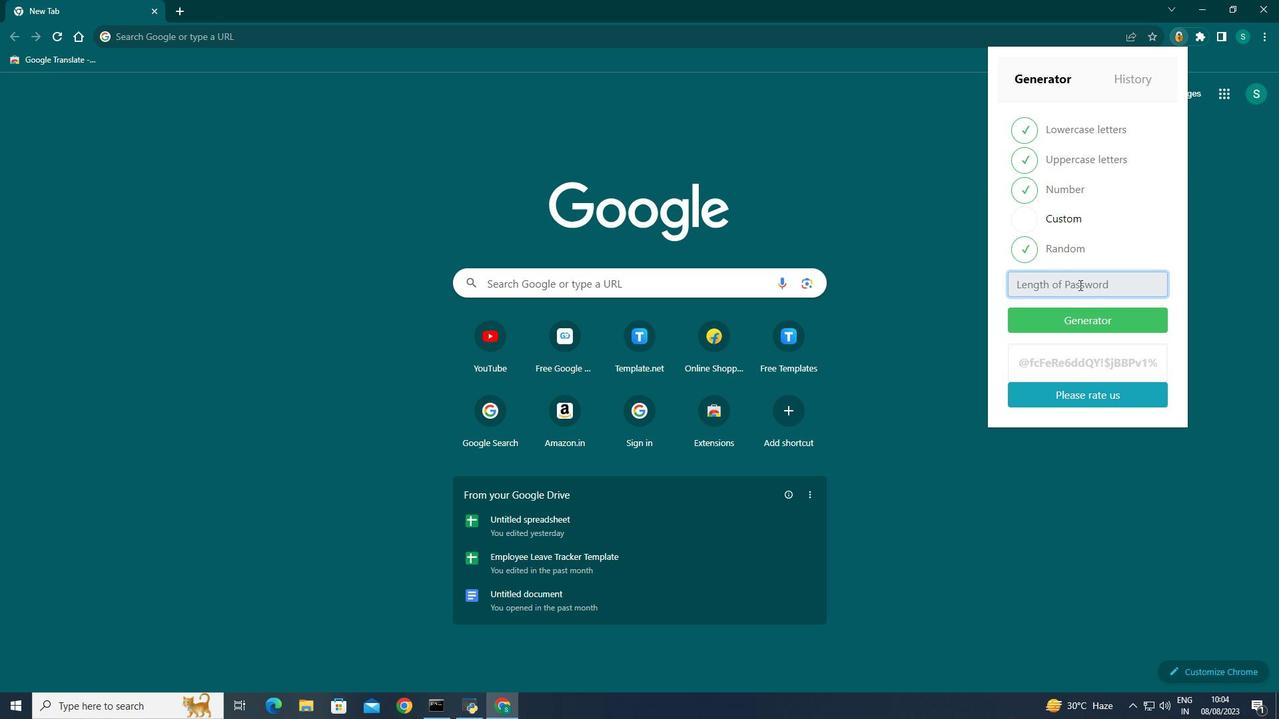
Action: Mouse pressed left at (1079, 285)
Screenshot: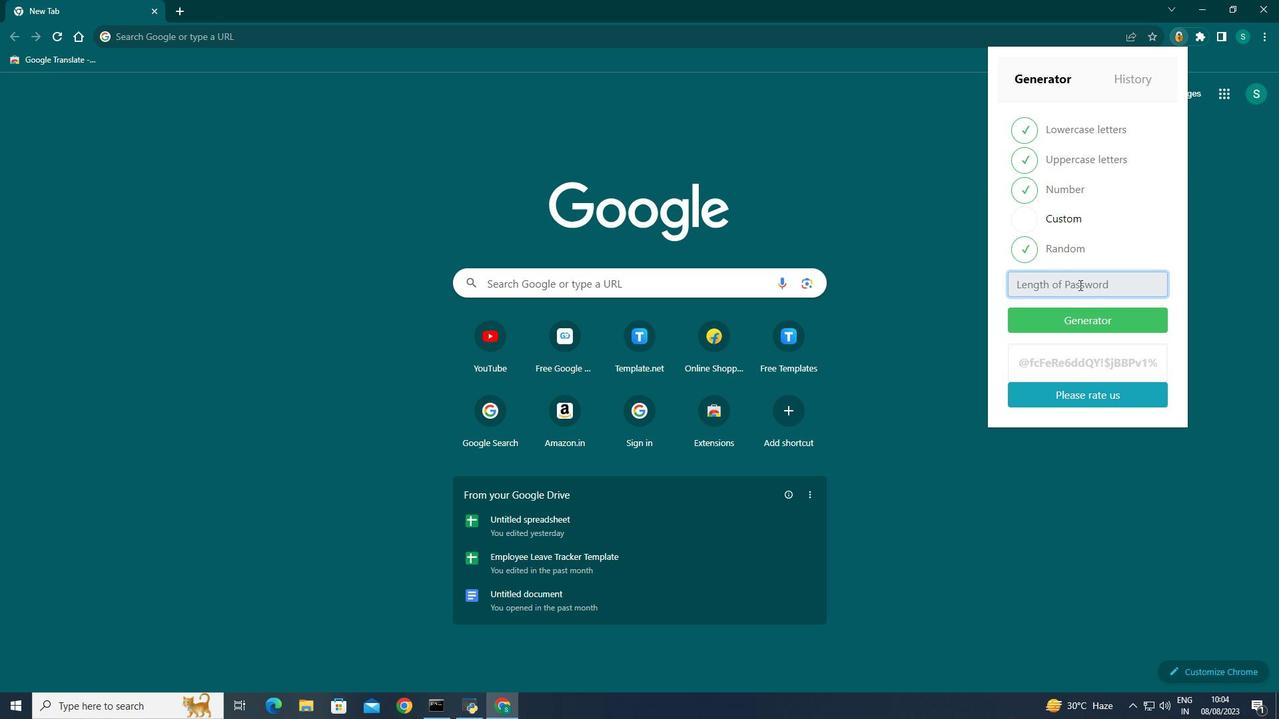 
Action: Mouse moved to (1076, 288)
Screenshot: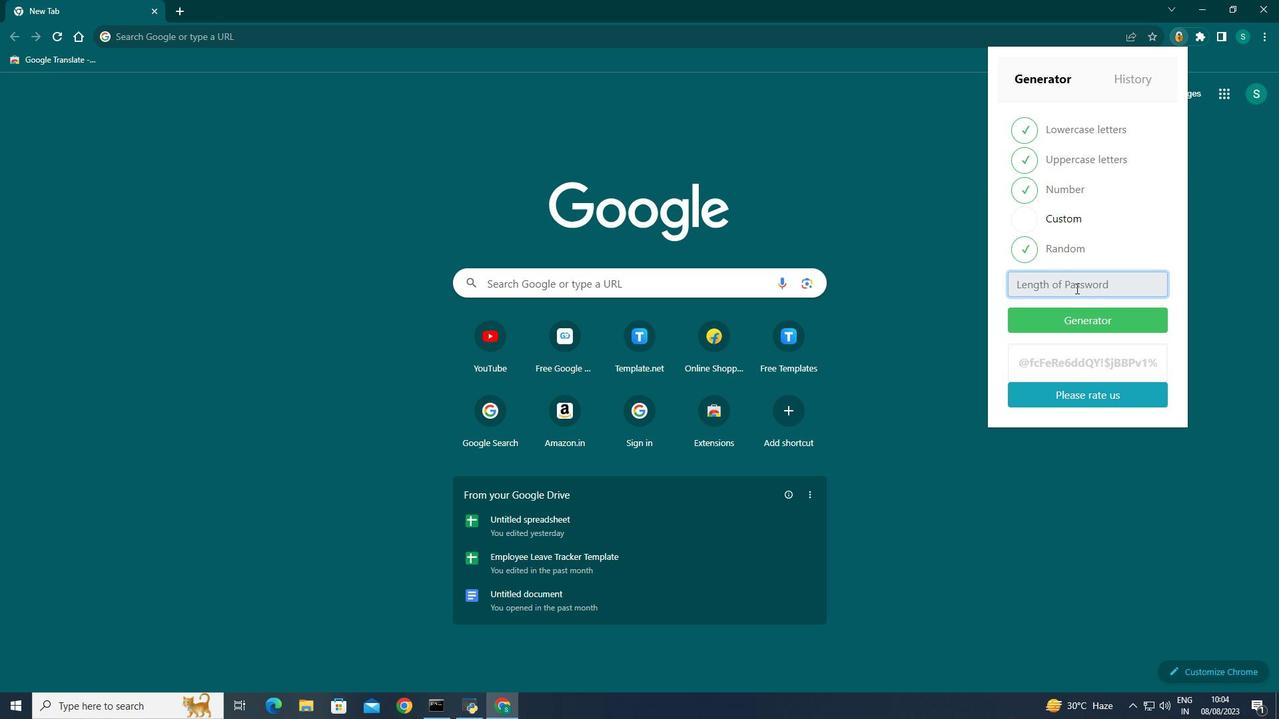 
Action: Mouse pressed left at (1076, 288)
Screenshot: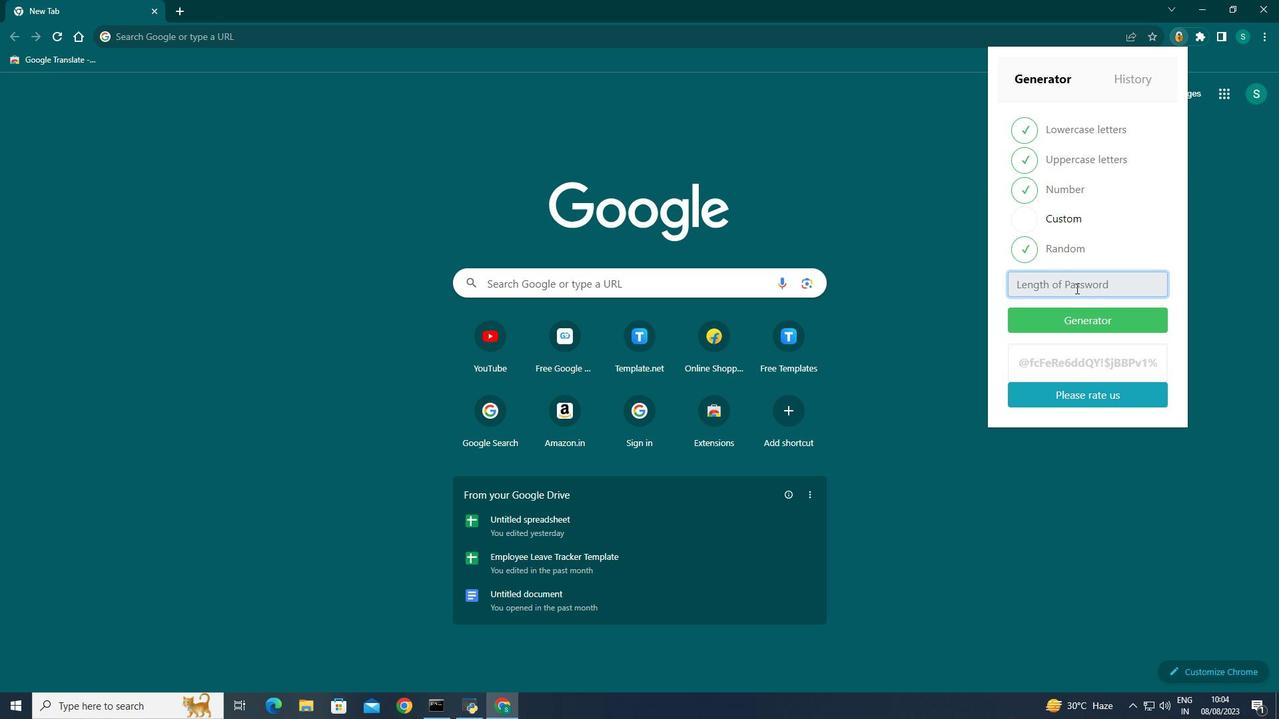 
Action: Mouse pressed left at (1076, 288)
Screenshot: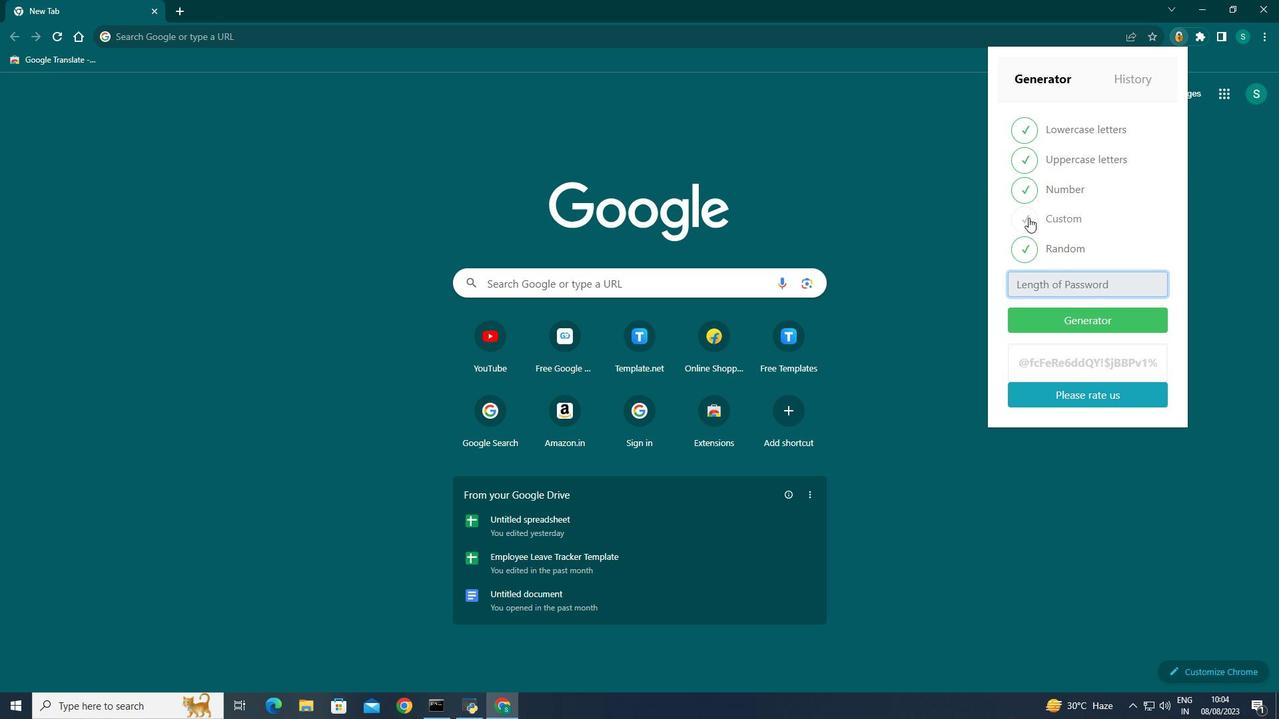 
Action: Mouse moved to (1029, 219)
Screenshot: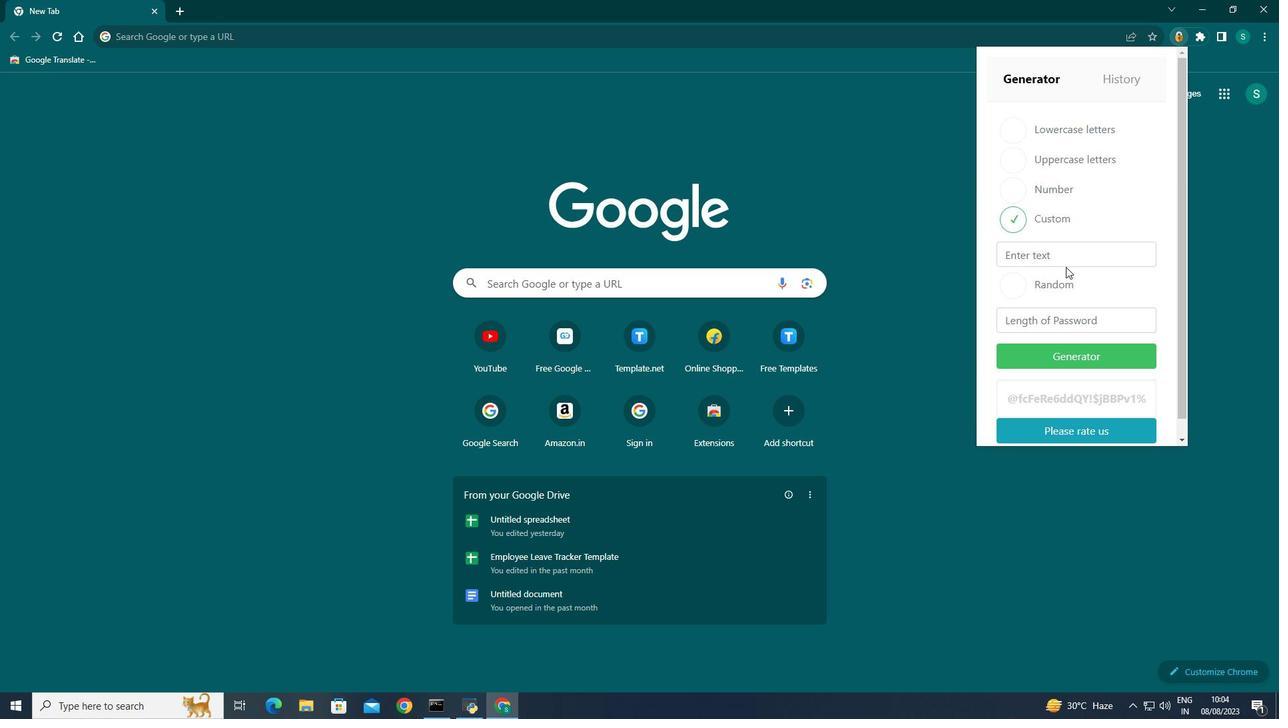 
Action: Mouse pressed left at (1029, 219)
Screenshot: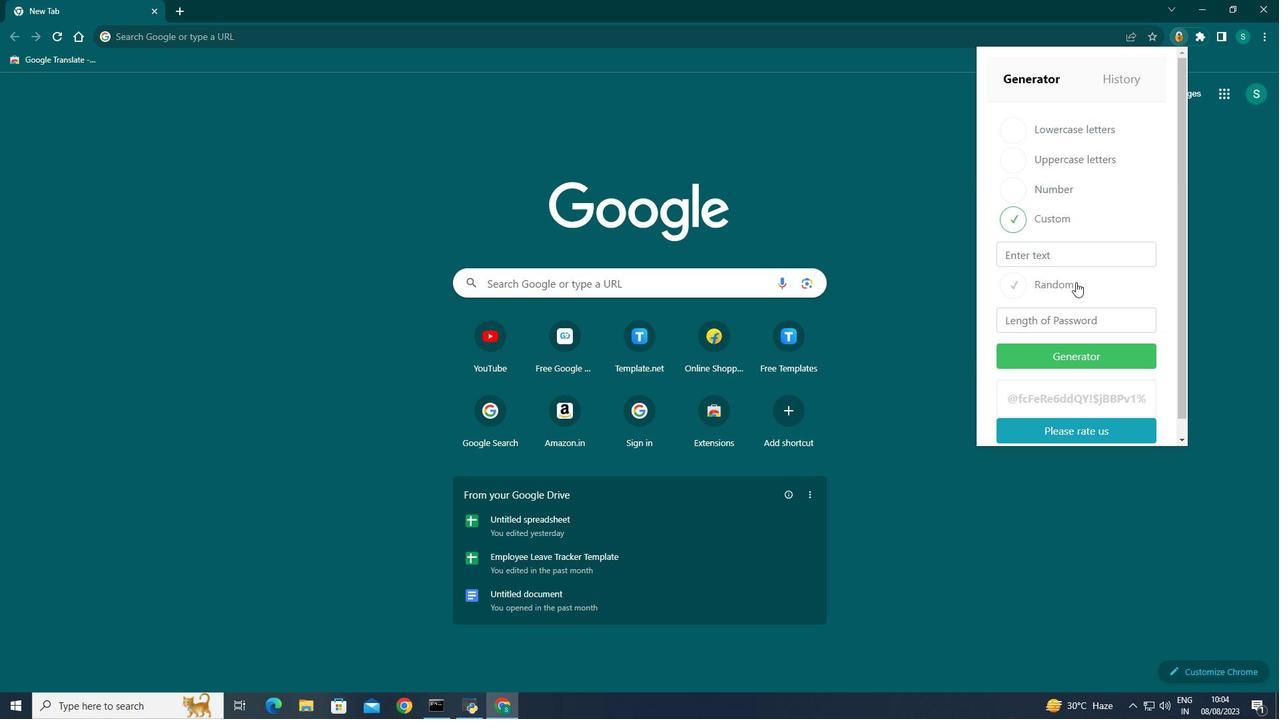 
Action: Mouse moved to (1037, 253)
Screenshot: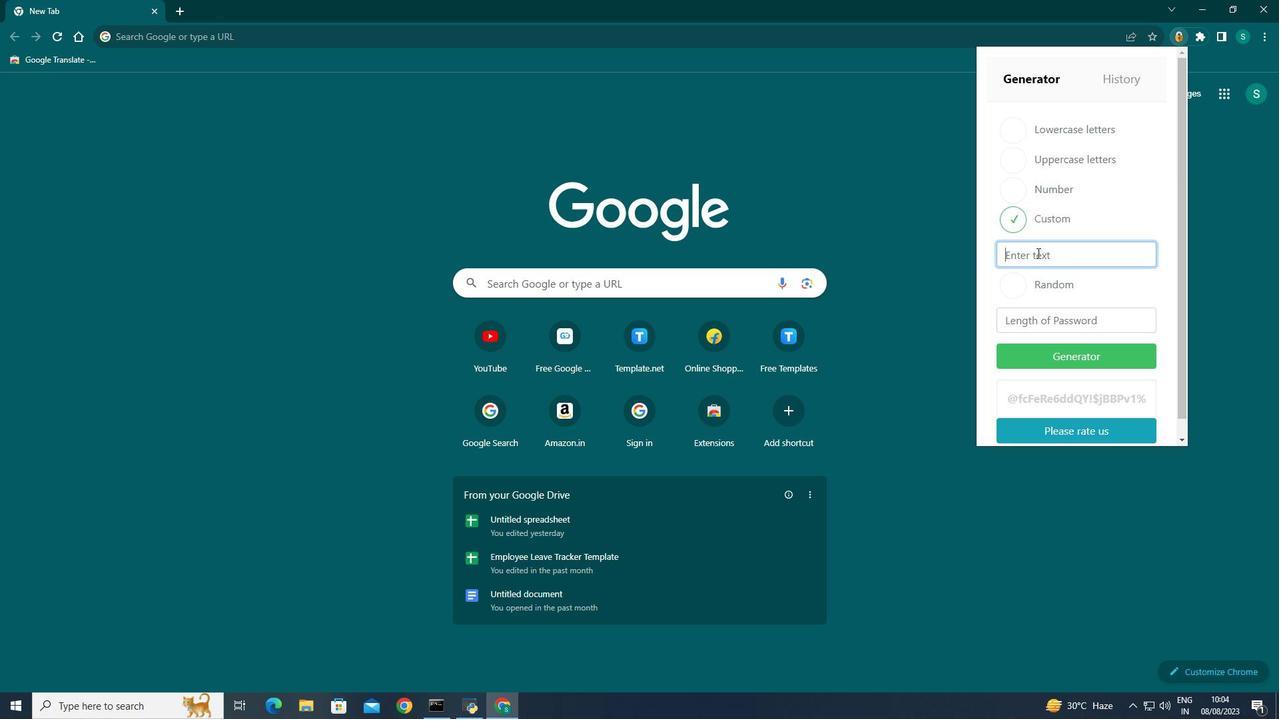 
Action: Mouse pressed left at (1037, 253)
Screenshot: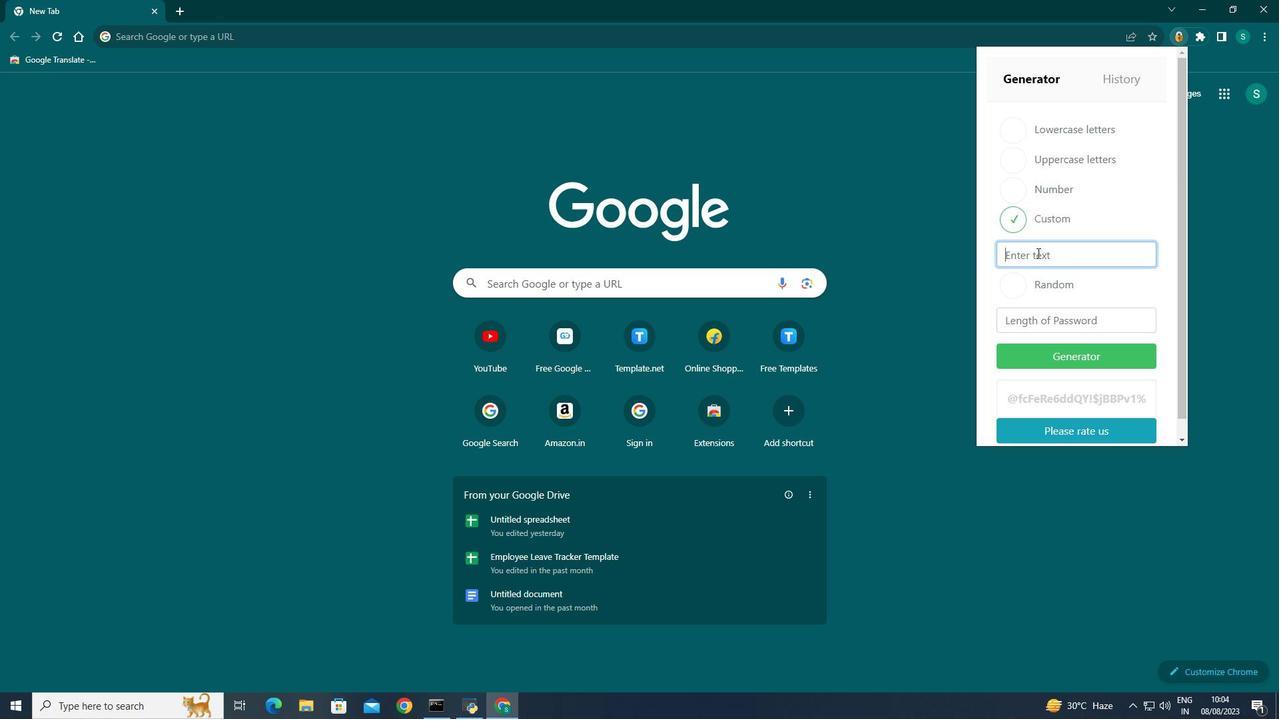 
Action: Mouse moved to (1043, 290)
Screenshot: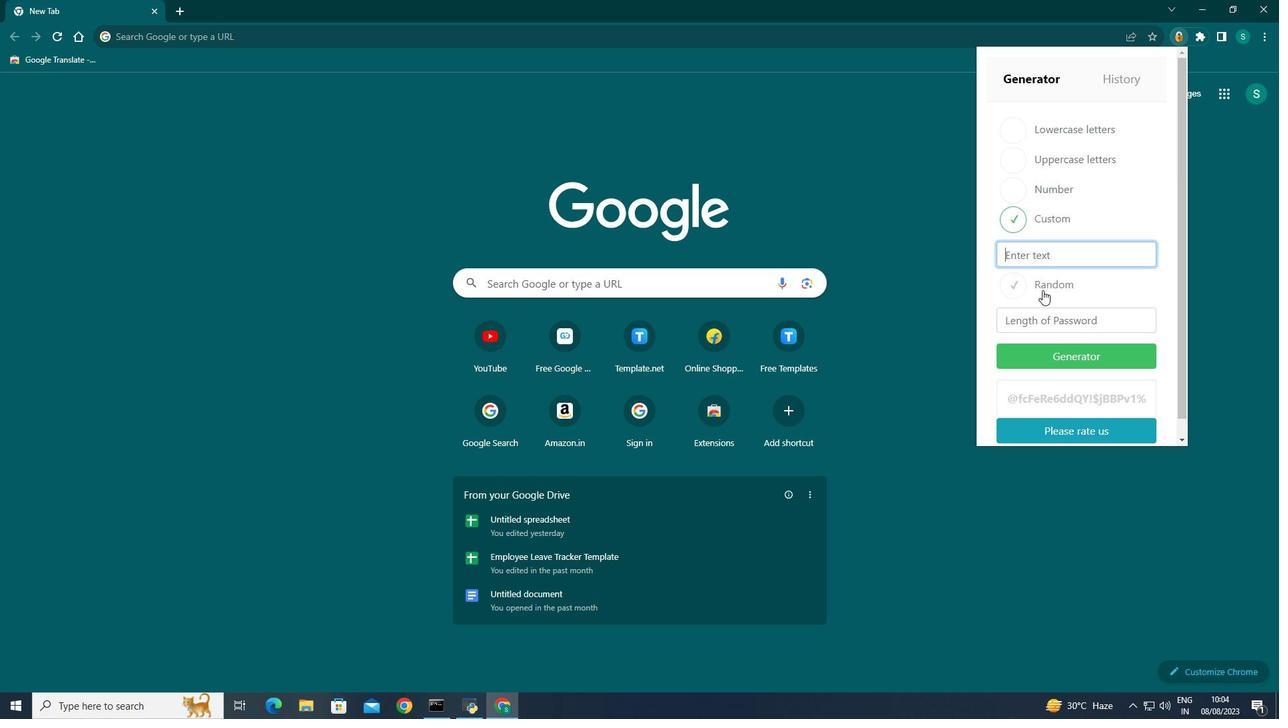 
Action: Key pressed <Key.shift><Key.shift><Key.shift><Key.shift><Key.shift><Key.shift>$<Key.shift>%<Key.shift><Key.shift><Key.shift><Key.shift><Key.shift><Key.shift><Key.shift><Key.shift><Key.shift><Key.shift><Key.shift><Key.shift><Key.shift><Key.shift><Key.shift><Key.shift><Key.shift><Key.shift><Key.shift><Key.shift><Key.shift><Key.shift><Key.shift><Key.shift><Key.shift><Key.shift><Key.shift>@
Screenshot: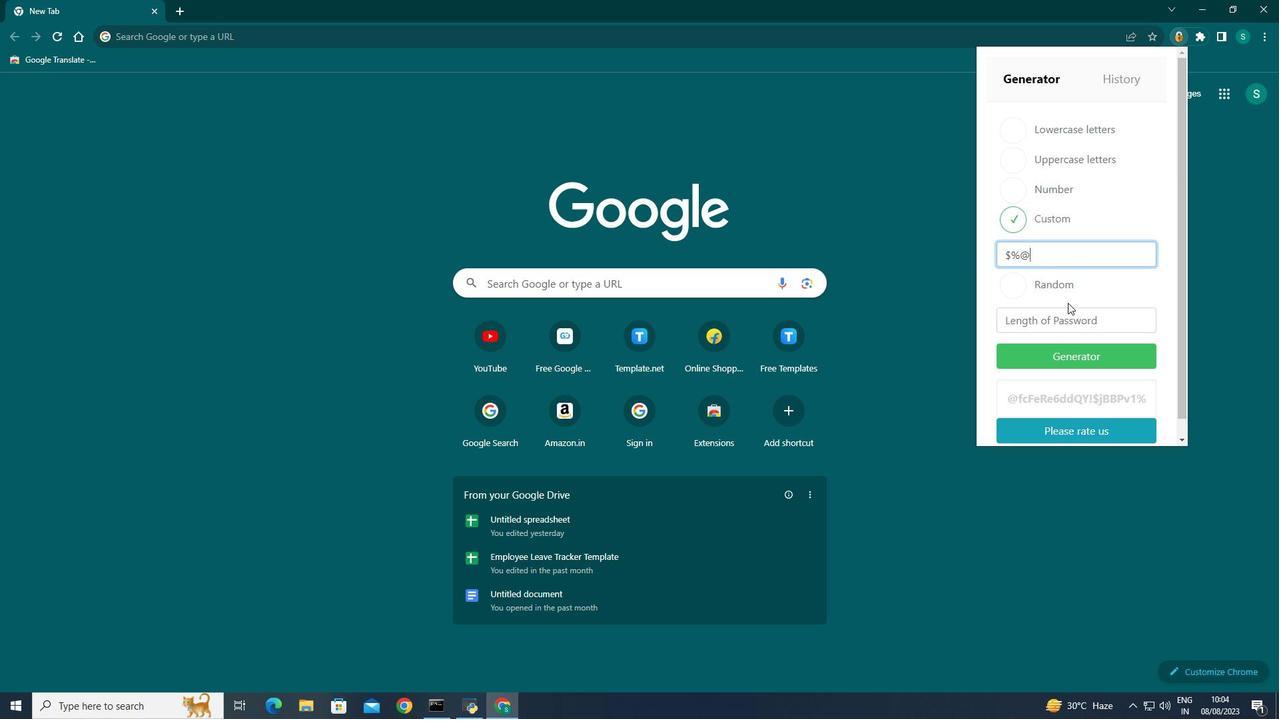 
Action: Mouse moved to (1069, 305)
Screenshot: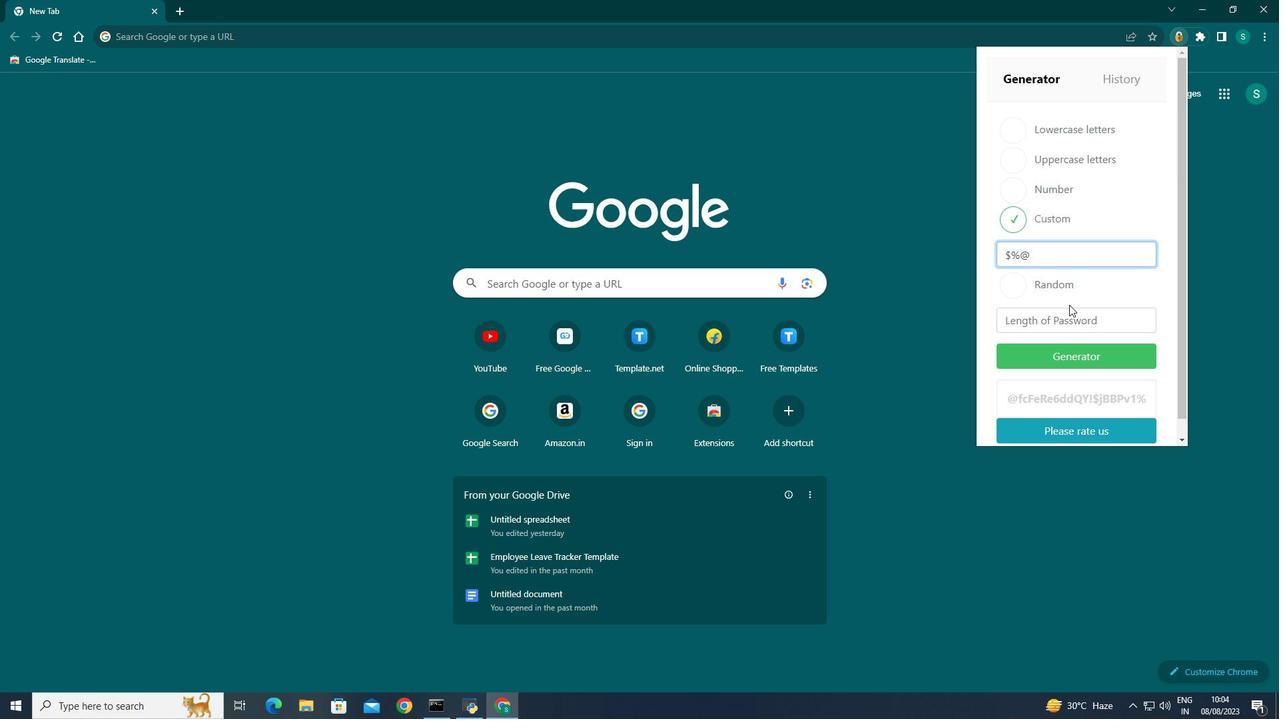 
Action: Key pressed <Key.shift><Key.shift><Key.shift><Key.shift><Key.shift><Key.shift><Key.shift><Key.shift><Key.shift><Key.shift><Key.shift><Key.shift><Key.shift><Key.shift><Key.shift><Key.shift><Key.shift><Key.shift><Key.shift><Key.shift><Key.shift><Key.shift><Key.shift><Key.shift><Key.shift><Key.shift><Key.shift><Key.shift><Key.shift>!
Screenshot: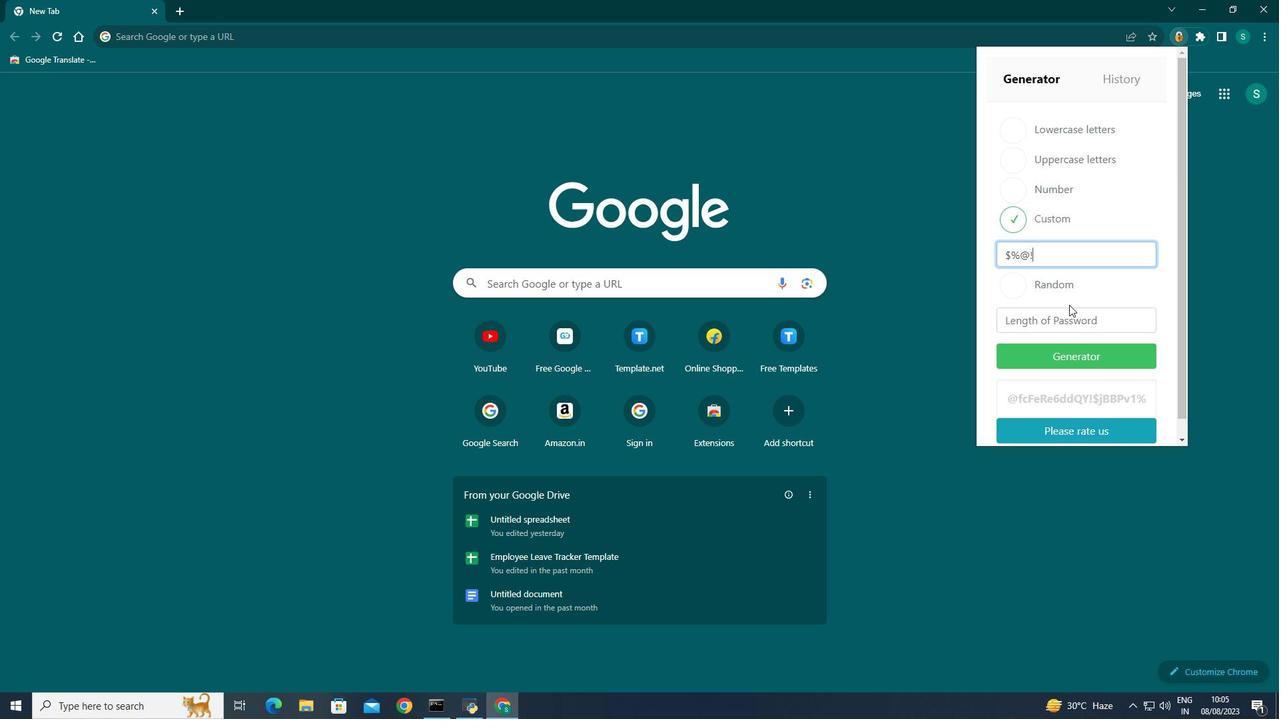 
Action: Mouse moved to (1065, 321)
Screenshot: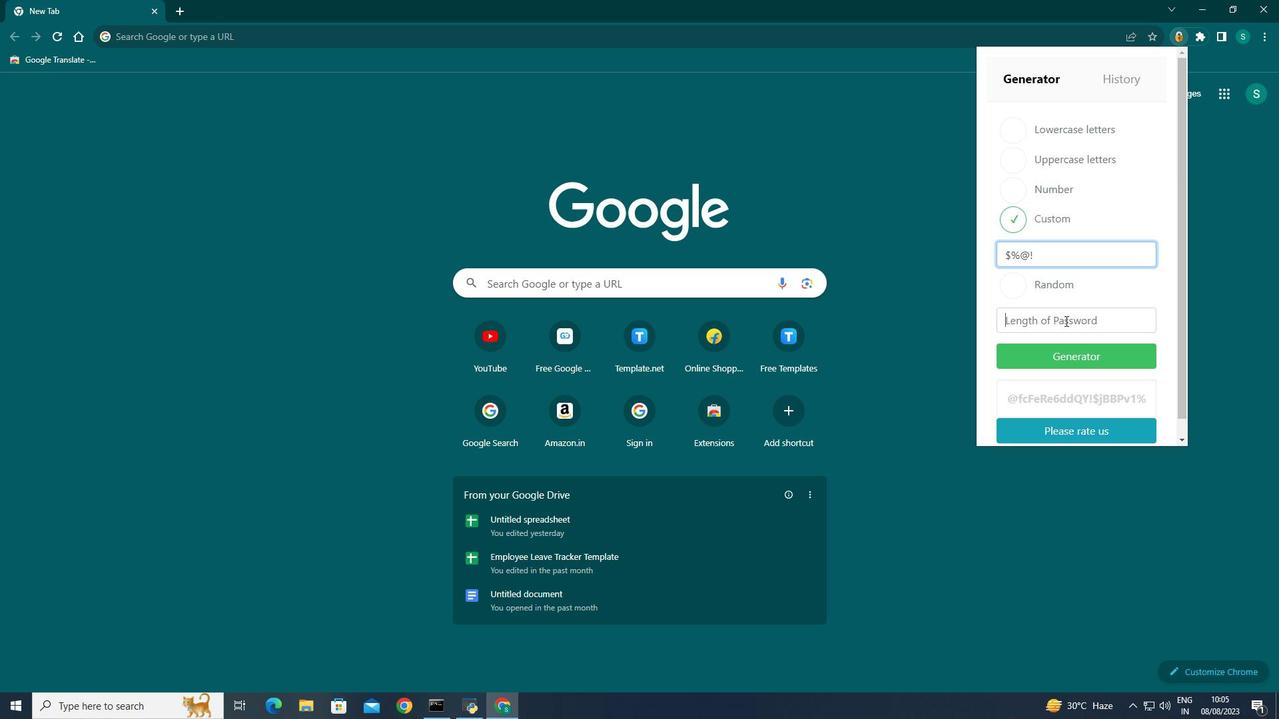 
Action: Mouse pressed left at (1065, 321)
Screenshot: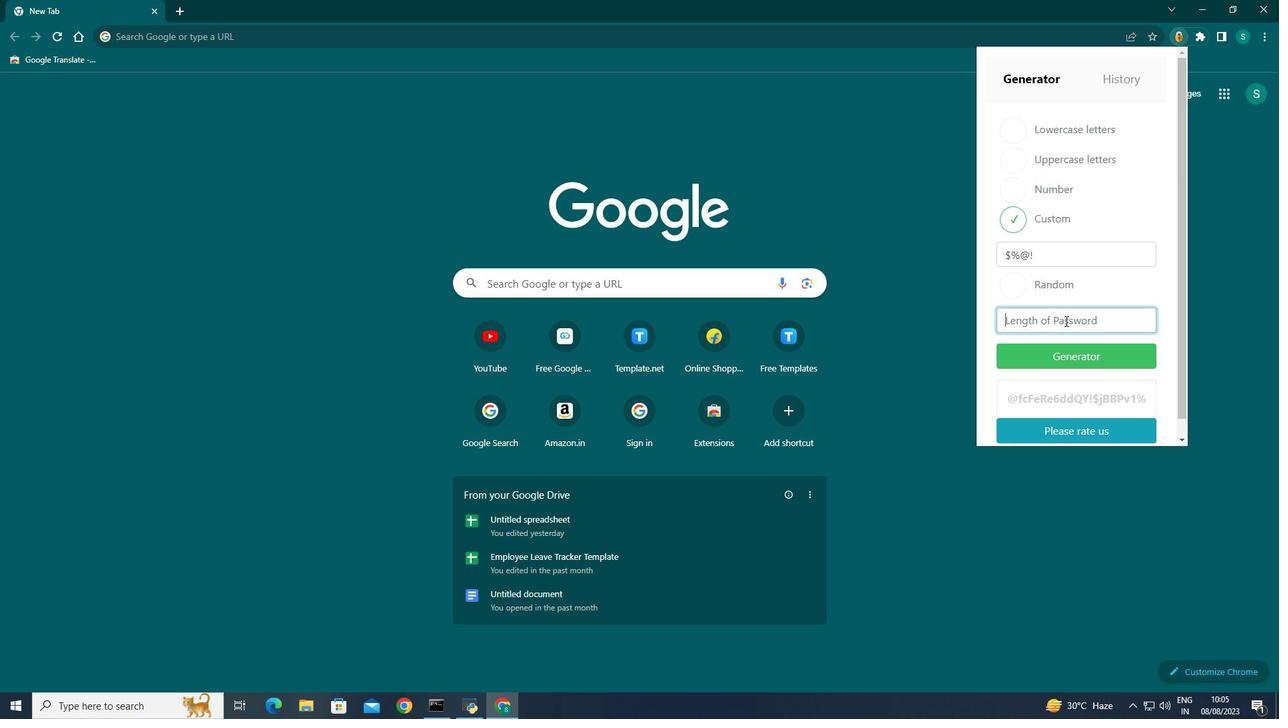 
Action: Key pressed 12
Screenshot: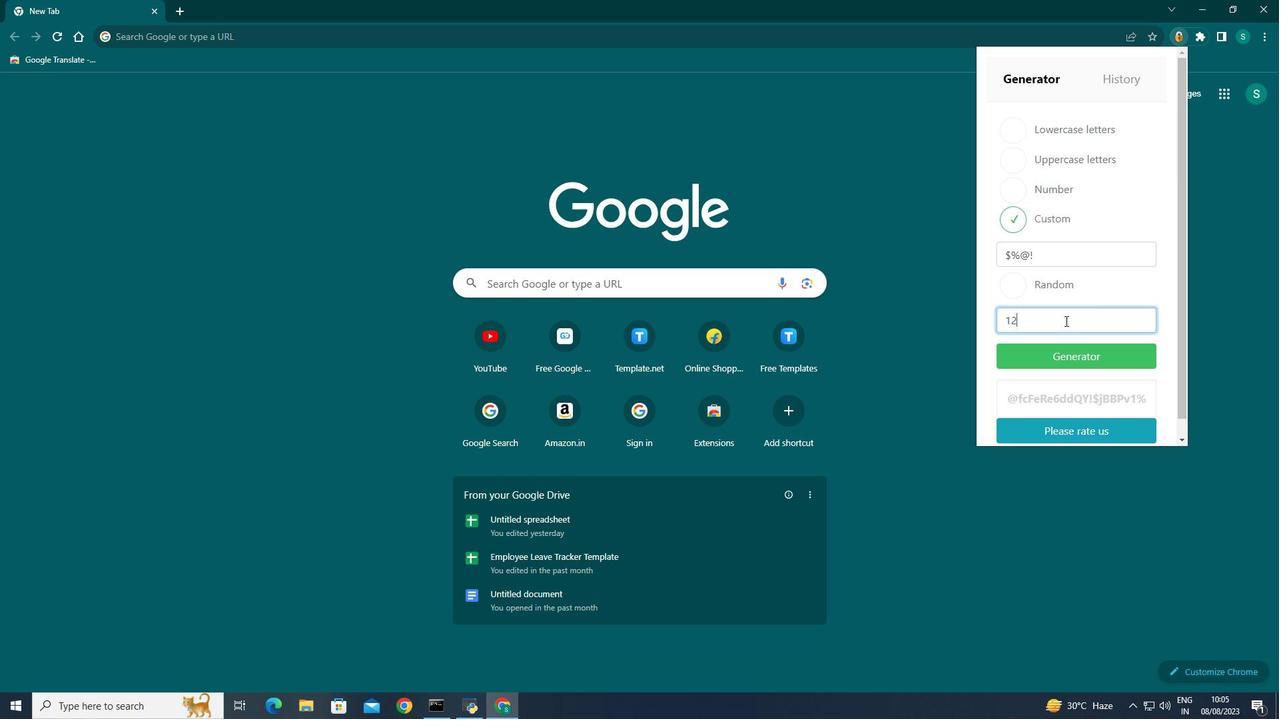 
Action: Mouse moved to (1019, 129)
Screenshot: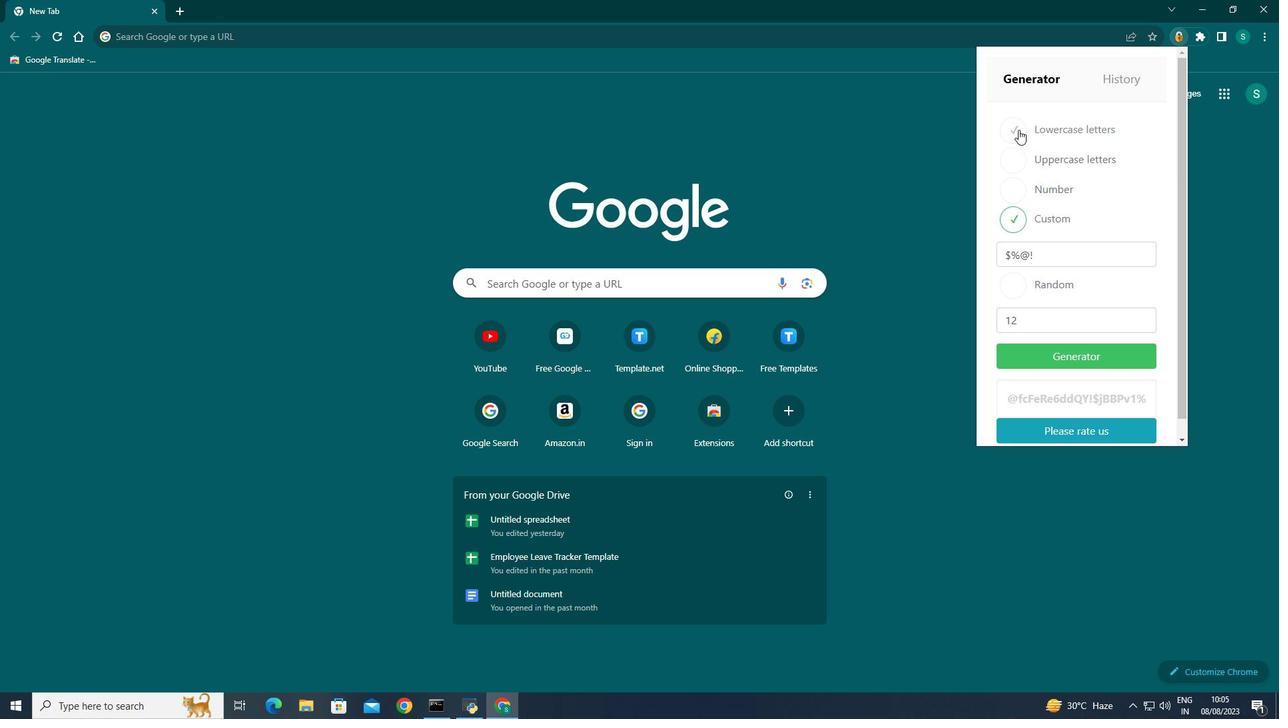 
Action: Mouse pressed left at (1019, 129)
Screenshot: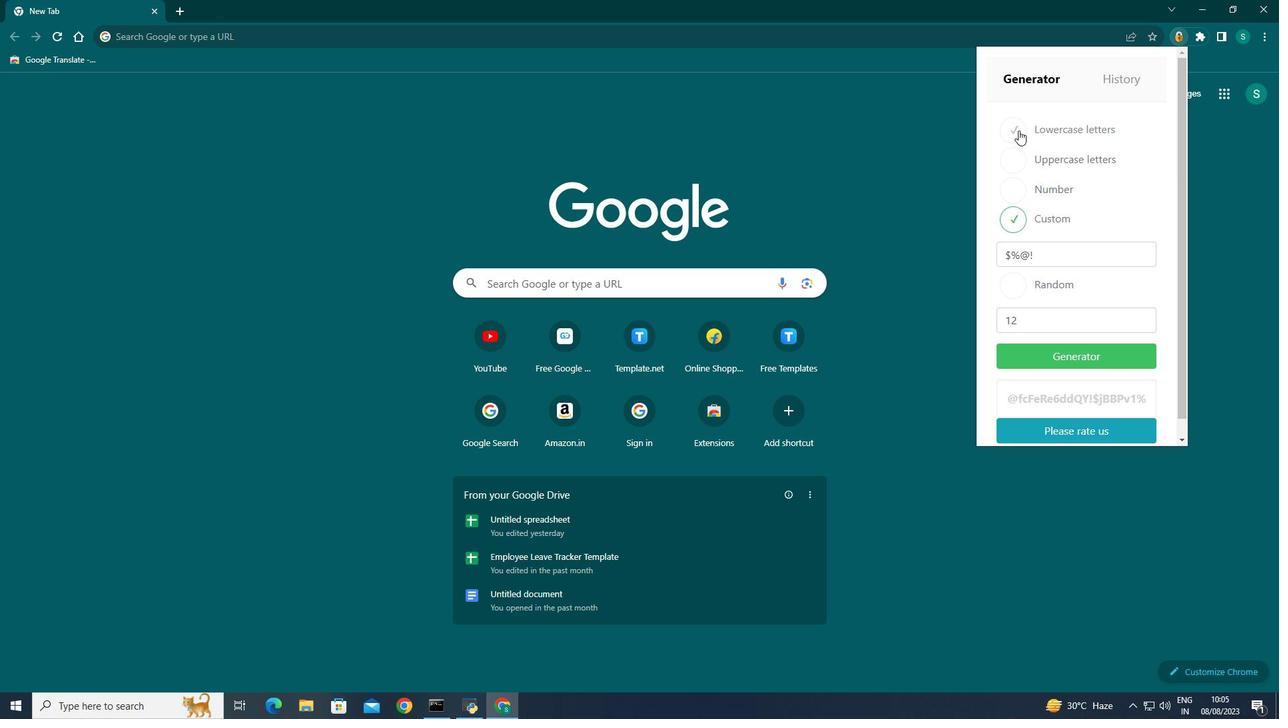 
Action: Mouse moved to (1073, 355)
Screenshot: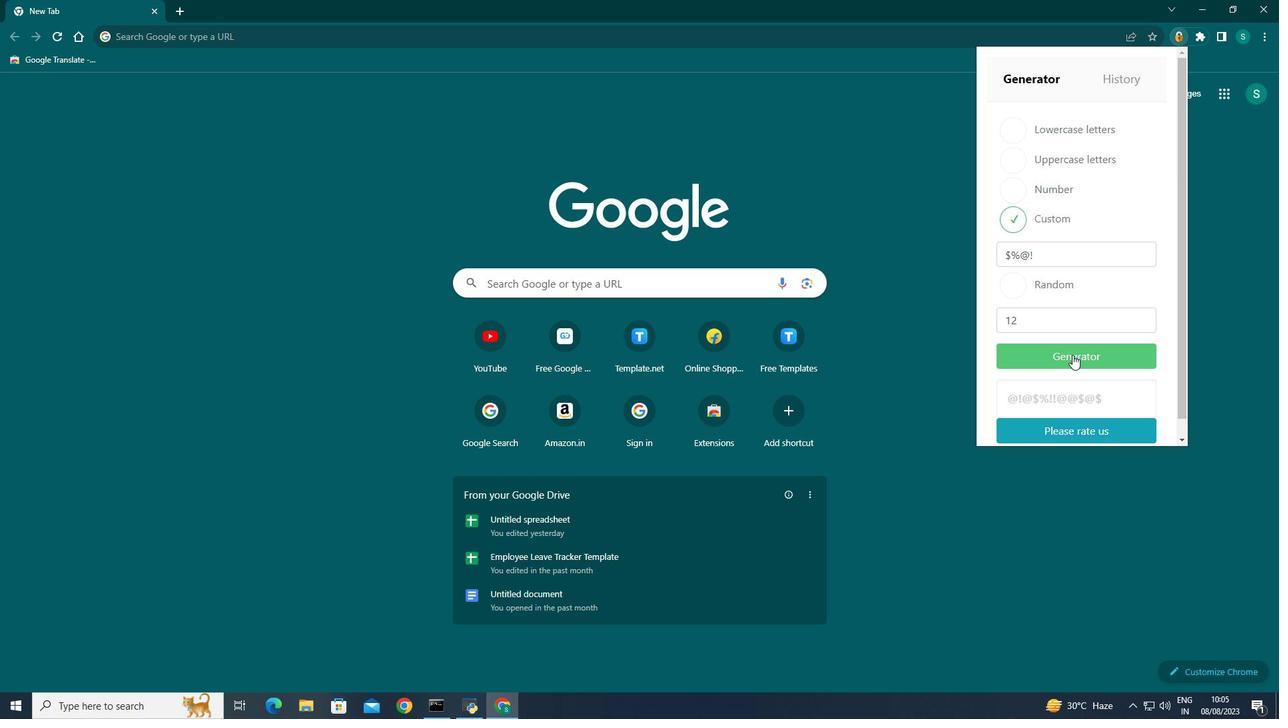 
Action: Mouse pressed left at (1073, 355)
Screenshot: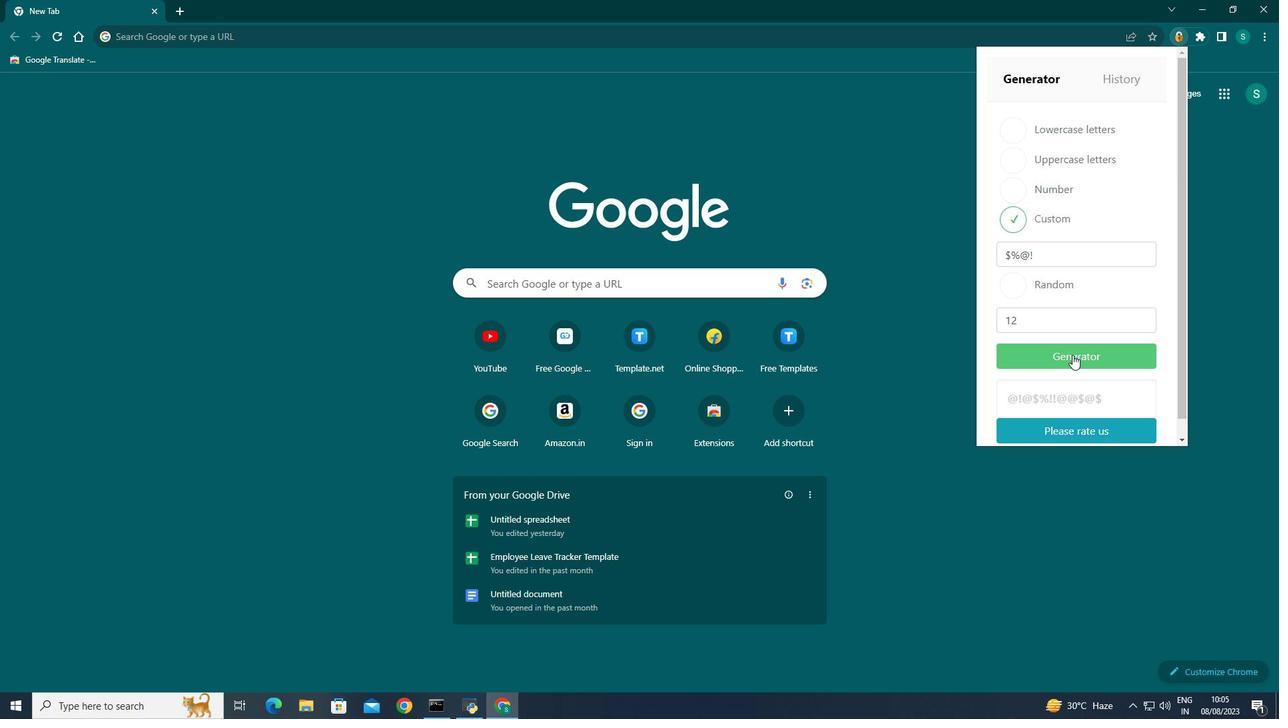 
Action: Mouse moved to (1104, 398)
Screenshot: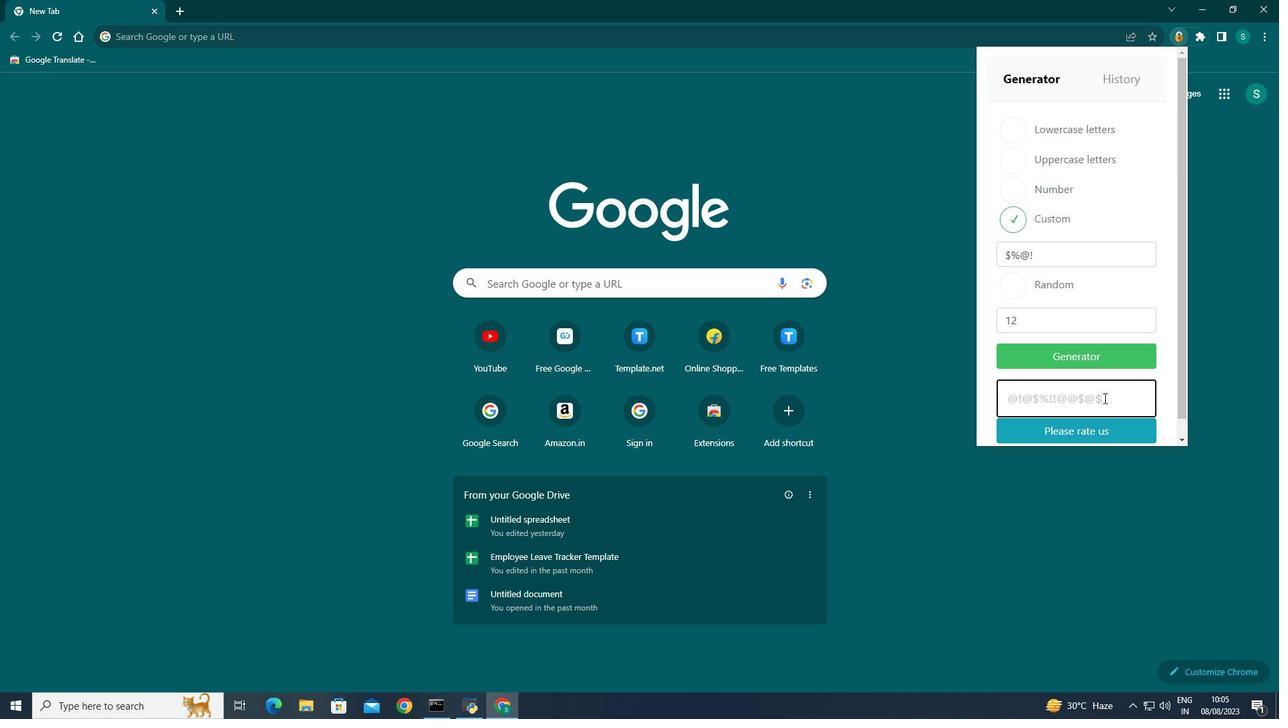 
Action: Mouse pressed left at (1104, 398)
Screenshot: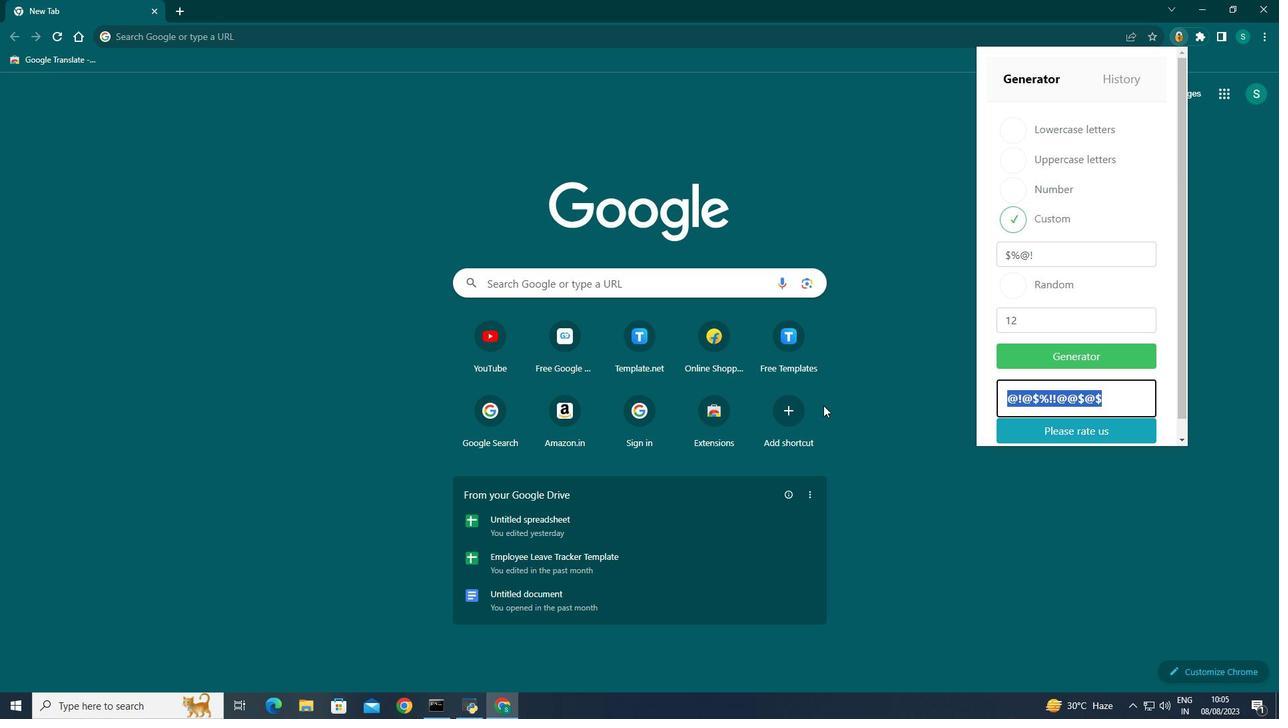 
Action: Mouse moved to (1039, 319)
Screenshot: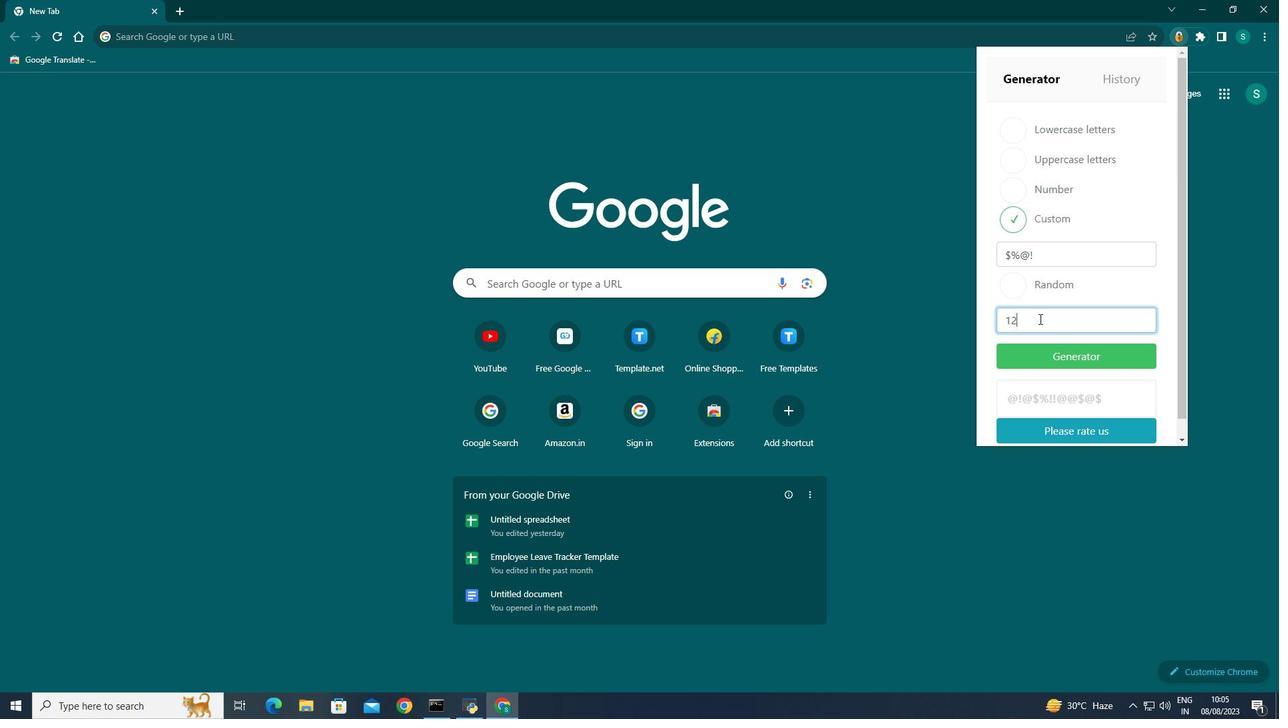 
Action: Mouse pressed left at (1039, 319)
Screenshot: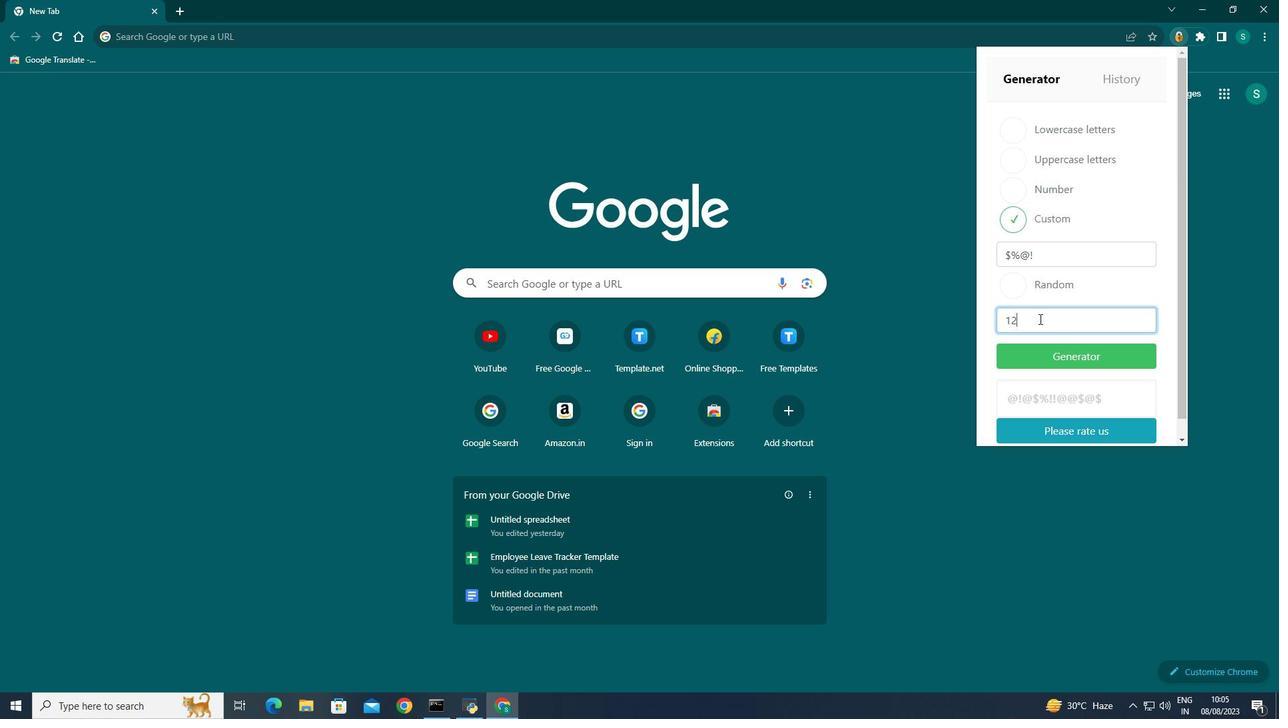 
Action: Mouse moved to (1003, 259)
Screenshot: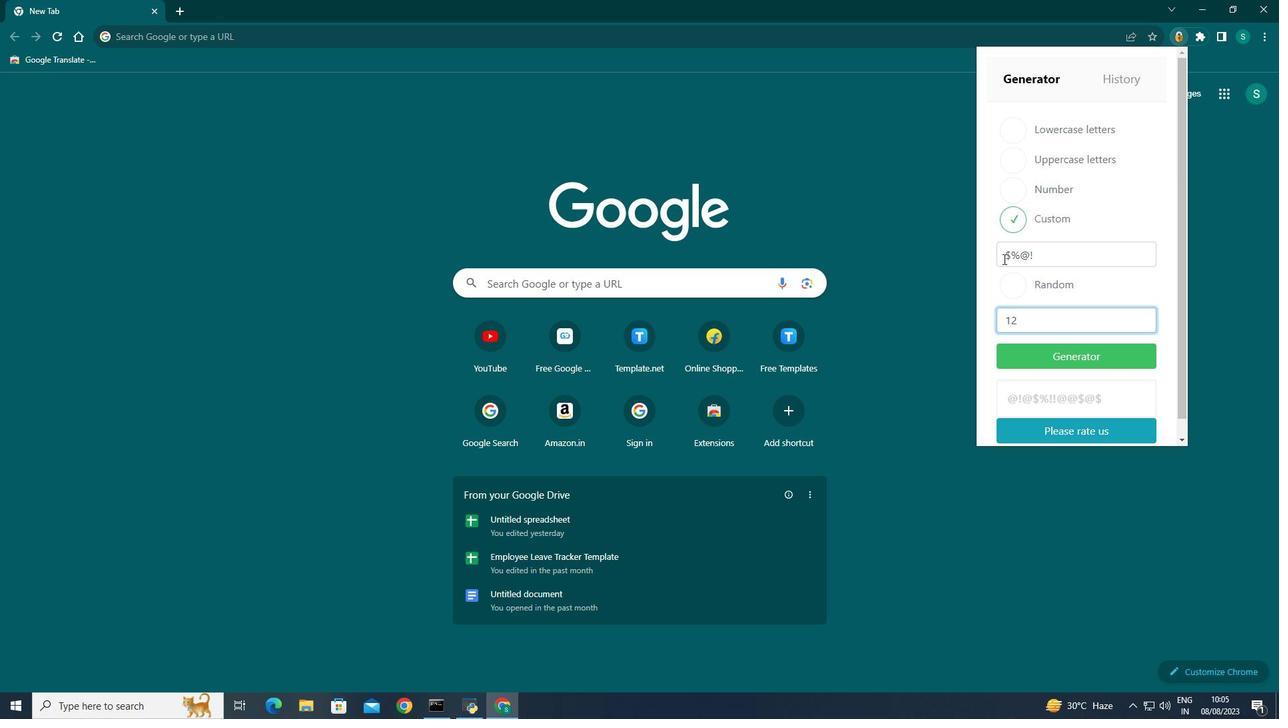 
Action: Mouse pressed left at (1003, 259)
Screenshot: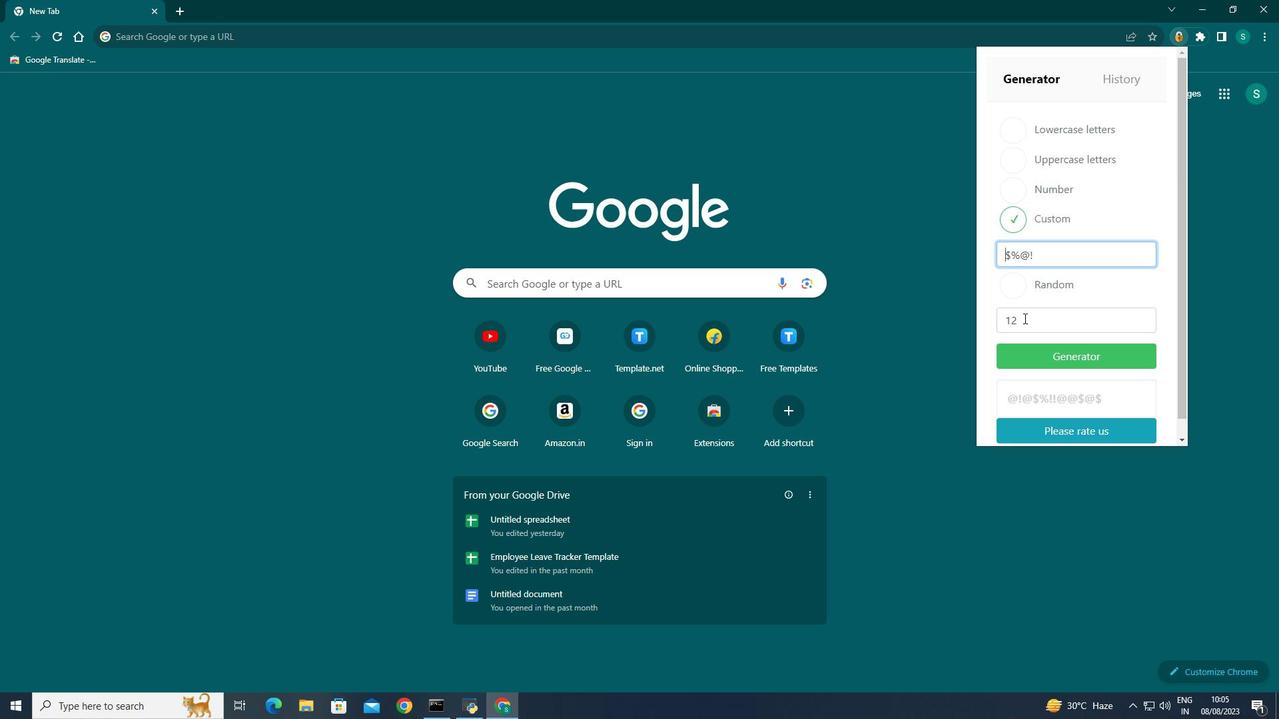 
Action: Mouse moved to (1024, 318)
Screenshot: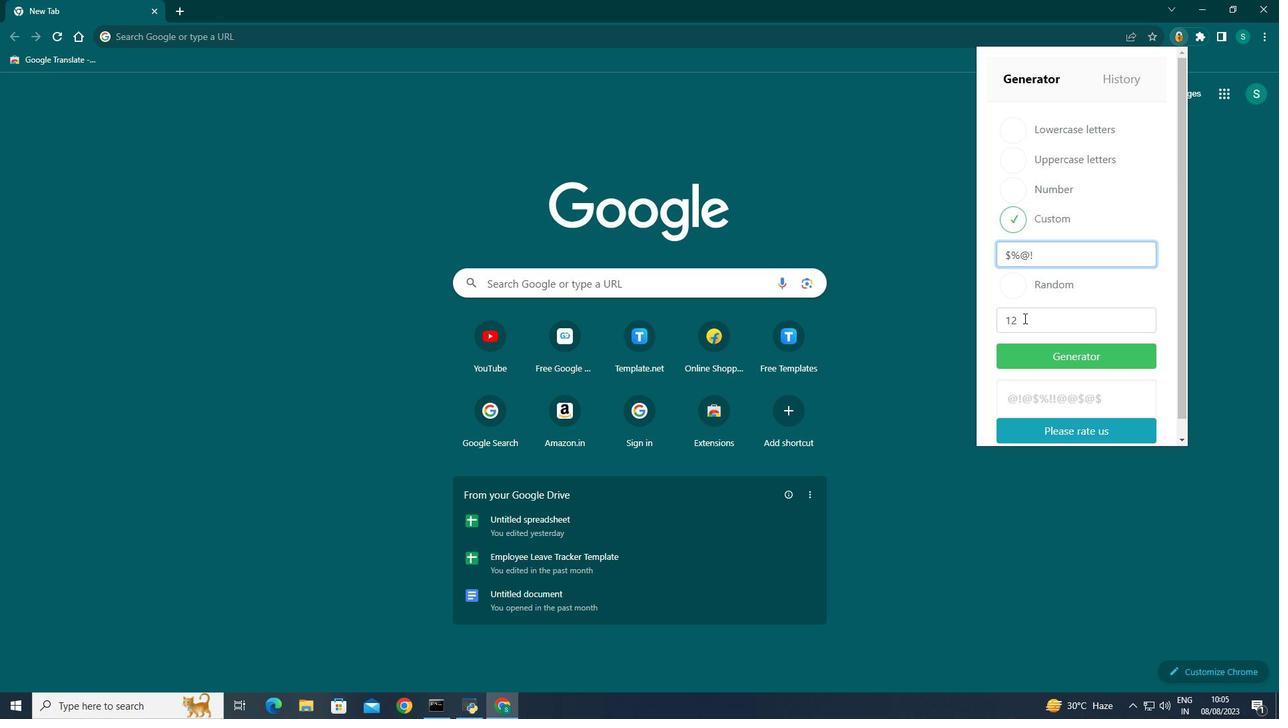 
Action: Key pressed <Key.shift><Key.shift><Key.shift><Key.shift><Key.shift><Key.shift><Key.shift><Key.shift><Key.shift><Key.shift><Key.shift><Key.shift><Key.shift><Key.shift><Key.shift><Key.shift><Key.shift><Key.shift><Key.shift><Key.shift><Key.shift><Key.shift><Key.shift><Key.shift><Key.shift><Key.shift><Key.shift><Key.shift><Key.shift><Key.shift><Key.shift><Key.shift><Key.shift><Key.shift><Key.shift><Key.shift><Key.shift><Key.shift><Key.shift><Key.shift><Key.shift><Key.shift><Key.shift>asdf<Key.backspace><Key.backspace><Key.backspace><Key.backspace><Key.shift><Key.shift><Key.shift><Key.shift><Key.shift>u<Key.backspace>US<Key.caps_lock>asd
Screenshot: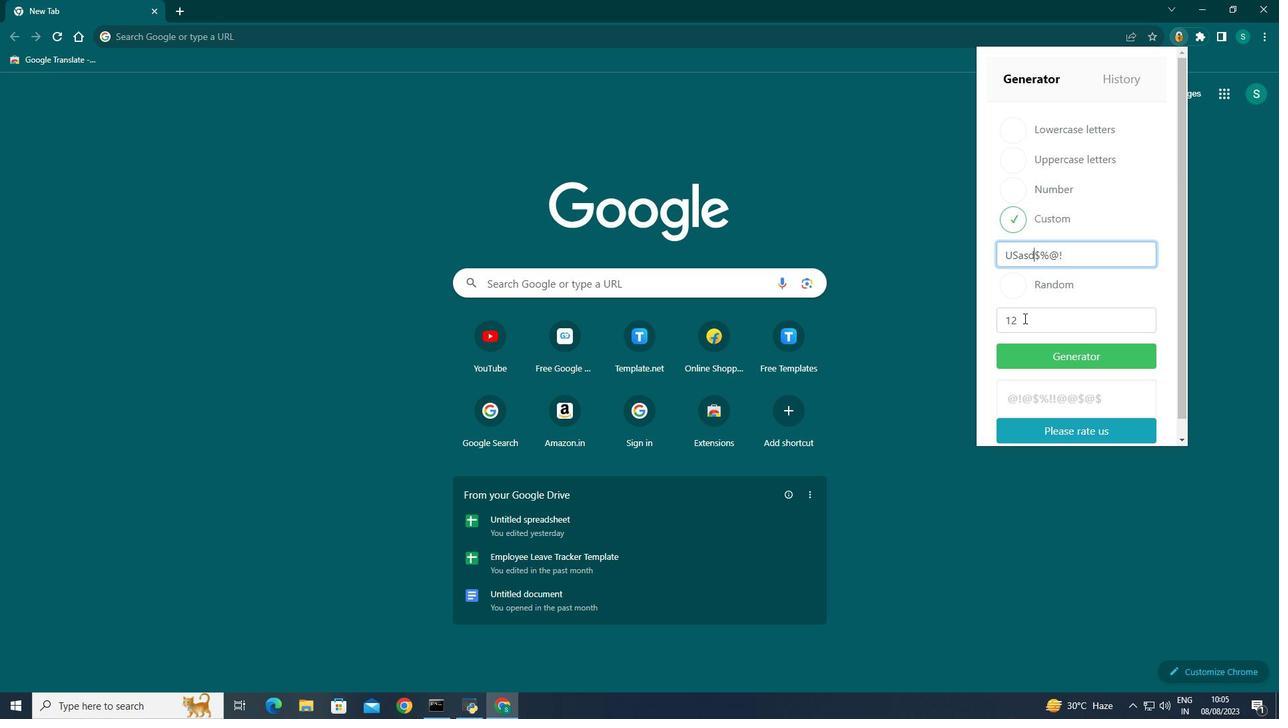 
Action: Mouse moved to (1073, 254)
Screenshot: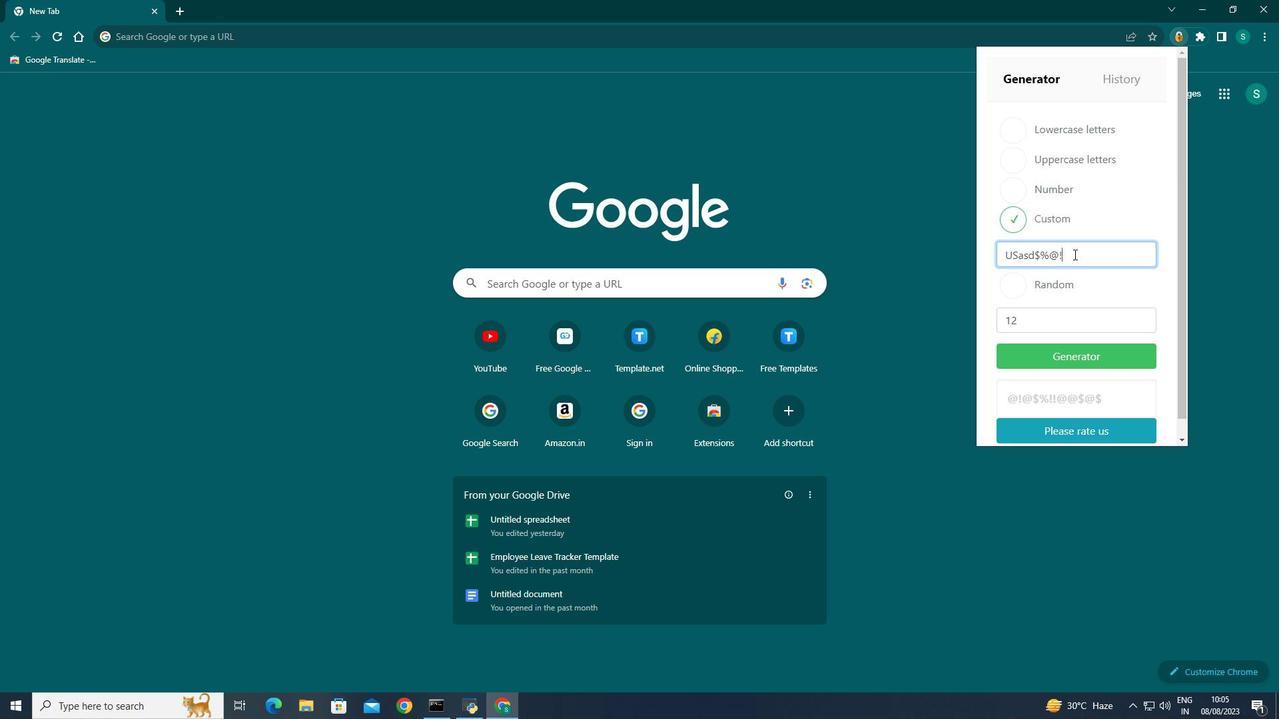 
Action: Mouse pressed left at (1073, 254)
Screenshot: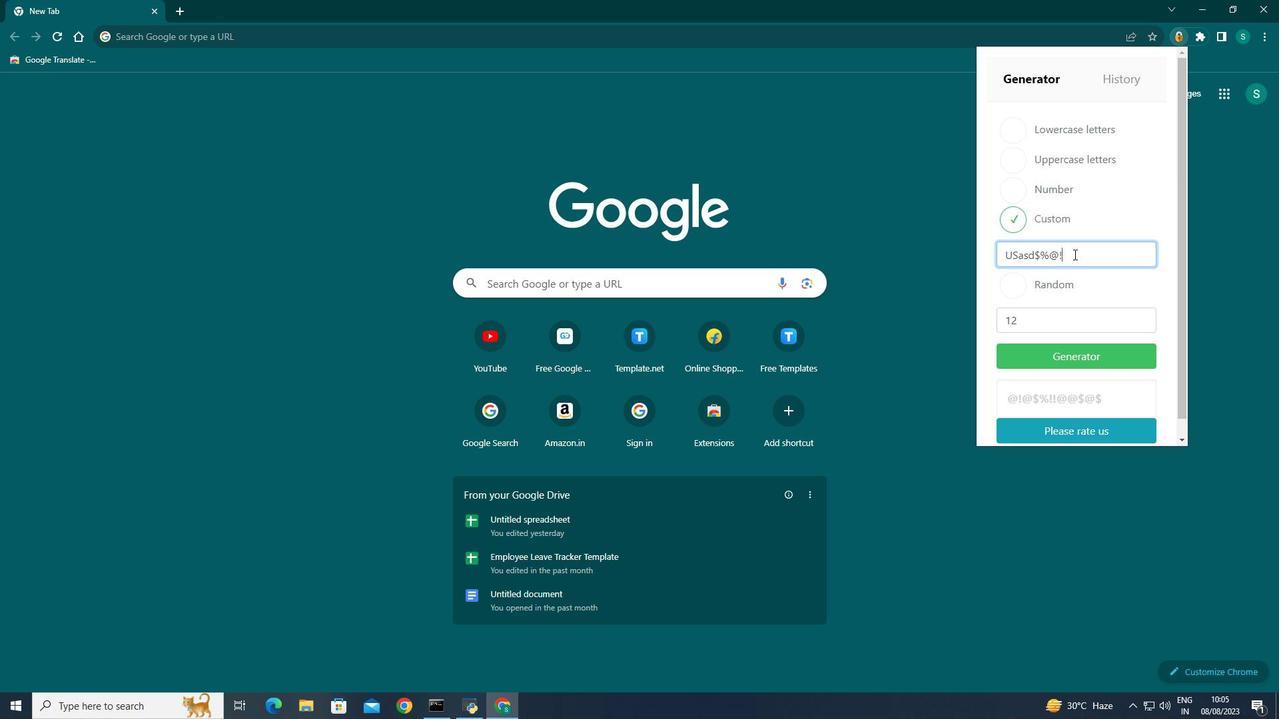 
Action: Mouse moved to (1069, 253)
Screenshot: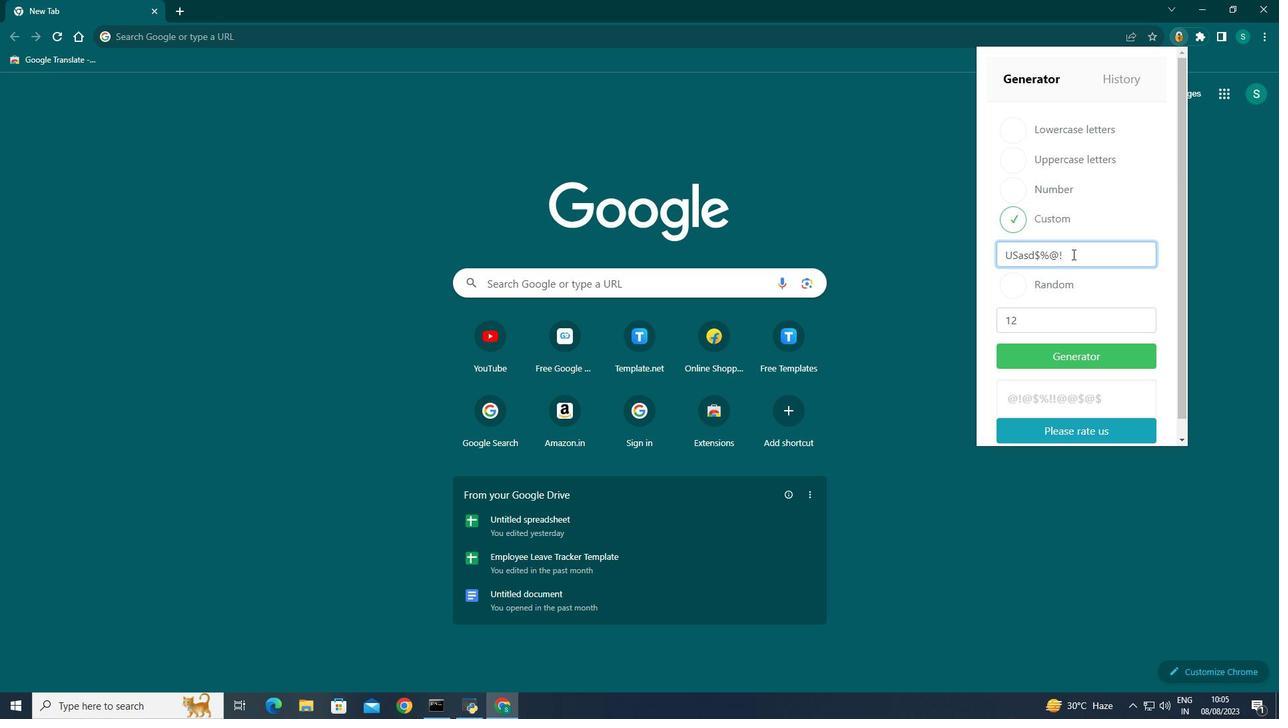 
Action: Mouse pressed left at (1069, 253)
Screenshot: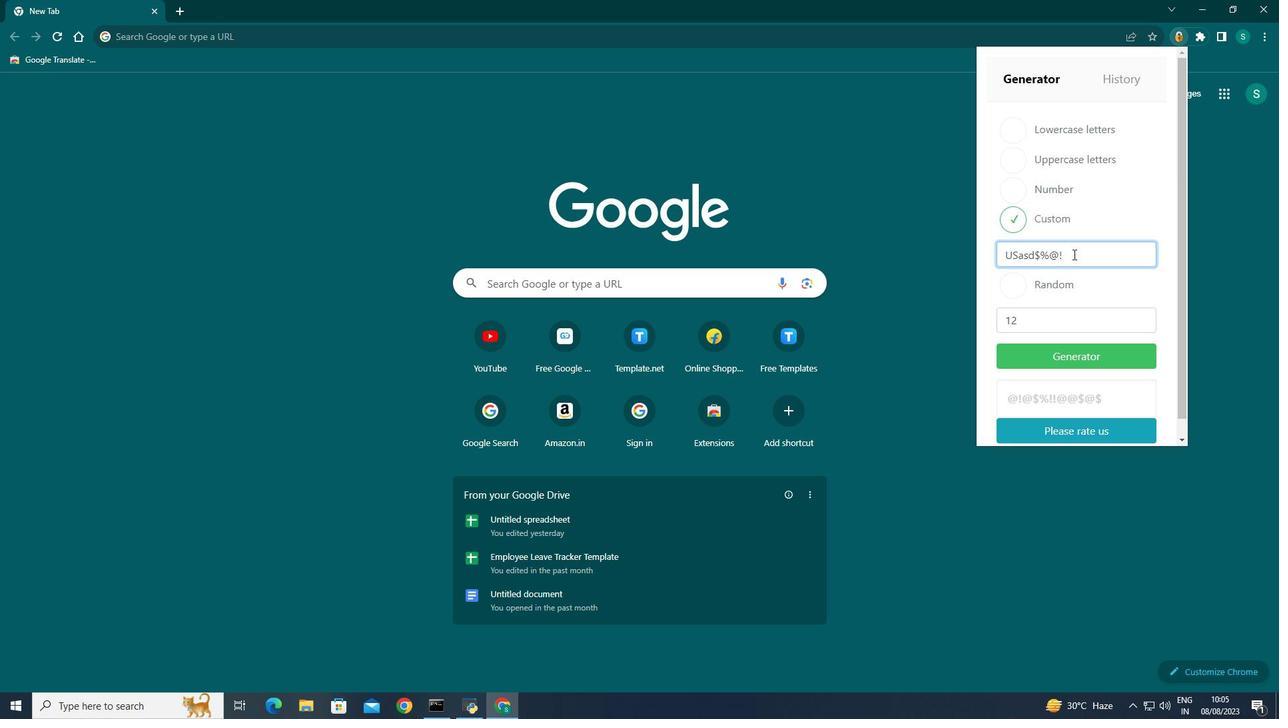 
Action: Mouse moved to (1073, 255)
Screenshot: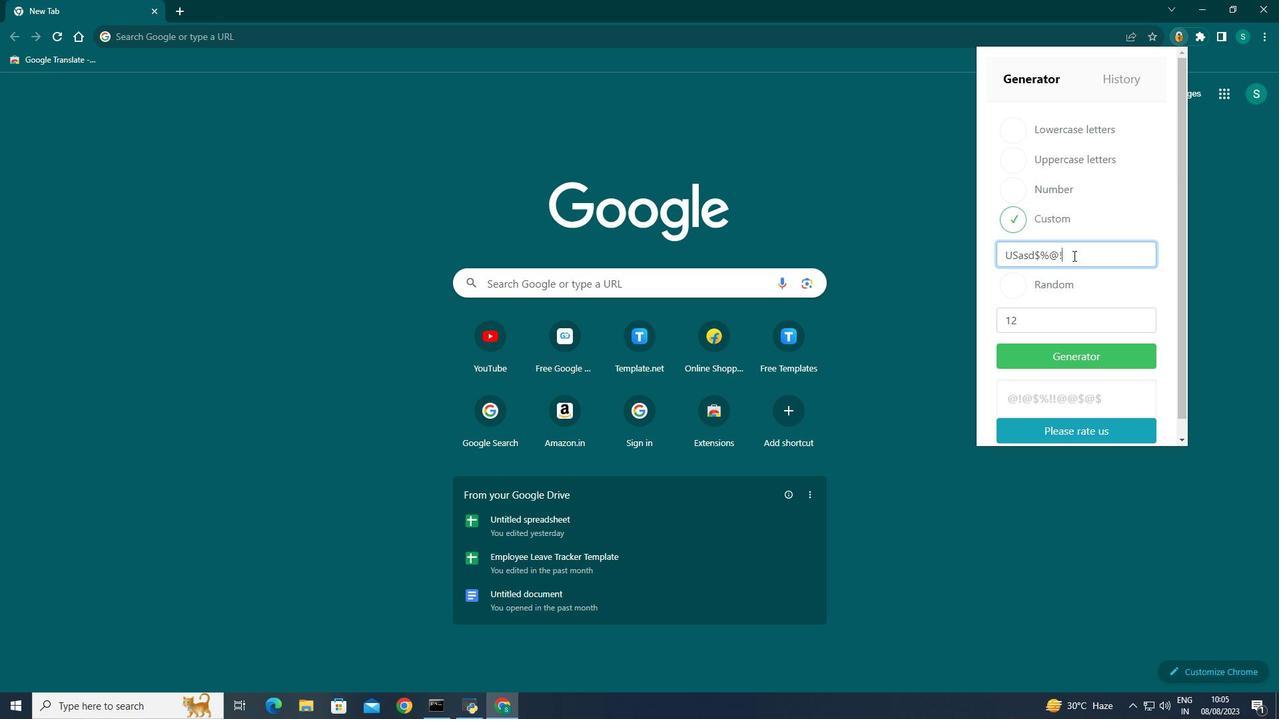
Action: Key pressed 123
Screenshot: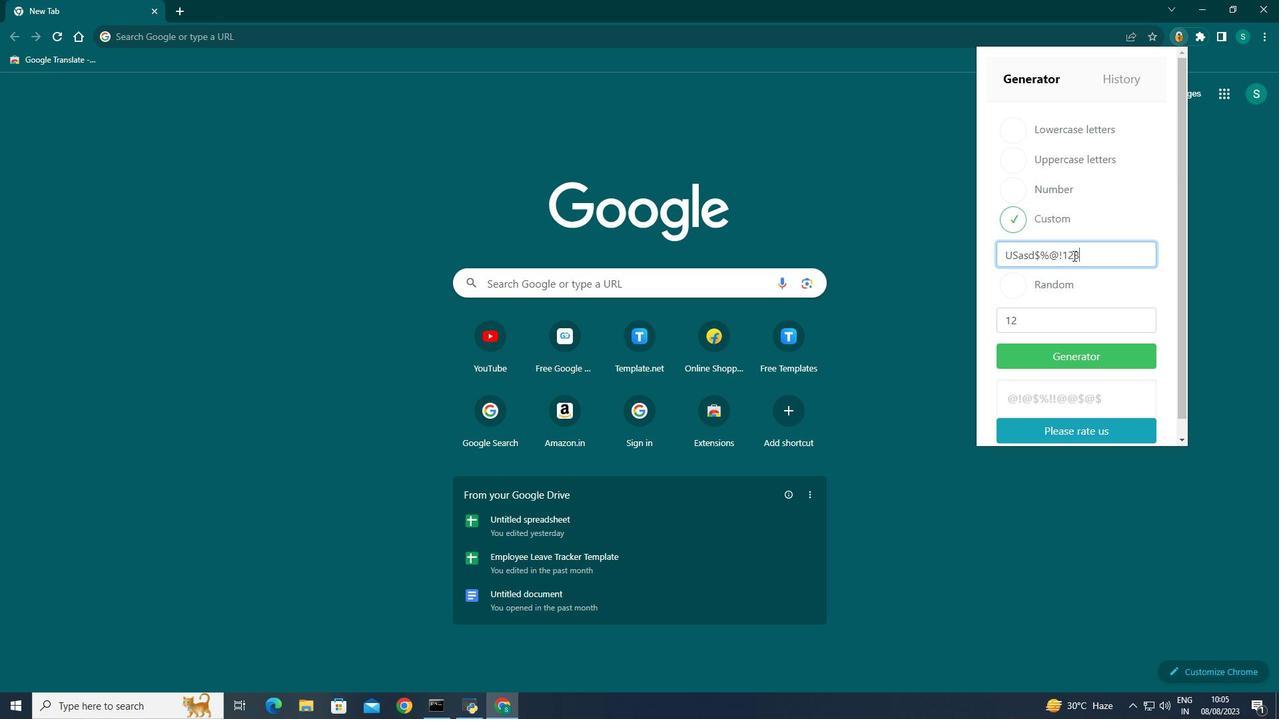 
Action: Mouse moved to (1087, 286)
Screenshot: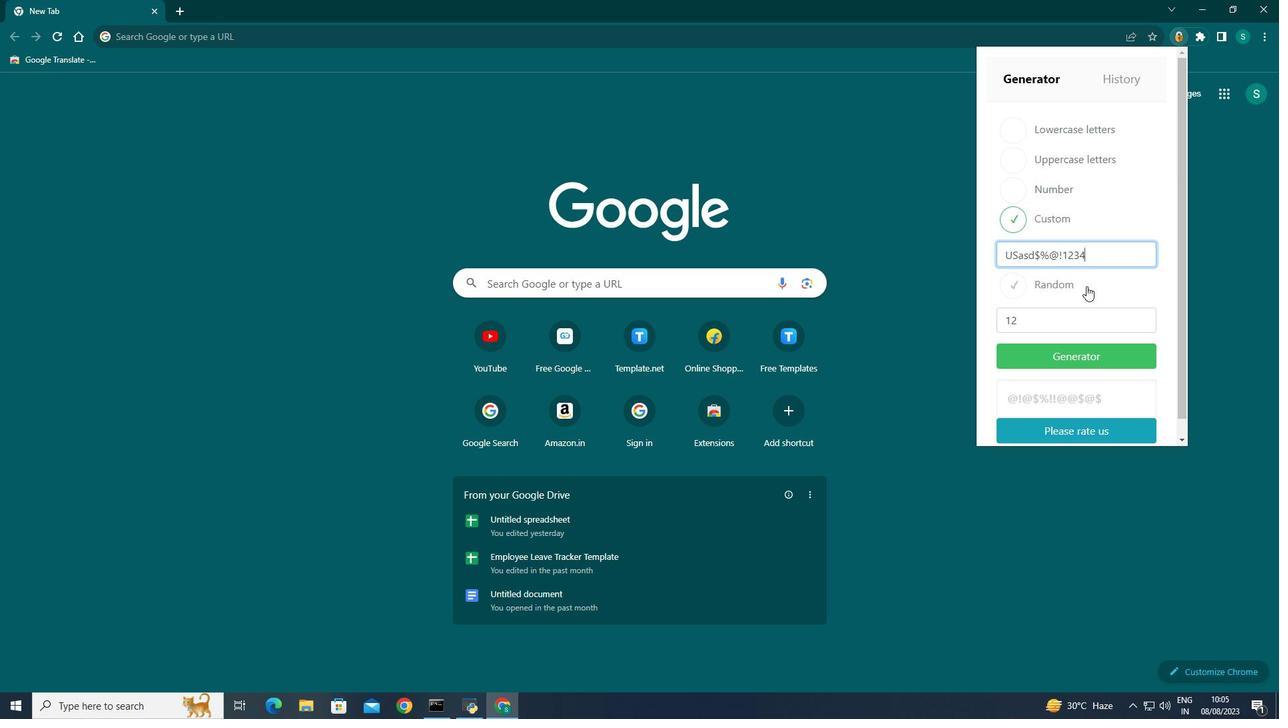 
Action: Key pressed 45
Screenshot: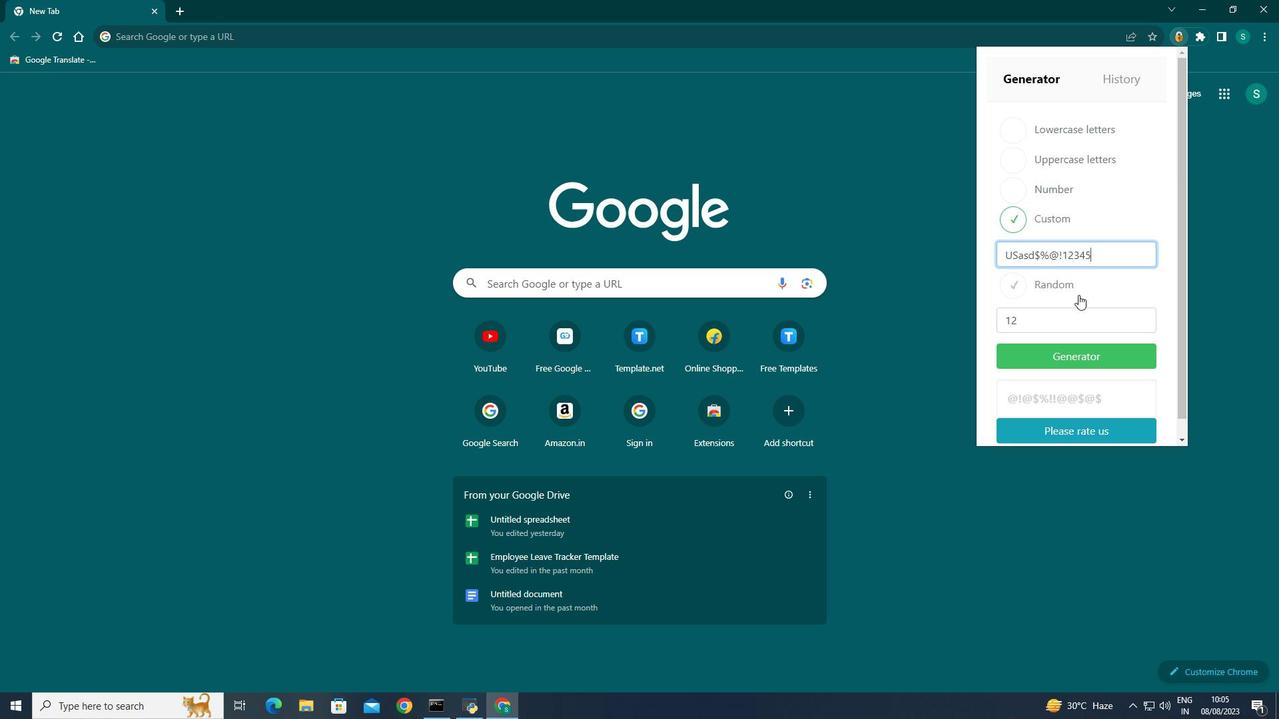 
Action: Mouse moved to (1088, 352)
Screenshot: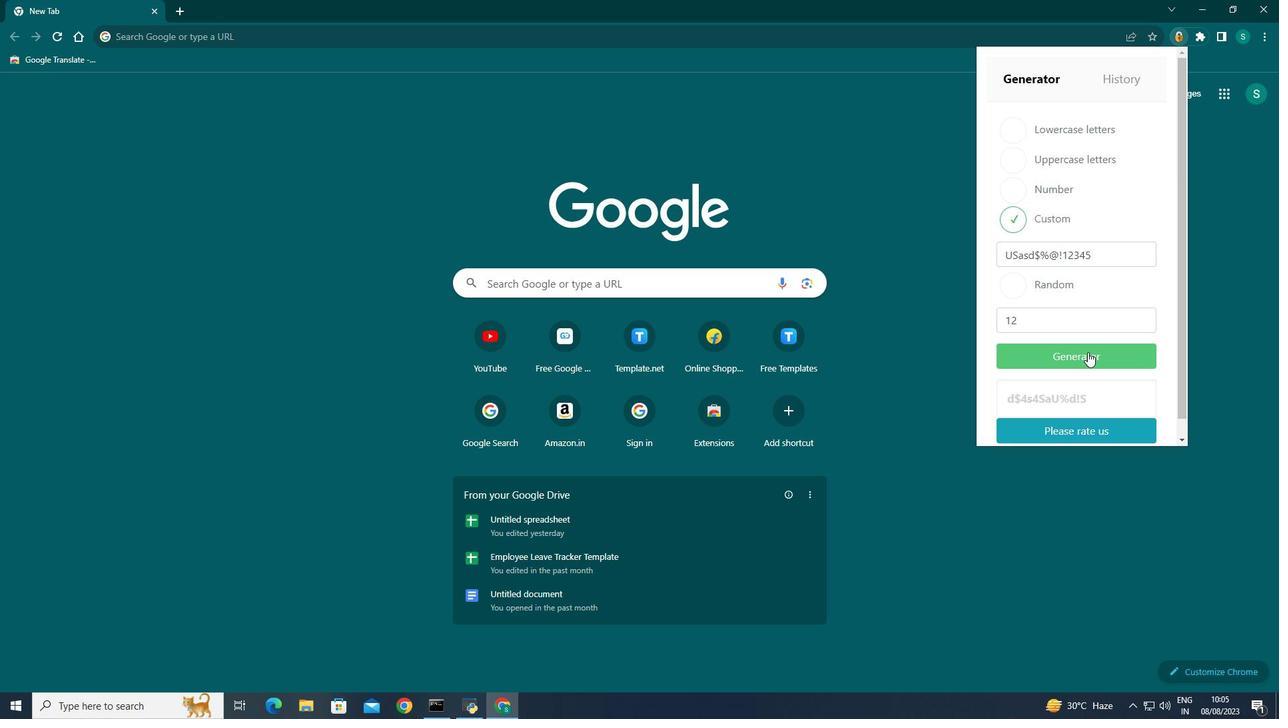 
Action: Mouse pressed left at (1088, 352)
Screenshot: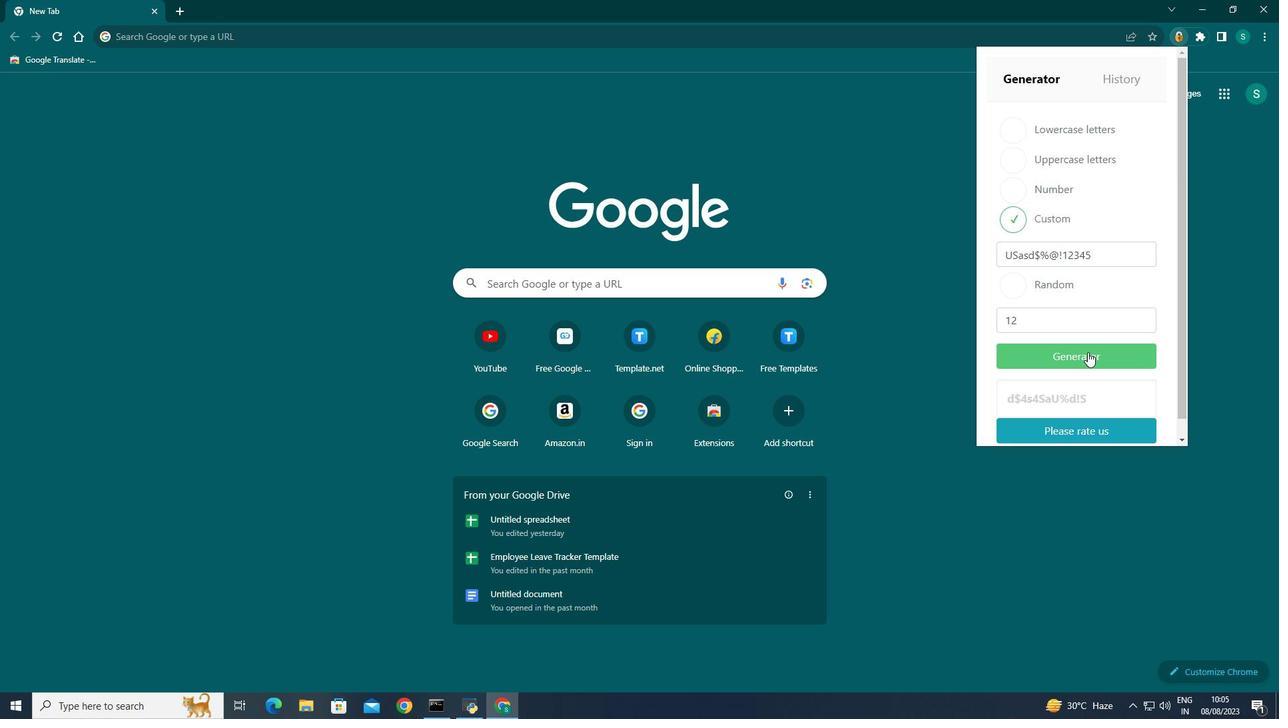 
Action: Mouse moved to (1105, 399)
Screenshot: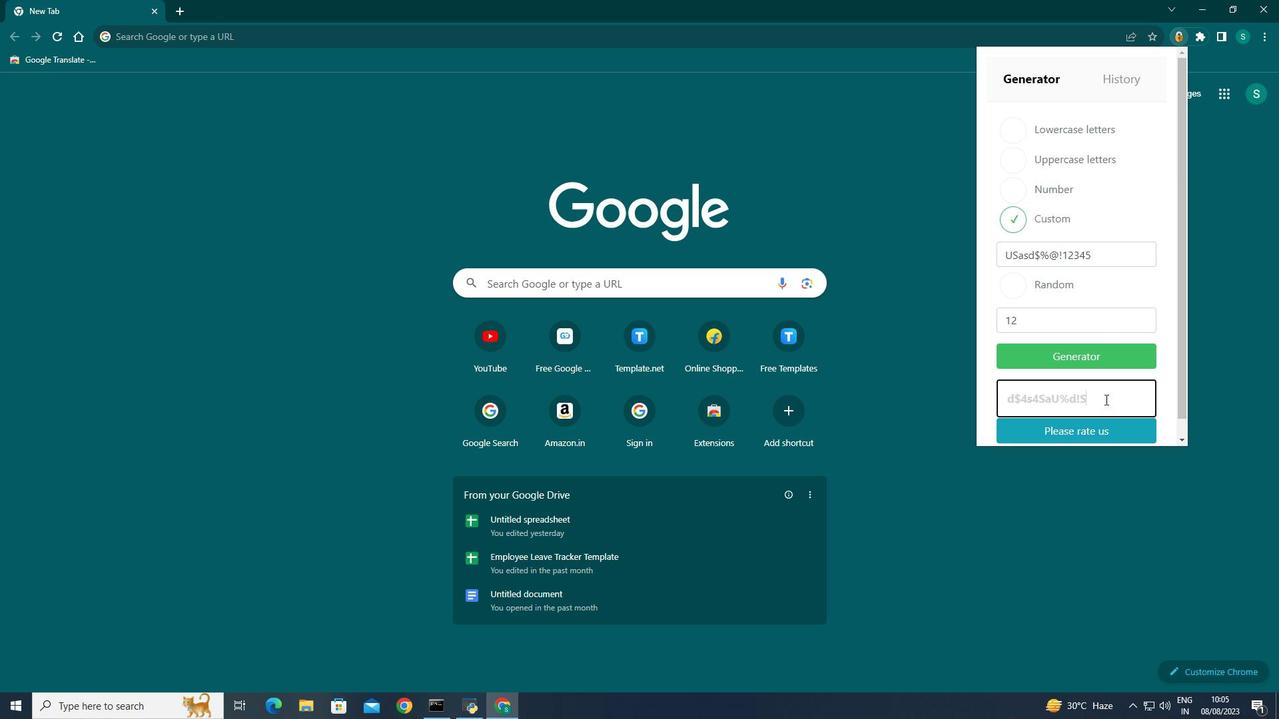 
Action: Mouse pressed left at (1105, 399)
Screenshot: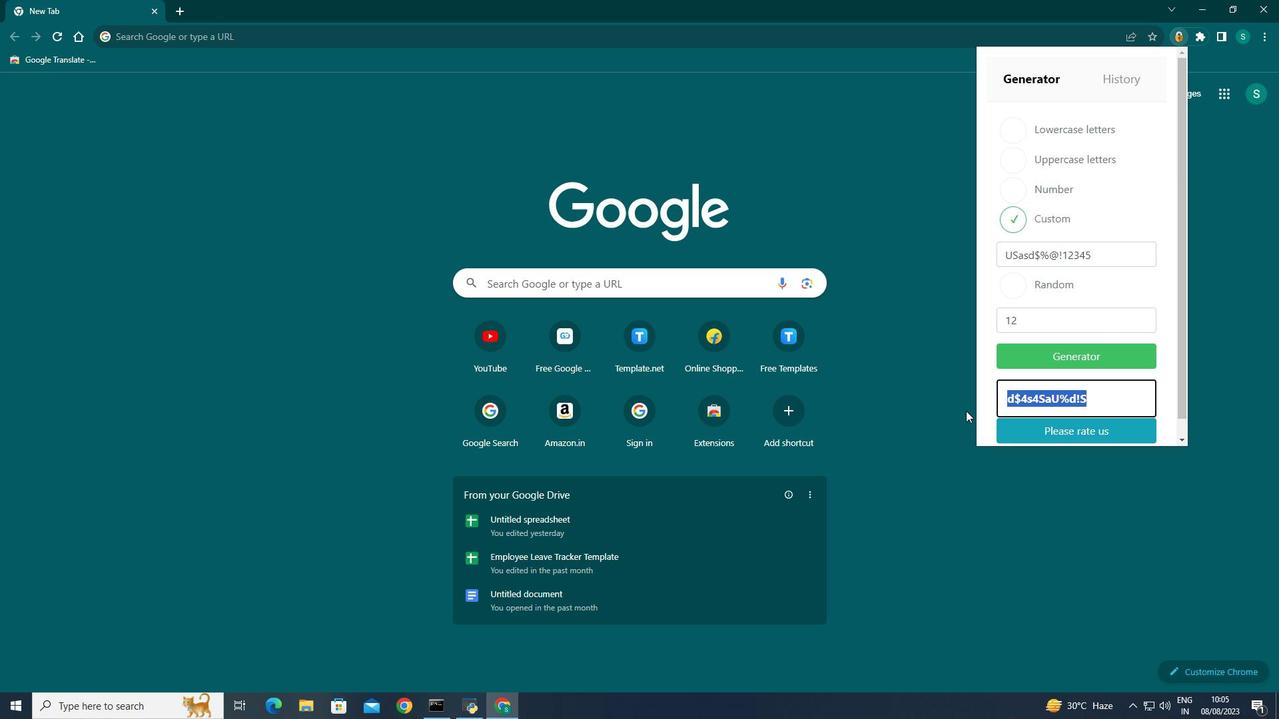 
Action: Mouse moved to (1110, 378)
Screenshot: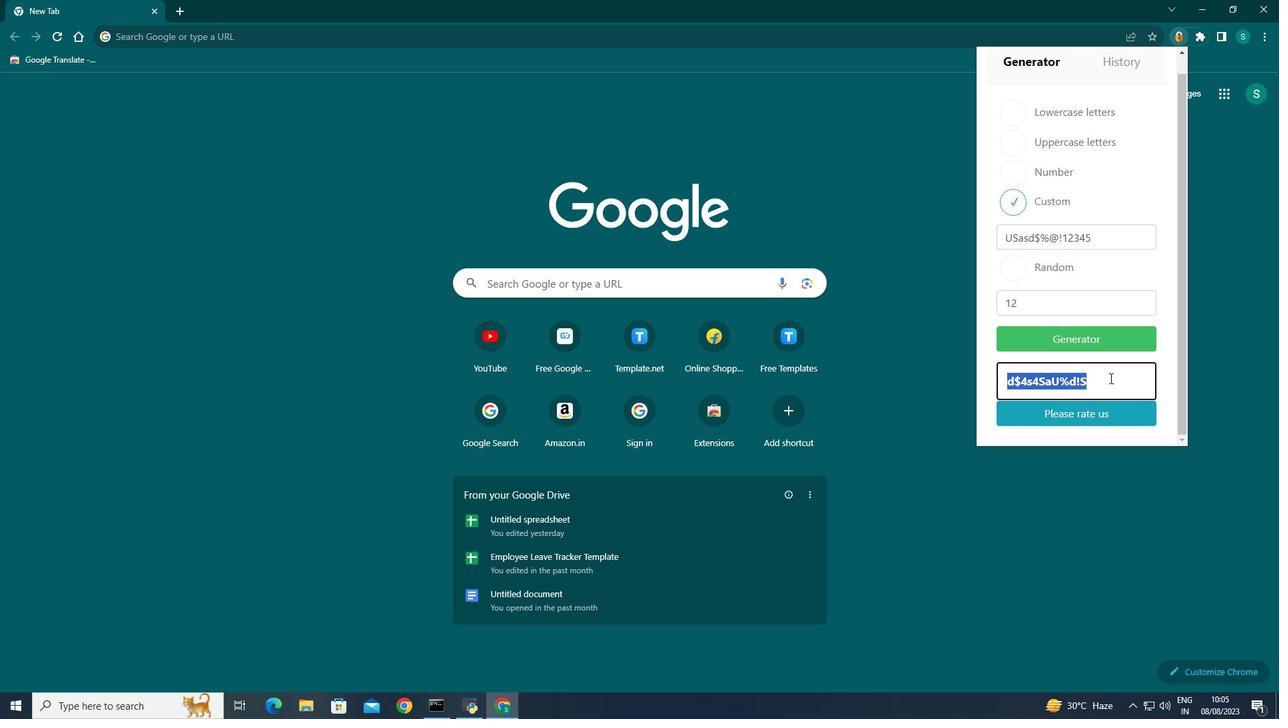 
Action: Mouse pressed left at (1110, 378)
Screenshot: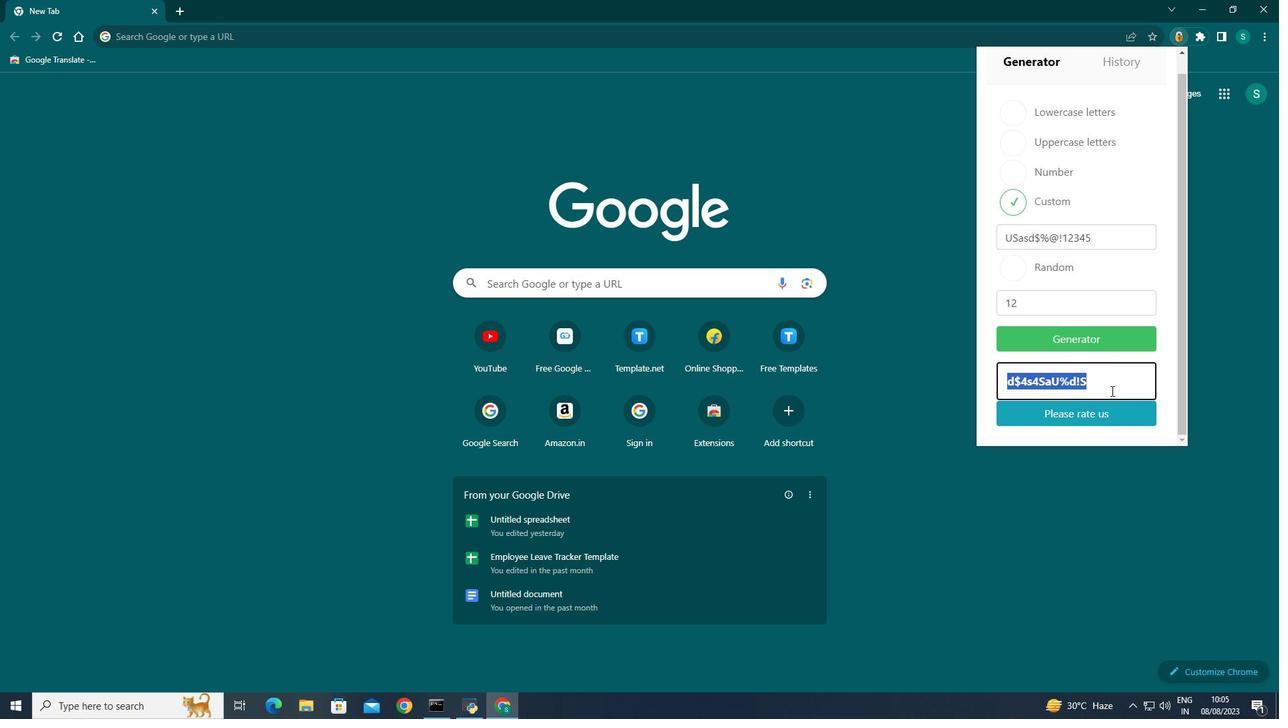 
Action: Mouse moved to (1108, 337)
Screenshot: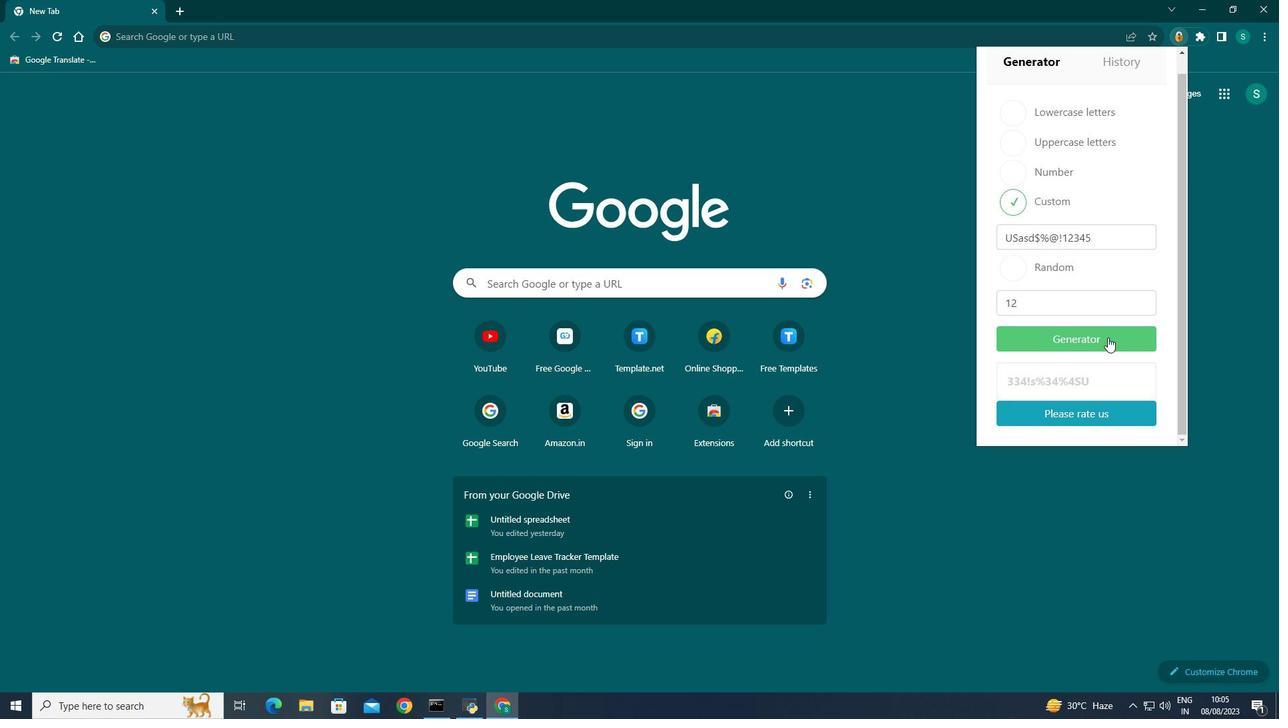 
Action: Mouse pressed left at (1108, 337)
Screenshot: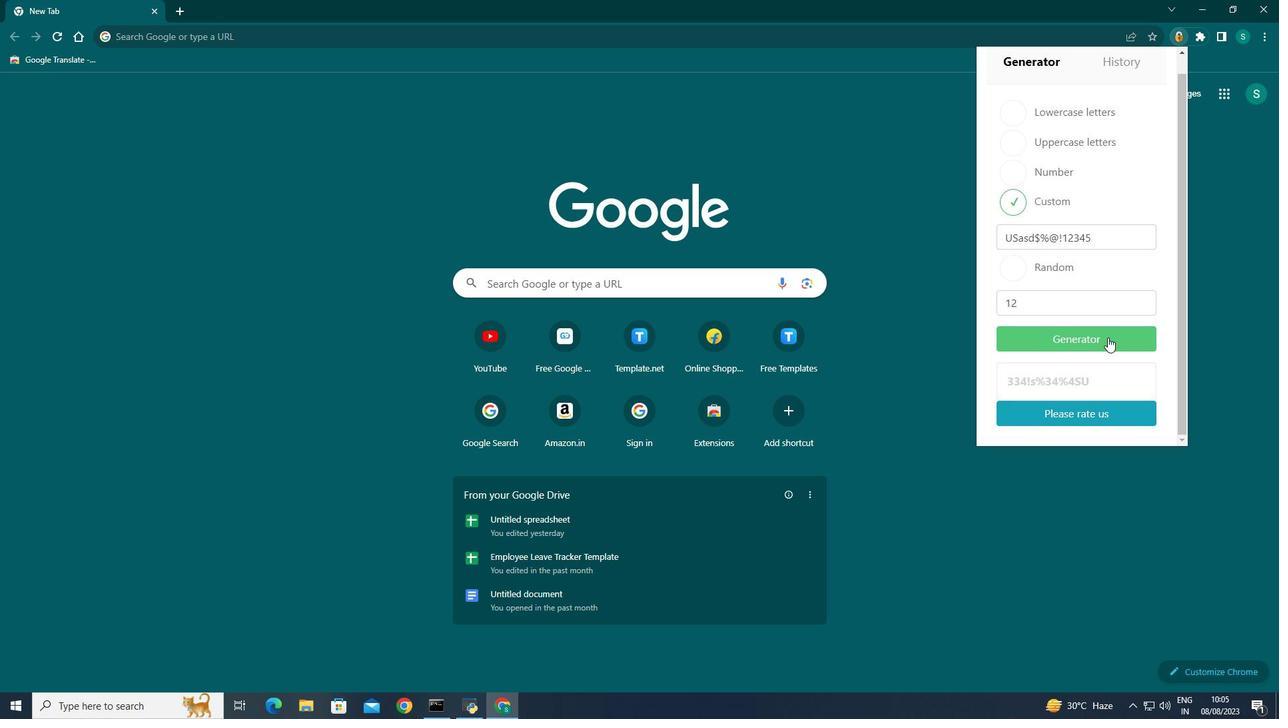 
Action: Mouse pressed left at (1108, 337)
Screenshot: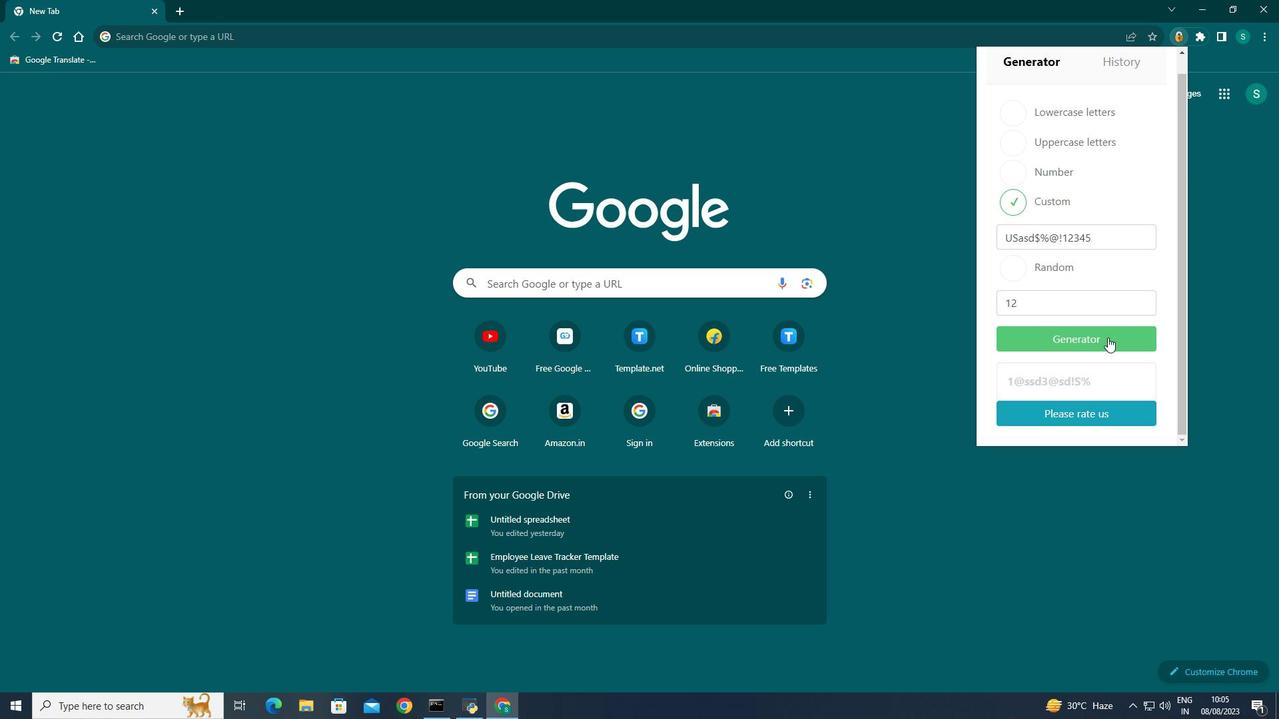 
Action: Mouse moved to (1108, 349)
Screenshot: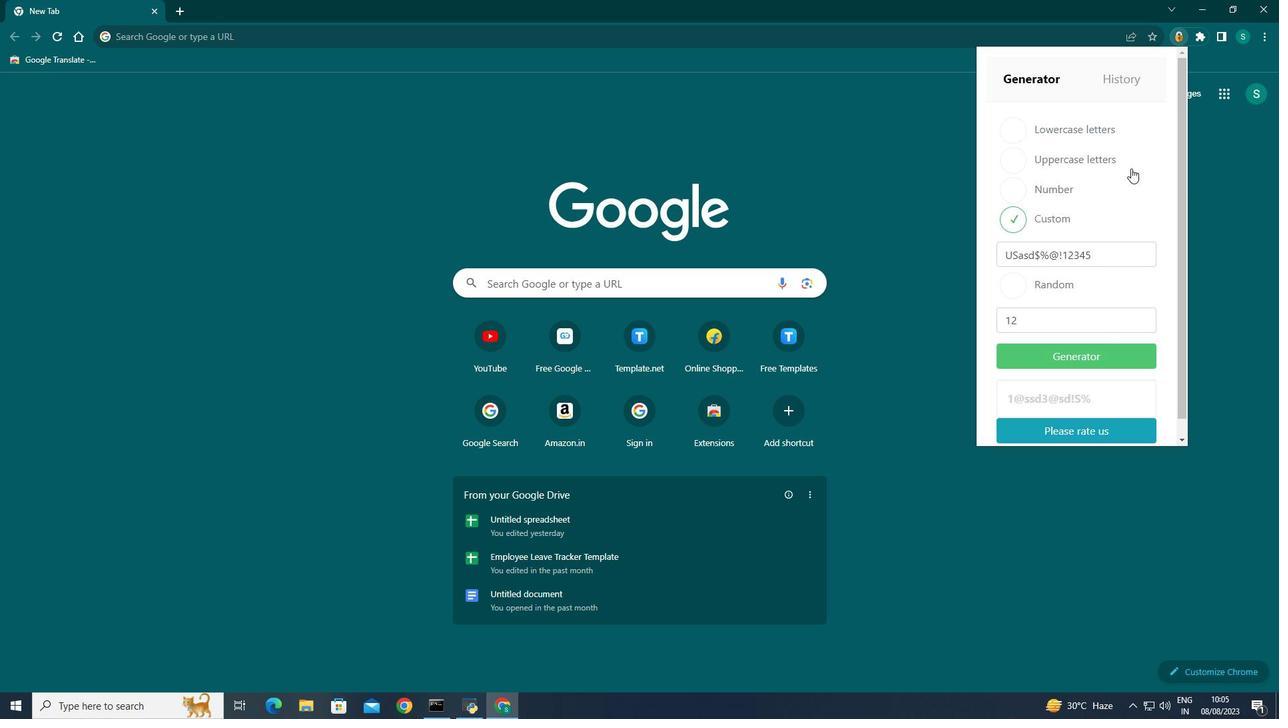 
Action: Mouse scrolled (1108, 349) with delta (0, 0)
Screenshot: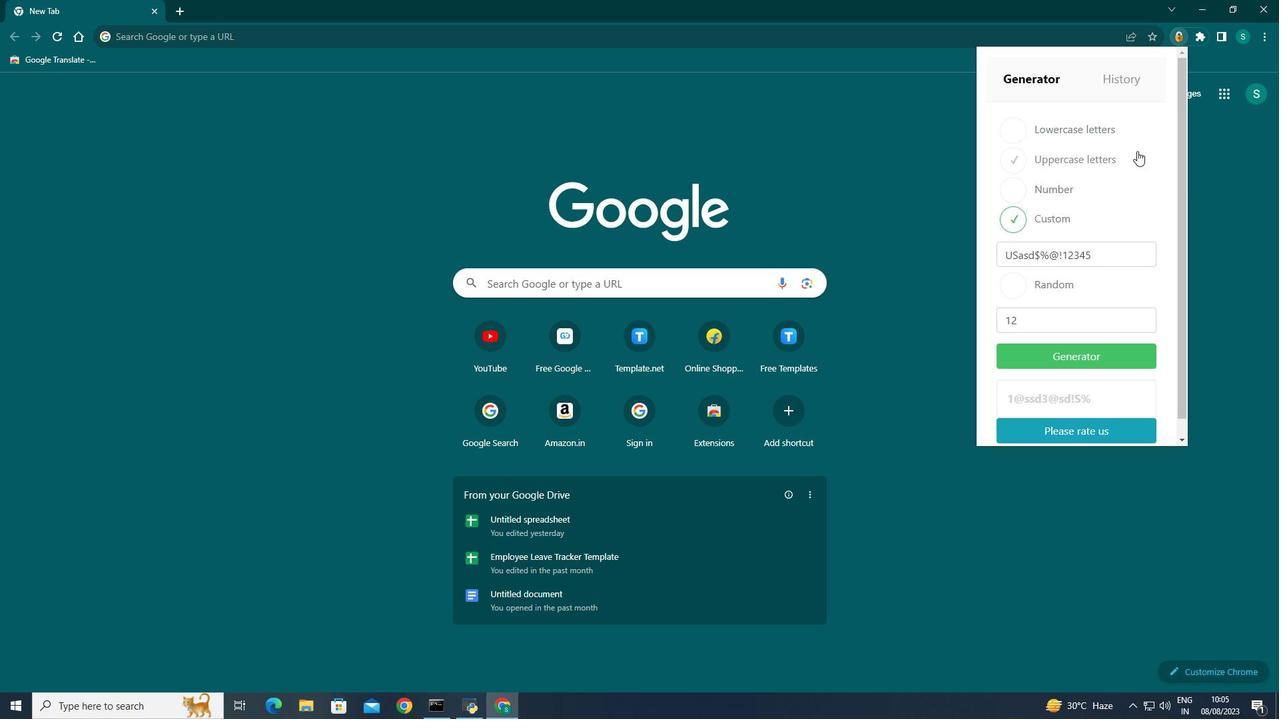 
Action: Mouse scrolled (1108, 349) with delta (0, 0)
Screenshot: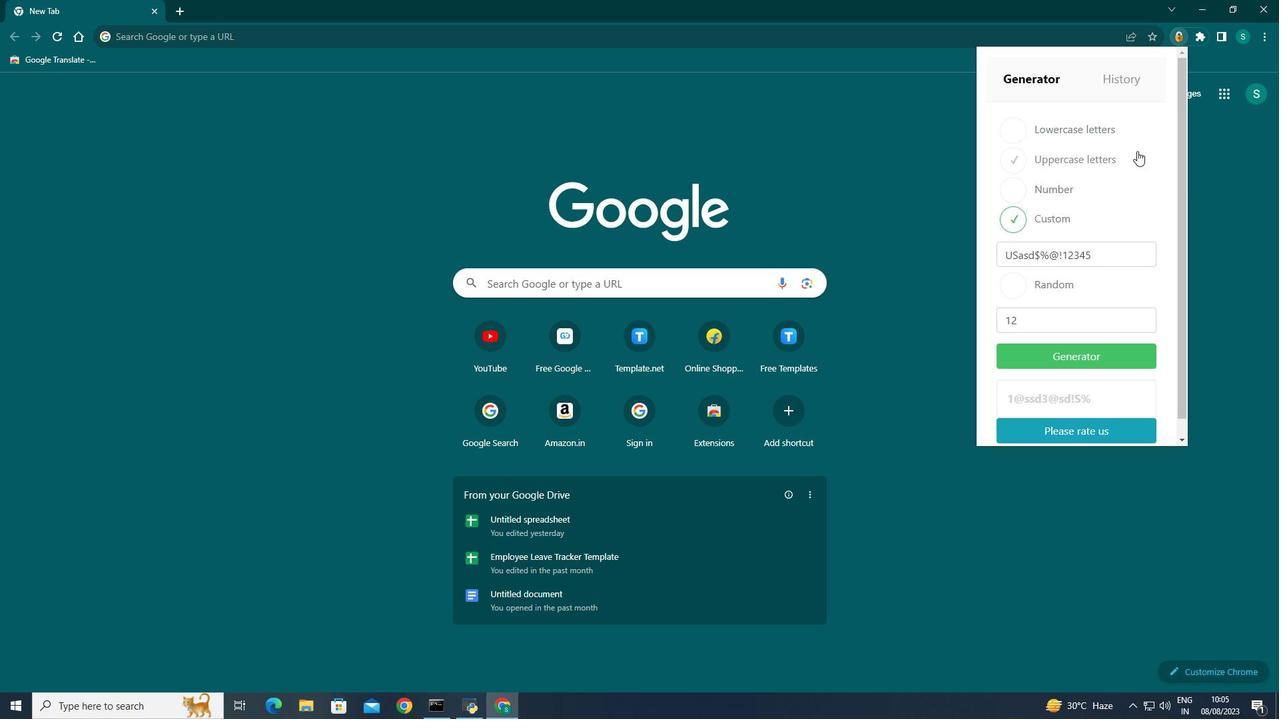 
Action: Mouse scrolled (1108, 349) with delta (0, 0)
Screenshot: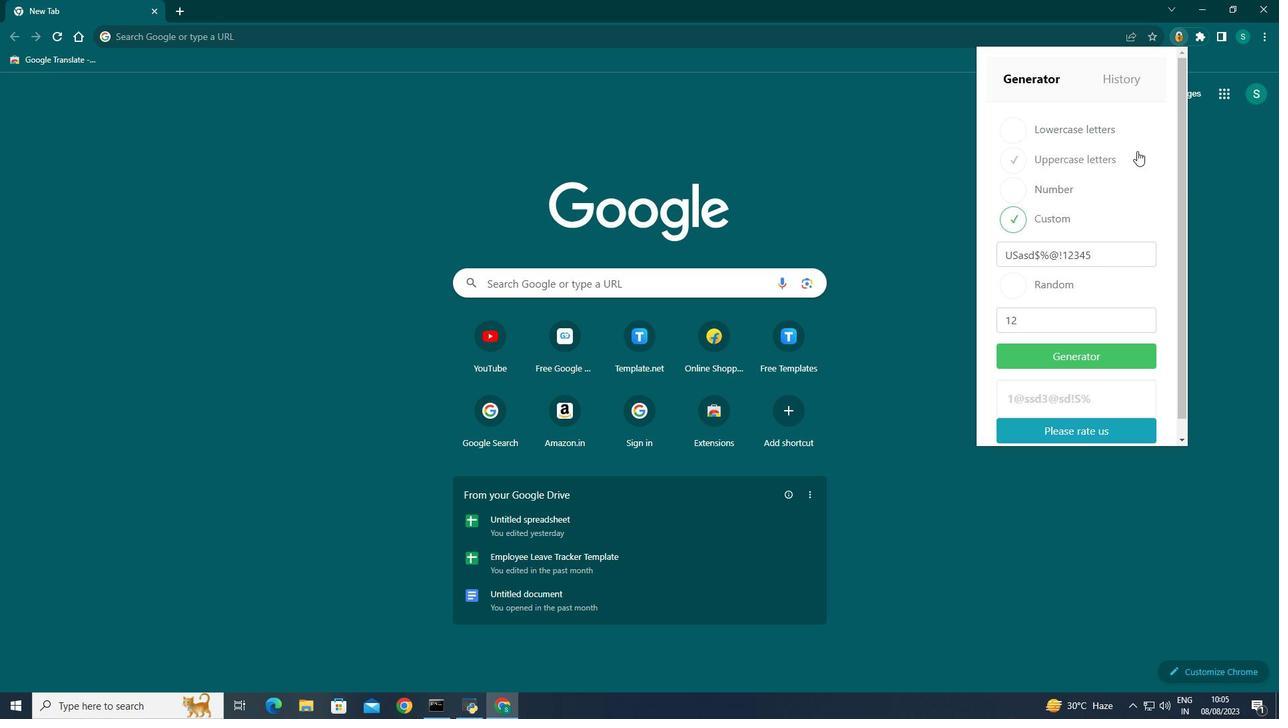 
Action: Mouse scrolled (1108, 349) with delta (0, 0)
Screenshot: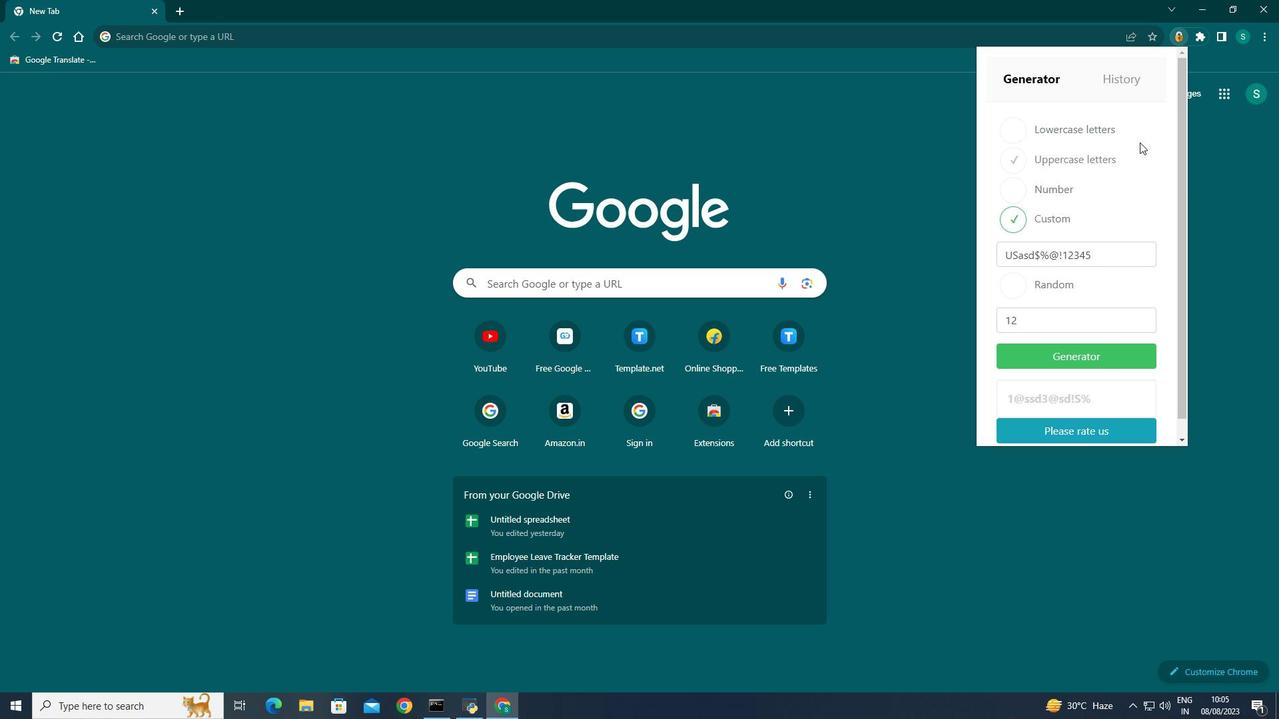 
Action: Mouse moved to (1179, 34)
Screenshot: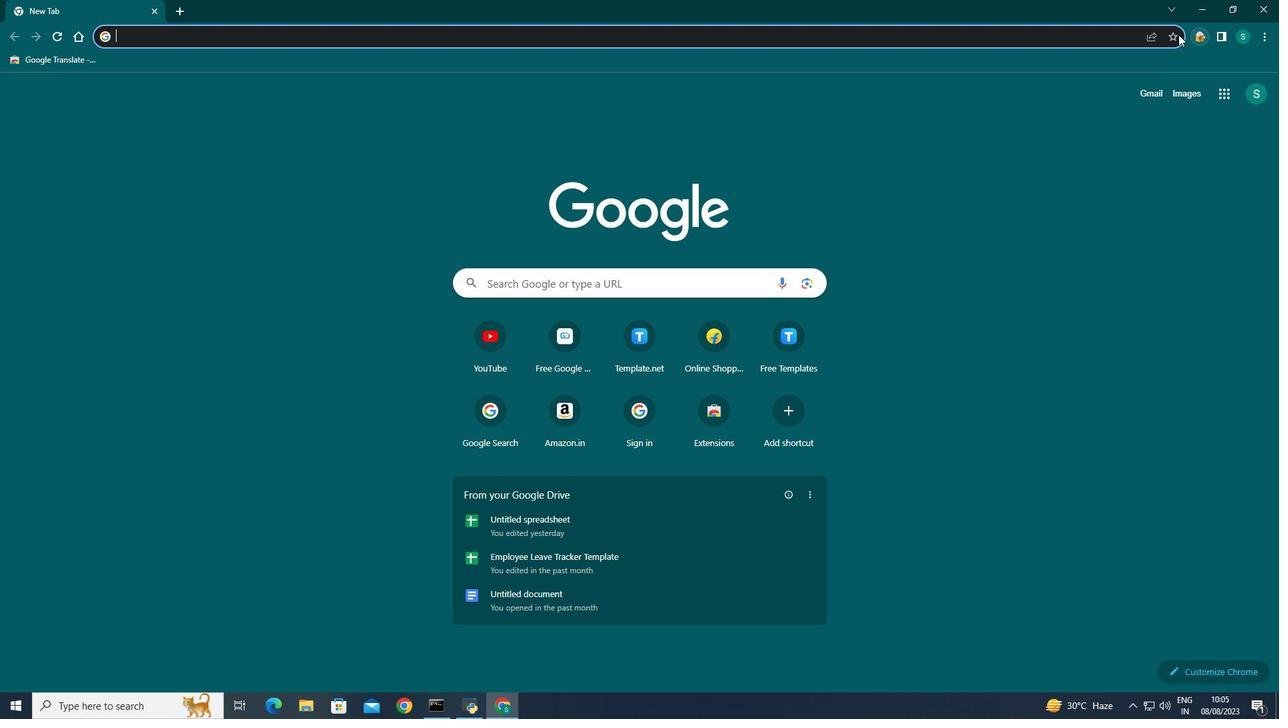 
Action: Mouse pressed left at (1179, 34)
Screenshot: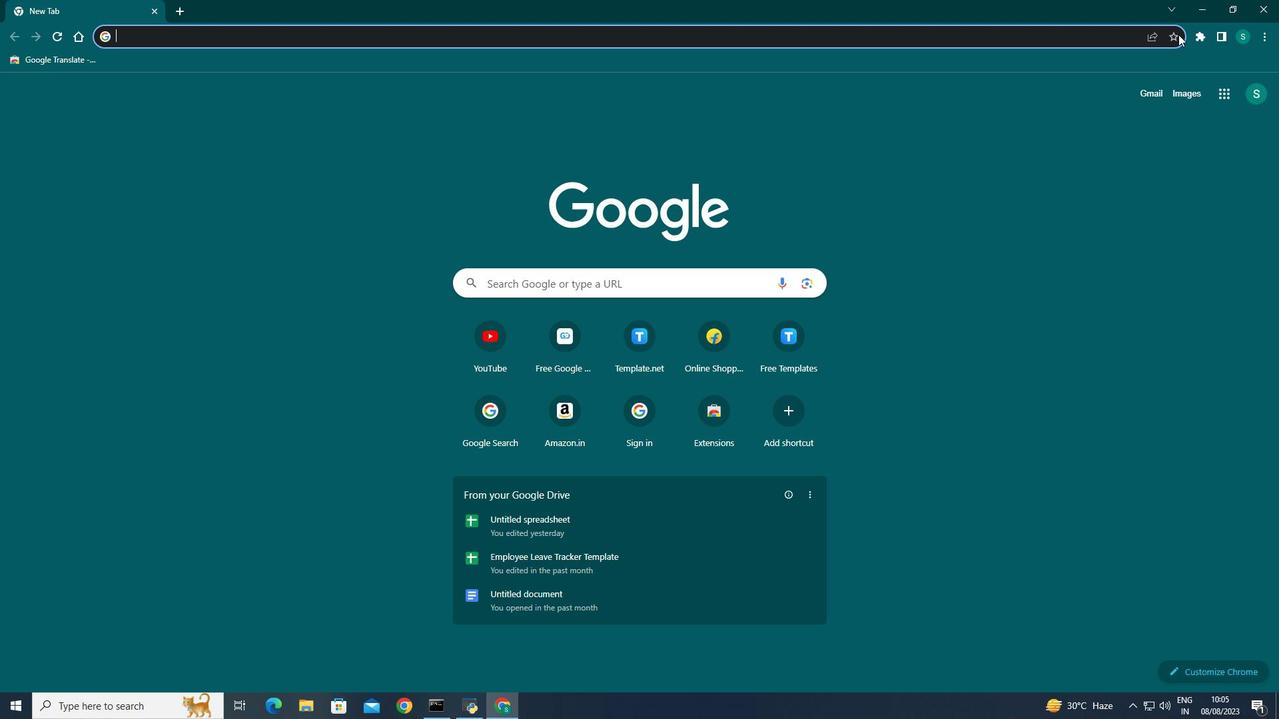 
Action: Mouse moved to (1205, 39)
Screenshot: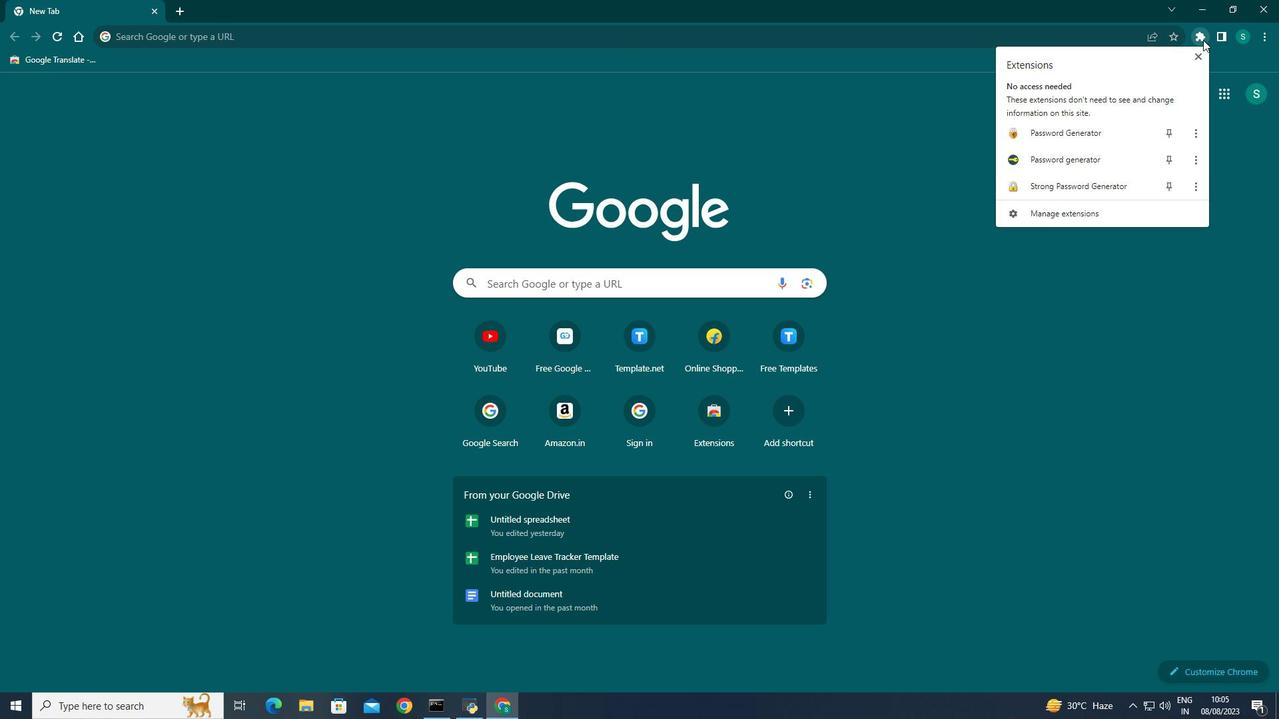 
Action: Mouse pressed left at (1205, 39)
Screenshot: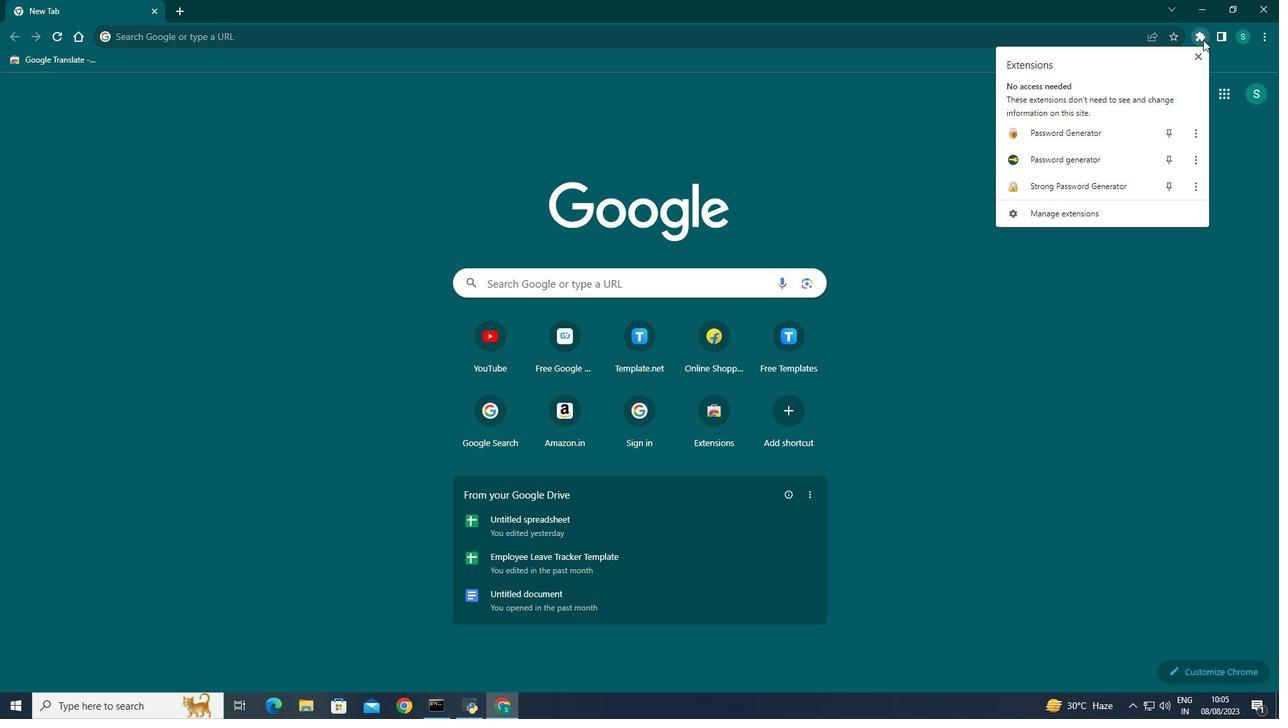 
Action: Mouse moved to (1077, 155)
Screenshot: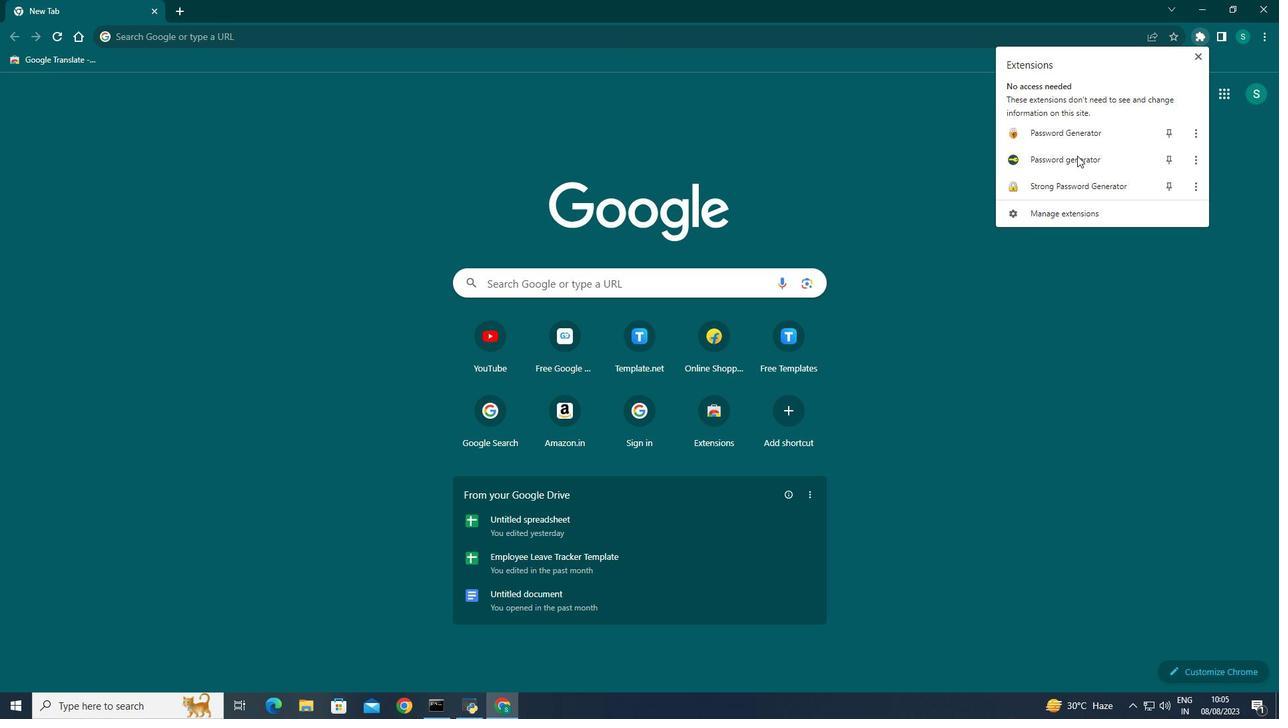 
Action: Mouse pressed left at (1077, 155)
Screenshot: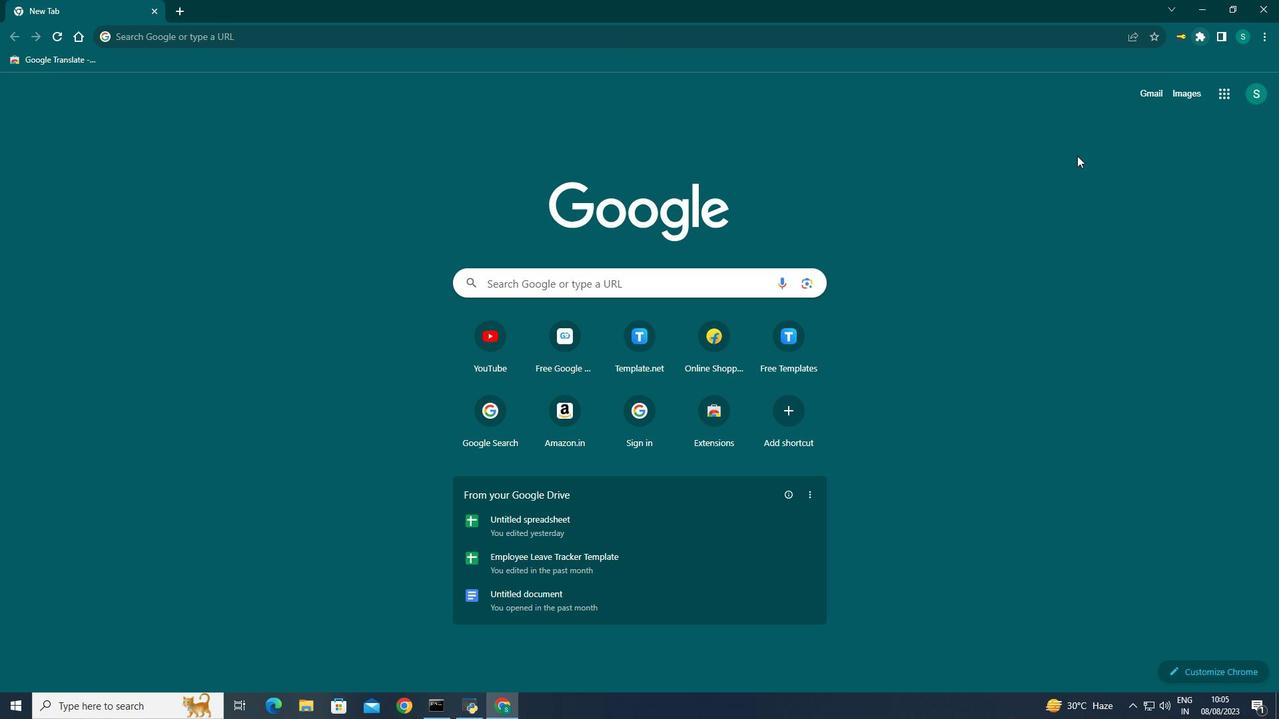 
Action: Mouse moved to (1063, 123)
Screenshot: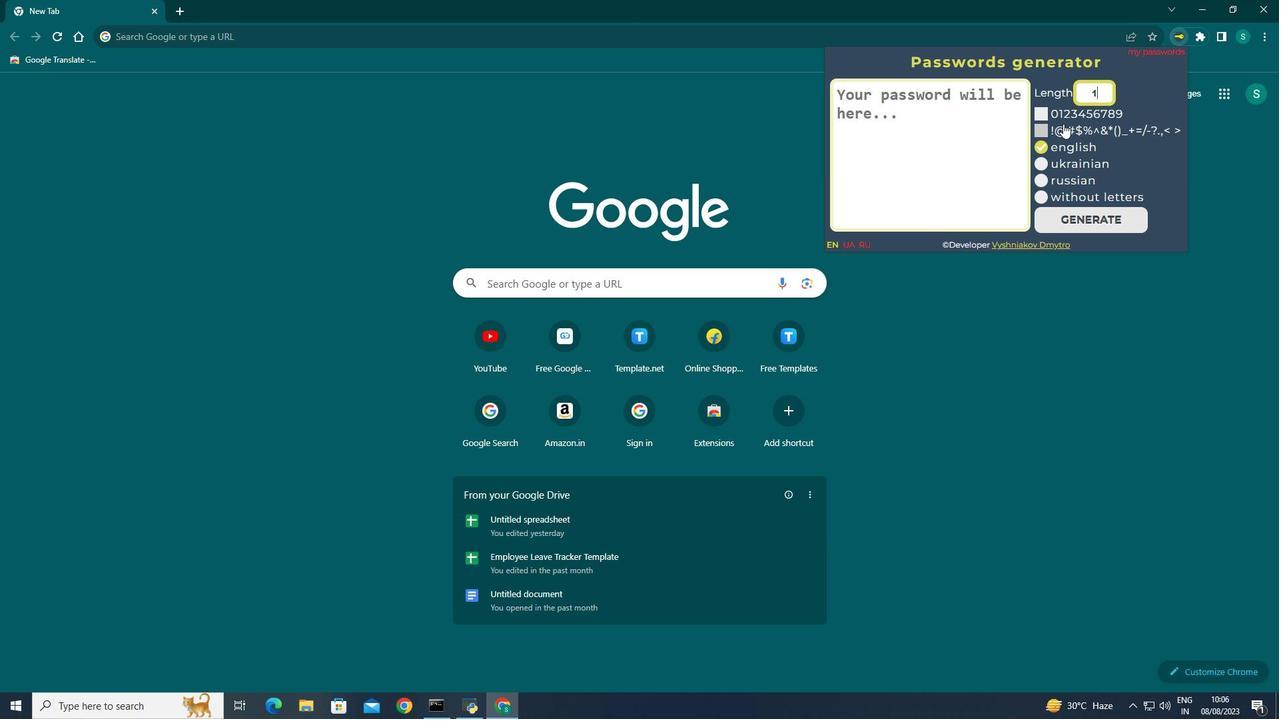 
Action: Key pressed <Key.backspace><Key.backspace>8
Screenshot: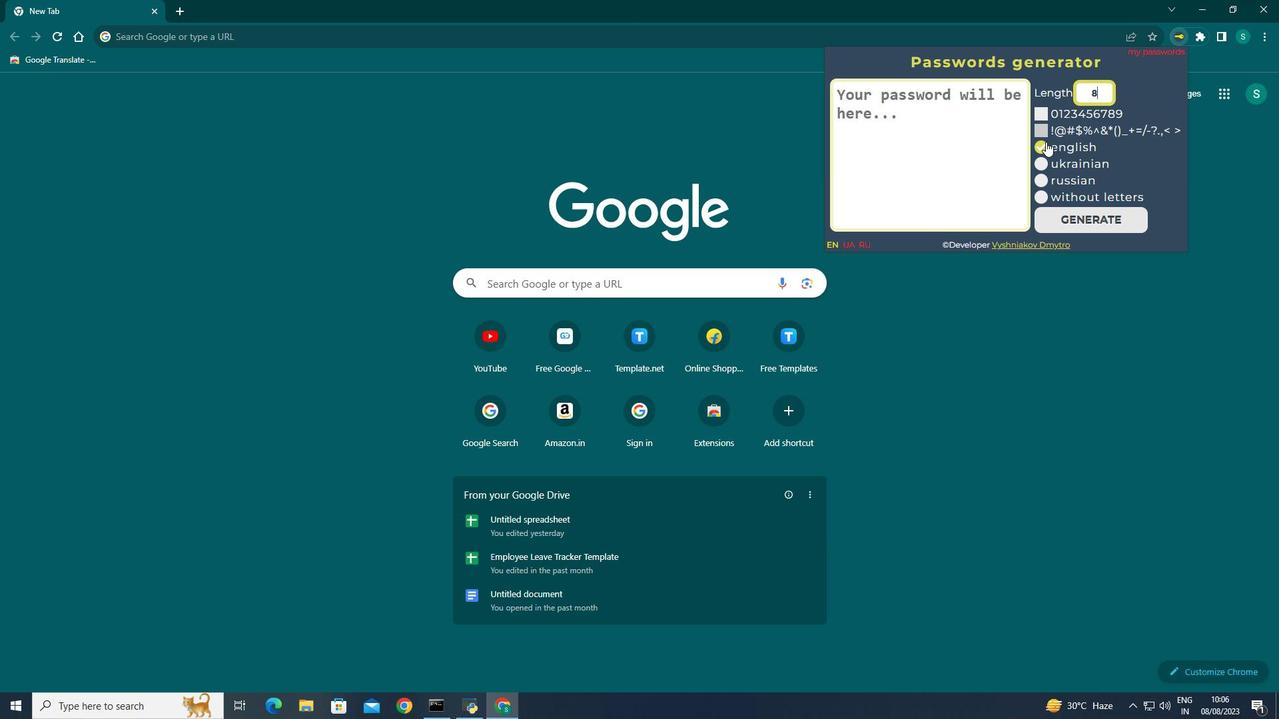 
Action: Mouse moved to (1041, 129)
Screenshot: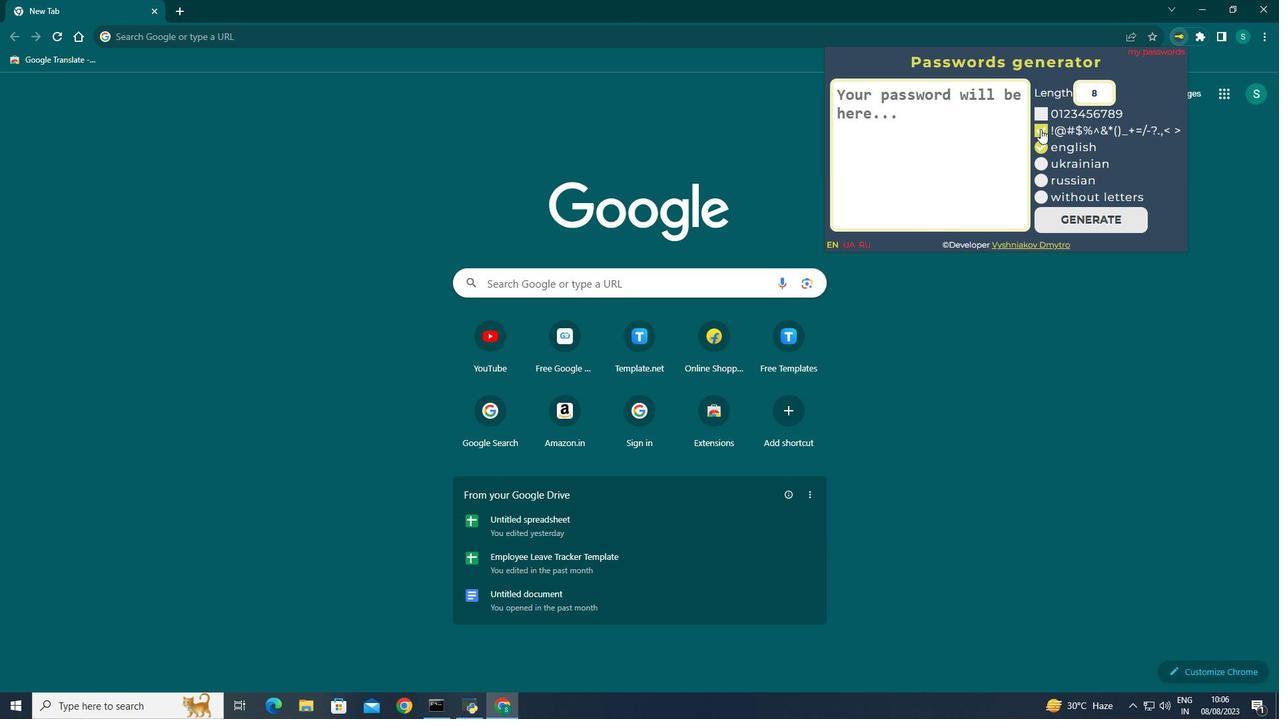 
Action: Mouse pressed left at (1041, 129)
Screenshot: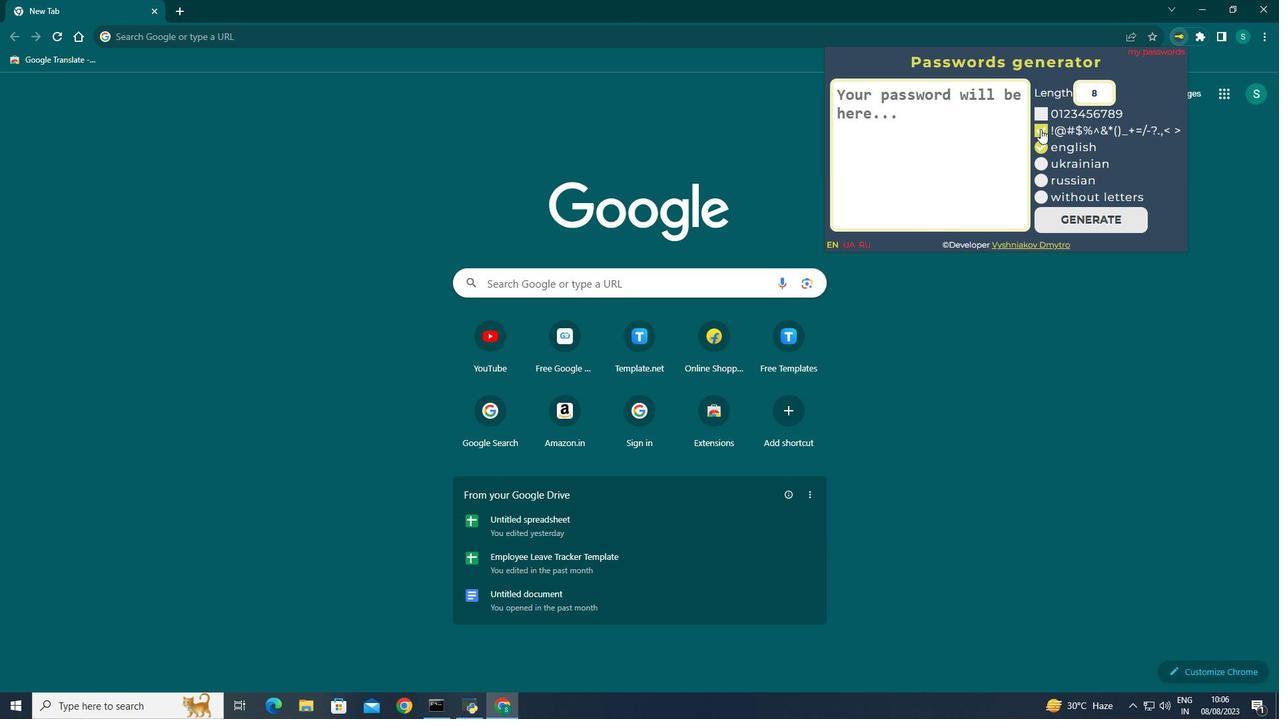 
Action: Mouse moved to (1047, 113)
Screenshot: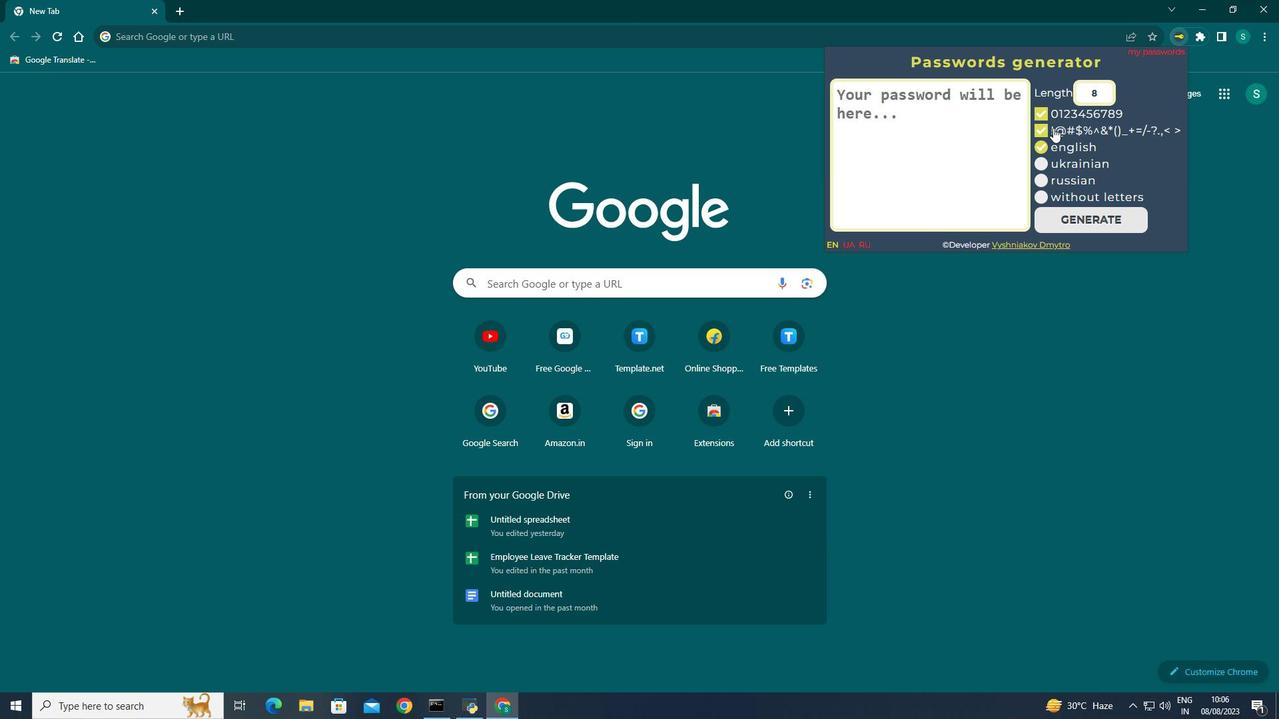 
Action: Mouse pressed left at (1047, 113)
Screenshot: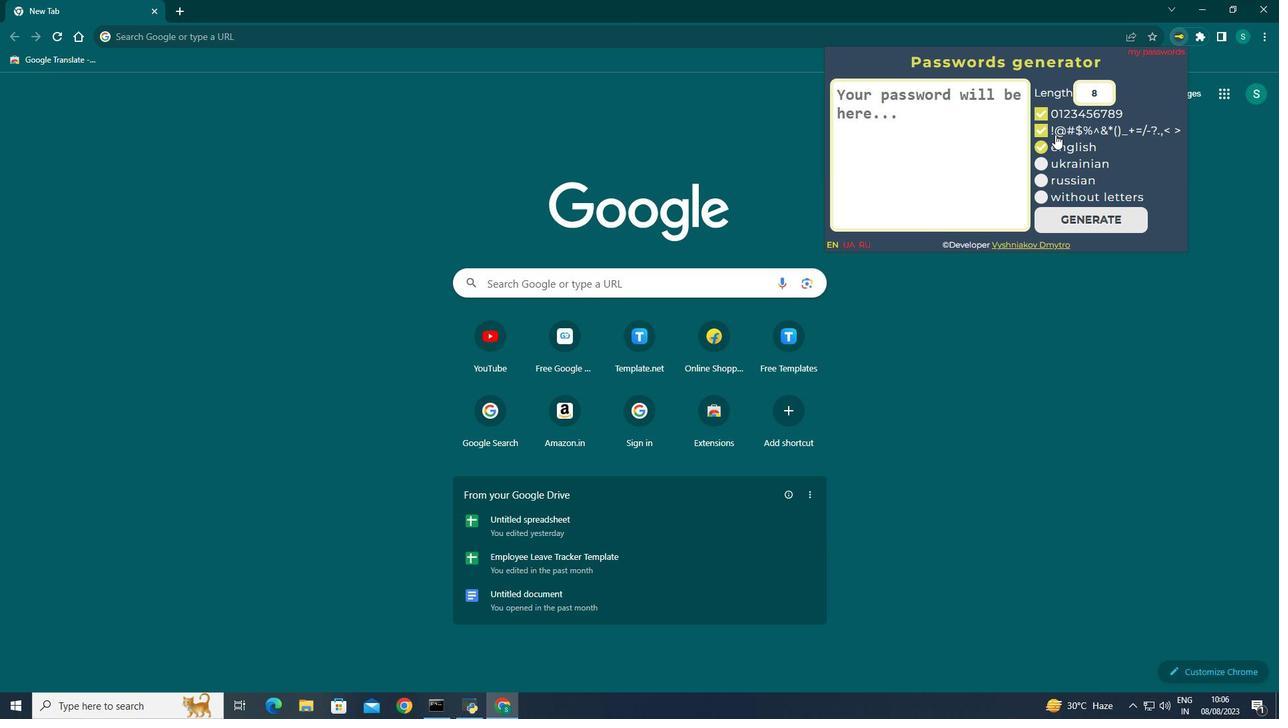 
Action: Mouse moved to (1075, 215)
Screenshot: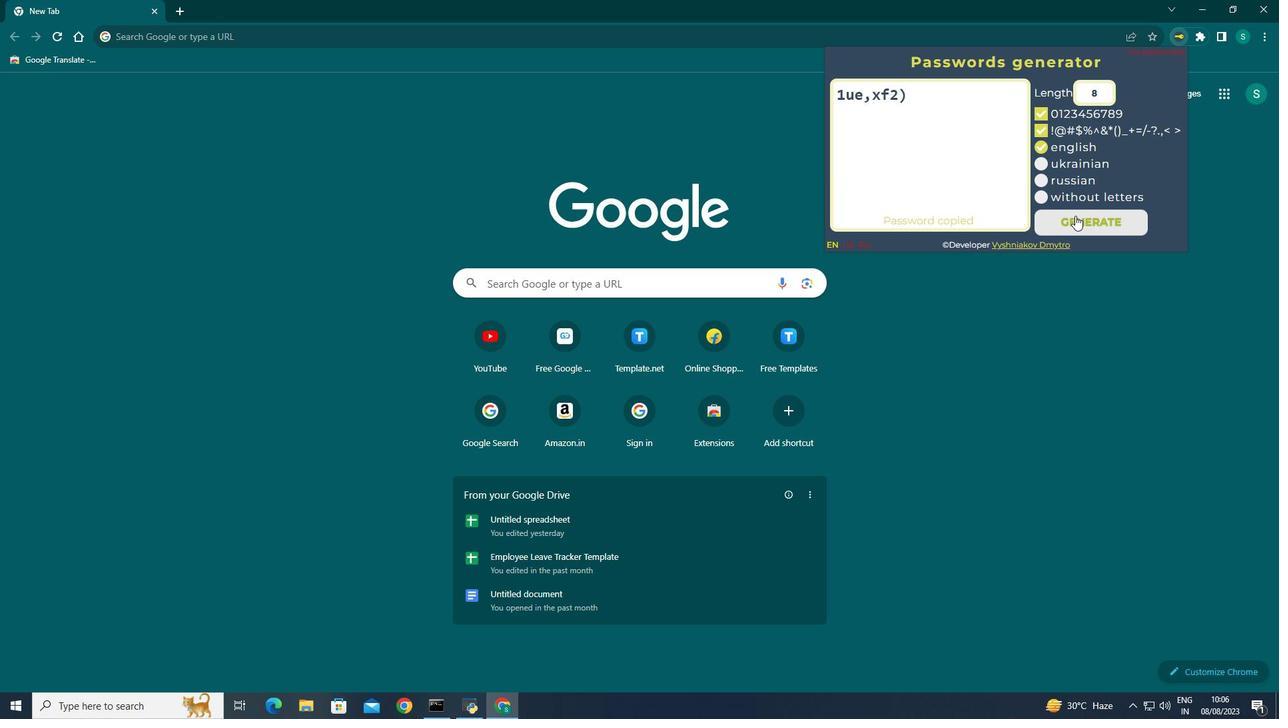 
Action: Mouse pressed left at (1075, 215)
Screenshot: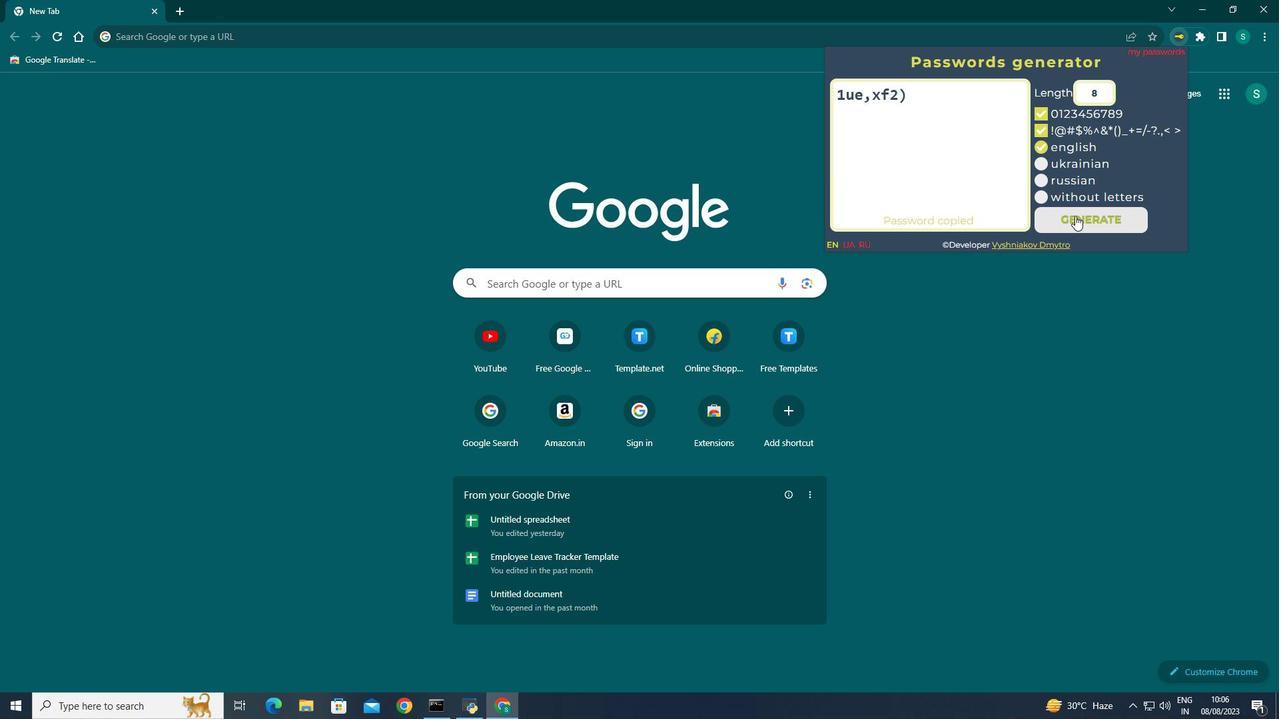 
Action: Mouse moved to (932, 90)
Screenshot: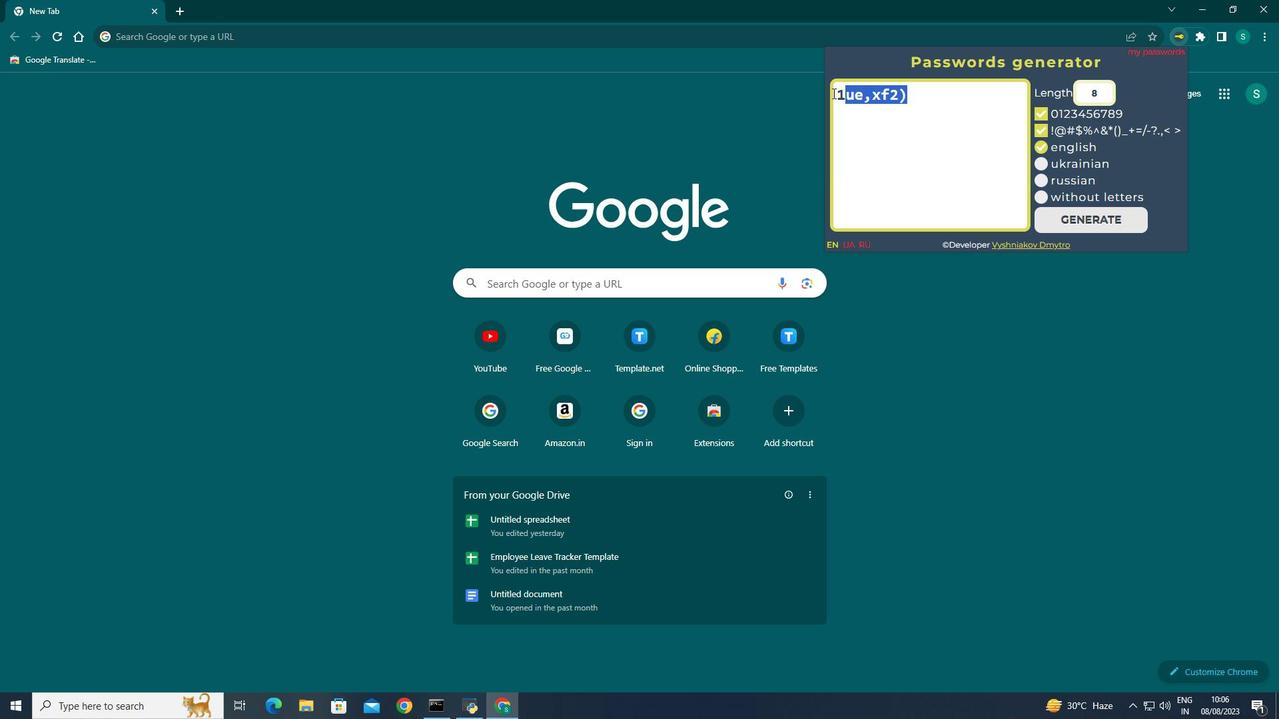 
Action: Mouse pressed left at (932, 90)
Screenshot: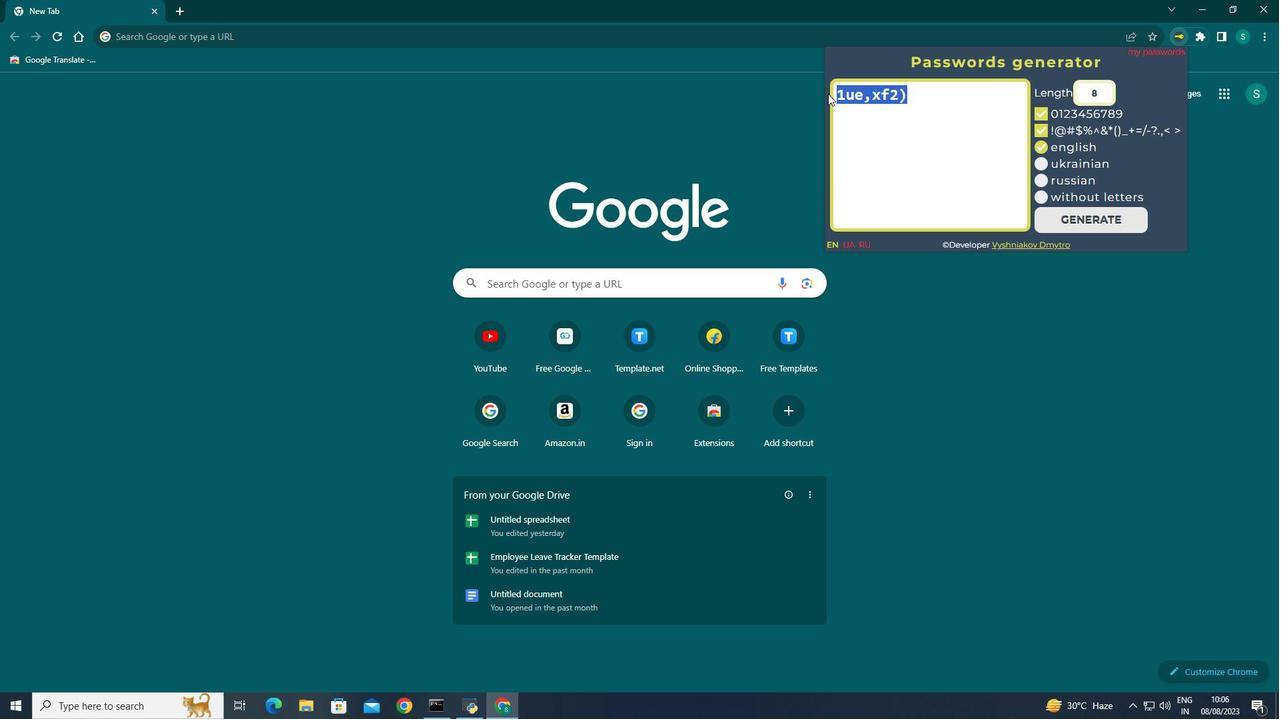 
Action: Mouse moved to (855, 114)
Screenshot: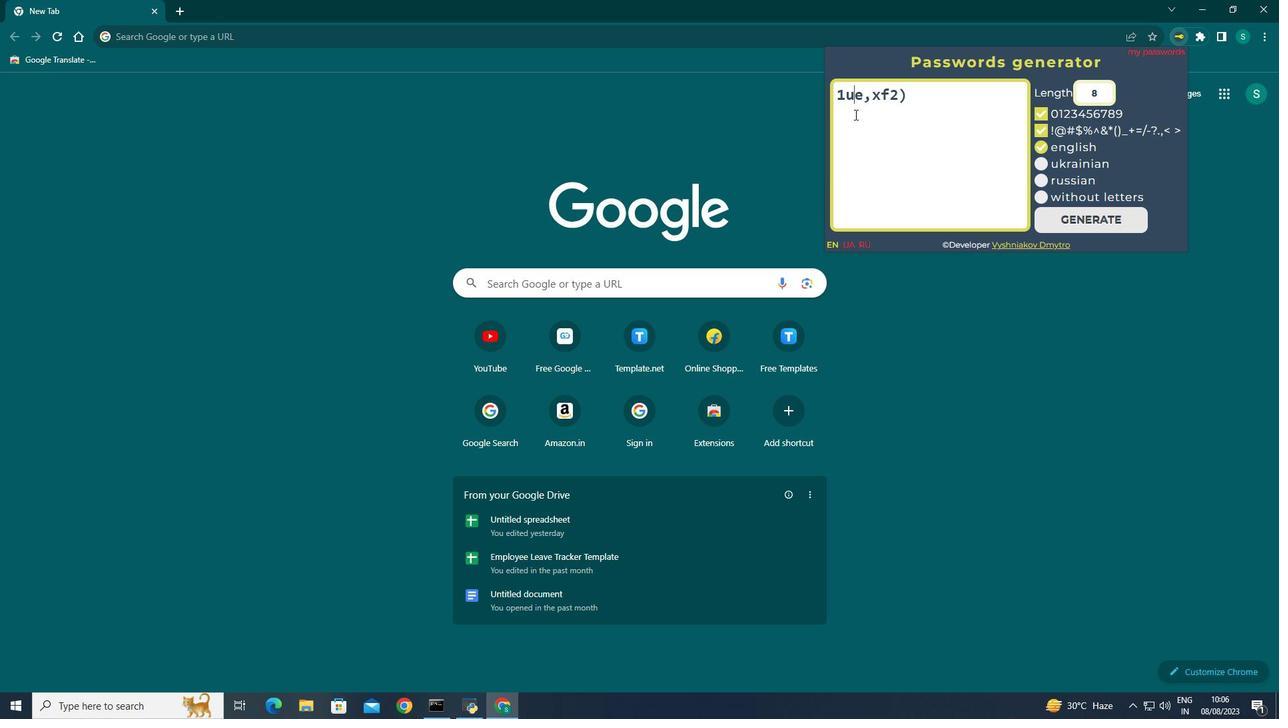 
Action: Mouse pressed left at (855, 114)
Screenshot: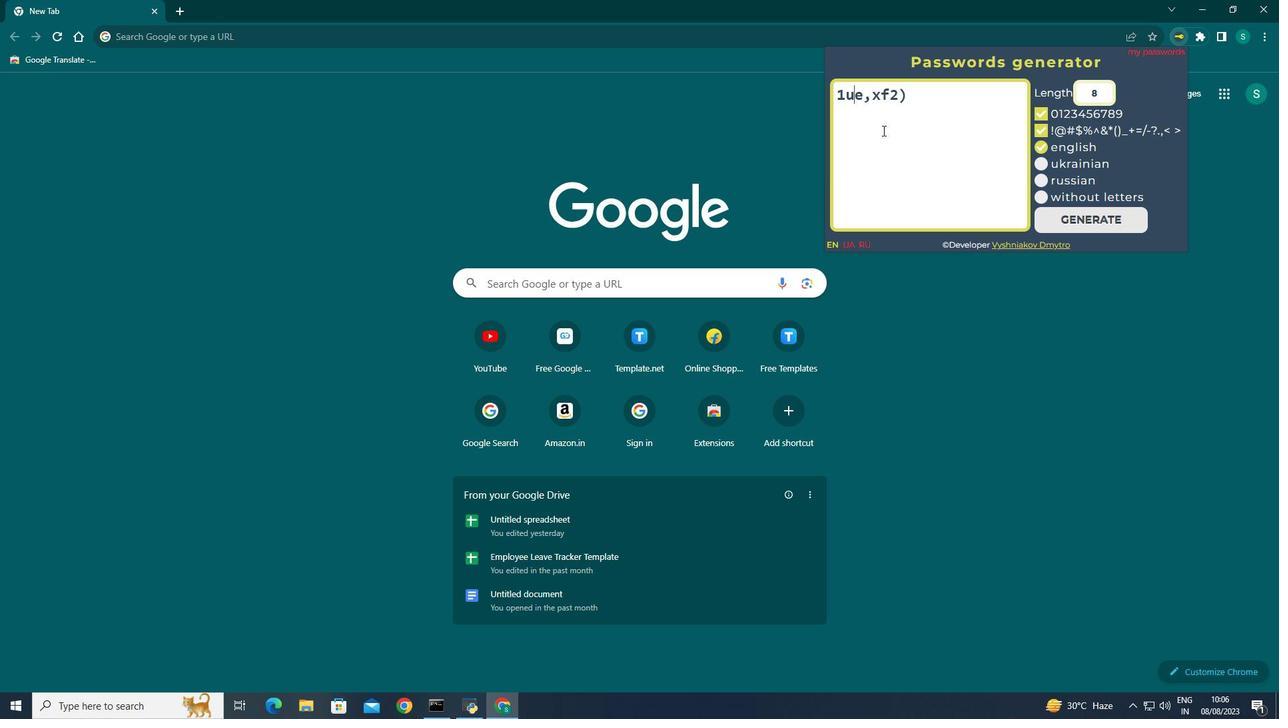 
Action: Mouse moved to (1047, 195)
Screenshot: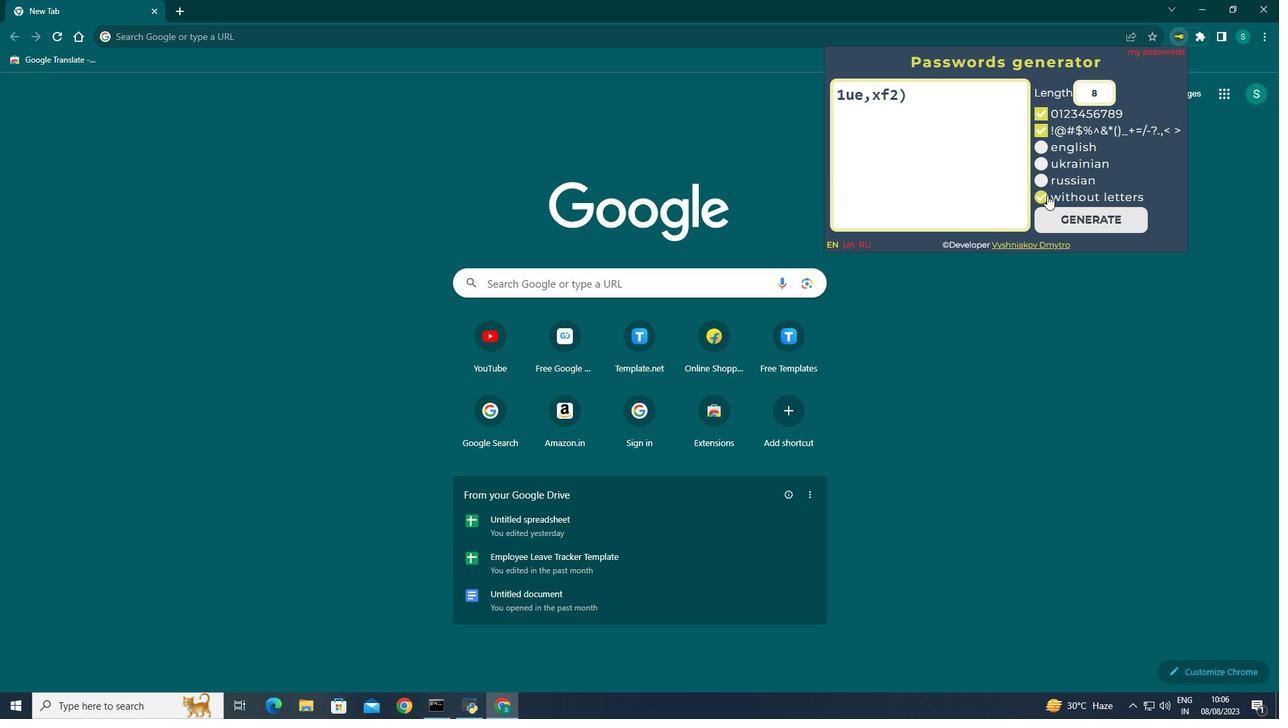 
Action: Mouse pressed left at (1047, 195)
Screenshot: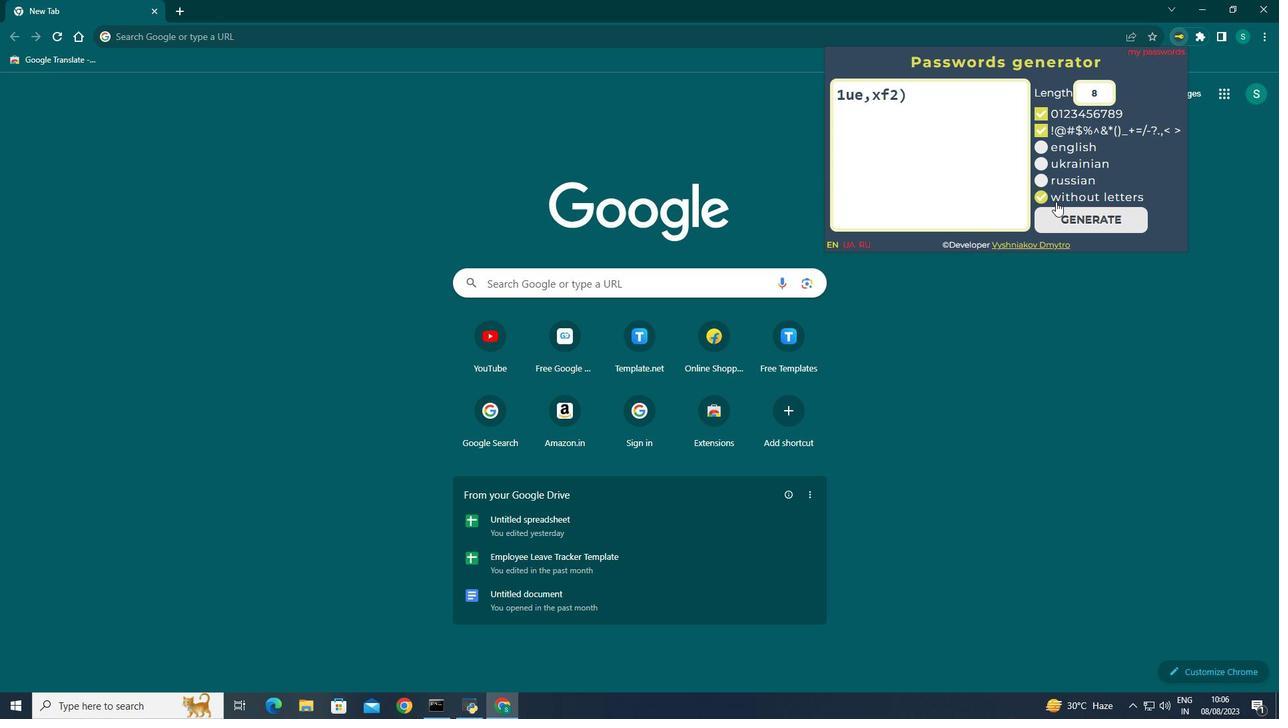 
Action: Mouse moved to (1078, 215)
Screenshot: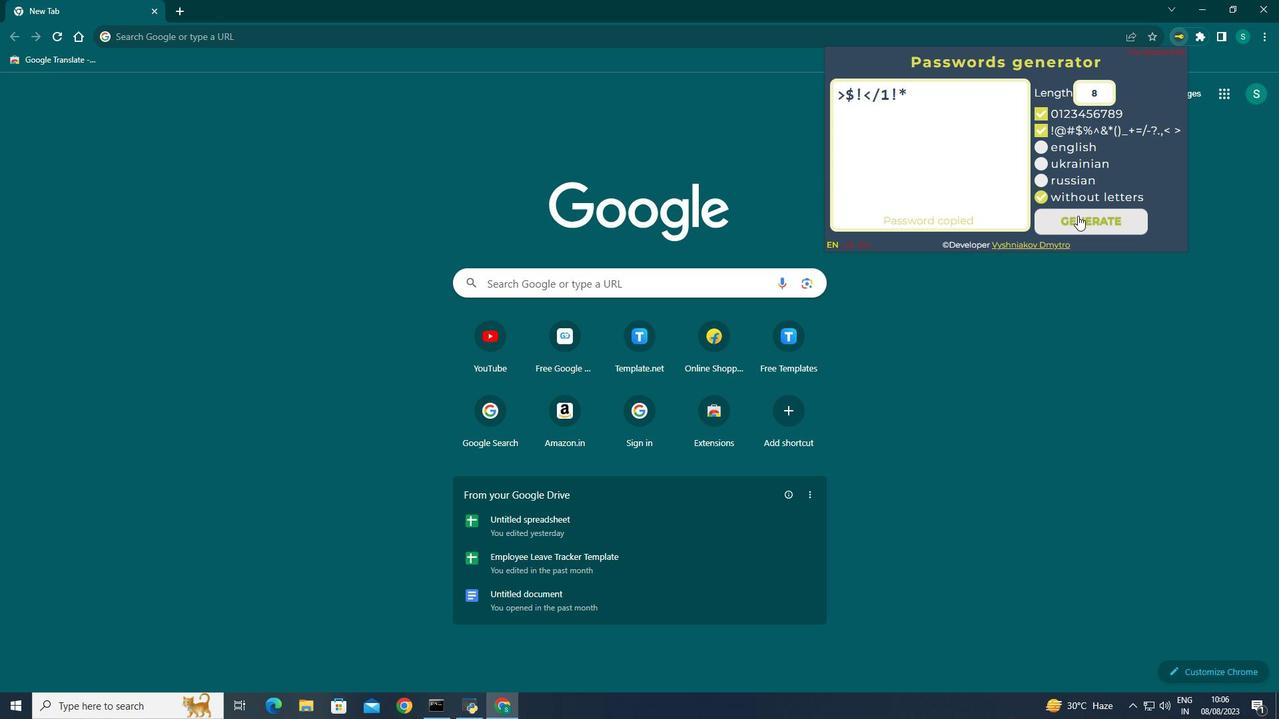 
Action: Mouse pressed left at (1078, 215)
Screenshot: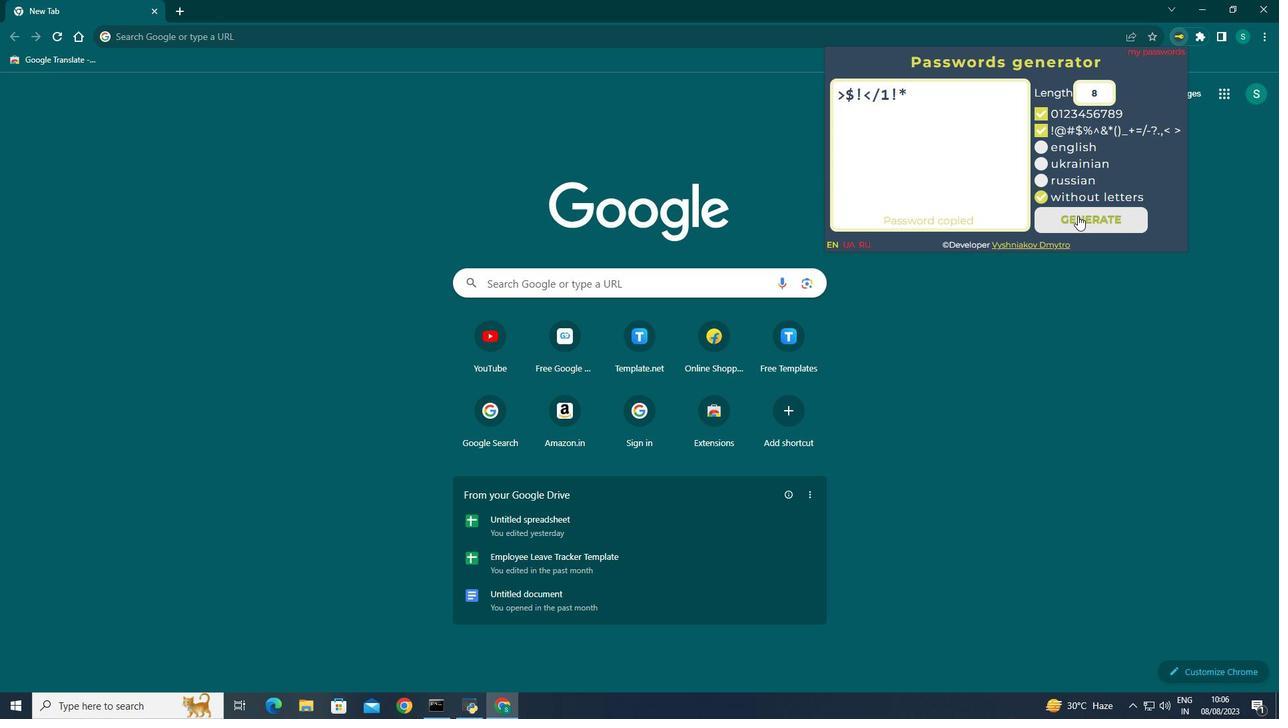 
Action: Mouse moved to (924, 85)
Screenshot: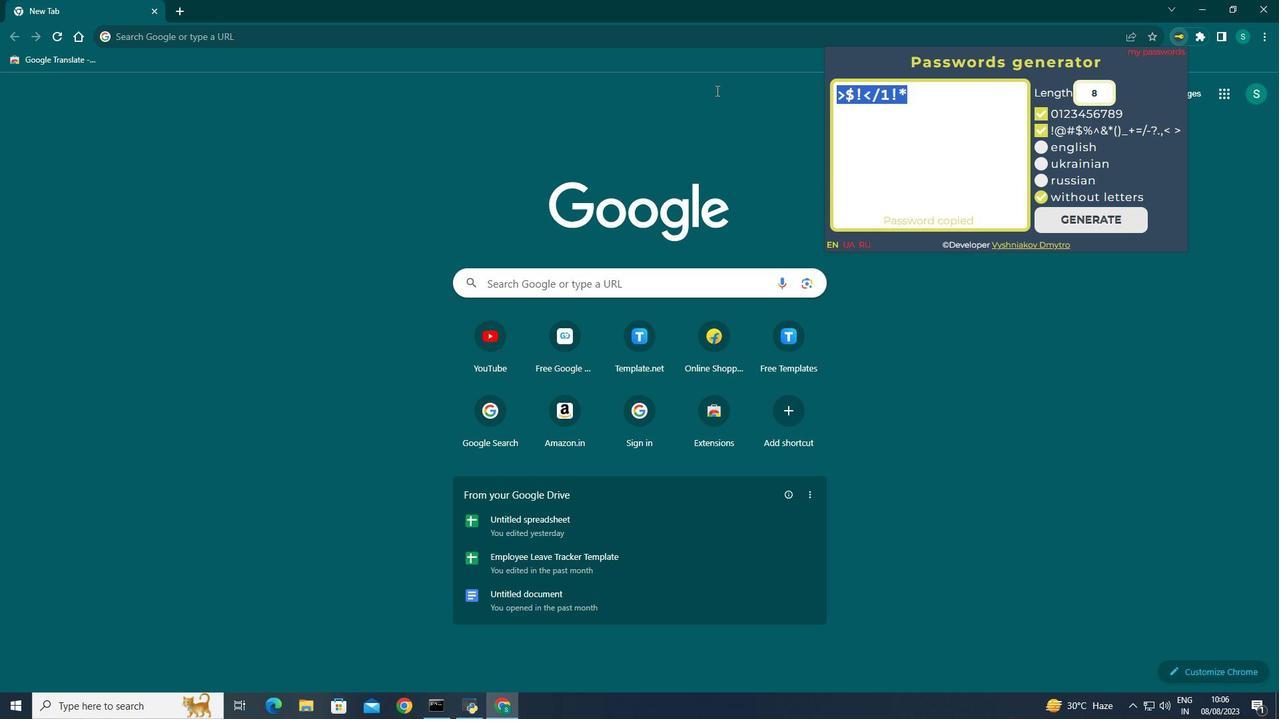 
Action: Mouse pressed left at (924, 85)
Screenshot: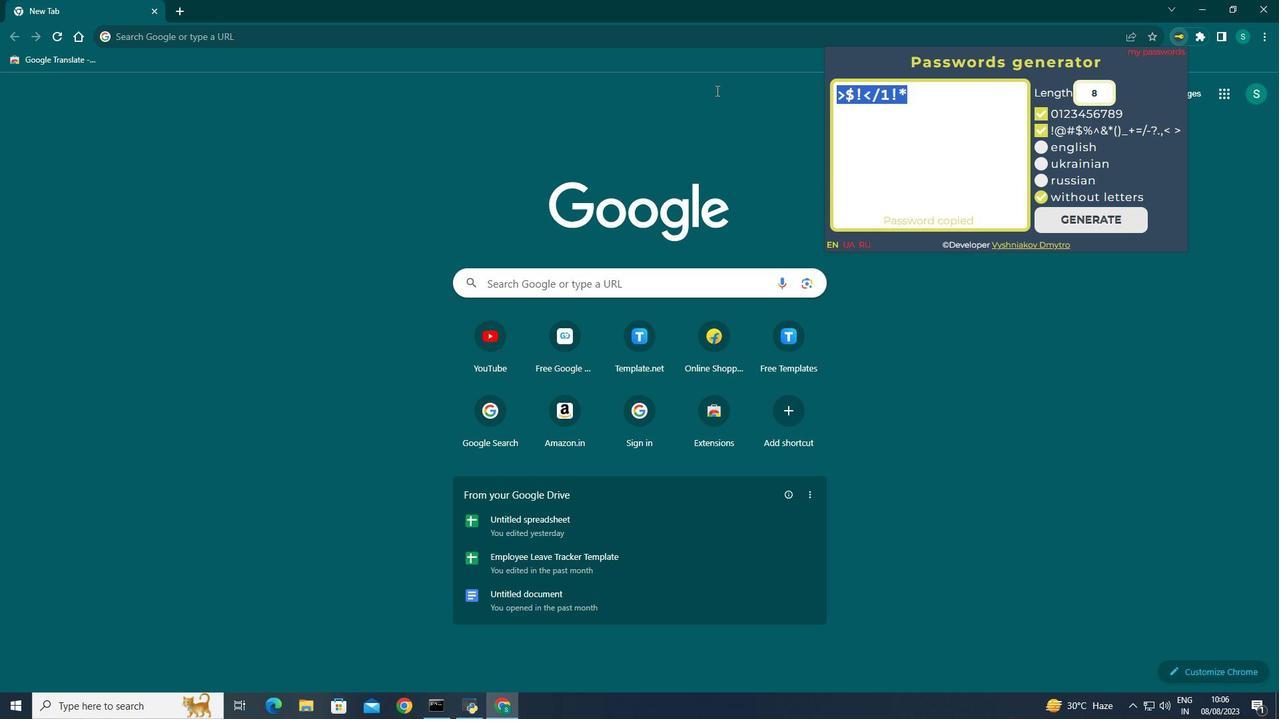 
Action: Mouse moved to (975, 142)
Screenshot: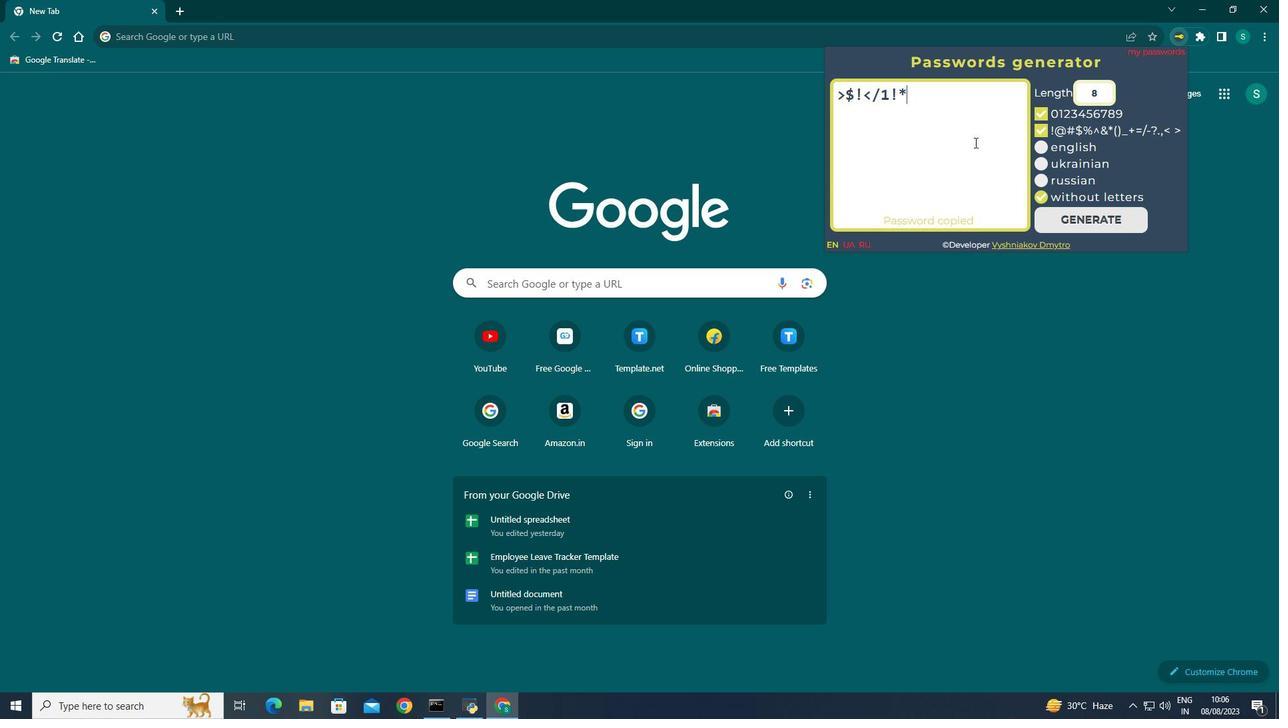 
Action: Mouse pressed left at (975, 142)
Screenshot: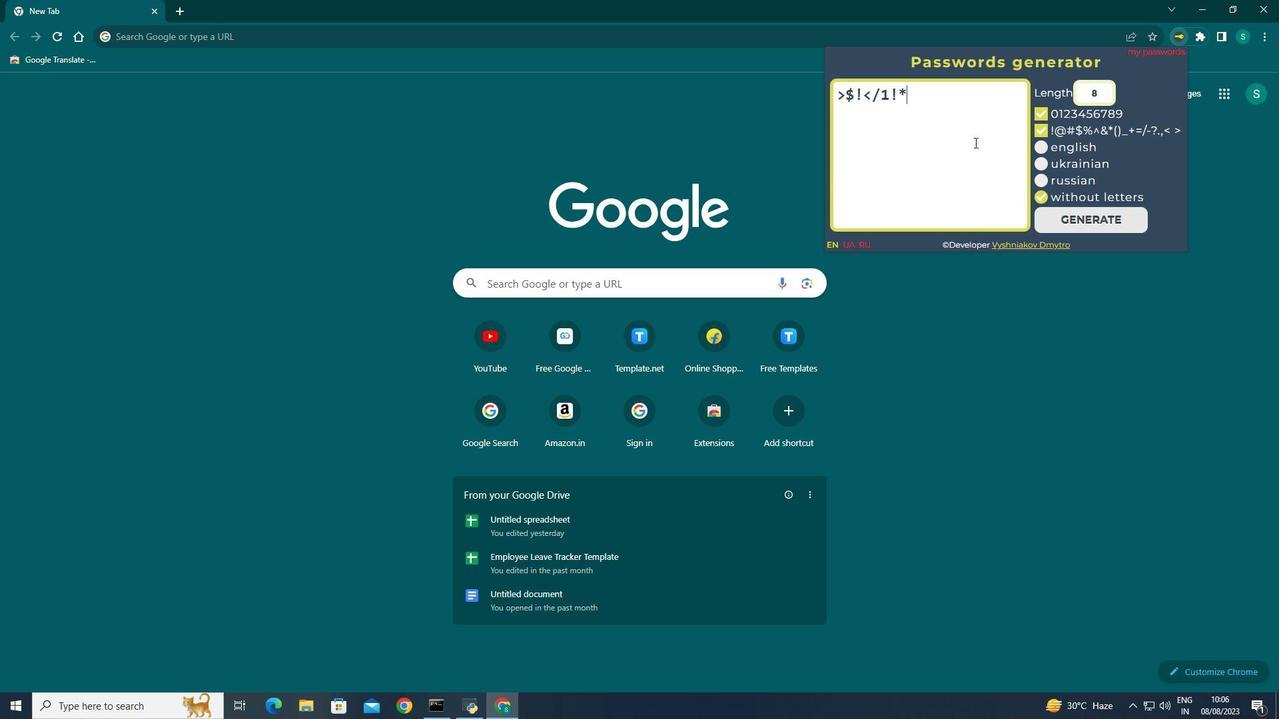 
Action: Mouse moved to (1046, 197)
Screenshot: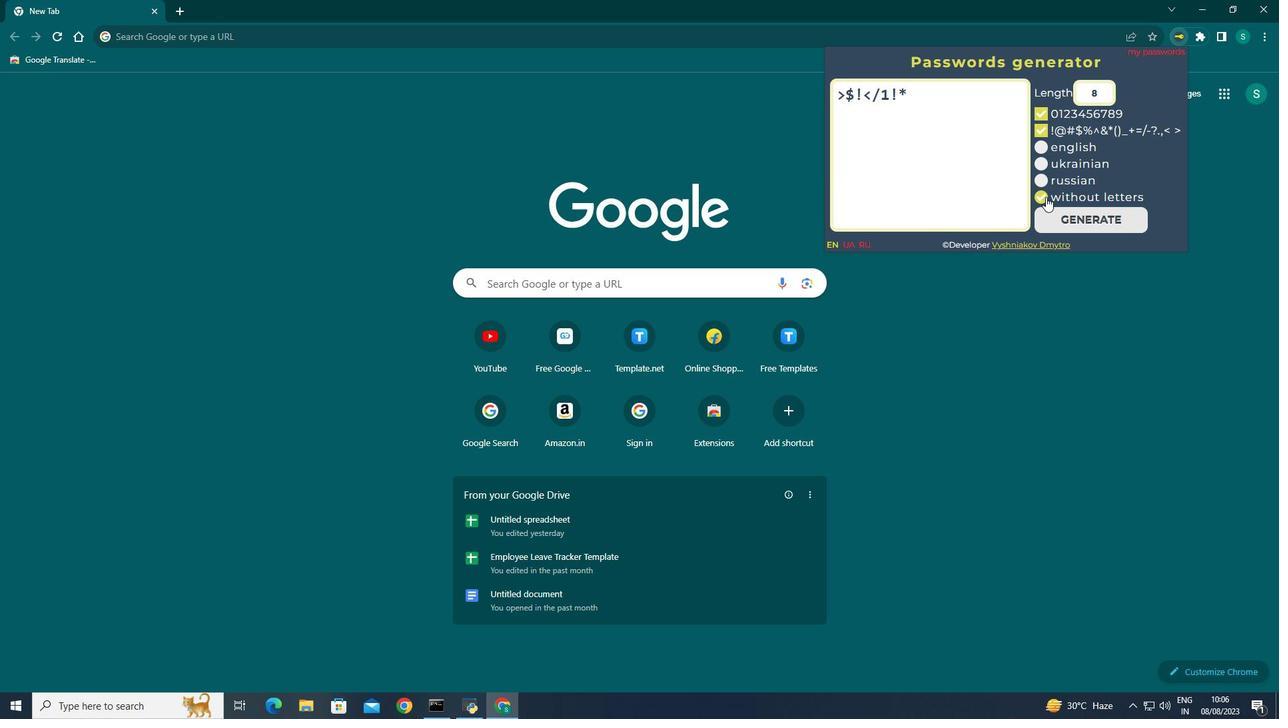 
Action: Mouse pressed left at (1046, 197)
Screenshot: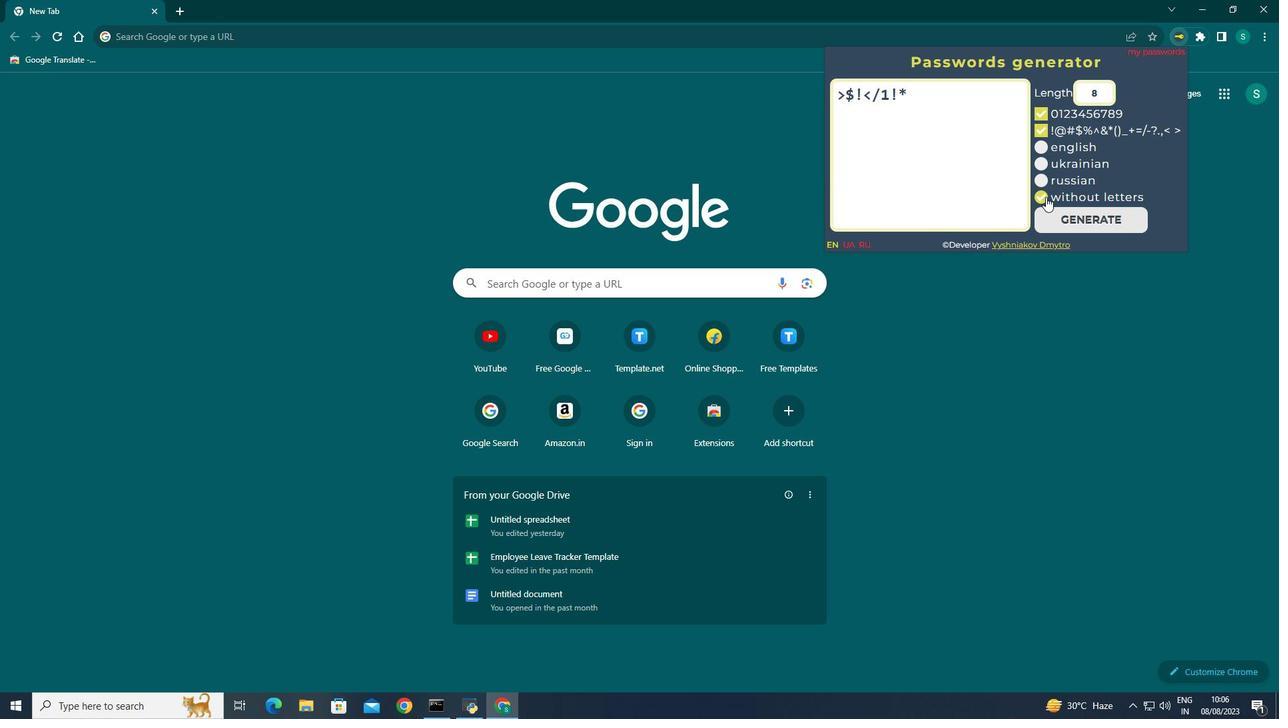 
Action: Mouse moved to (1071, 225)
Screenshot: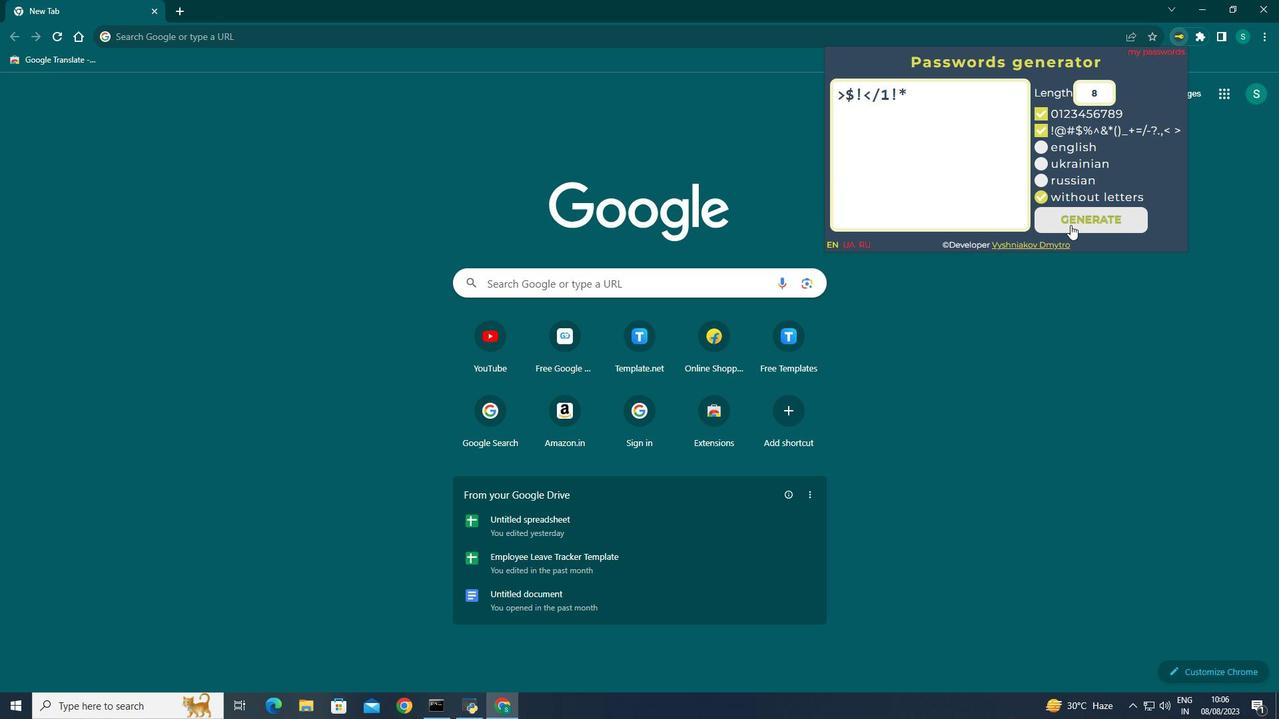 
Action: Mouse pressed left at (1071, 225)
Screenshot: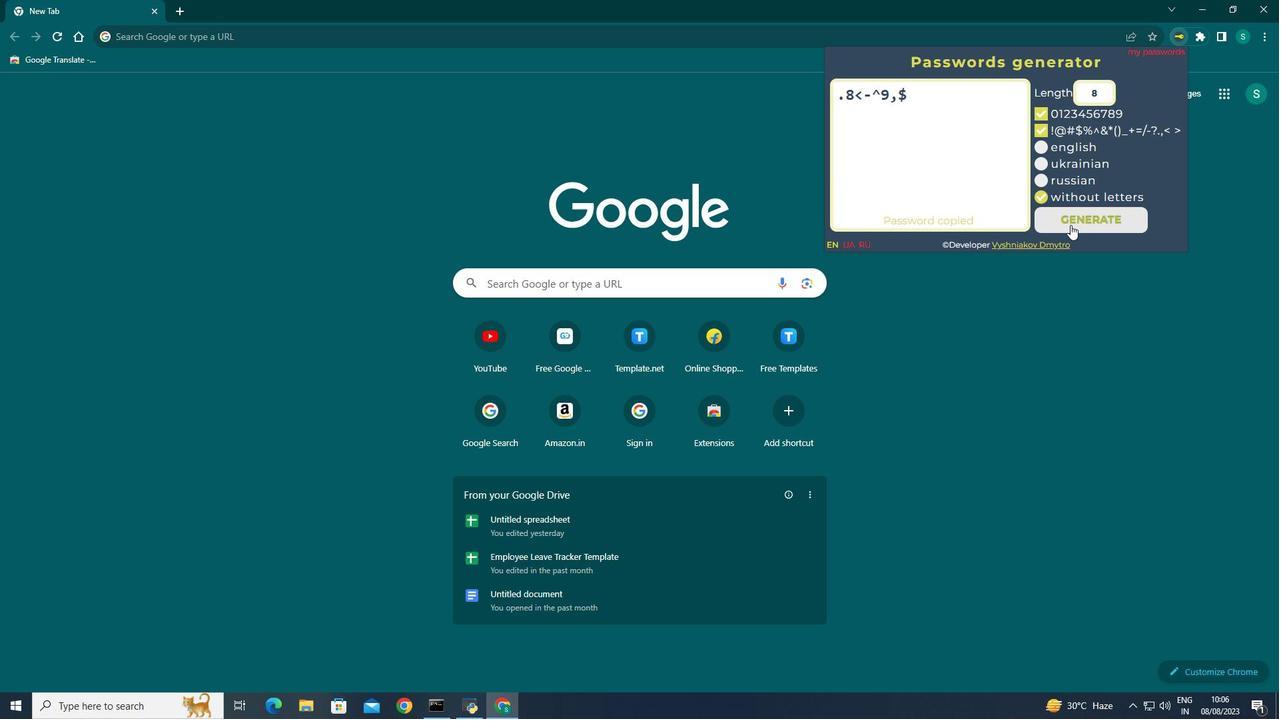 
Action: Mouse moved to (1042, 132)
Screenshot: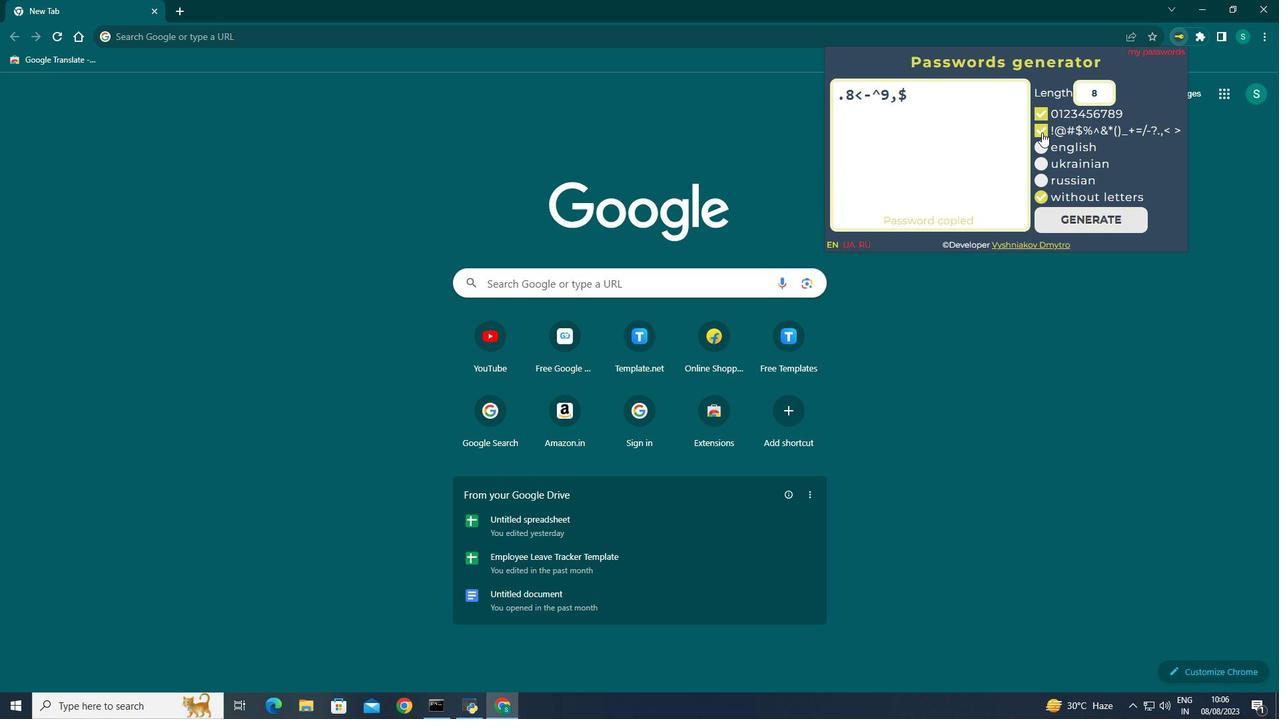
Action: Mouse pressed left at (1042, 132)
Screenshot: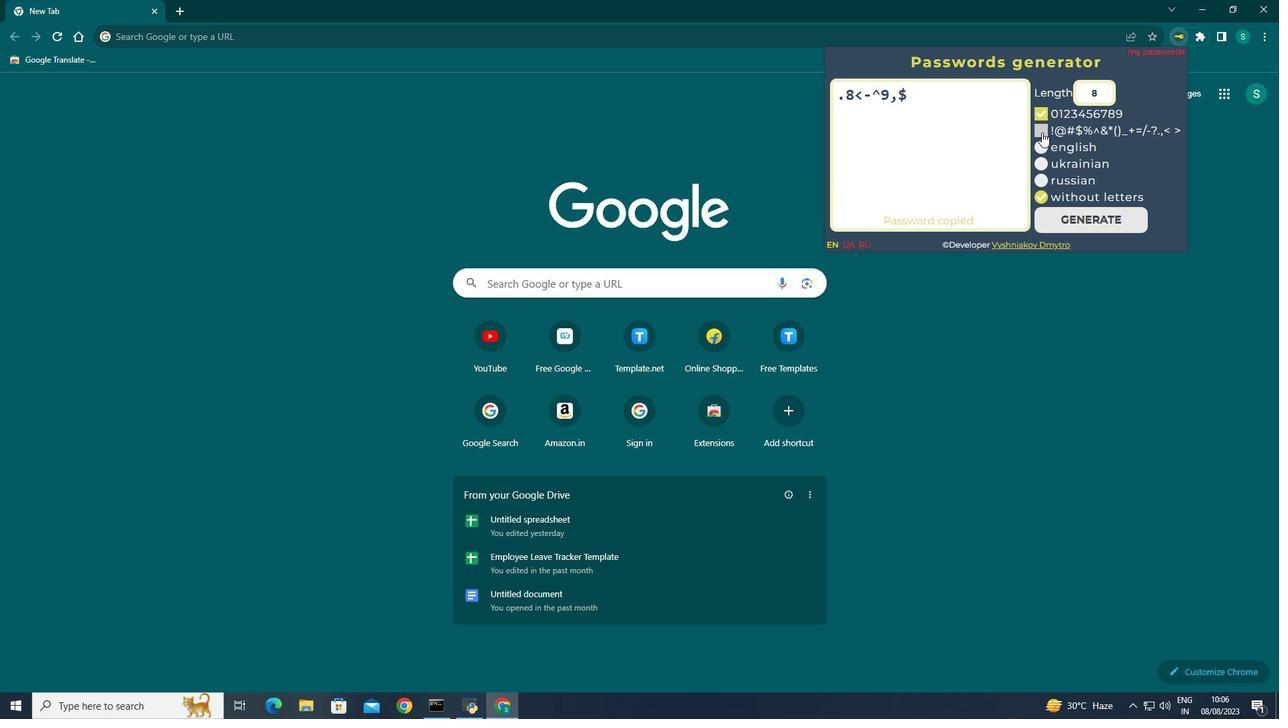 
Action: Mouse moved to (1045, 128)
Screenshot: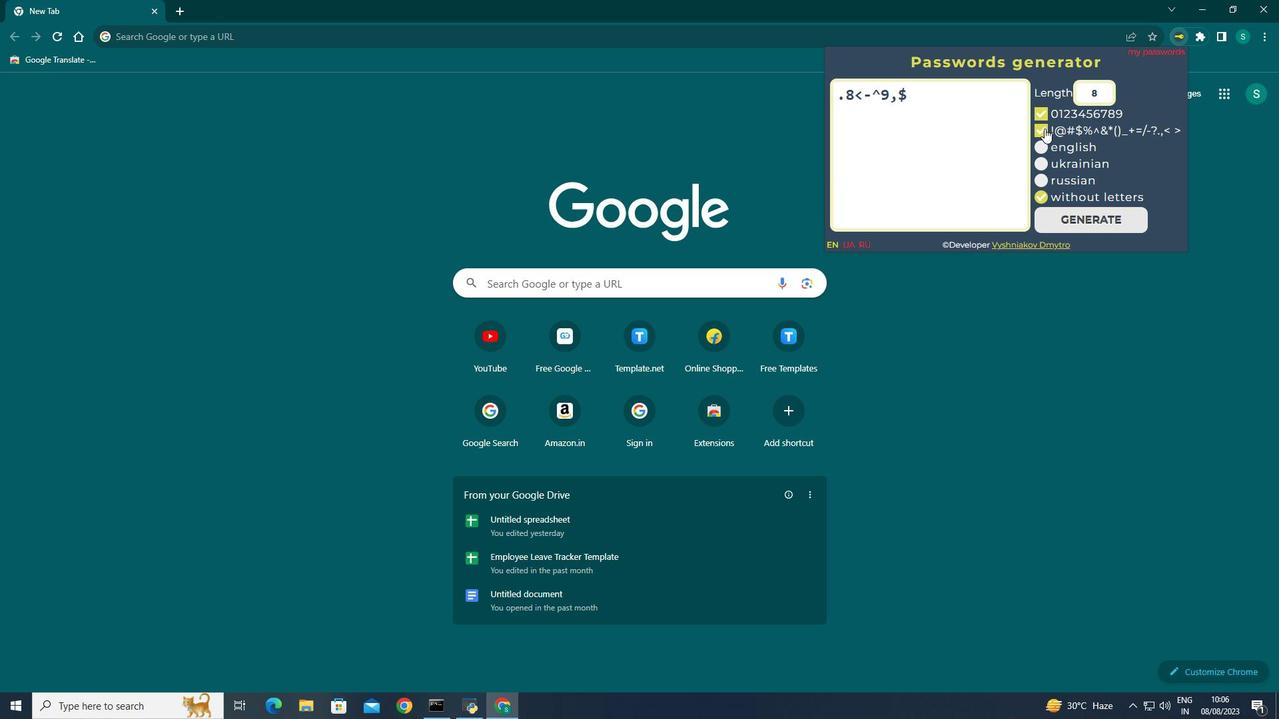 
Action: Mouse pressed left at (1045, 128)
Screenshot: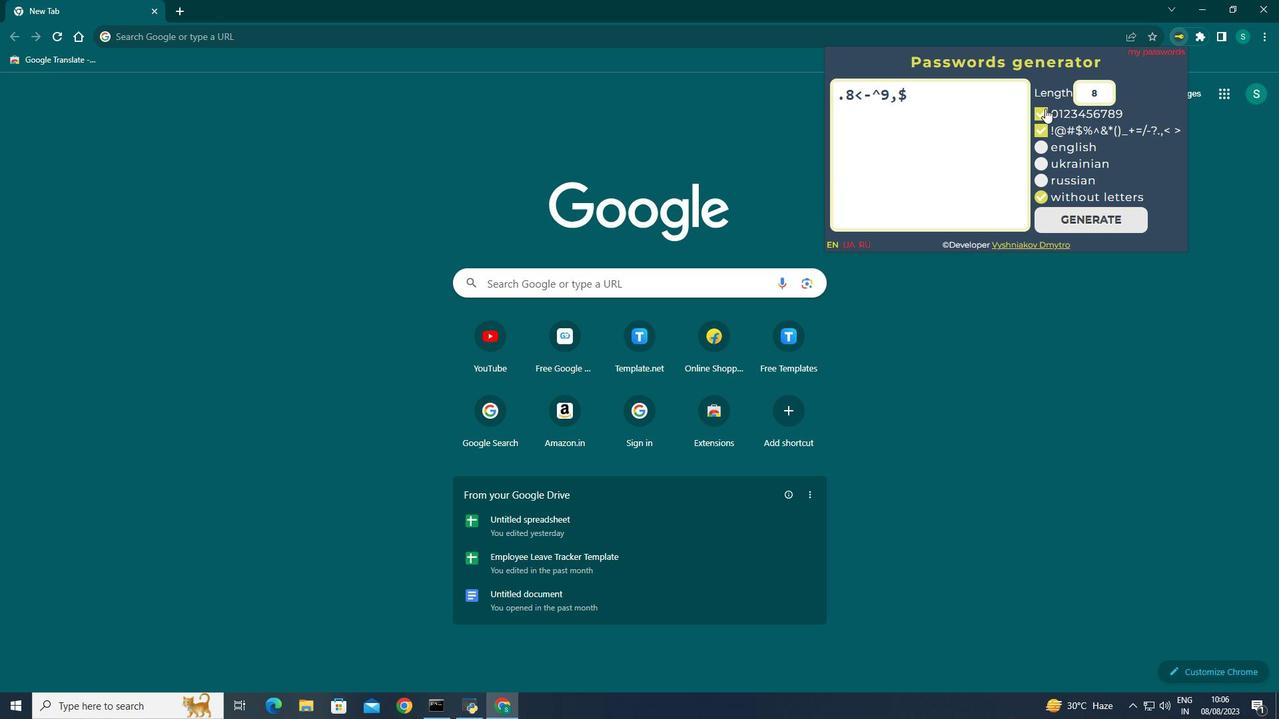 
Action: Mouse moved to (1045, 108)
Screenshot: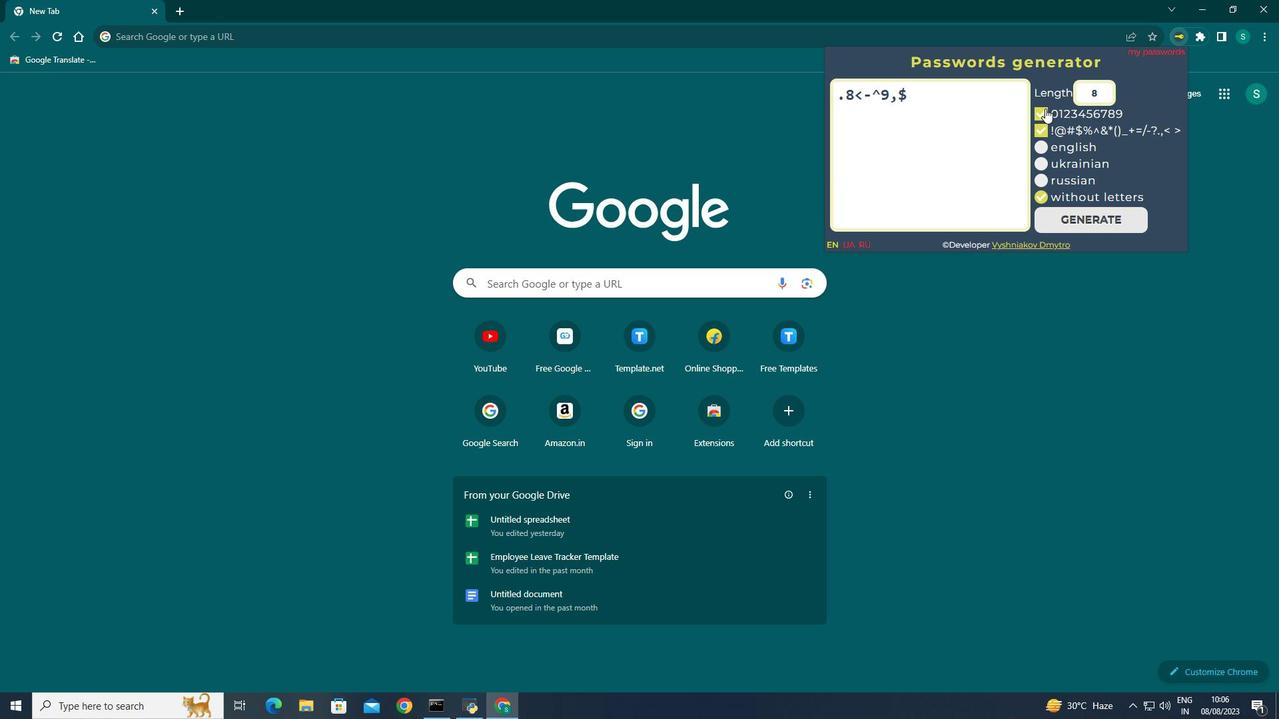 
Action: Mouse pressed left at (1045, 108)
Screenshot: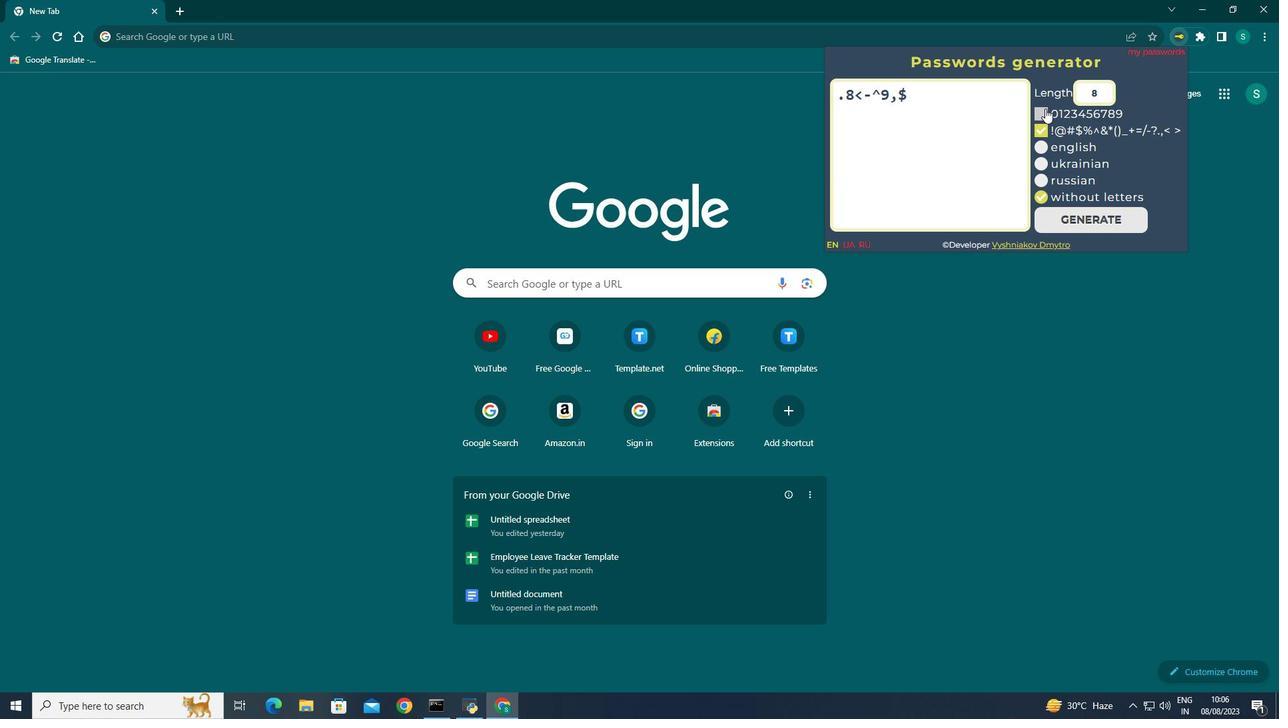 
Action: Mouse pressed left at (1045, 108)
Screenshot: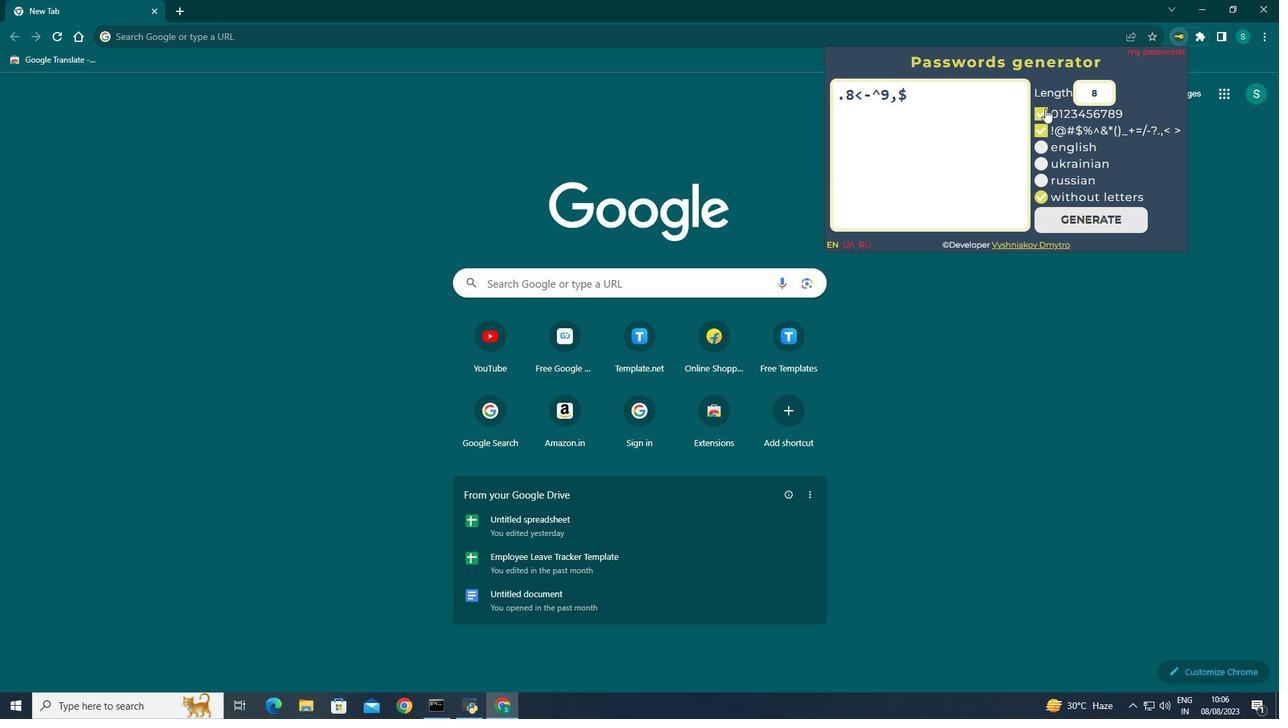 
Action: Mouse moved to (1044, 162)
Screenshot: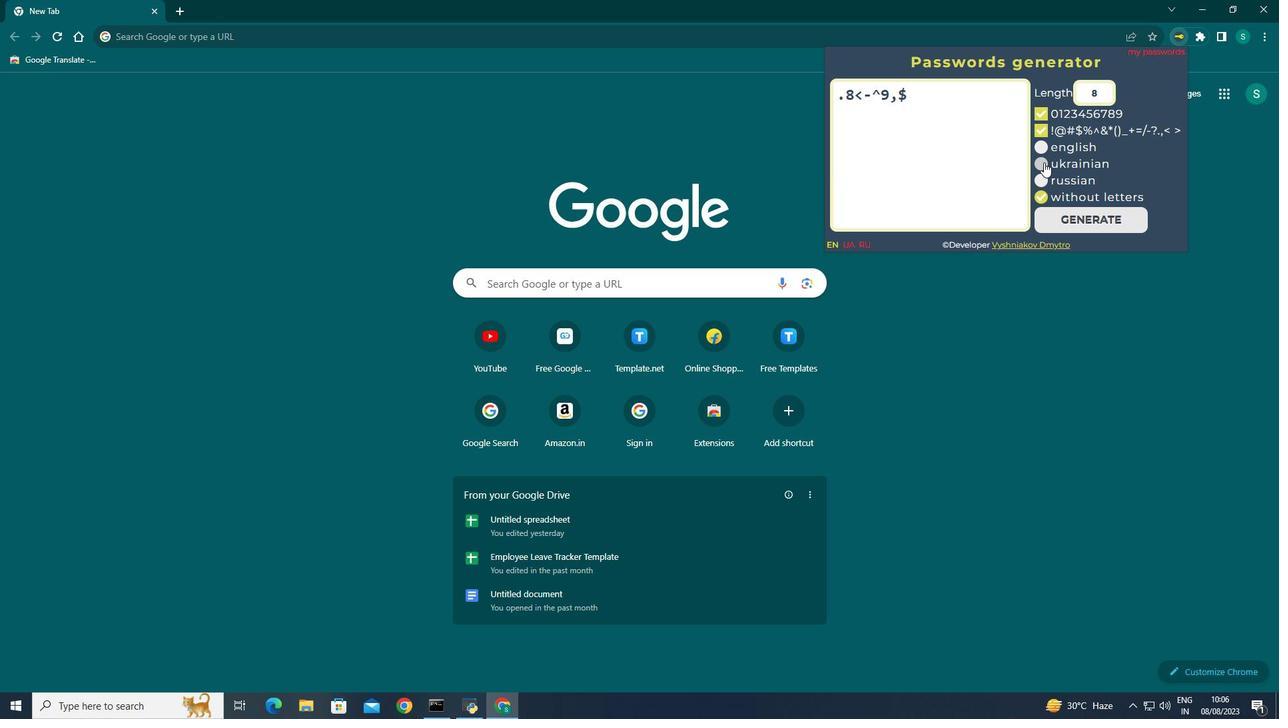 
Action: Mouse pressed left at (1044, 162)
Screenshot: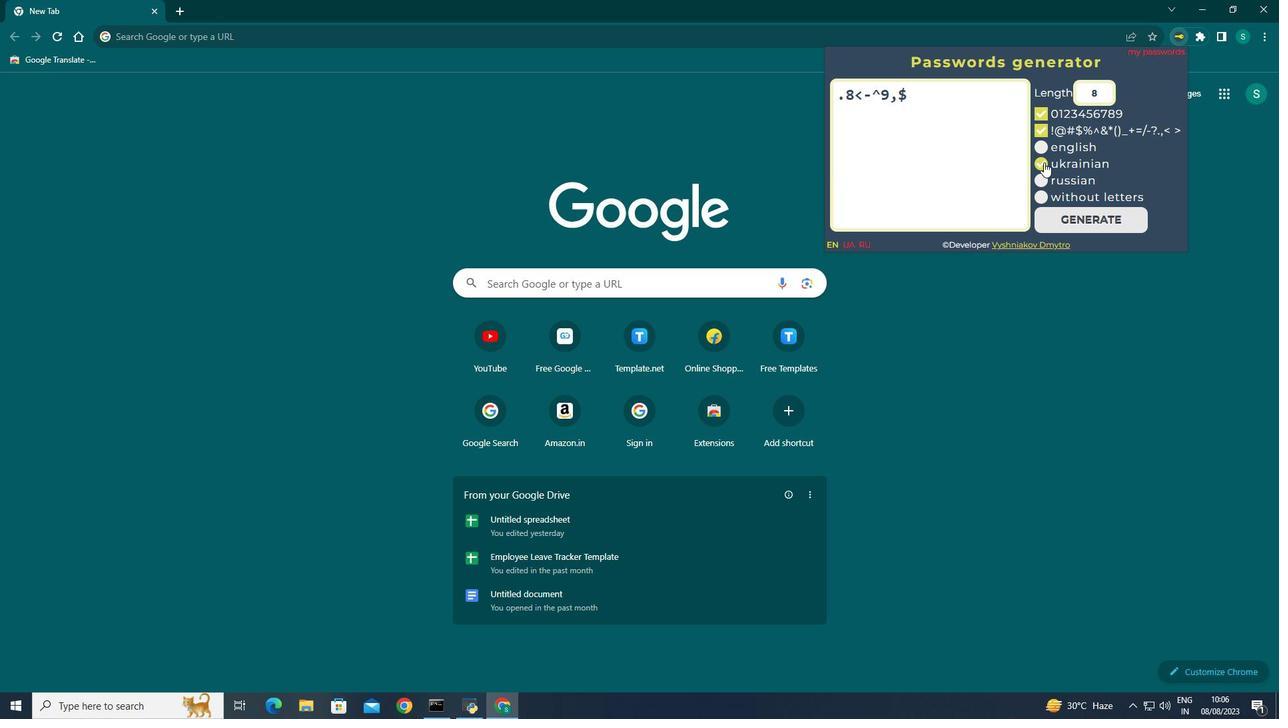 
Action: Mouse moved to (1067, 215)
Screenshot: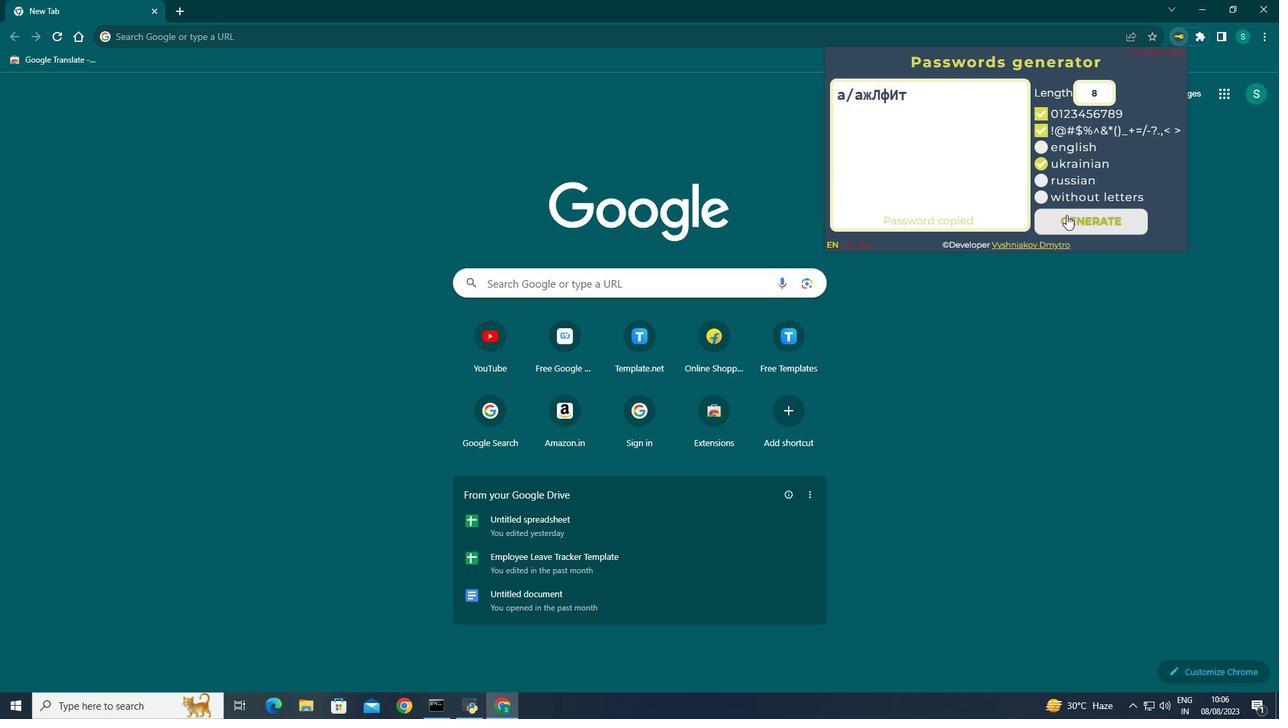 
Action: Mouse pressed left at (1067, 215)
Screenshot: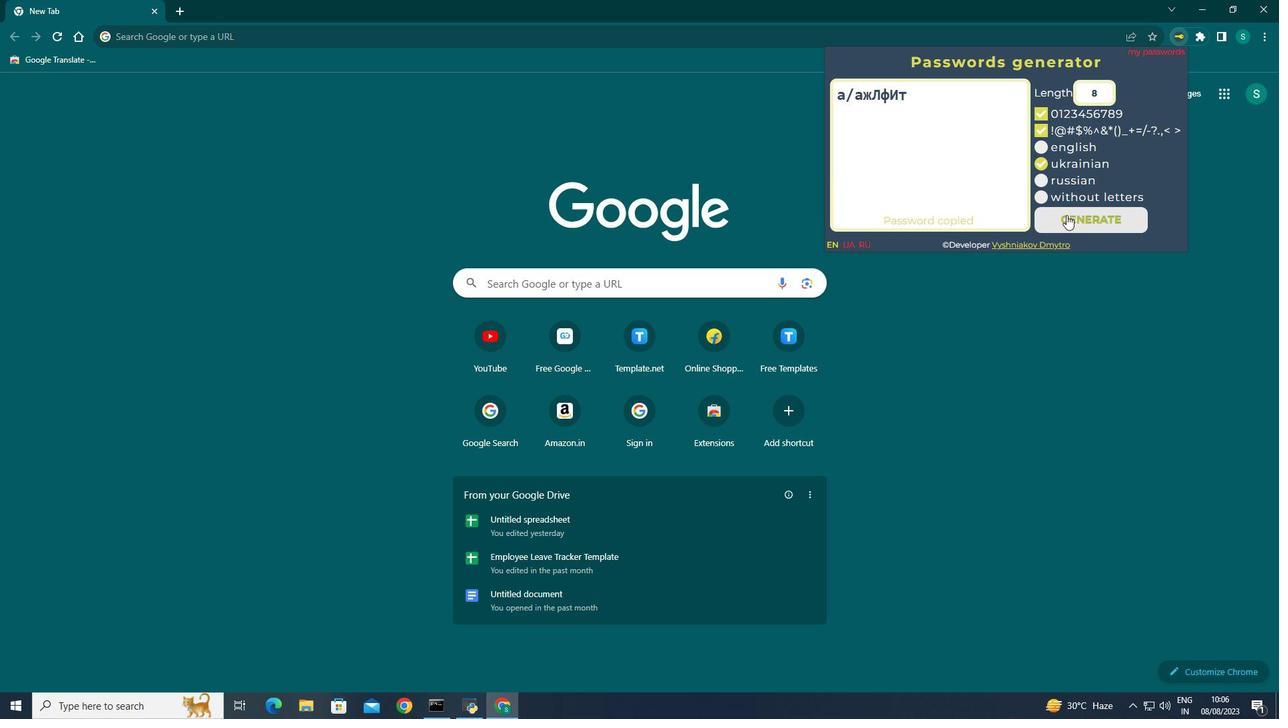 
Action: Mouse moved to (1037, 181)
Screenshot: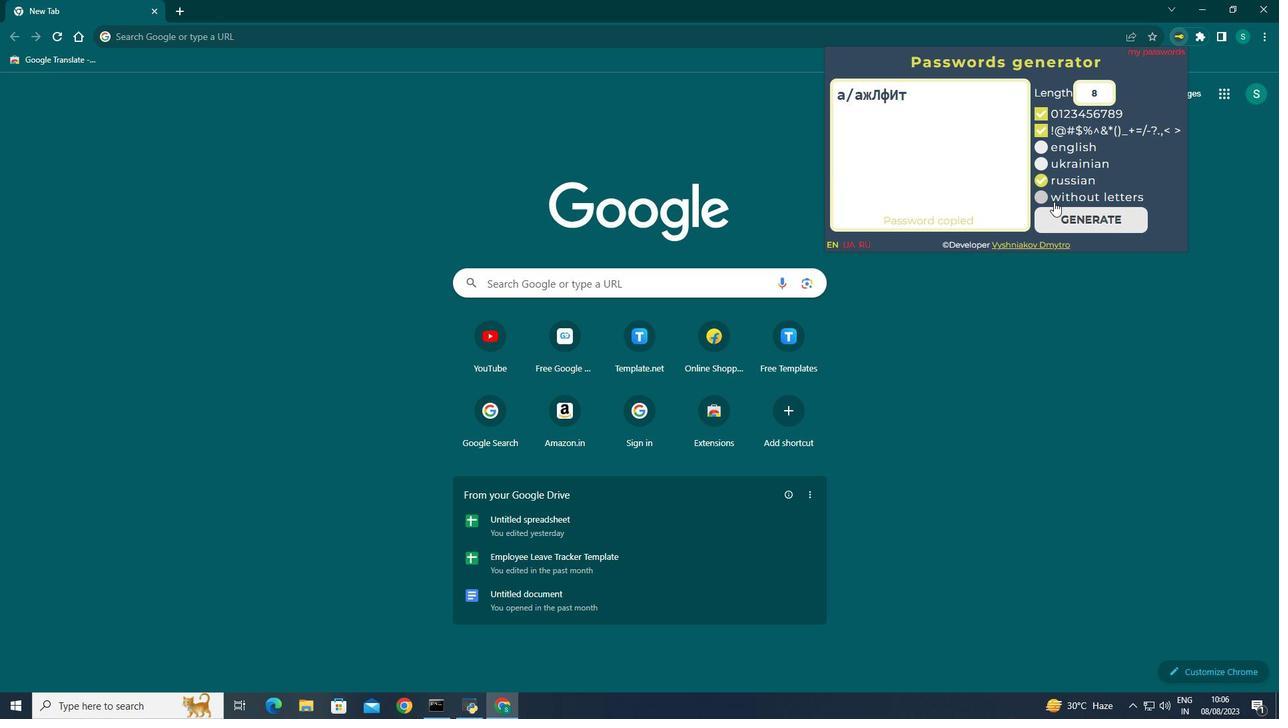 
Action: Mouse pressed left at (1037, 181)
Screenshot: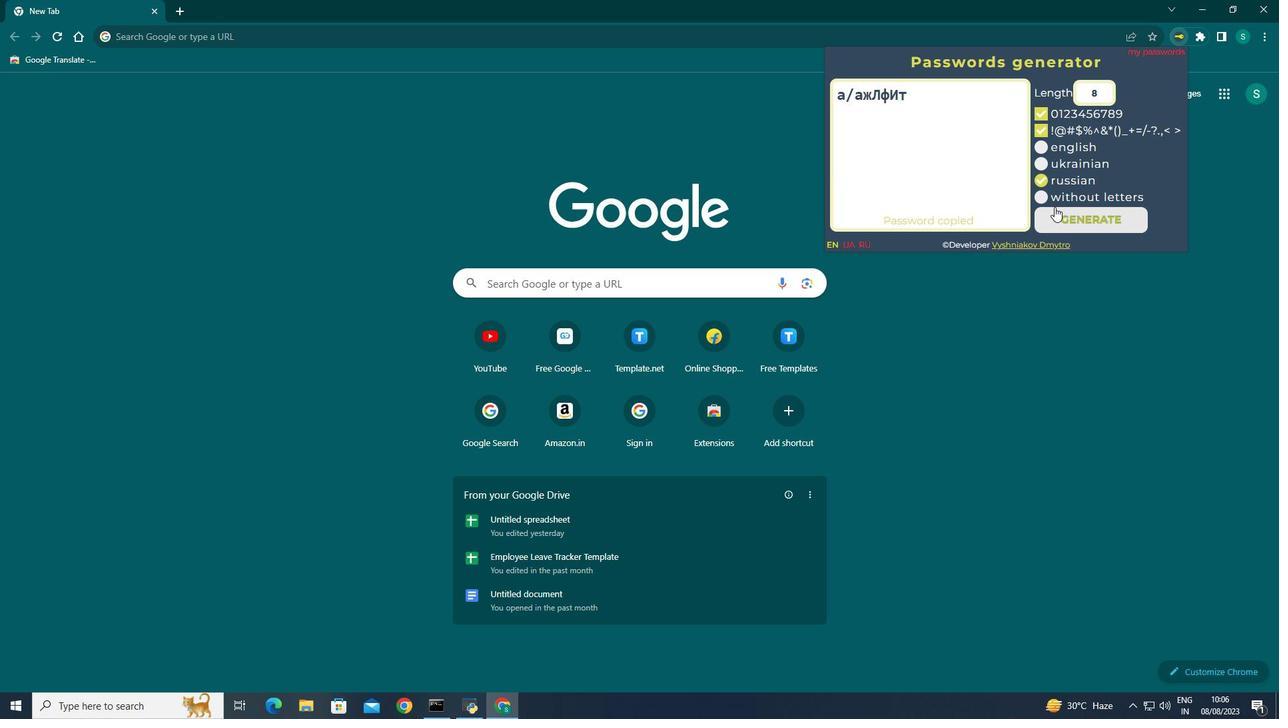 
Action: Mouse moved to (1073, 221)
